 Task: Research Airbnb options in Doetinchem, Netherlands from 22th  December, 2023 to 25th December, 2023 for 3 adults. Place can be entire room with 2 bedrooms having 3 beds and 1 bathroom. Property type can be flat. Amenities needed are: washing machine.
Action: Mouse moved to (565, 114)
Screenshot: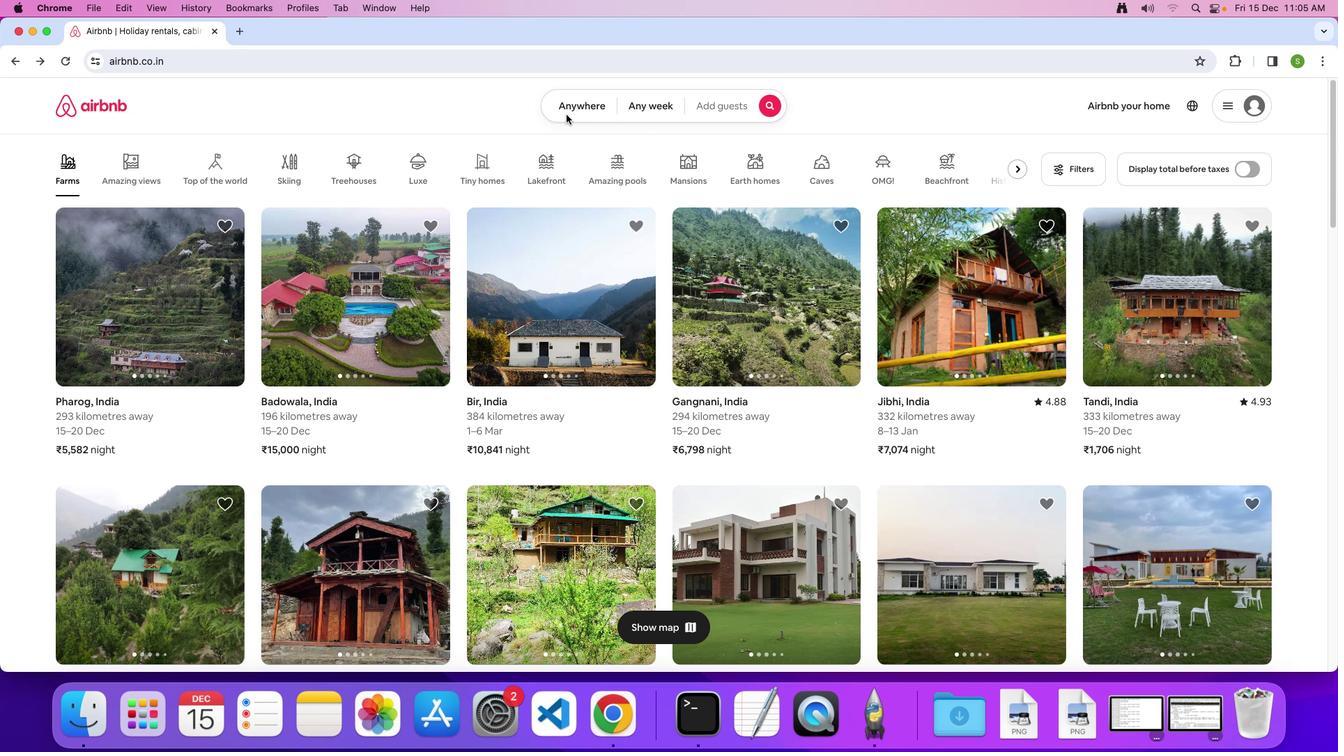 
Action: Mouse pressed left at (565, 114)
Screenshot: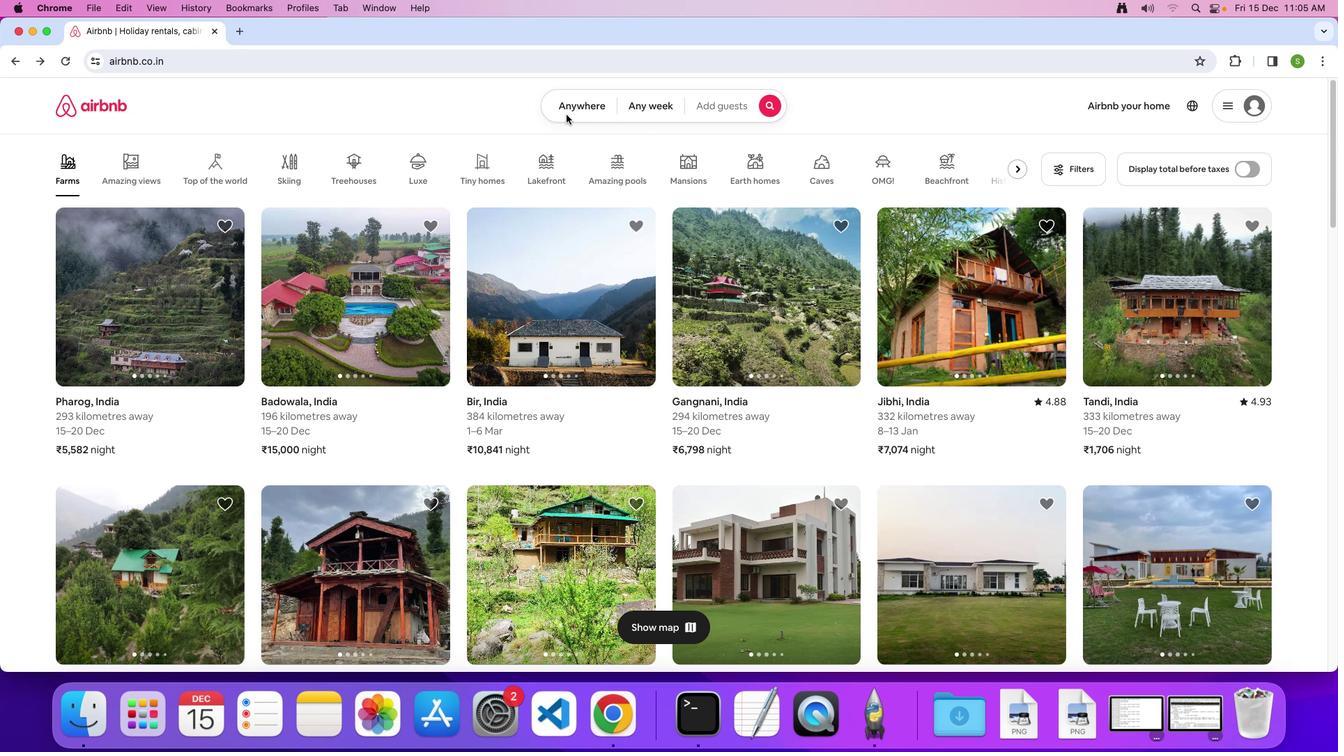 
Action: Mouse moved to (568, 109)
Screenshot: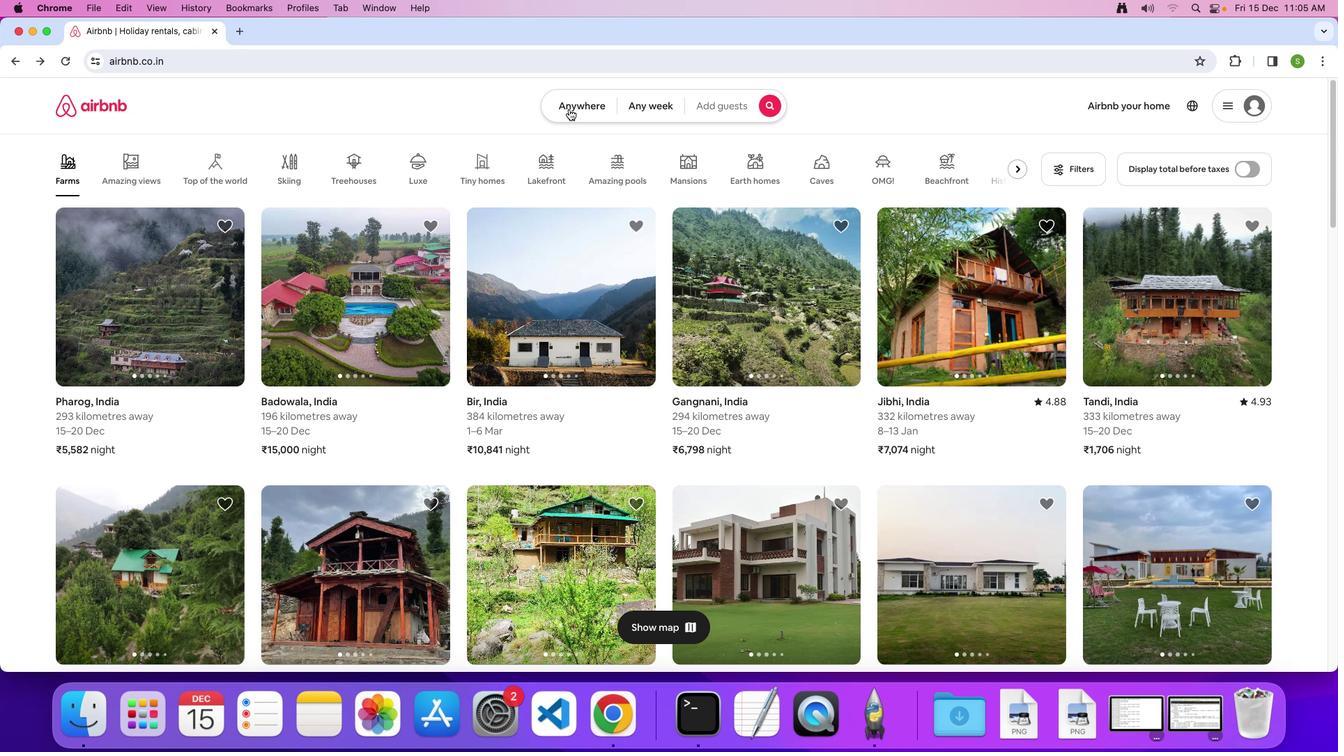 
Action: Mouse pressed left at (568, 109)
Screenshot: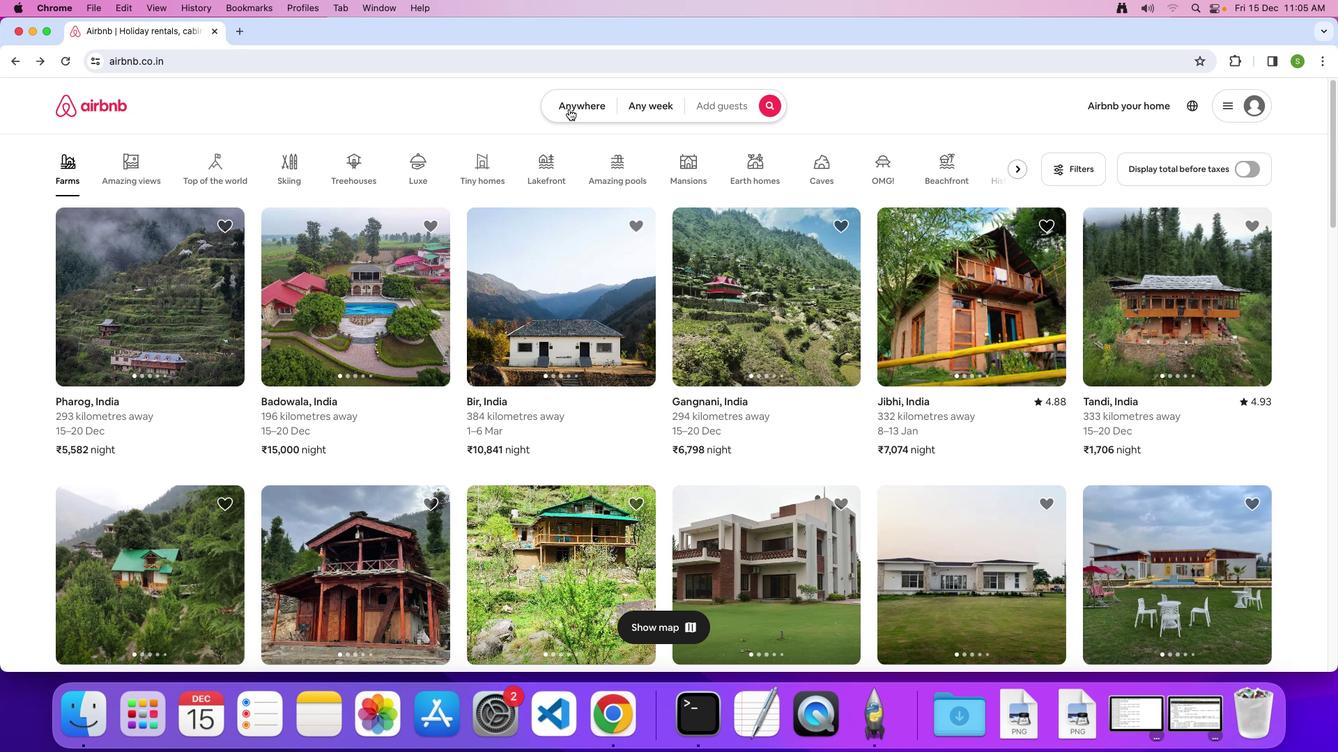 
Action: Mouse moved to (476, 156)
Screenshot: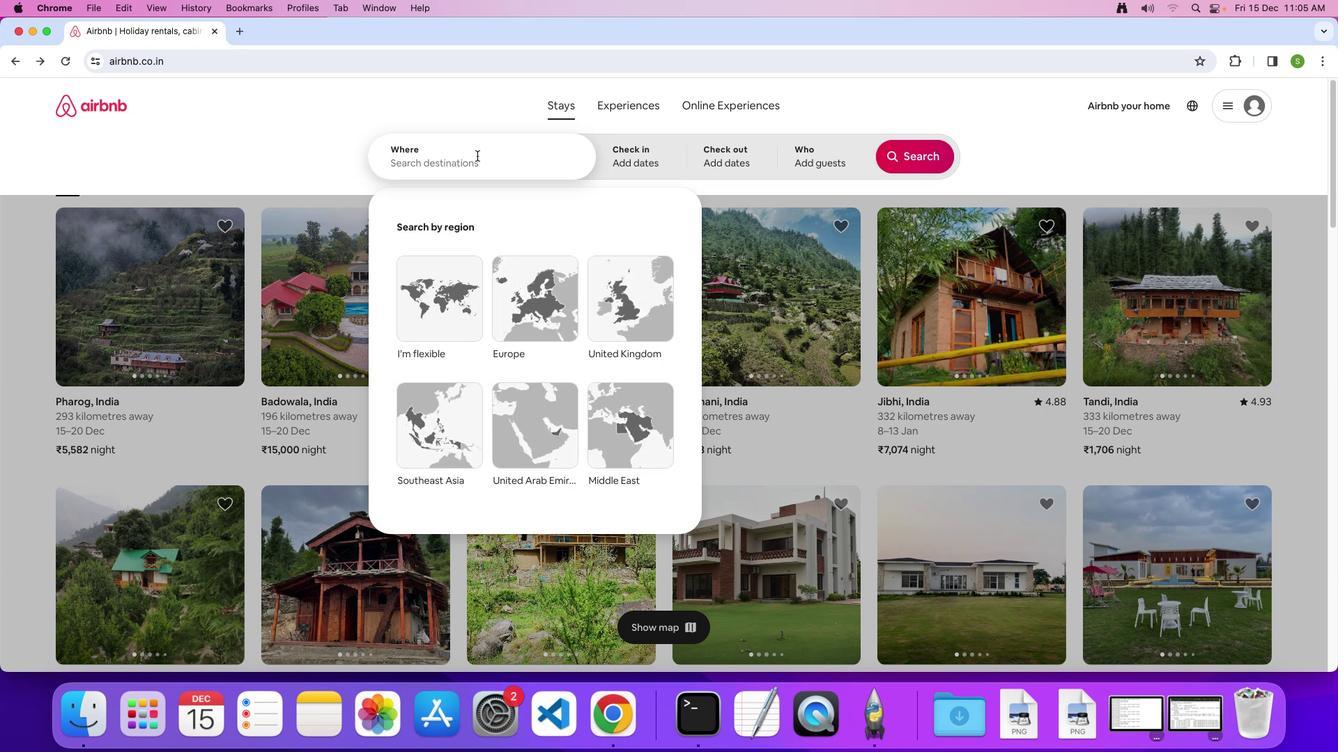 
Action: Mouse pressed left at (476, 156)
Screenshot: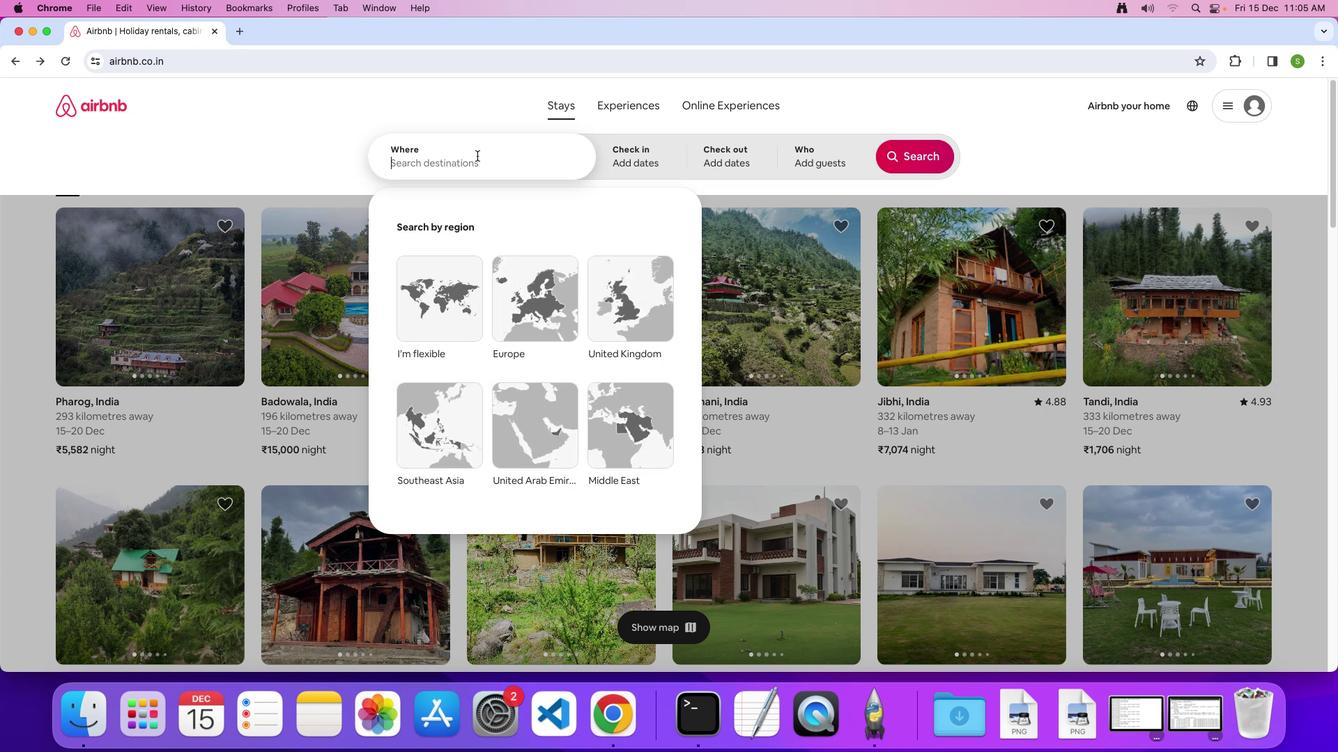 
Action: Key pressed 'D'Key.caps_lock'o''e''t''i''n''c''h''e''m'','Key.spaceKey.shiftKey.shift'N''e''t''h''e''r''l''a''n''d''s'Key.enter
Screenshot: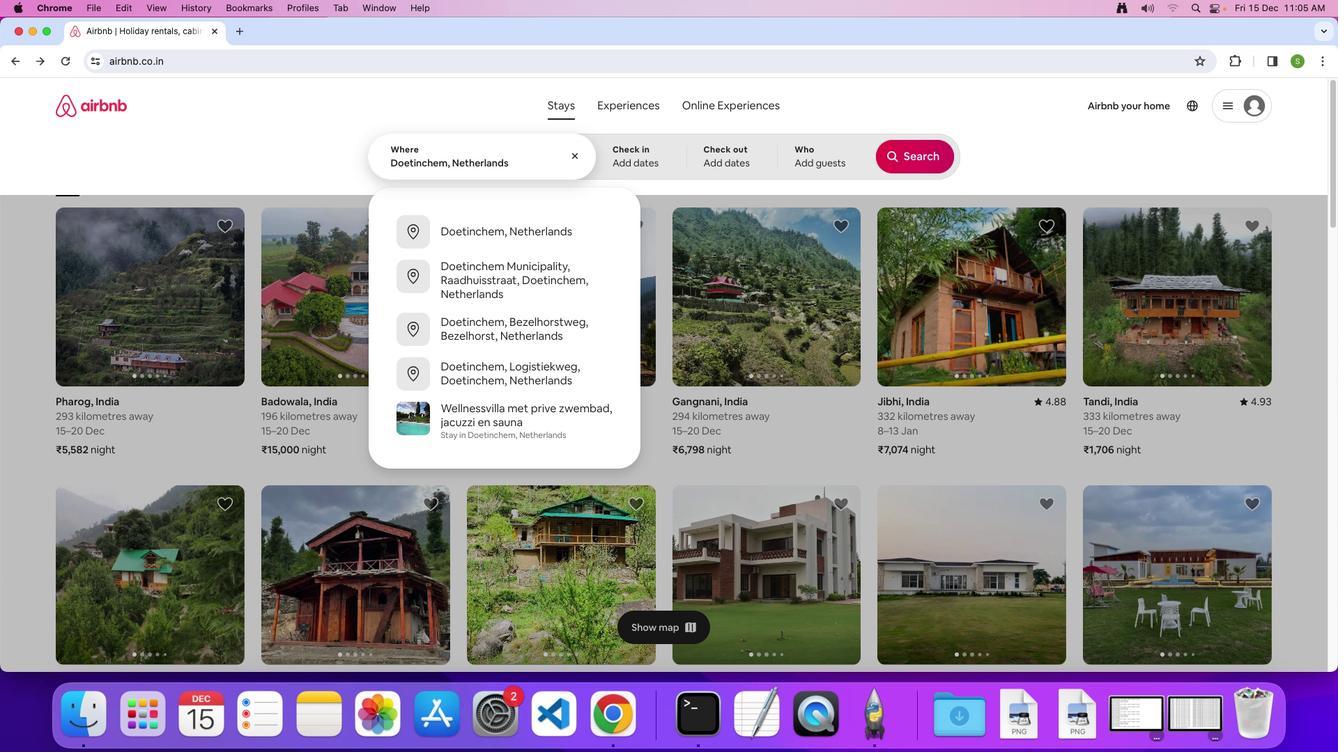
Action: Mouse moved to (595, 432)
Screenshot: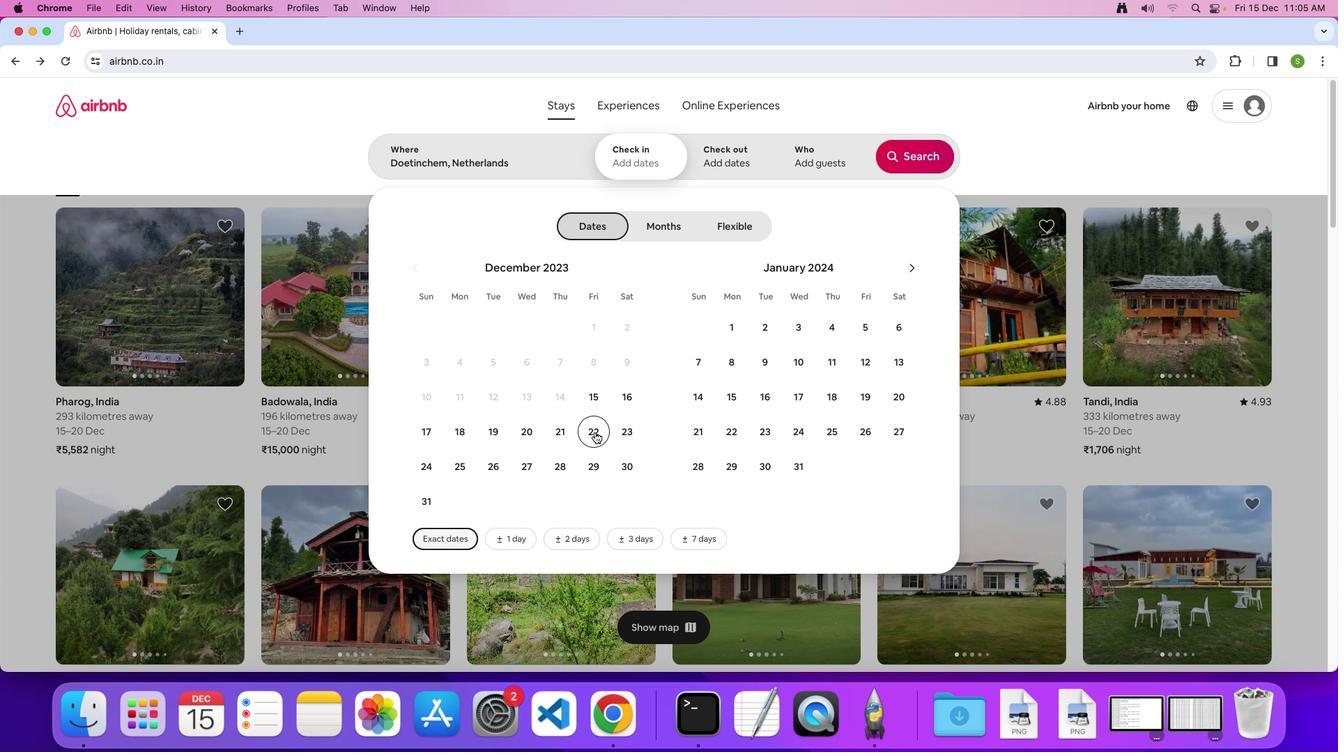 
Action: Mouse pressed left at (595, 432)
Screenshot: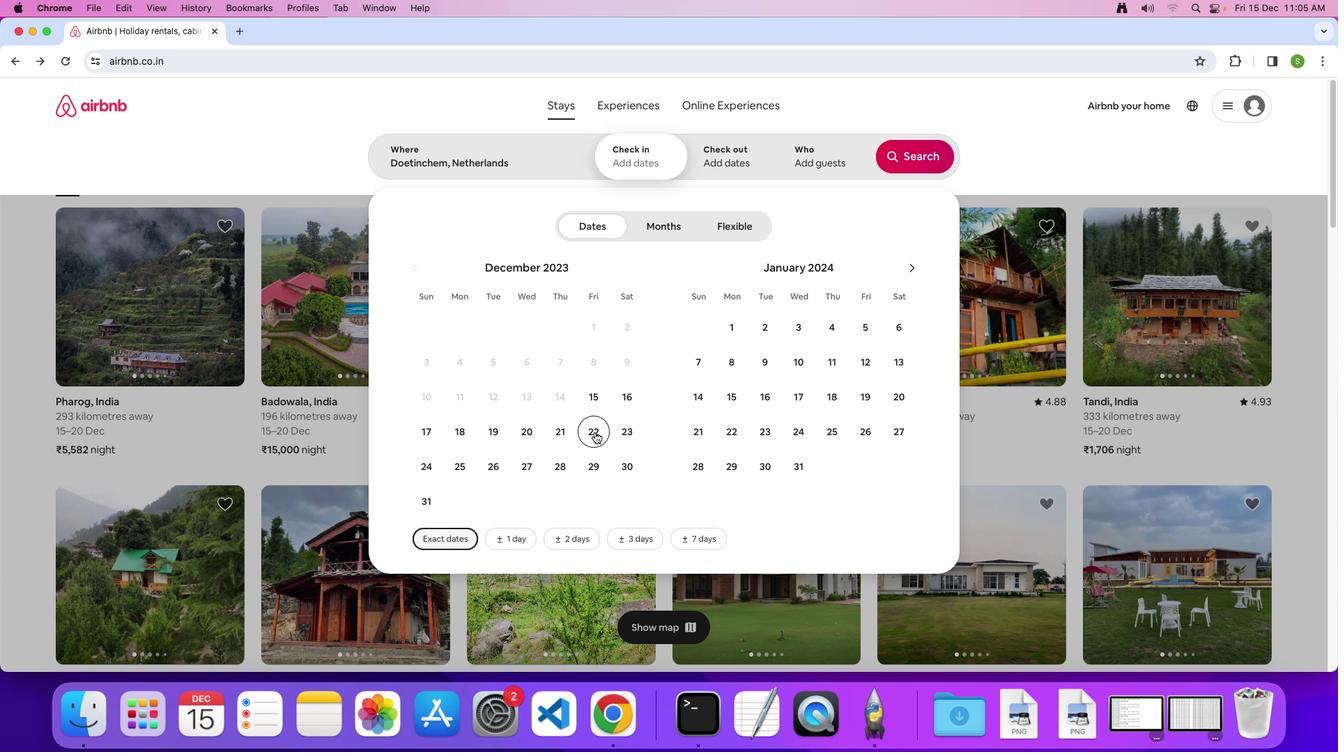 
Action: Mouse moved to (464, 468)
Screenshot: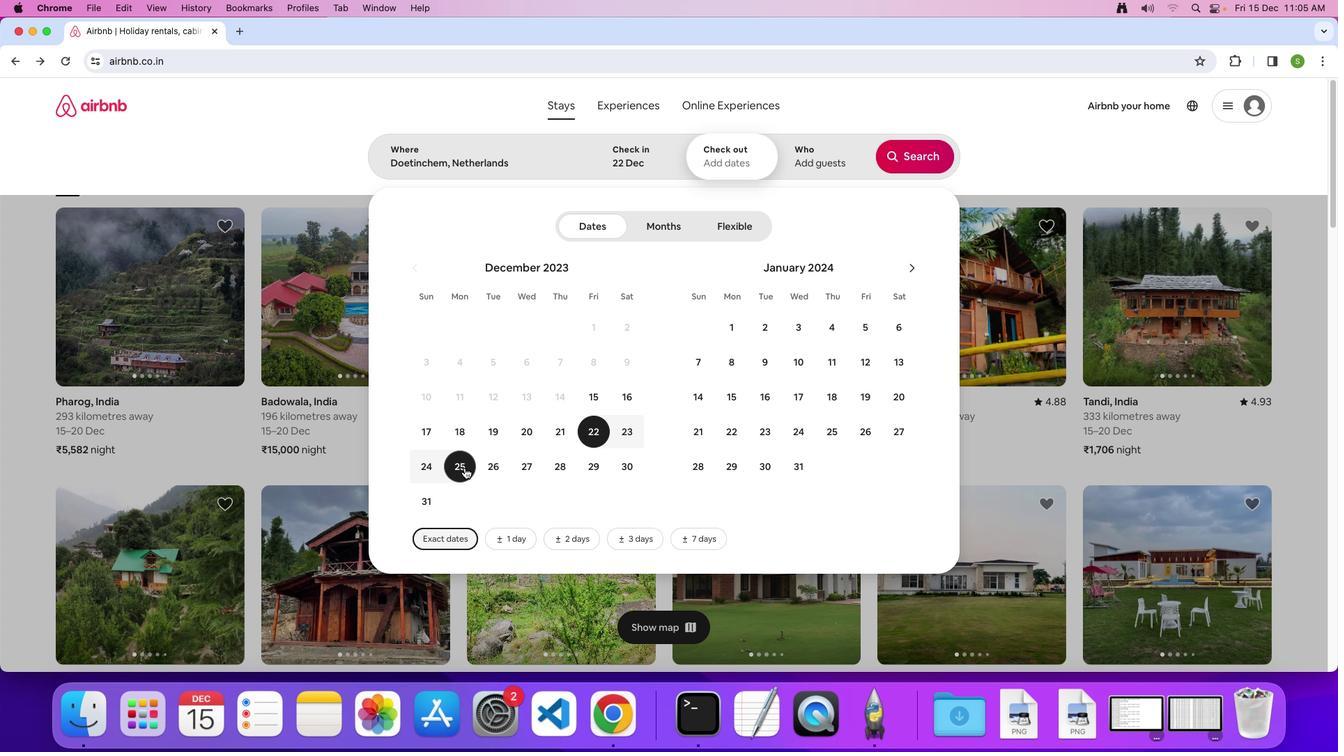 
Action: Mouse pressed left at (464, 468)
Screenshot: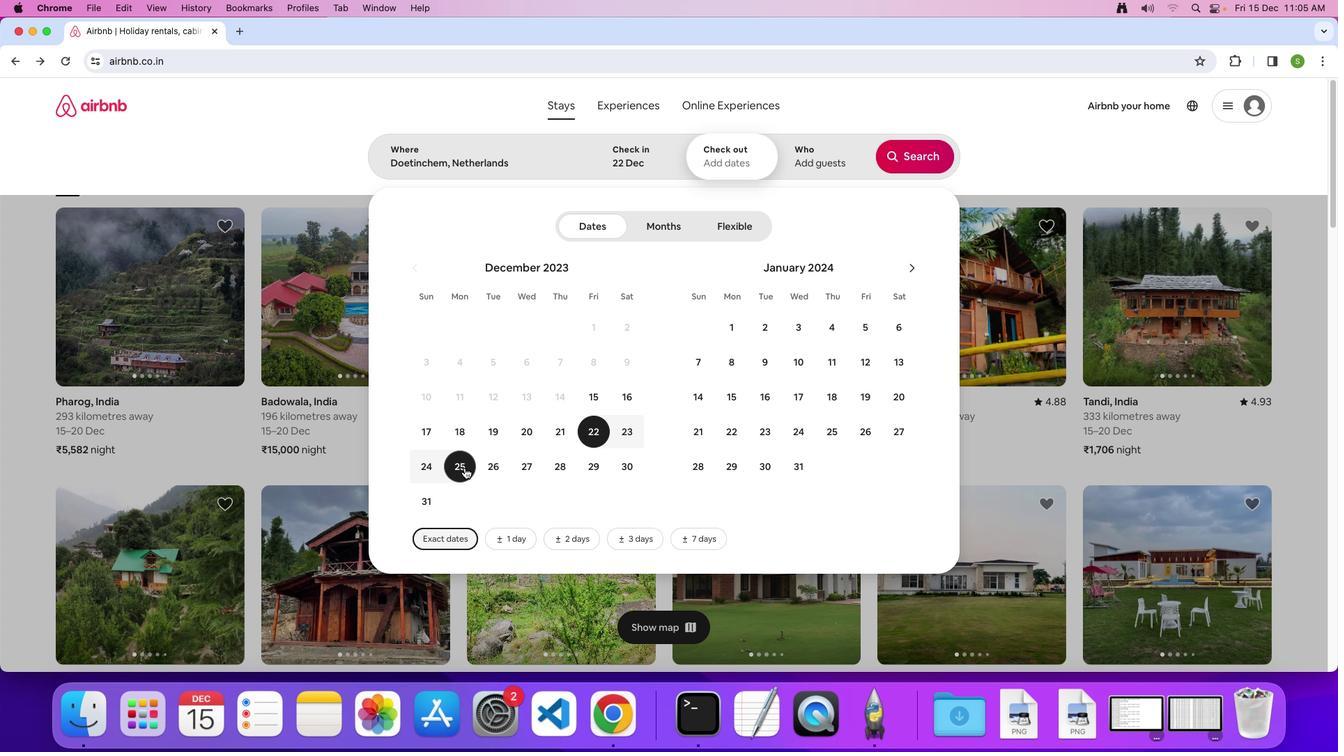
Action: Mouse moved to (803, 170)
Screenshot: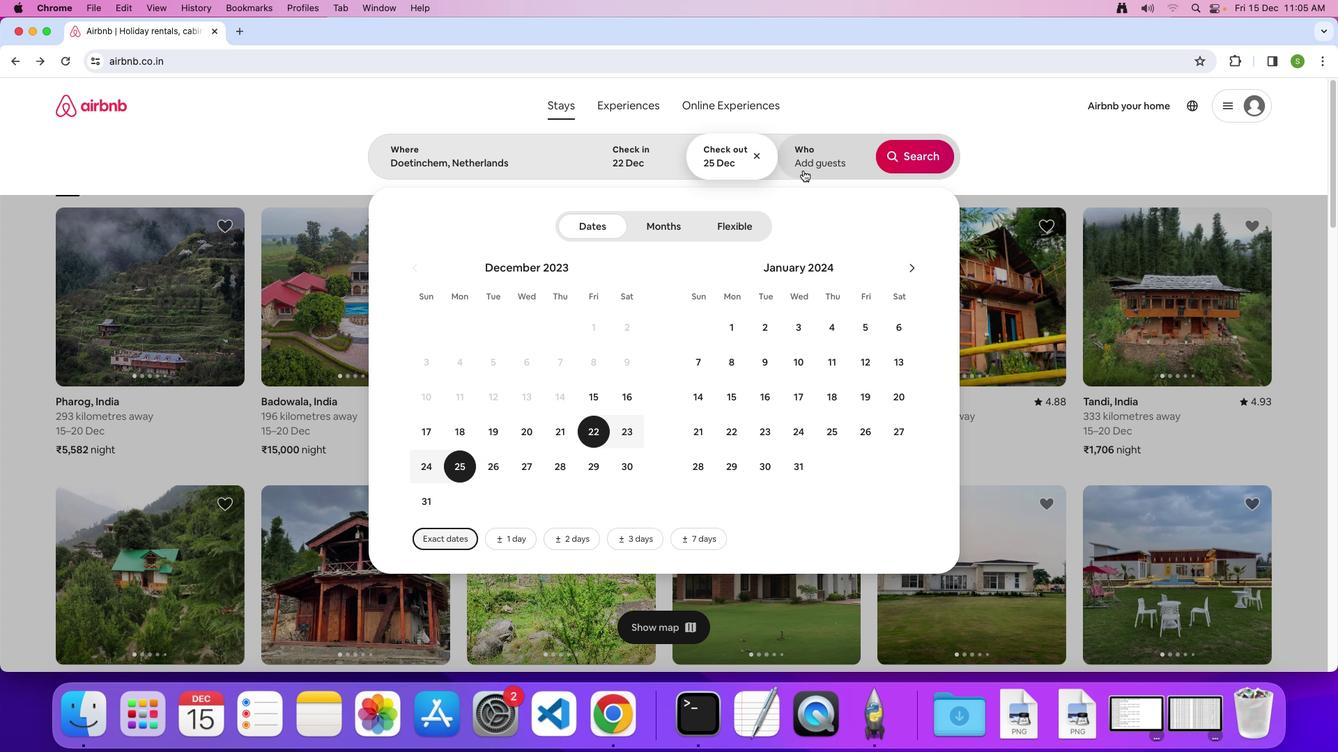 
Action: Mouse pressed left at (803, 170)
Screenshot: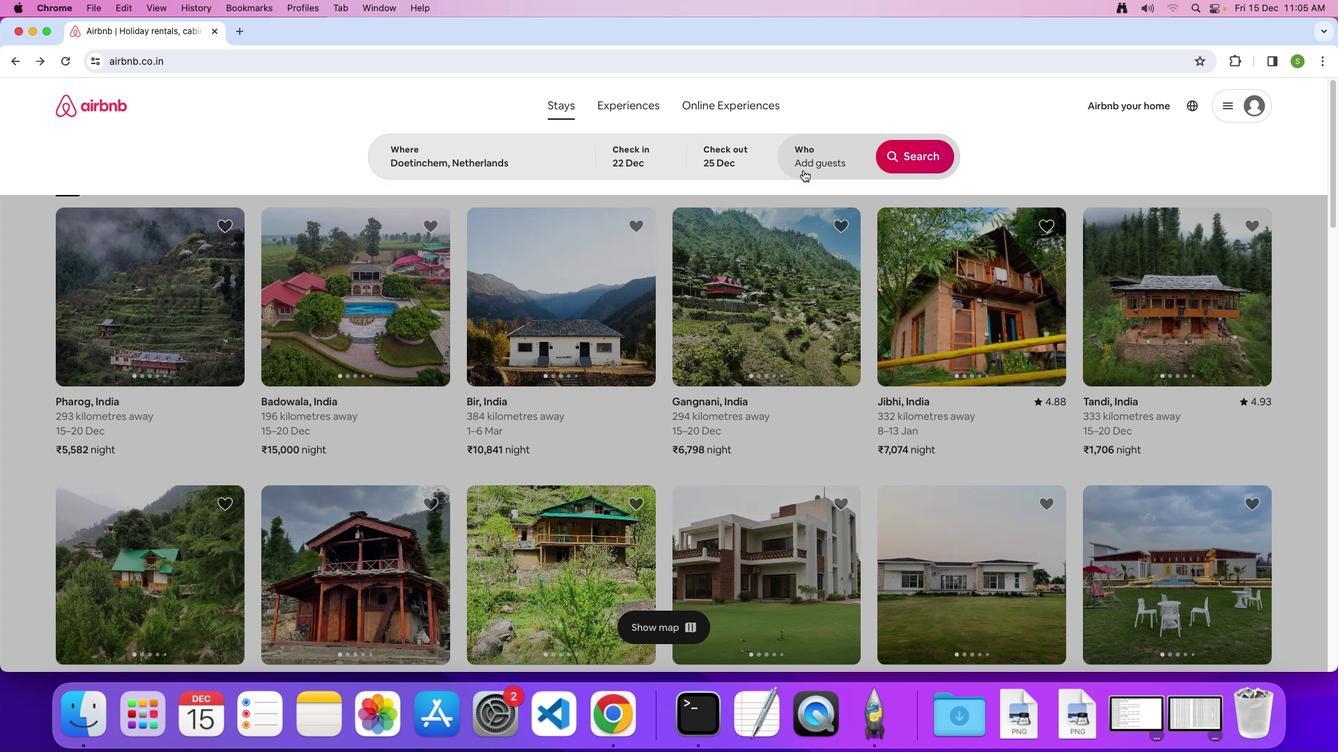 
Action: Mouse moved to (915, 227)
Screenshot: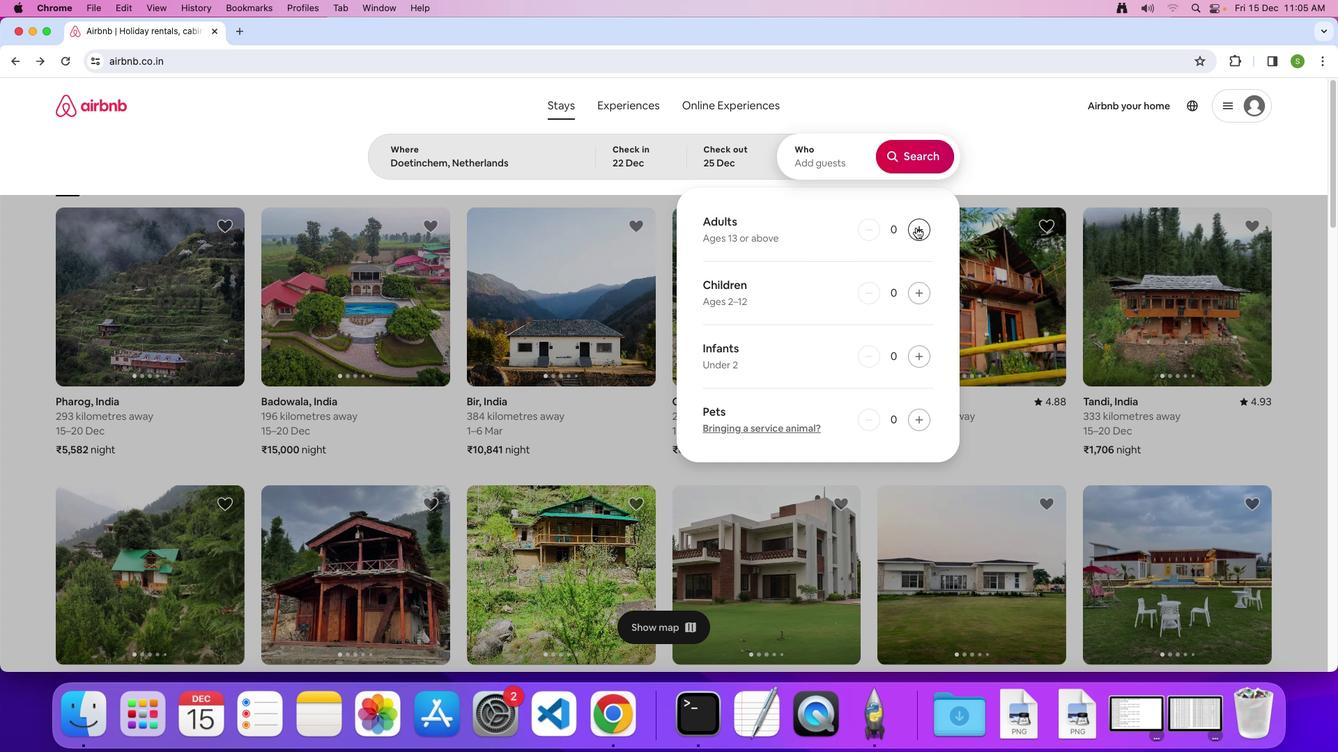 
Action: Mouse pressed left at (915, 227)
Screenshot: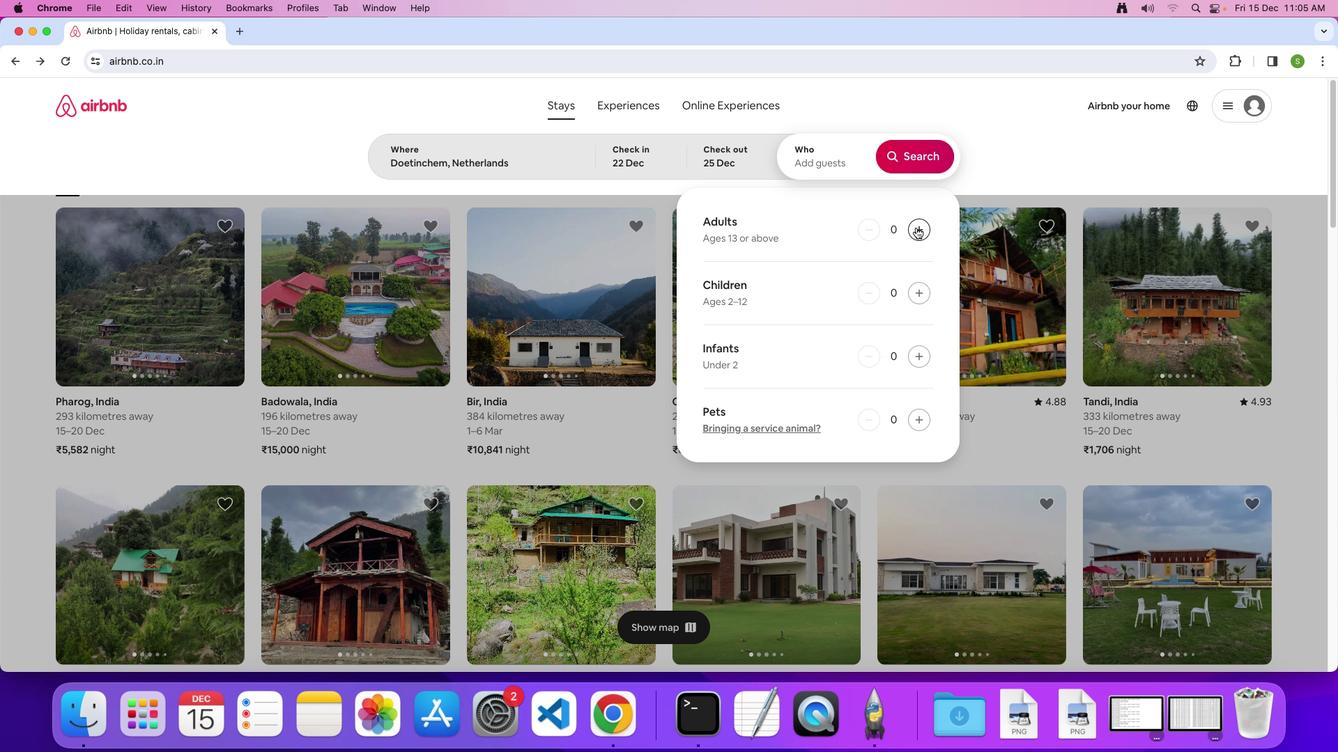 
Action: Mouse pressed left at (915, 227)
Screenshot: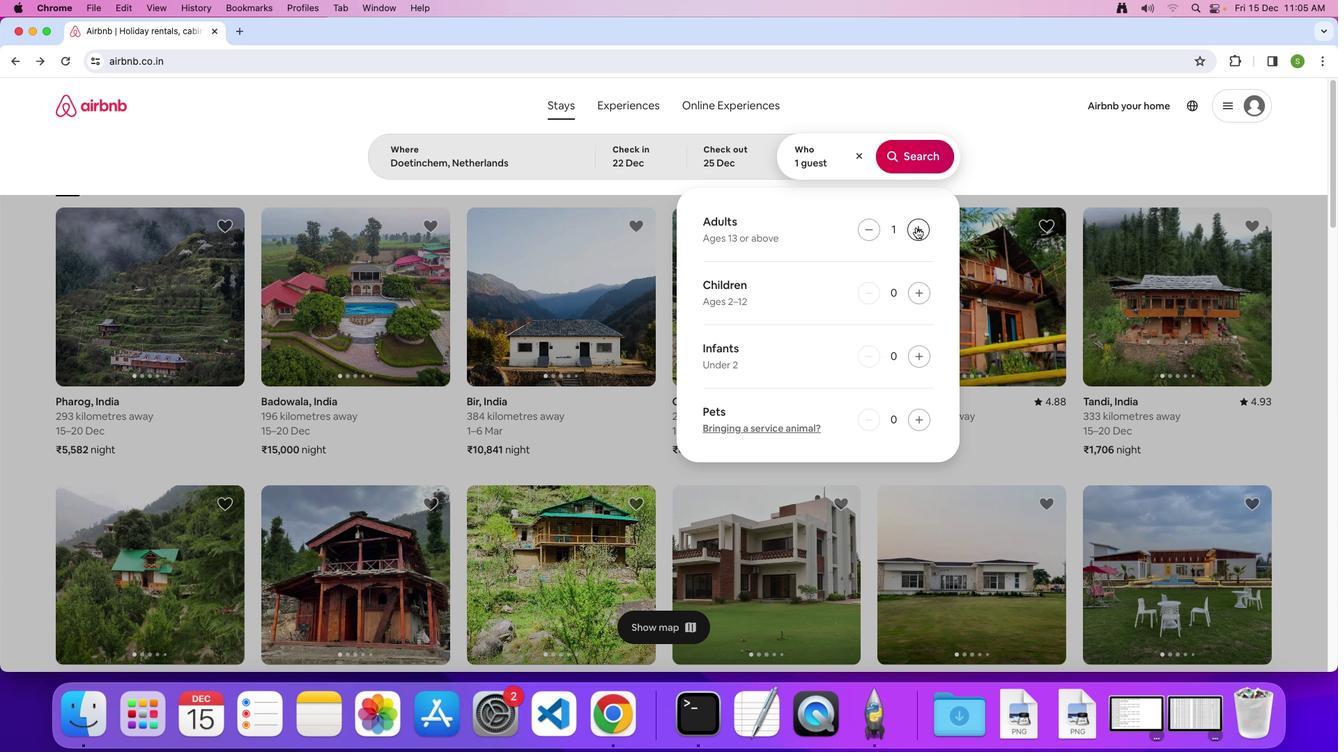 
Action: Mouse pressed left at (915, 227)
Screenshot: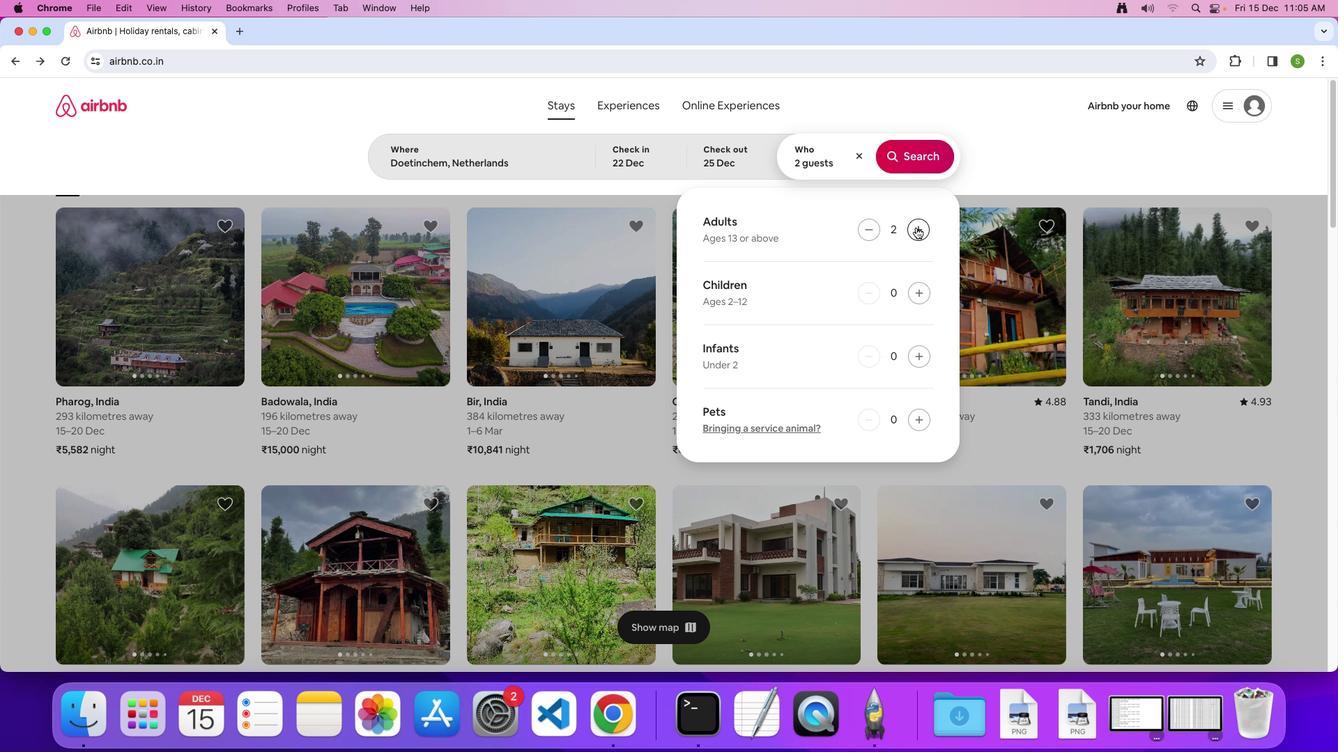 
Action: Mouse moved to (920, 165)
Screenshot: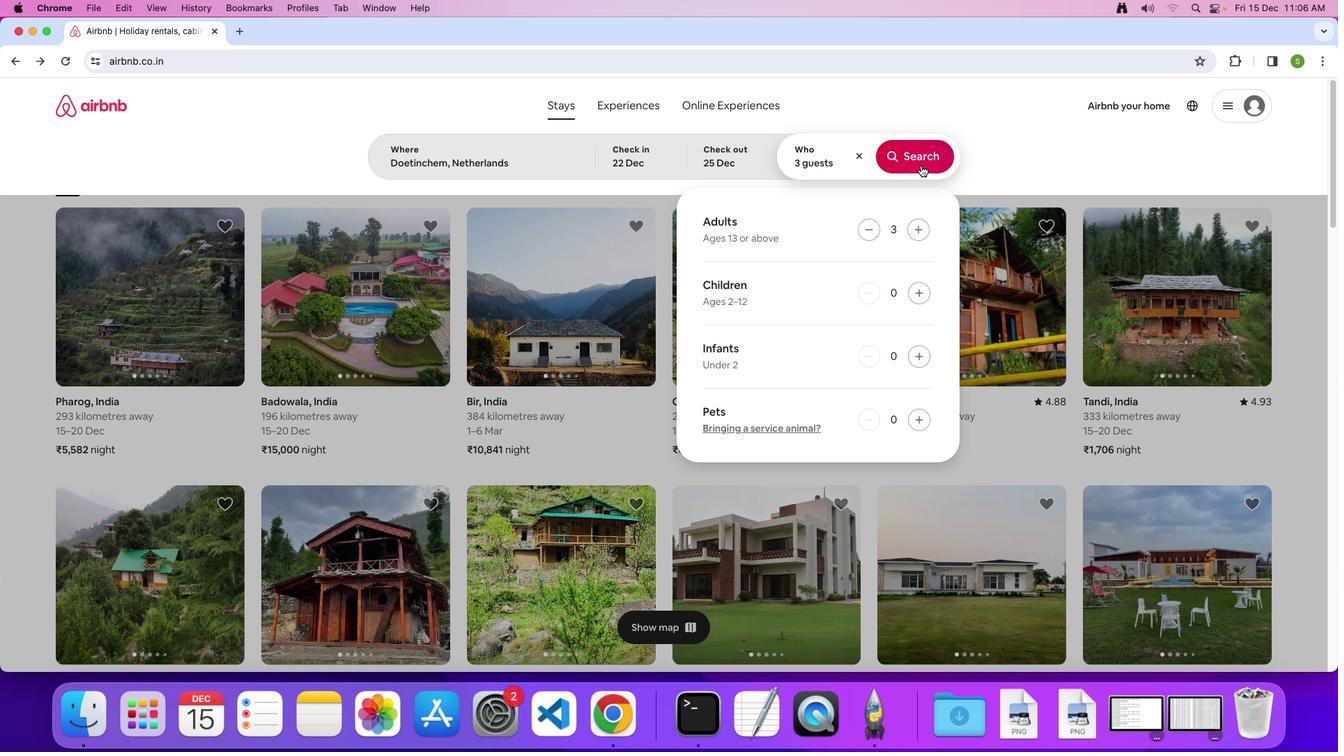 
Action: Mouse pressed left at (920, 165)
Screenshot: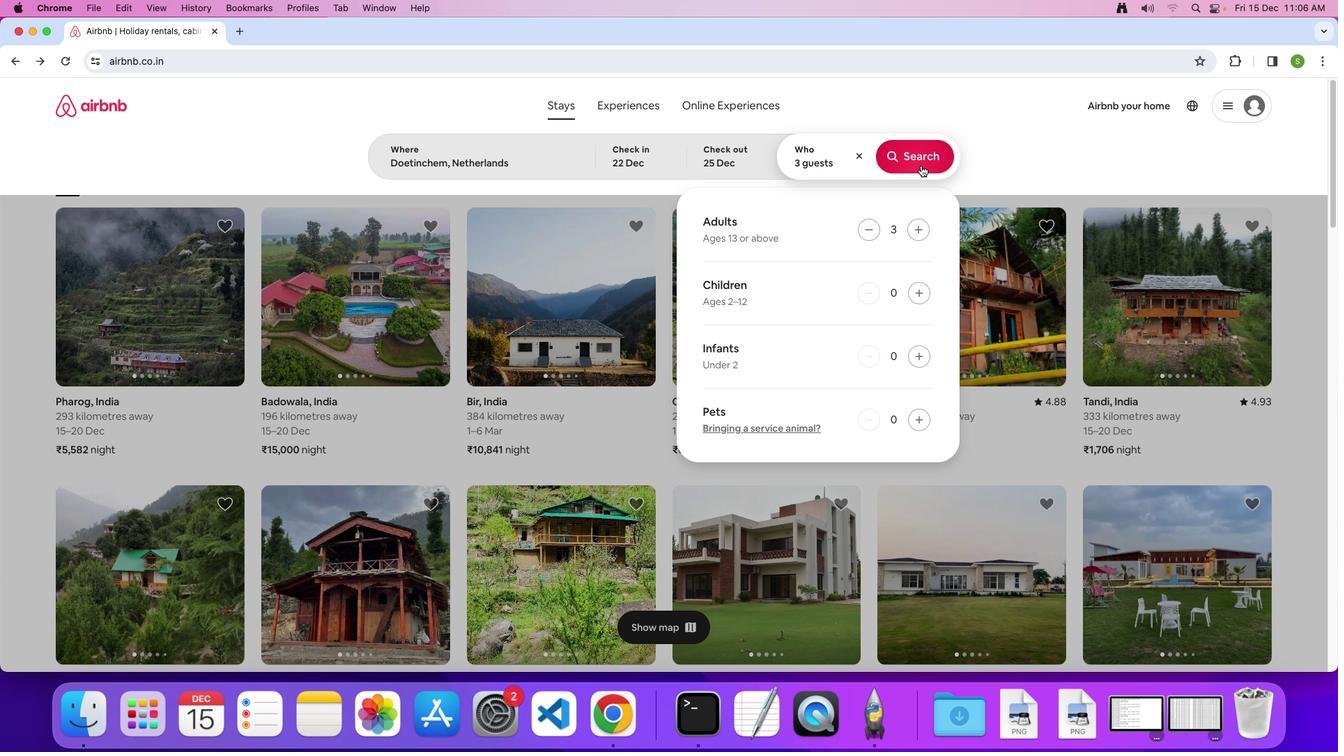 
Action: Mouse moved to (1104, 160)
Screenshot: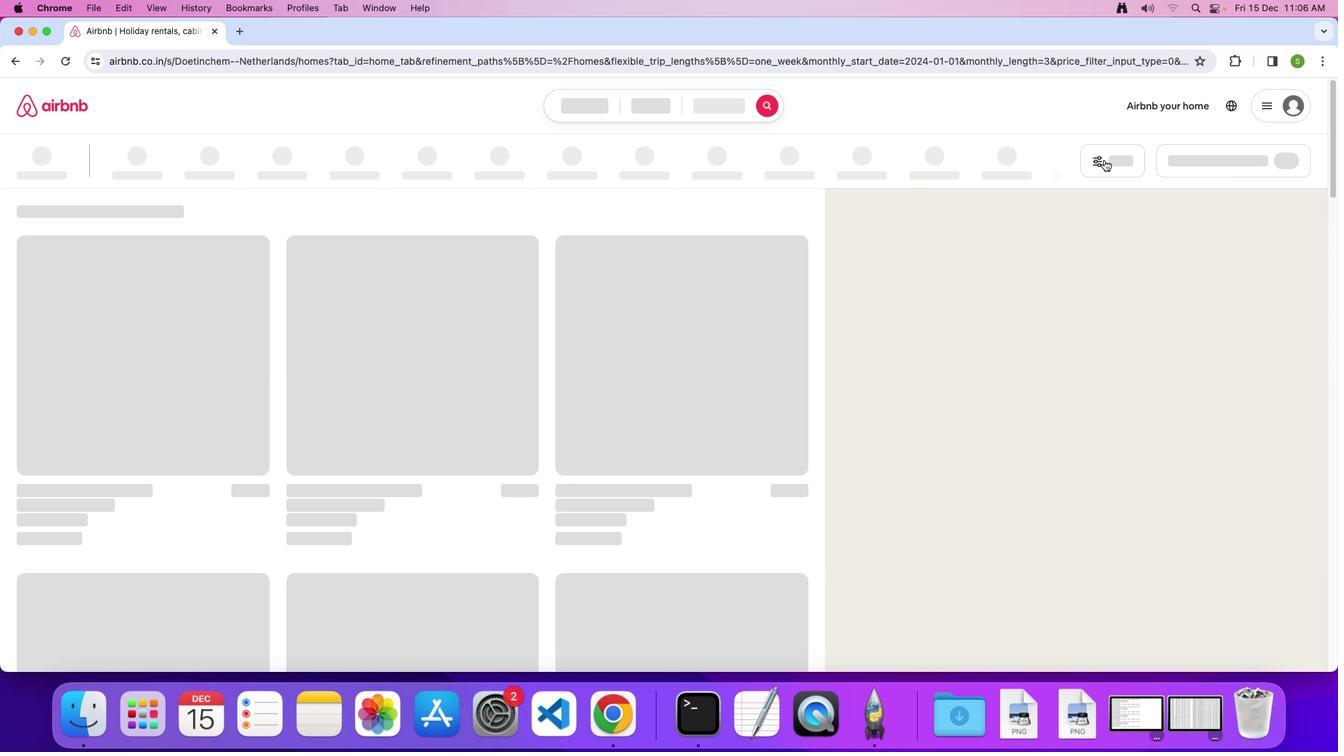 
Action: Mouse pressed left at (1104, 160)
Screenshot: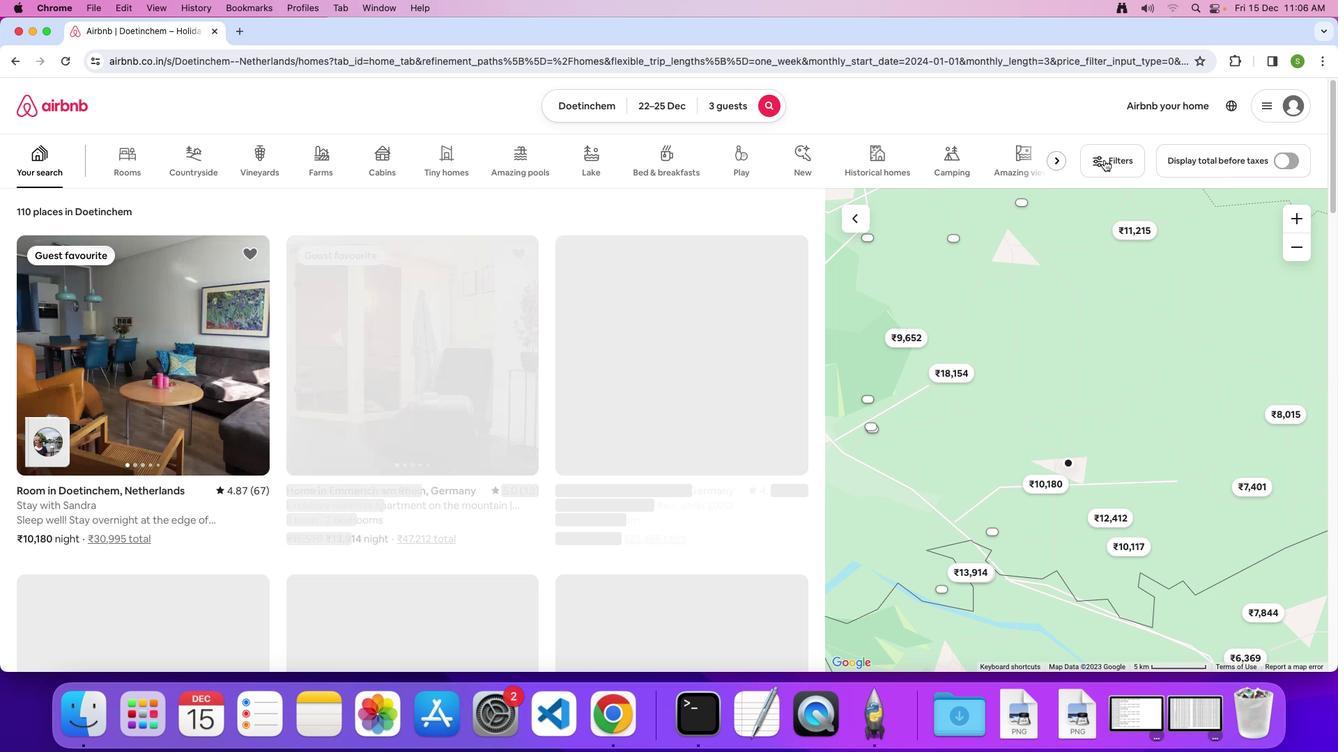 
Action: Mouse moved to (630, 421)
Screenshot: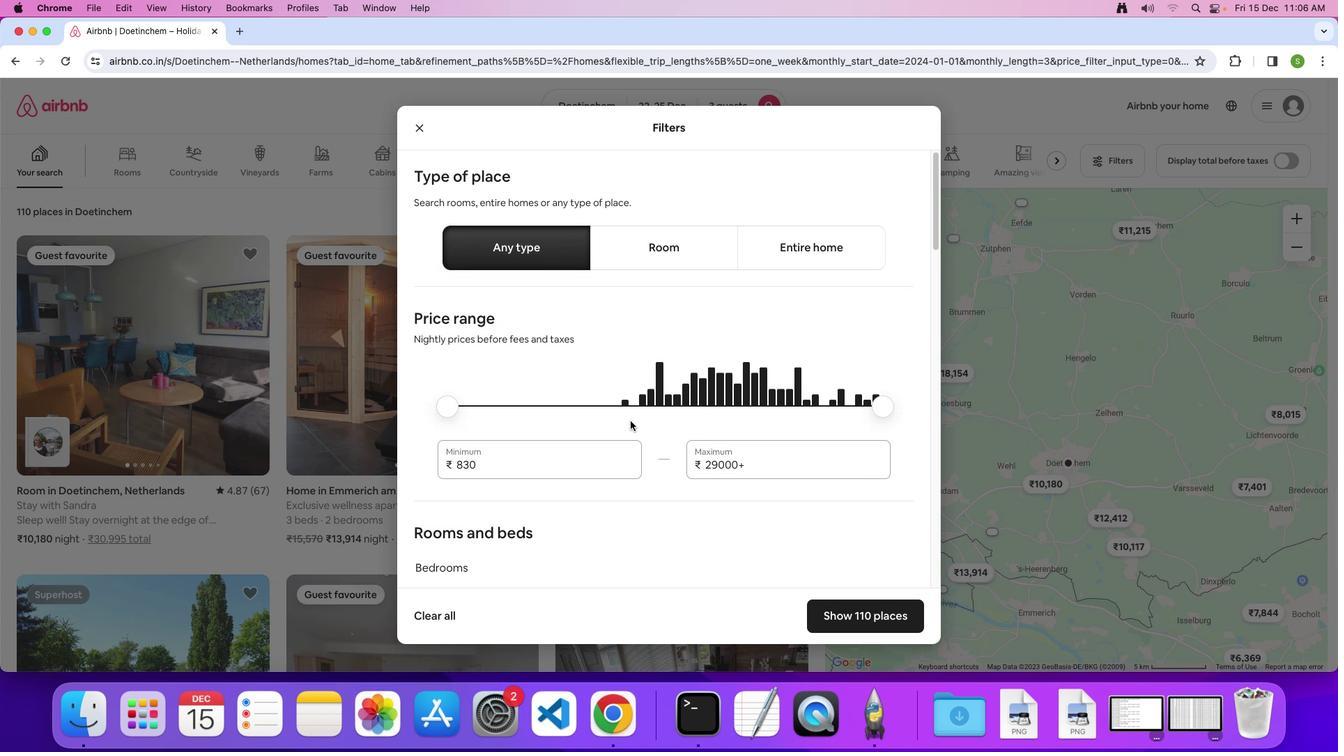 
Action: Mouse scrolled (630, 421) with delta (0, 0)
Screenshot: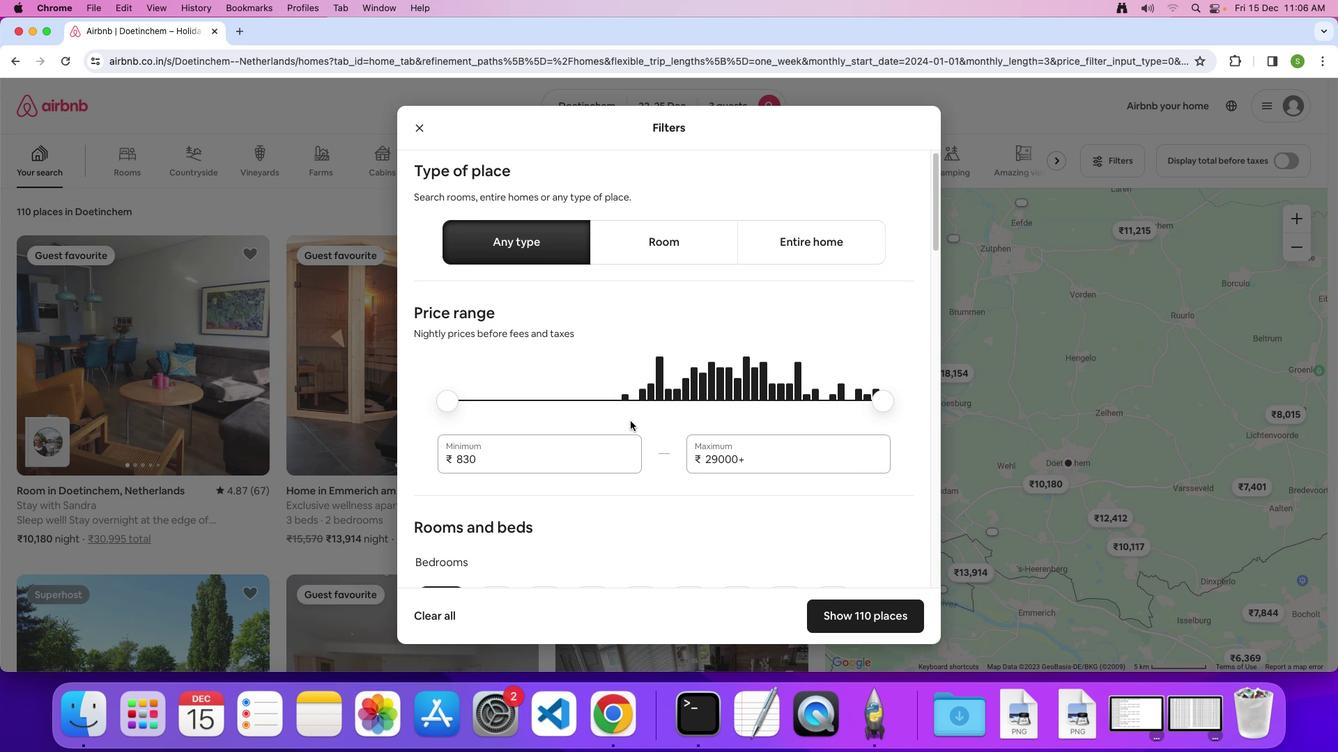 
Action: Mouse scrolled (630, 421) with delta (0, 0)
Screenshot: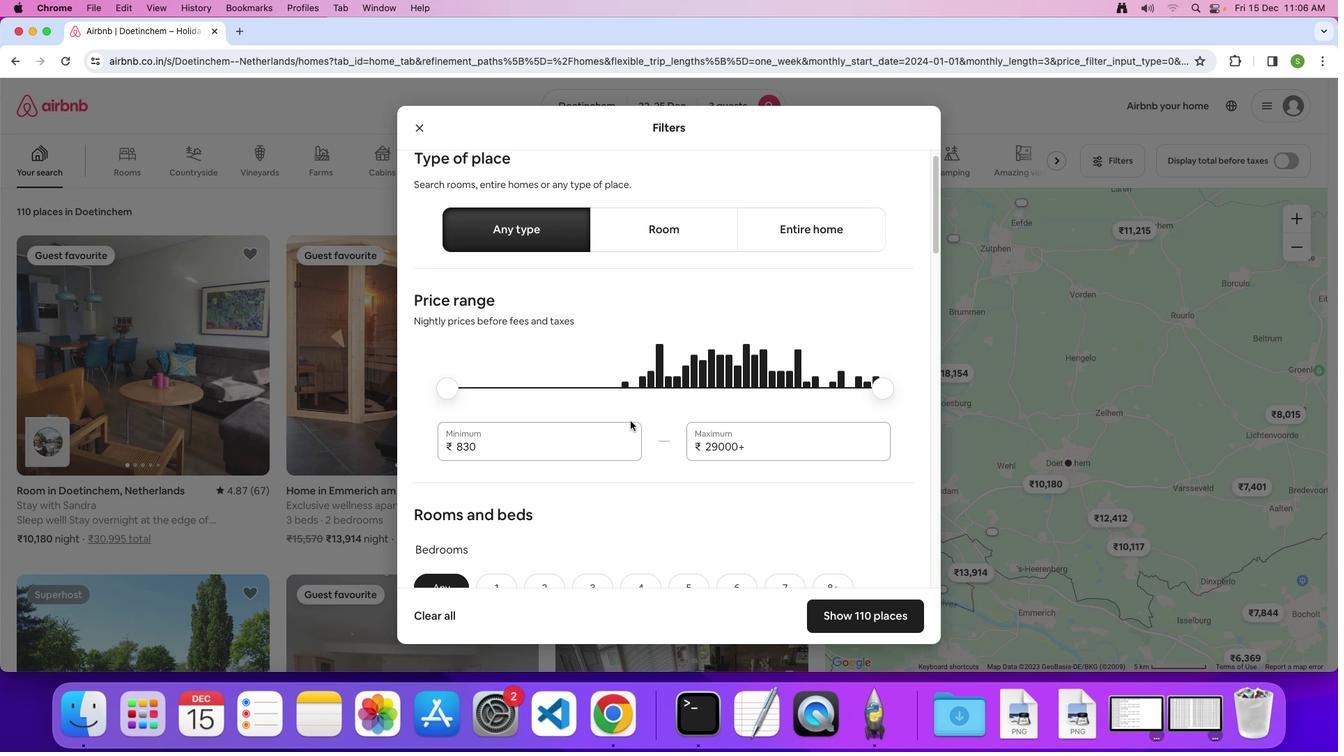 
Action: Mouse scrolled (630, 421) with delta (0, -1)
Screenshot: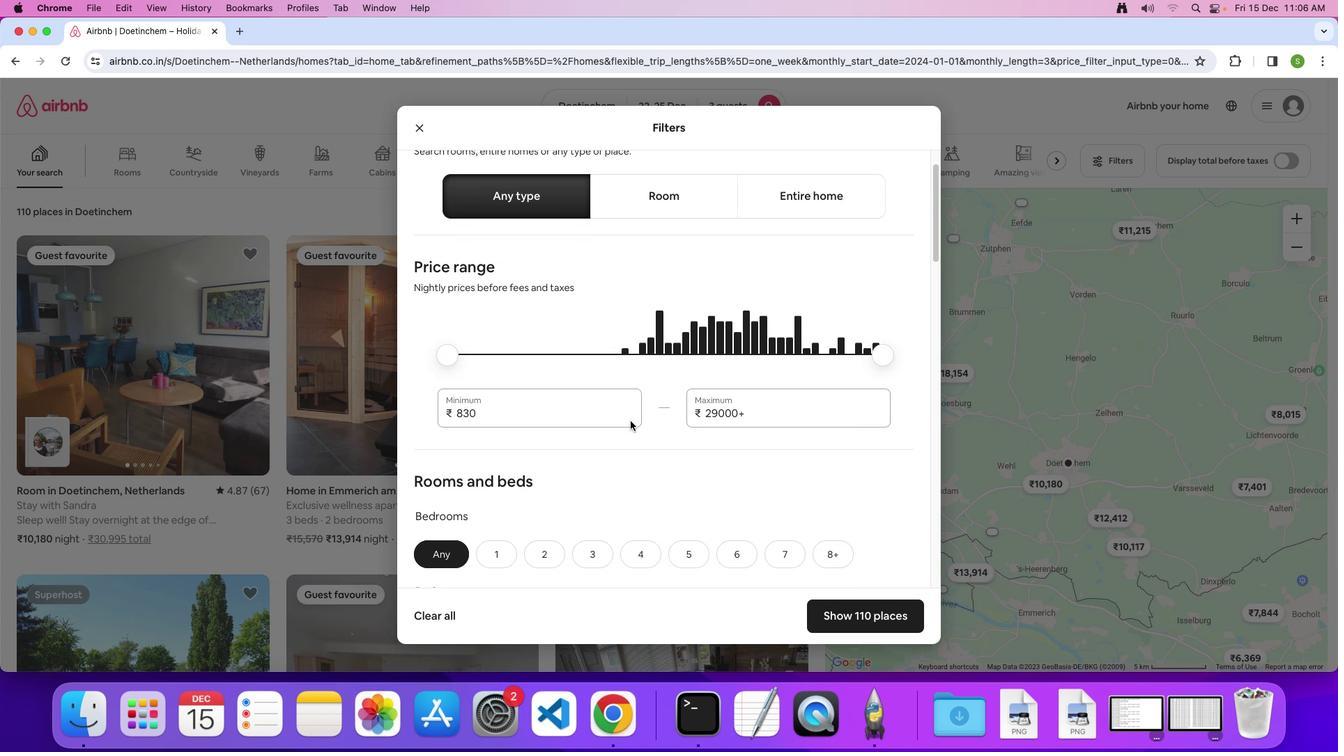 
Action: Mouse scrolled (630, 421) with delta (0, 0)
Screenshot: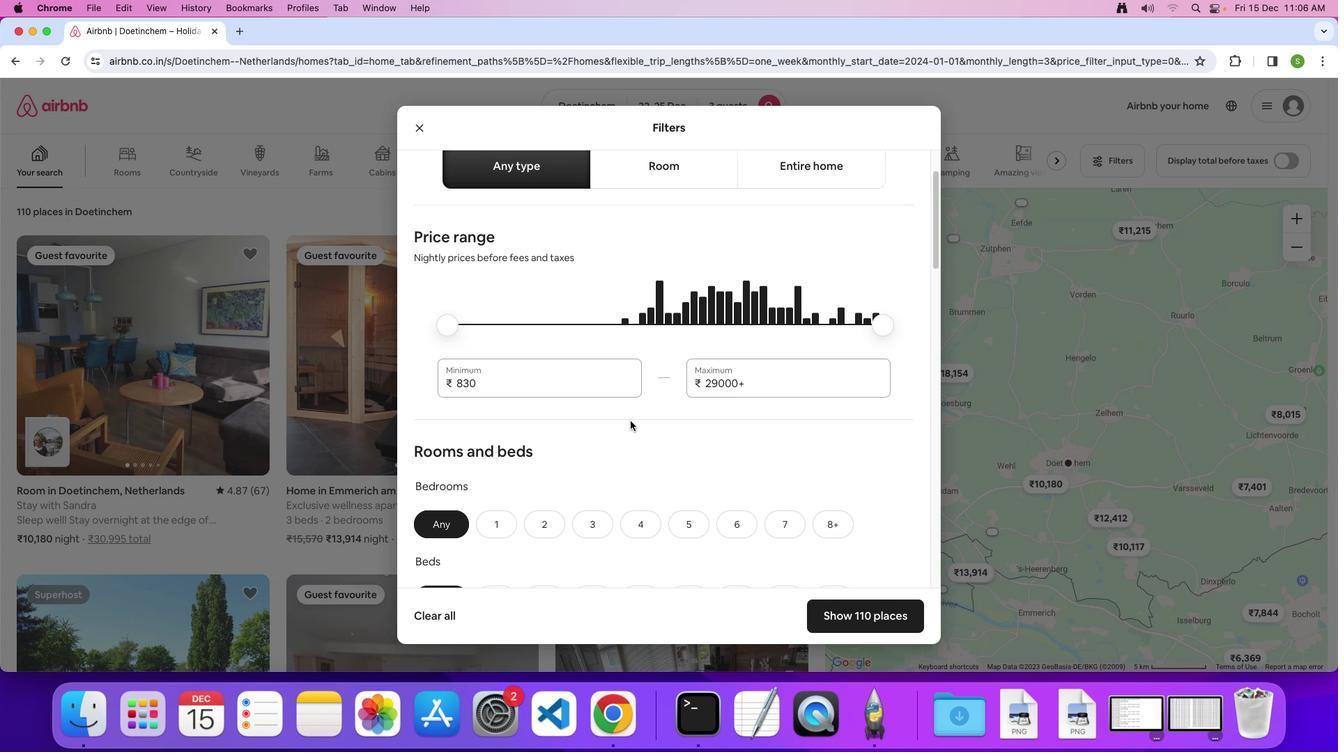 
Action: Mouse scrolled (630, 421) with delta (0, 0)
Screenshot: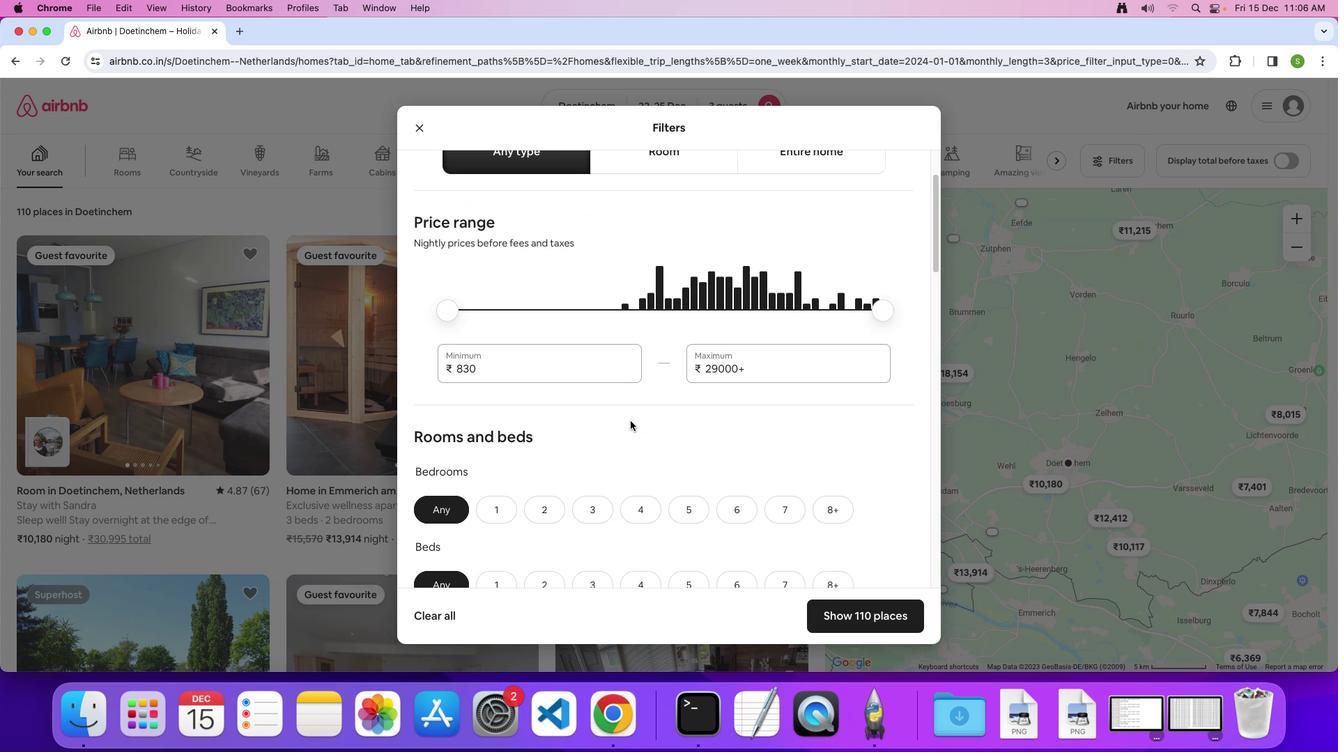 
Action: Mouse scrolled (630, 421) with delta (0, -1)
Screenshot: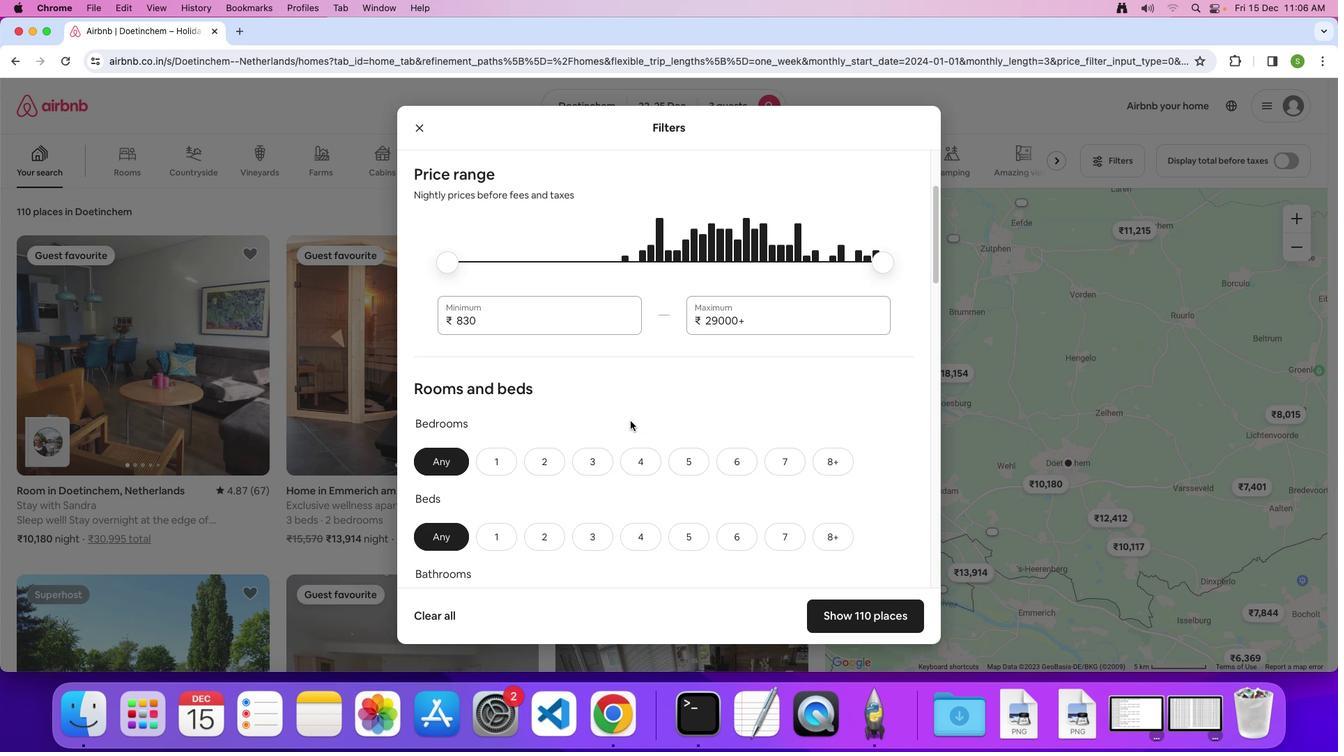 
Action: Mouse scrolled (630, 421) with delta (0, 0)
Screenshot: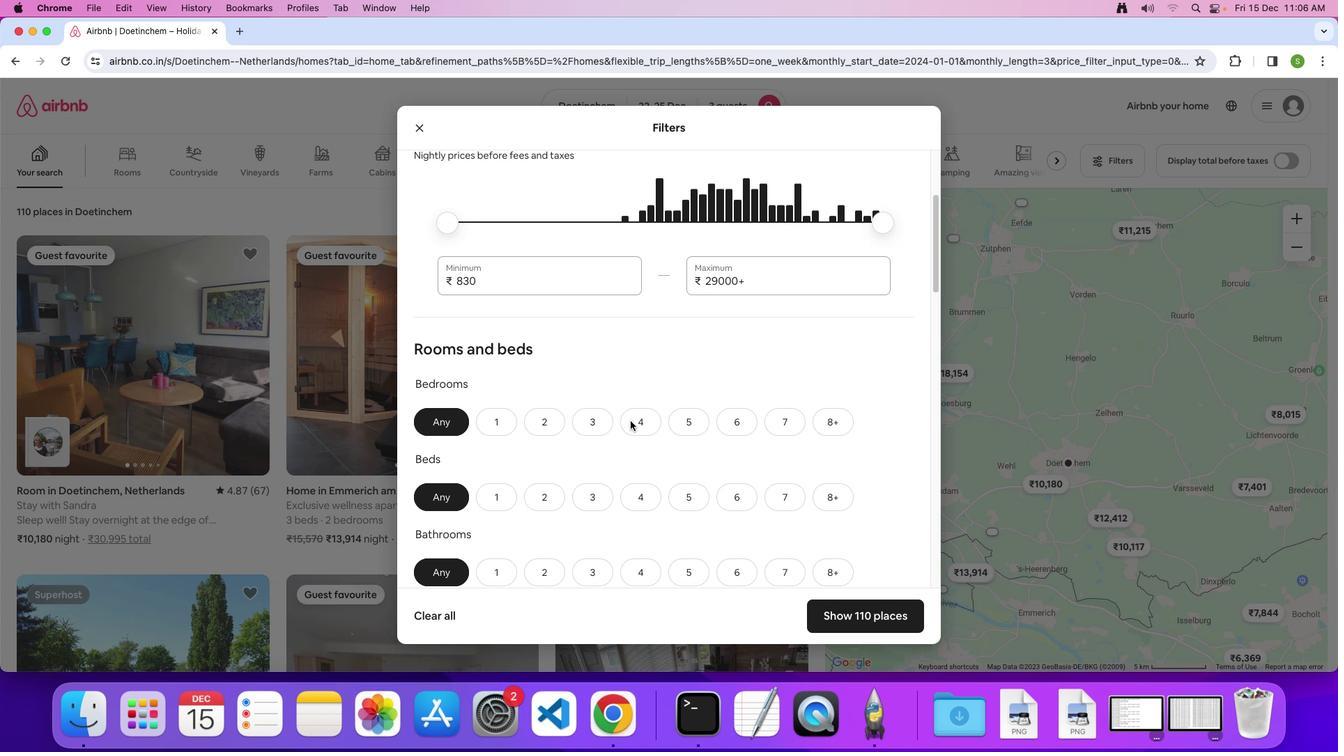 
Action: Mouse scrolled (630, 421) with delta (0, 0)
Screenshot: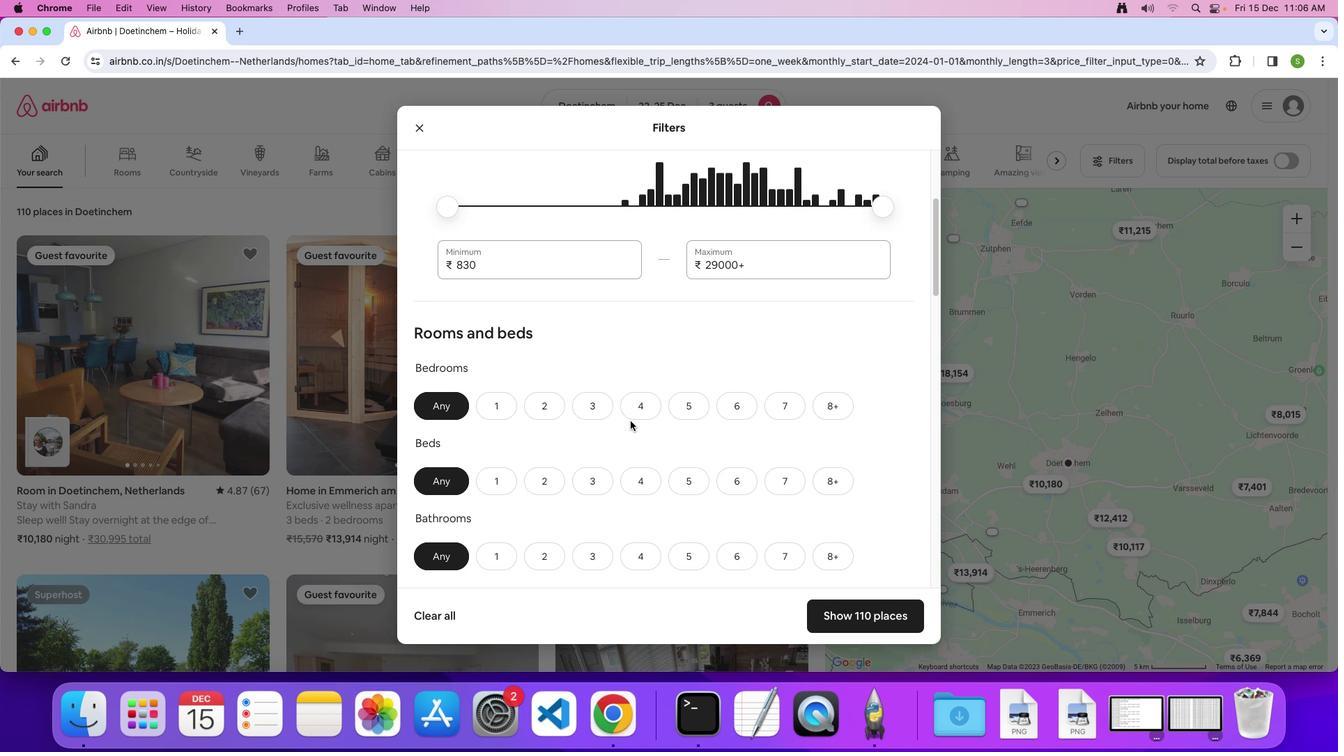 
Action: Mouse scrolled (630, 421) with delta (0, -1)
Screenshot: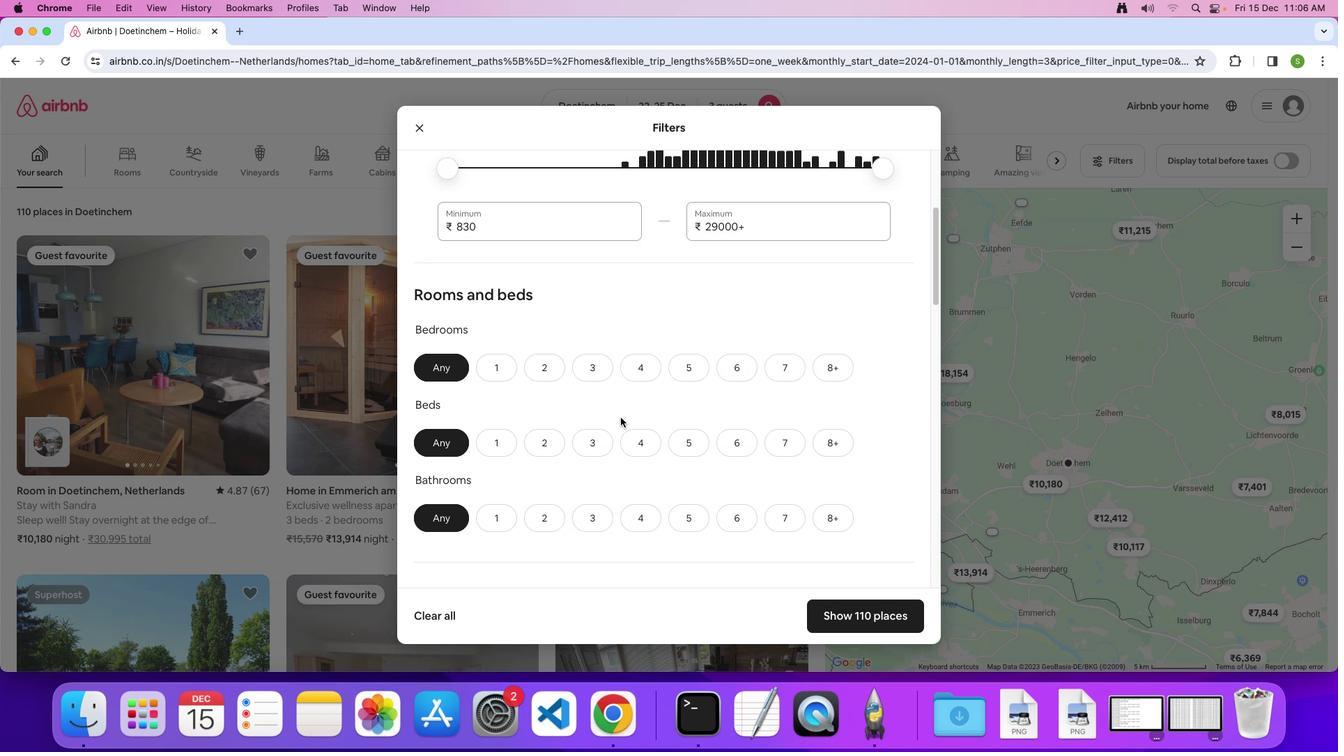 
Action: Mouse moved to (542, 342)
Screenshot: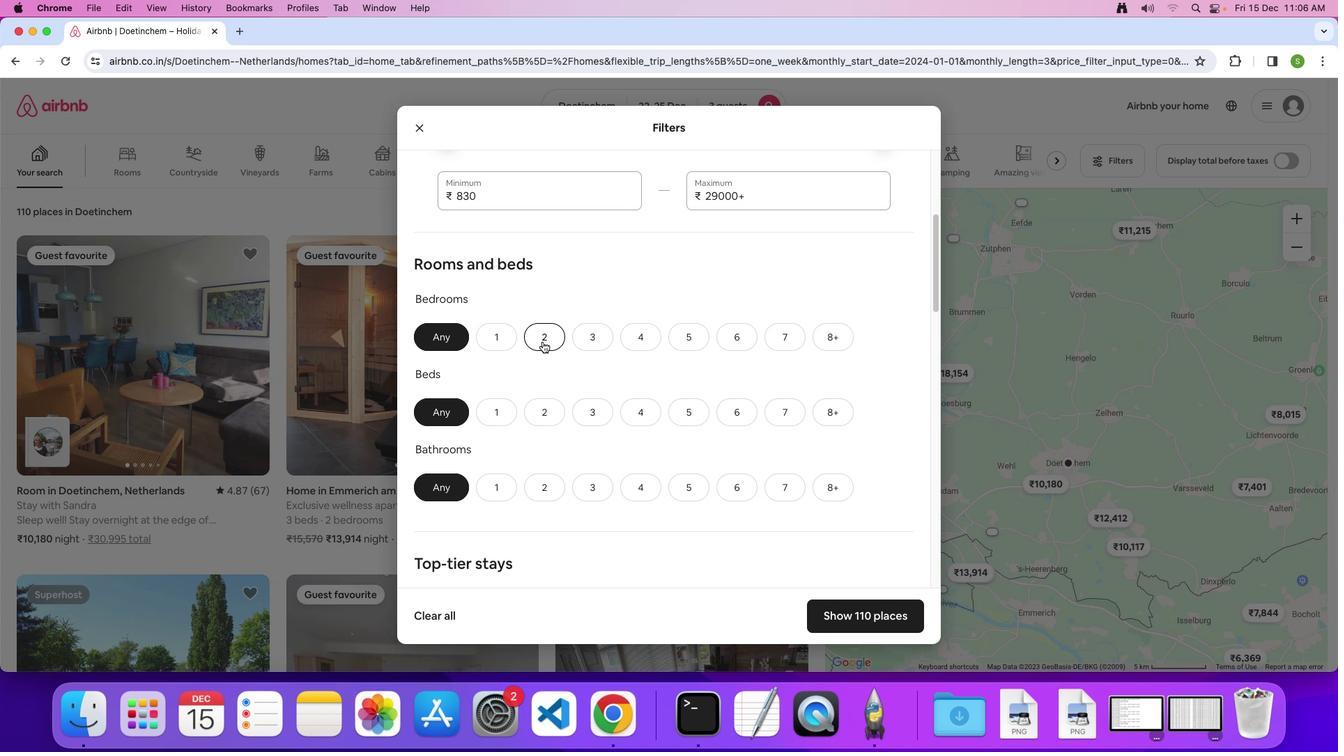 
Action: Mouse pressed left at (542, 342)
Screenshot: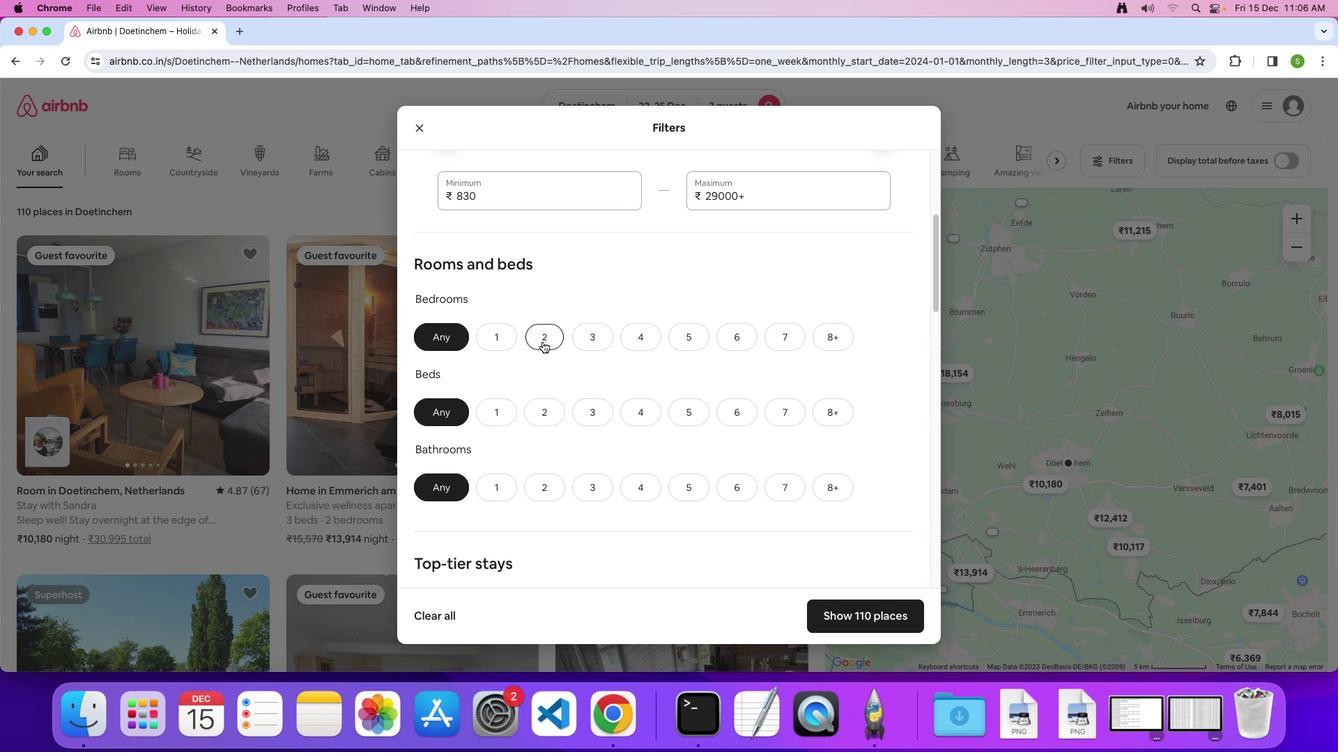 
Action: Mouse moved to (602, 406)
Screenshot: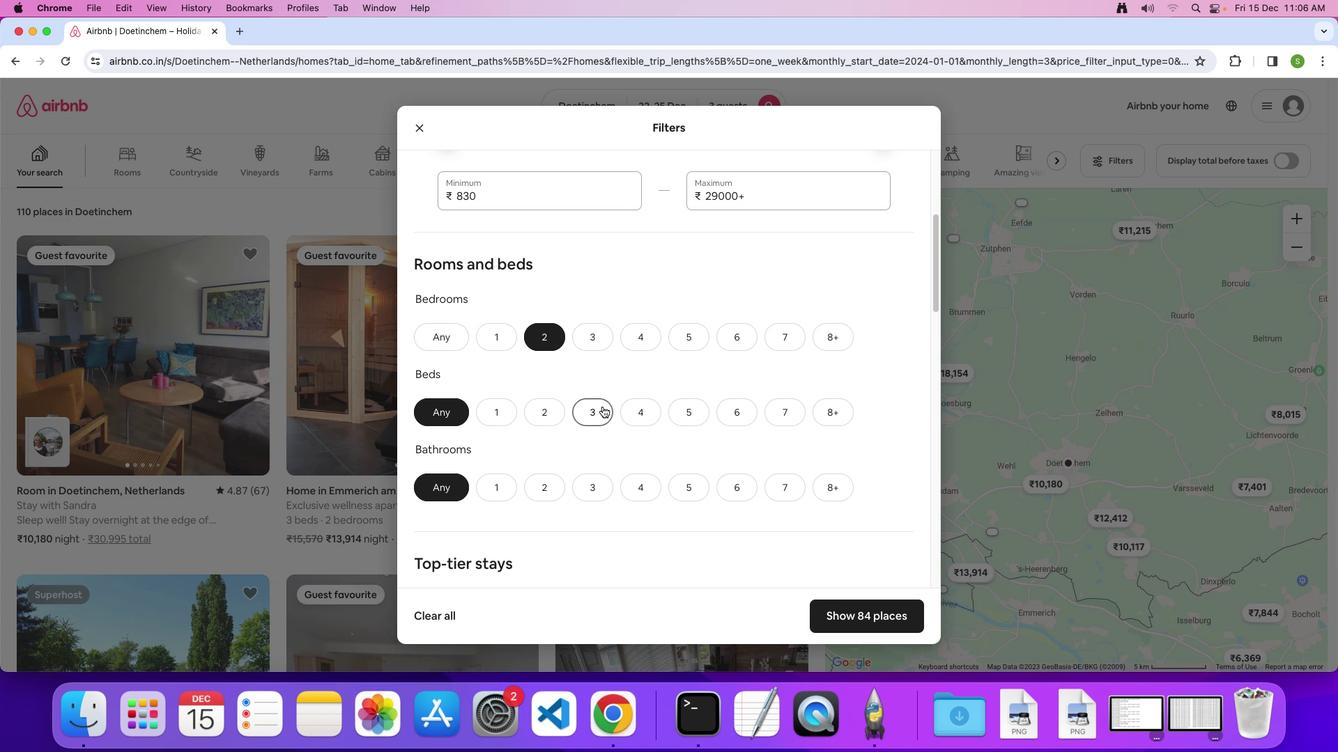 
Action: Mouse pressed left at (602, 406)
Screenshot: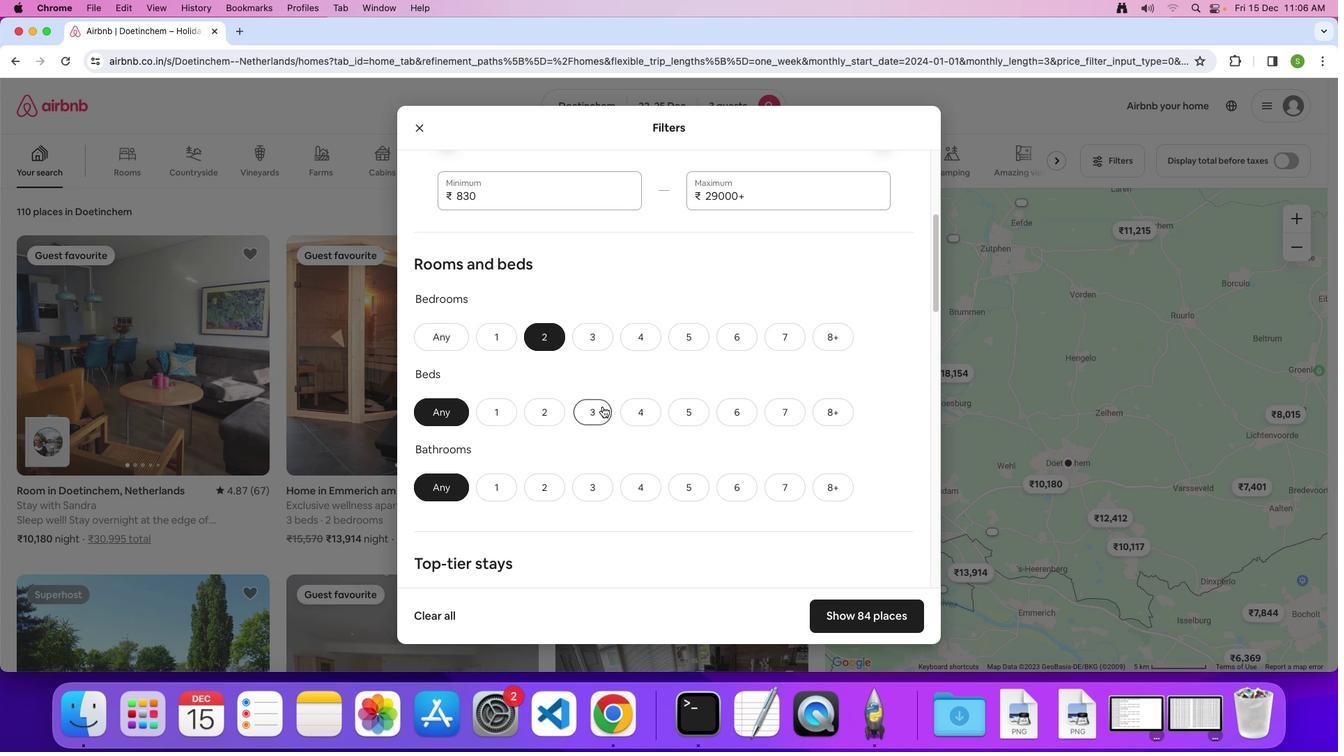 
Action: Mouse moved to (495, 488)
Screenshot: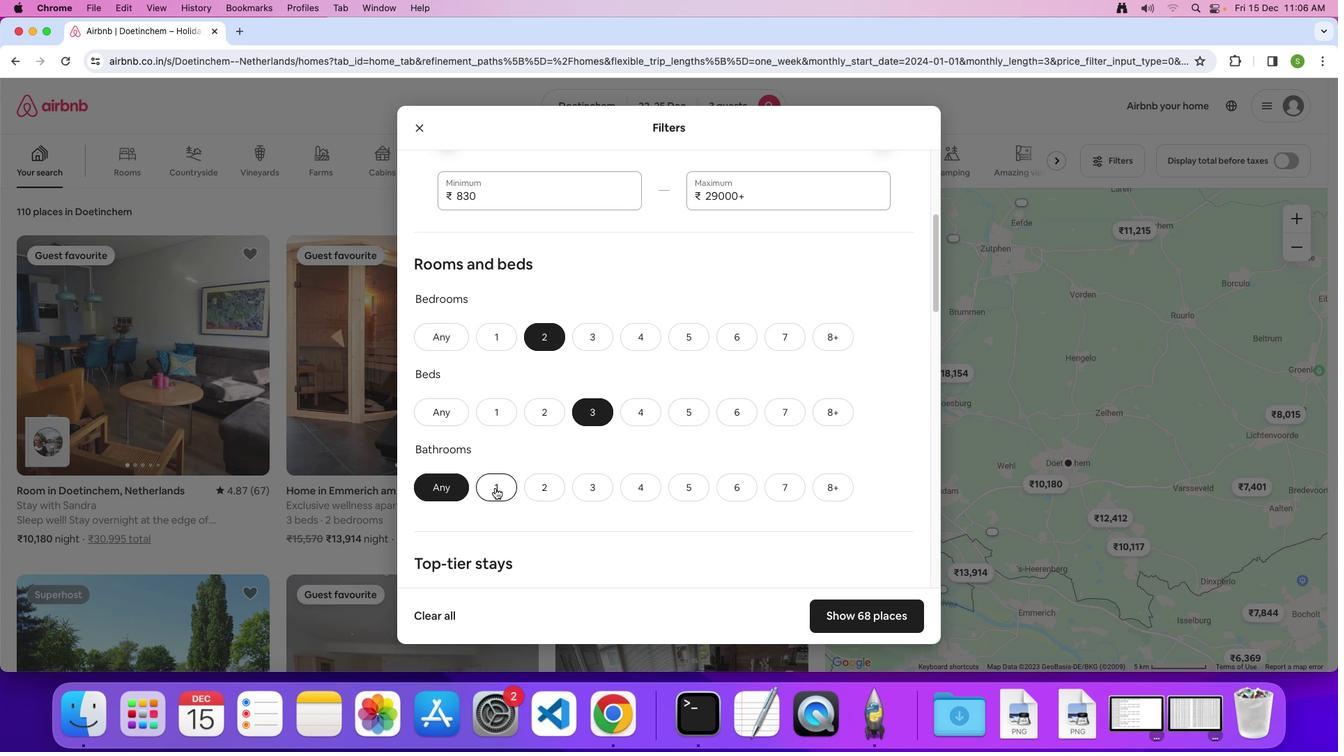 
Action: Mouse pressed left at (495, 488)
Screenshot: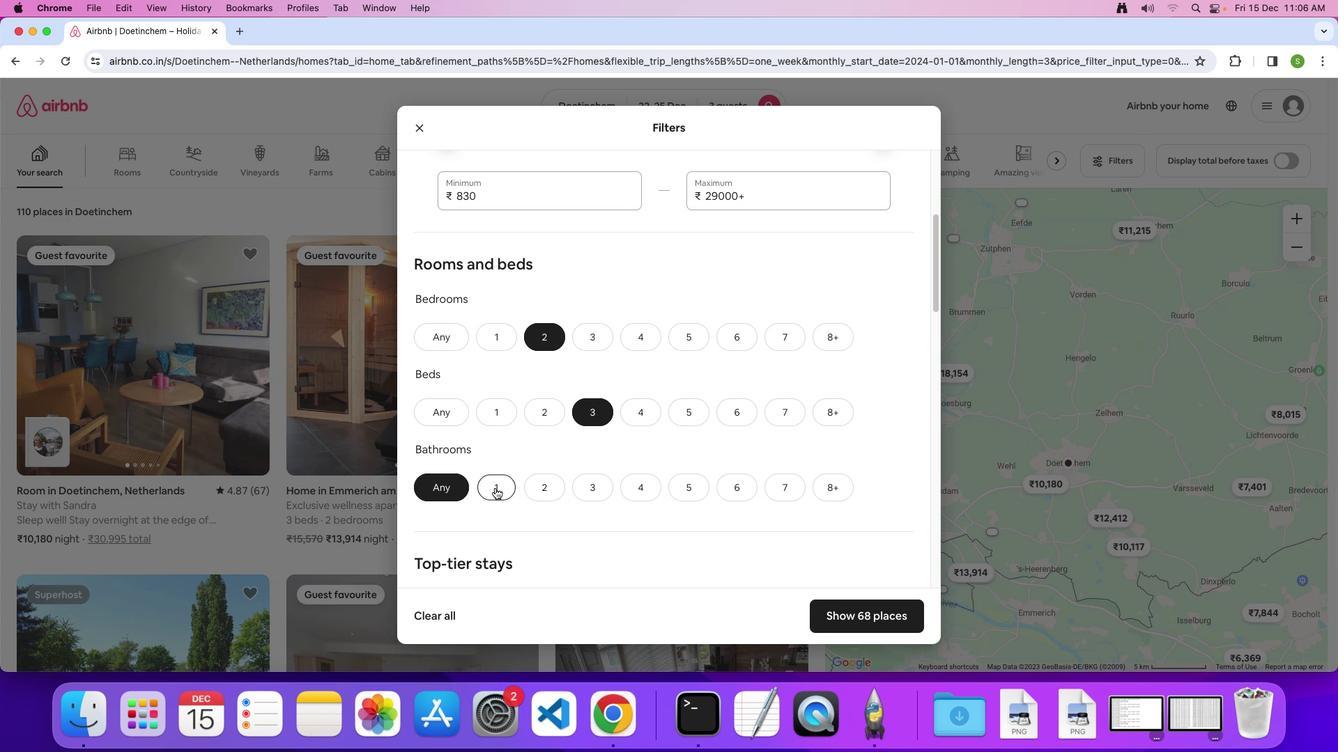 
Action: Mouse moved to (645, 430)
Screenshot: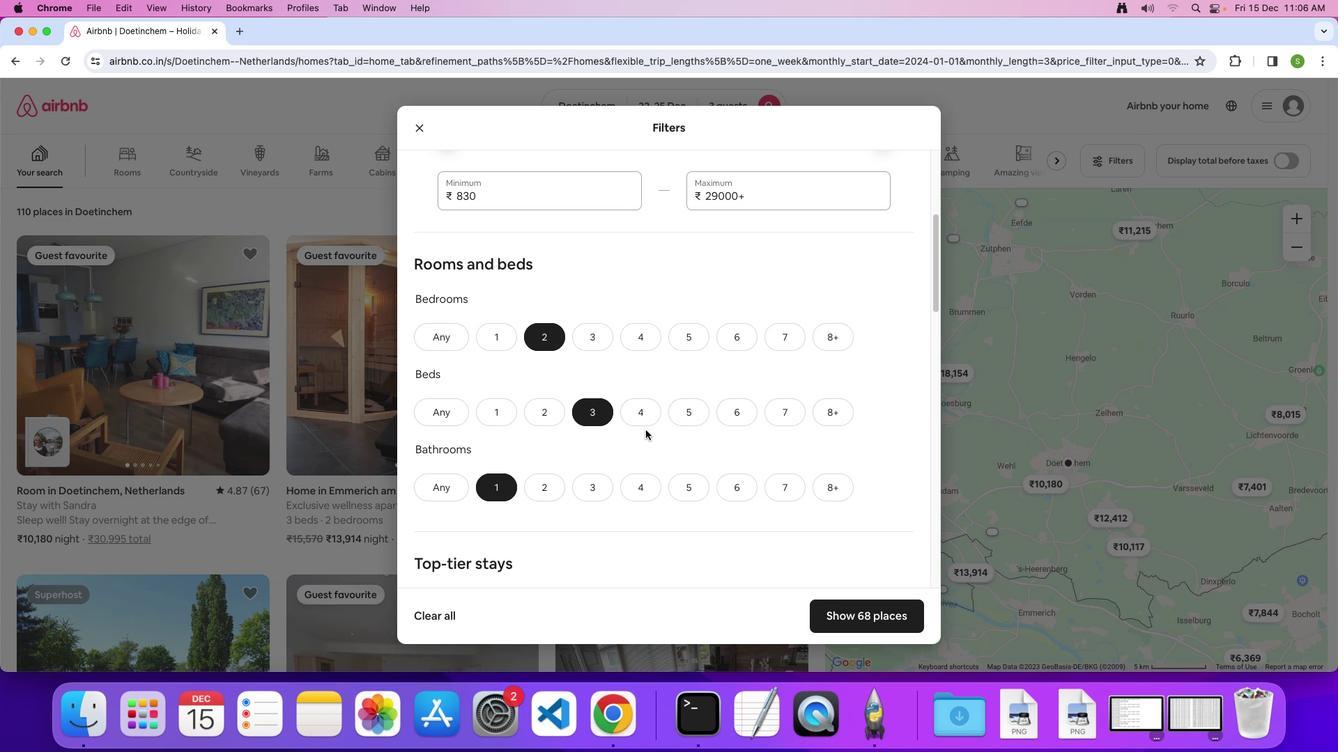 
Action: Mouse scrolled (645, 430) with delta (0, 0)
Screenshot: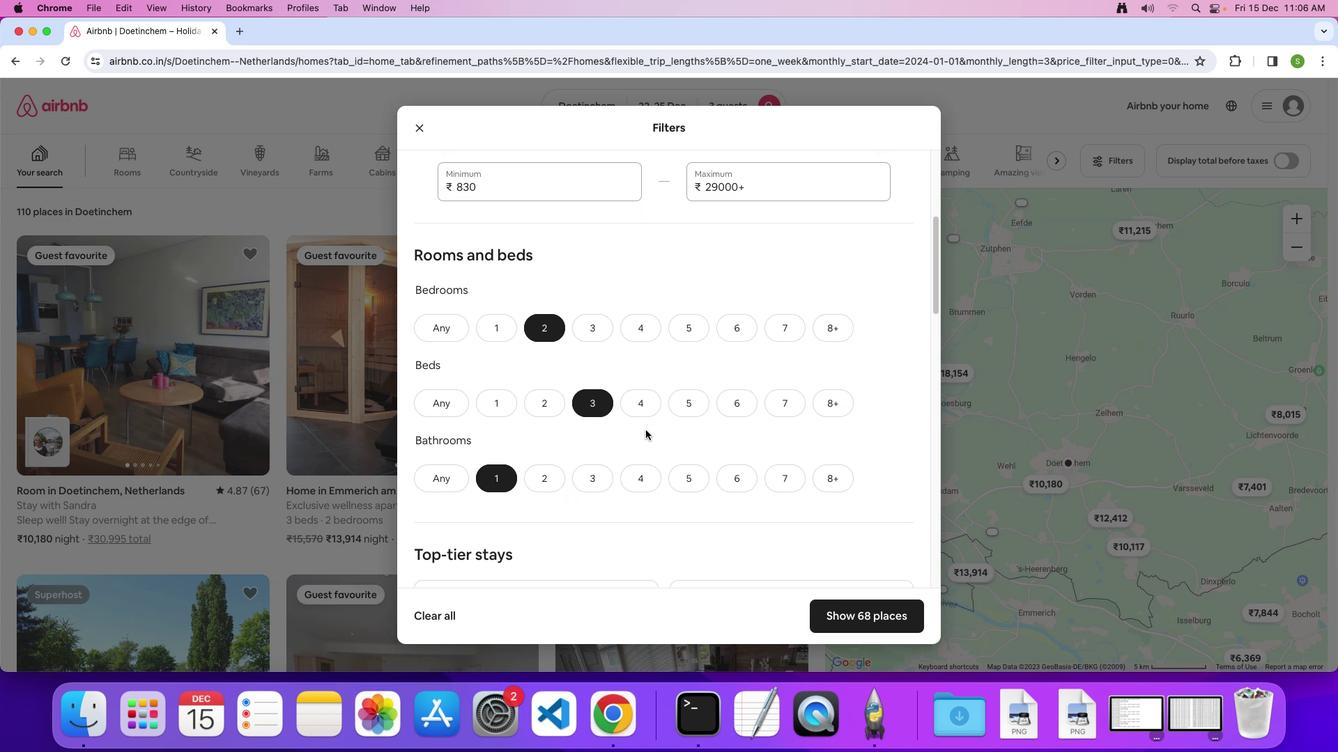 
Action: Mouse scrolled (645, 430) with delta (0, 0)
Screenshot: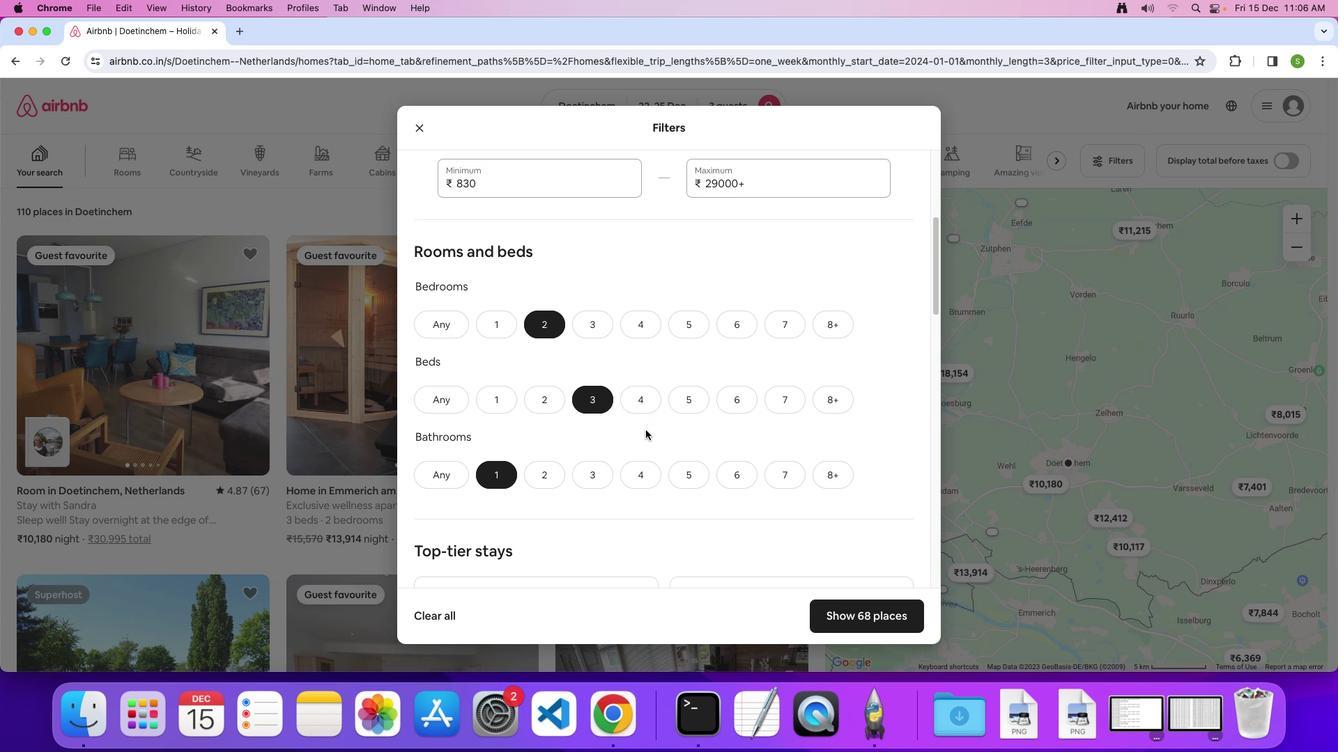 
Action: Mouse scrolled (645, 430) with delta (0, -1)
Screenshot: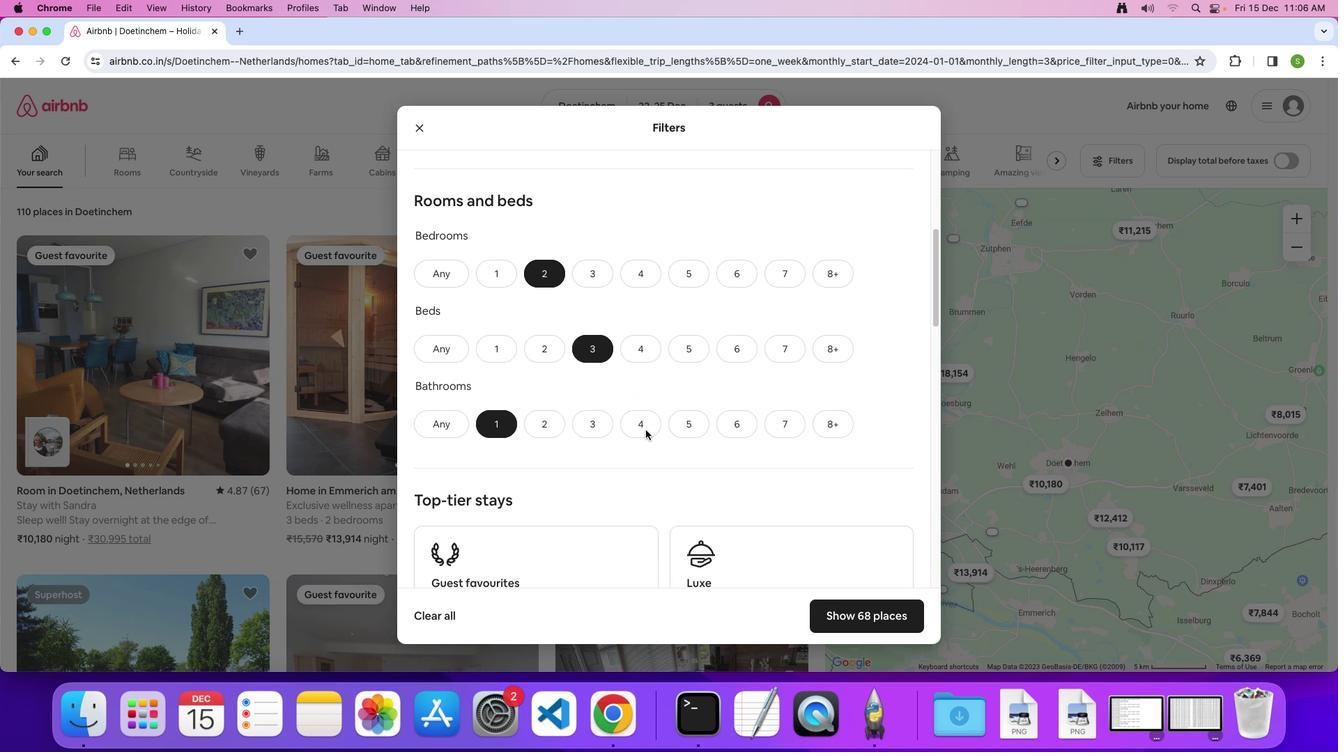 
Action: Mouse scrolled (645, 430) with delta (0, 0)
Screenshot: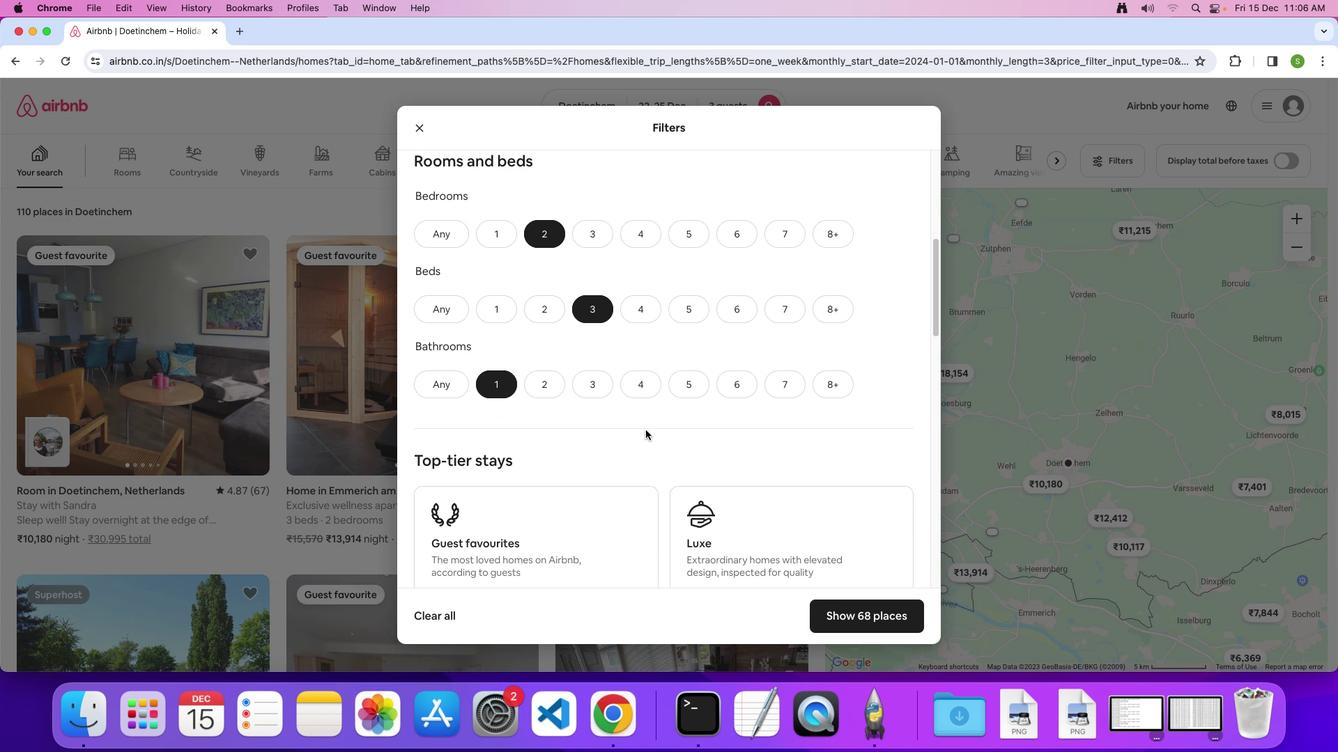 
Action: Mouse scrolled (645, 430) with delta (0, 0)
Screenshot: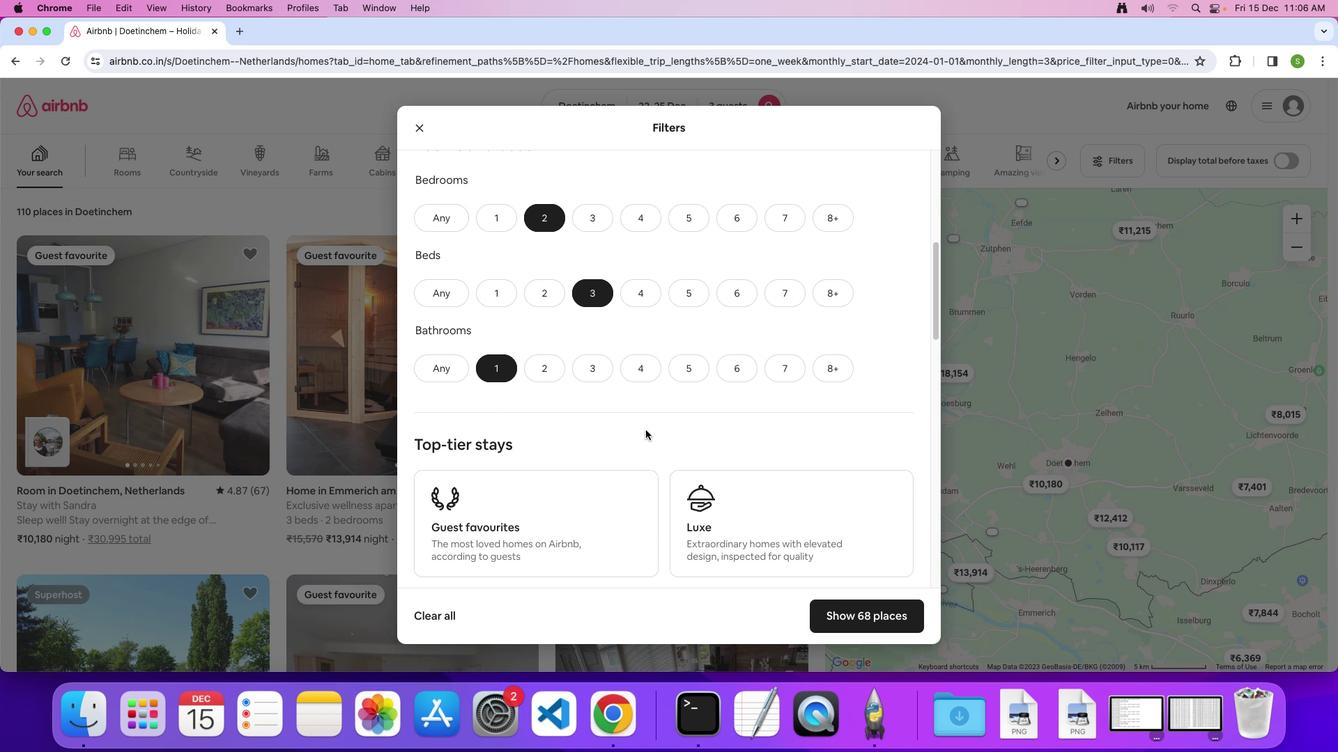 
Action: Mouse scrolled (645, 430) with delta (0, -2)
Screenshot: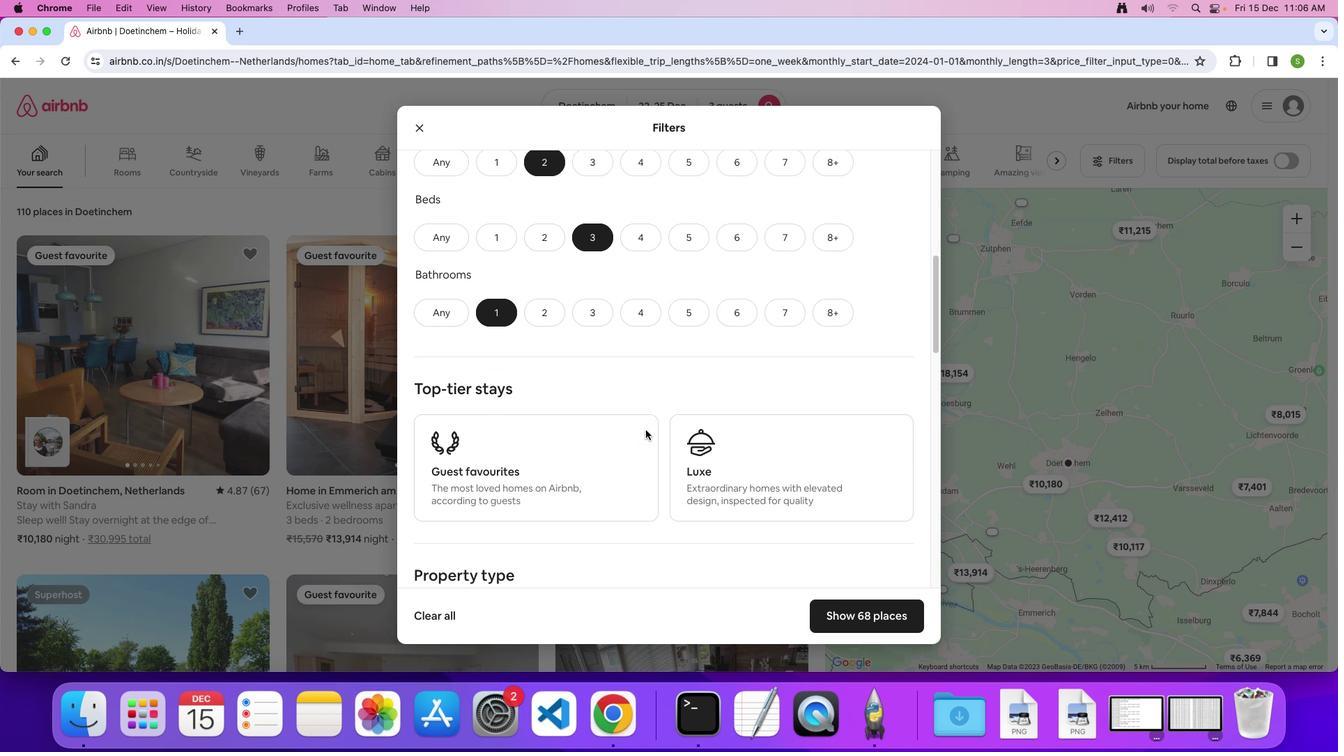 
Action: Mouse scrolled (645, 430) with delta (0, 0)
Screenshot: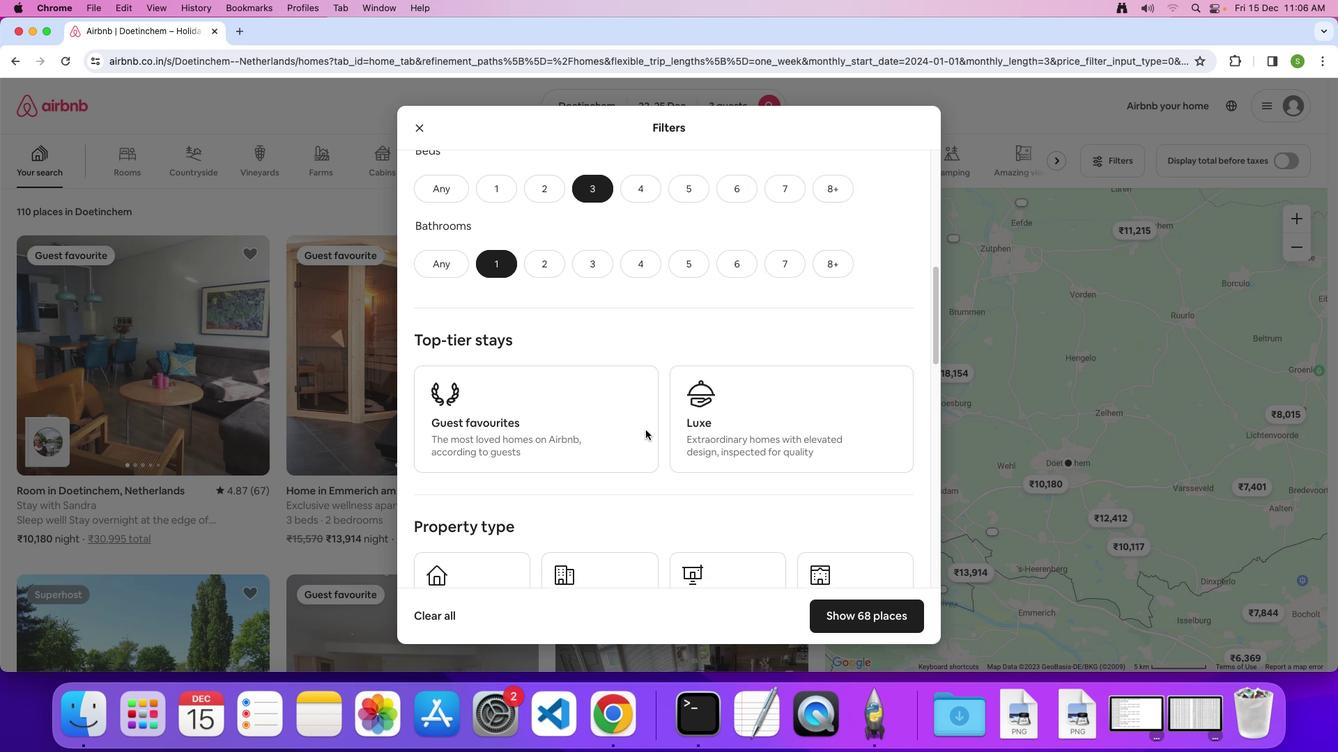 
Action: Mouse scrolled (645, 430) with delta (0, 0)
Screenshot: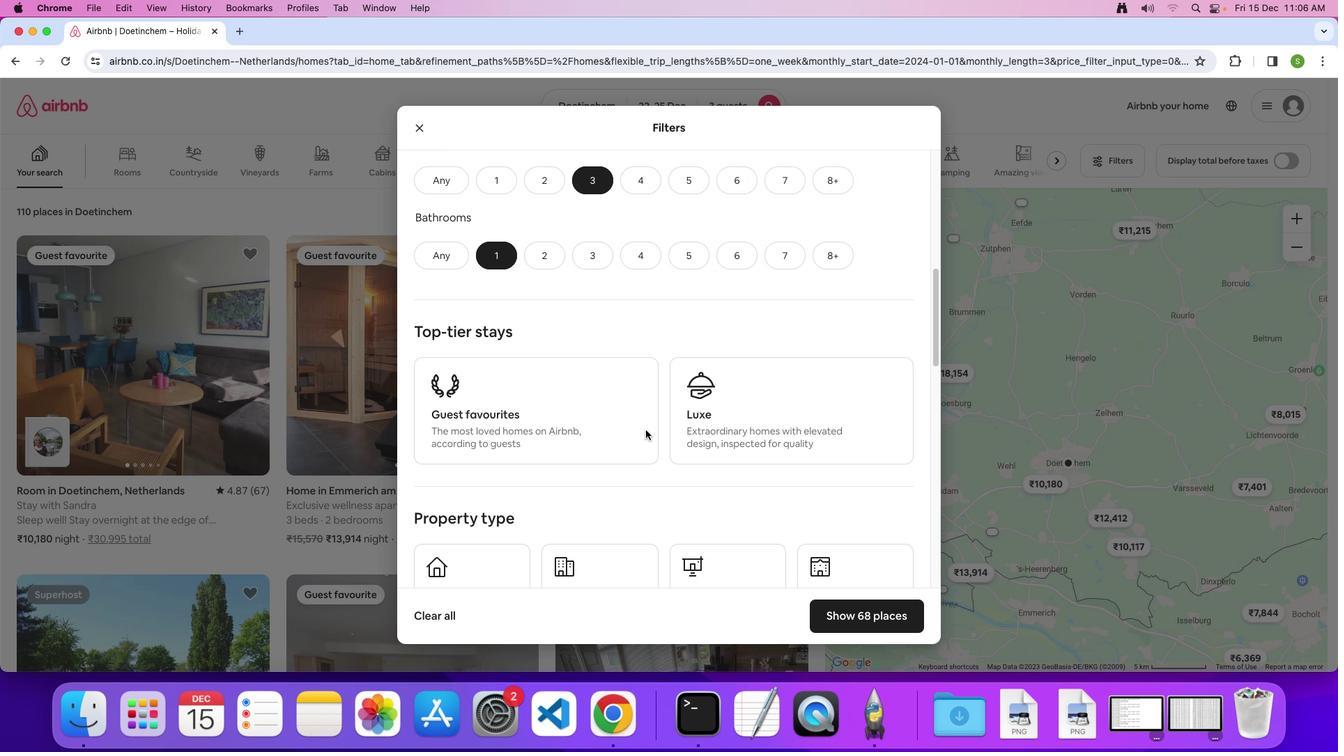 
Action: Mouse scrolled (645, 430) with delta (0, -2)
Screenshot: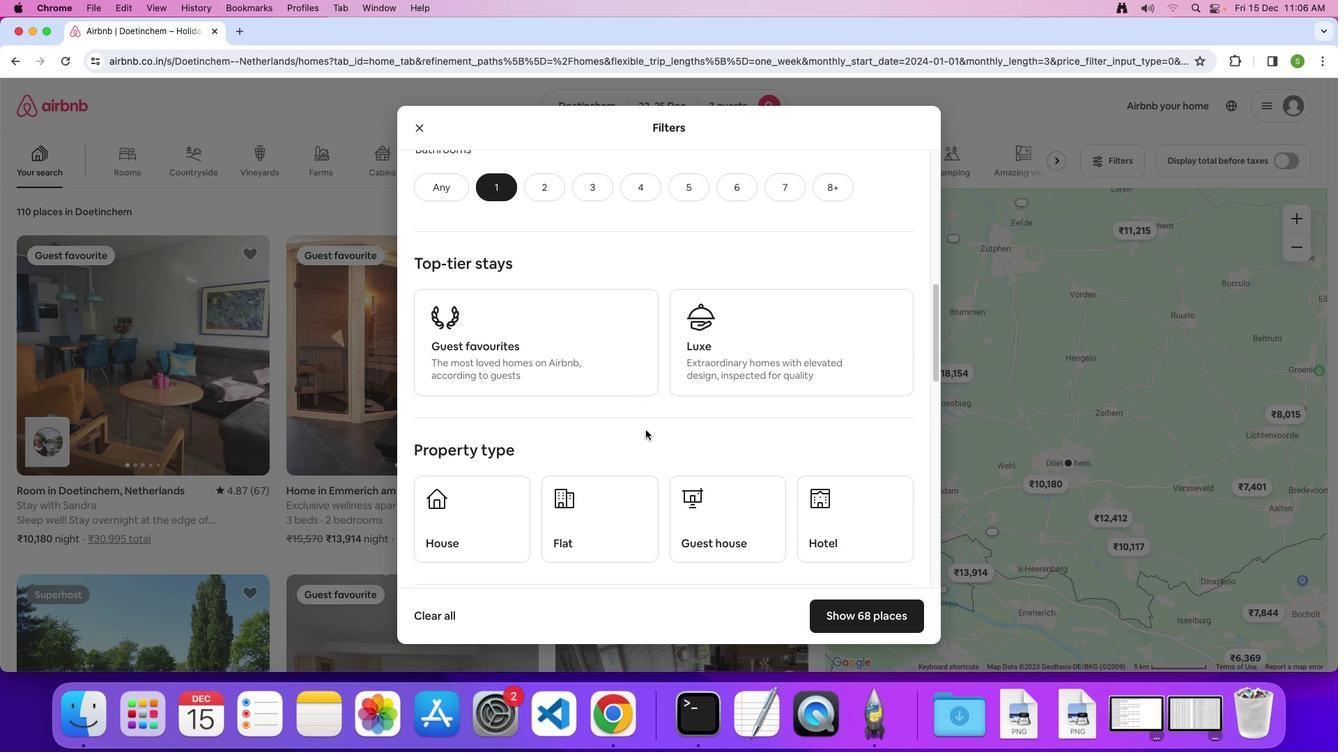
Action: Mouse scrolled (645, 430) with delta (0, 0)
Screenshot: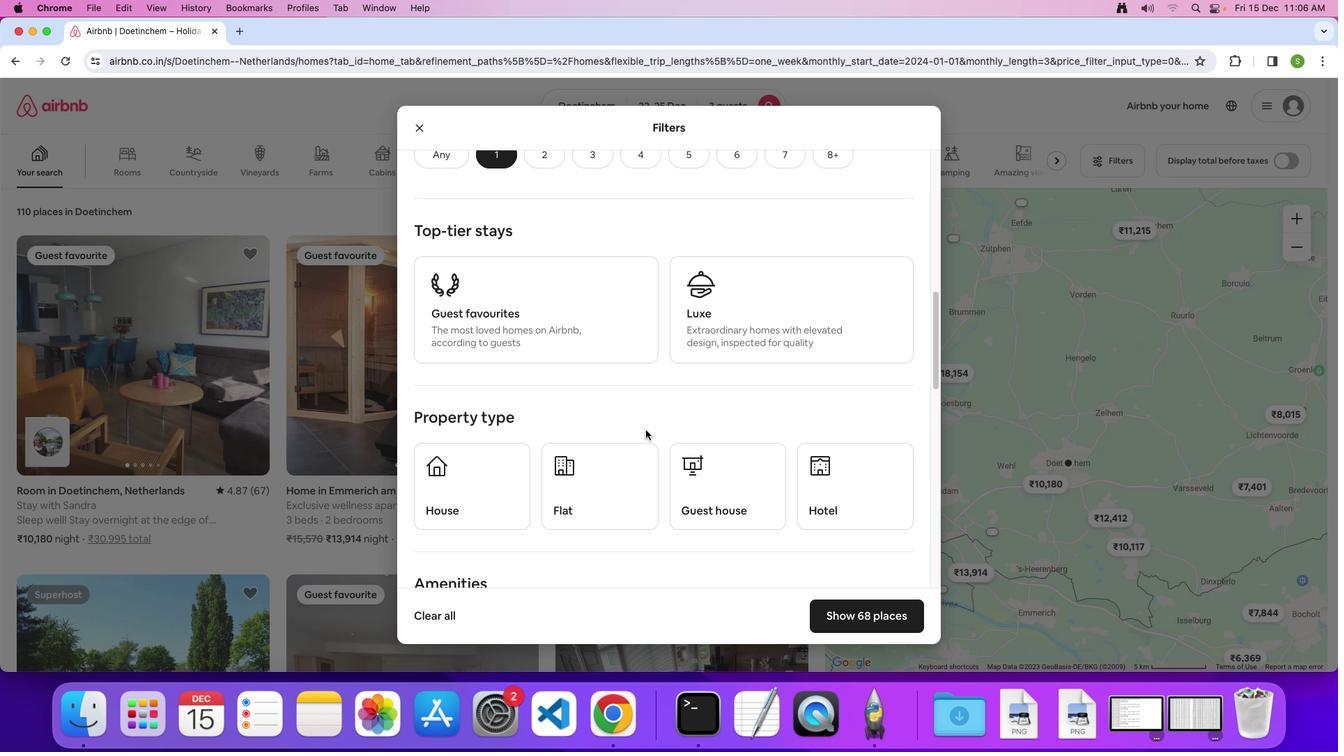 
Action: Mouse scrolled (645, 430) with delta (0, 0)
Screenshot: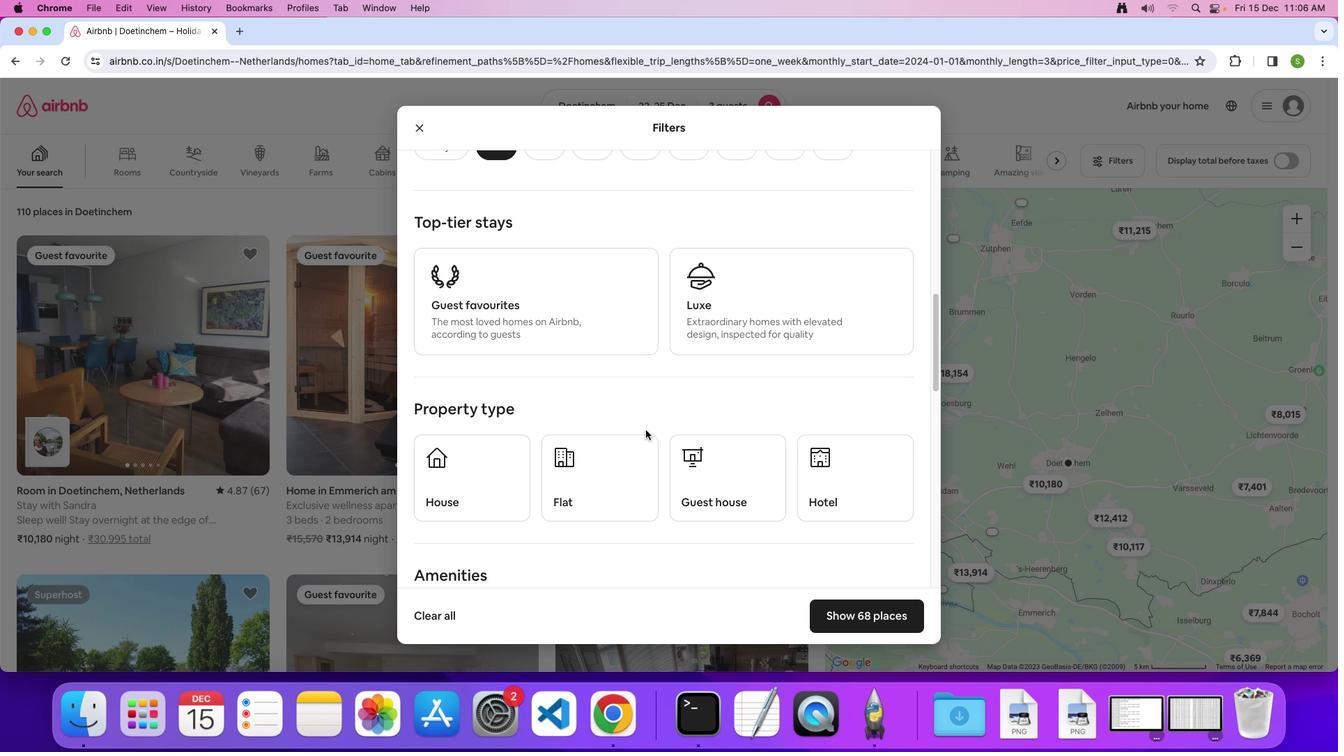 
Action: Mouse moved to (612, 442)
Screenshot: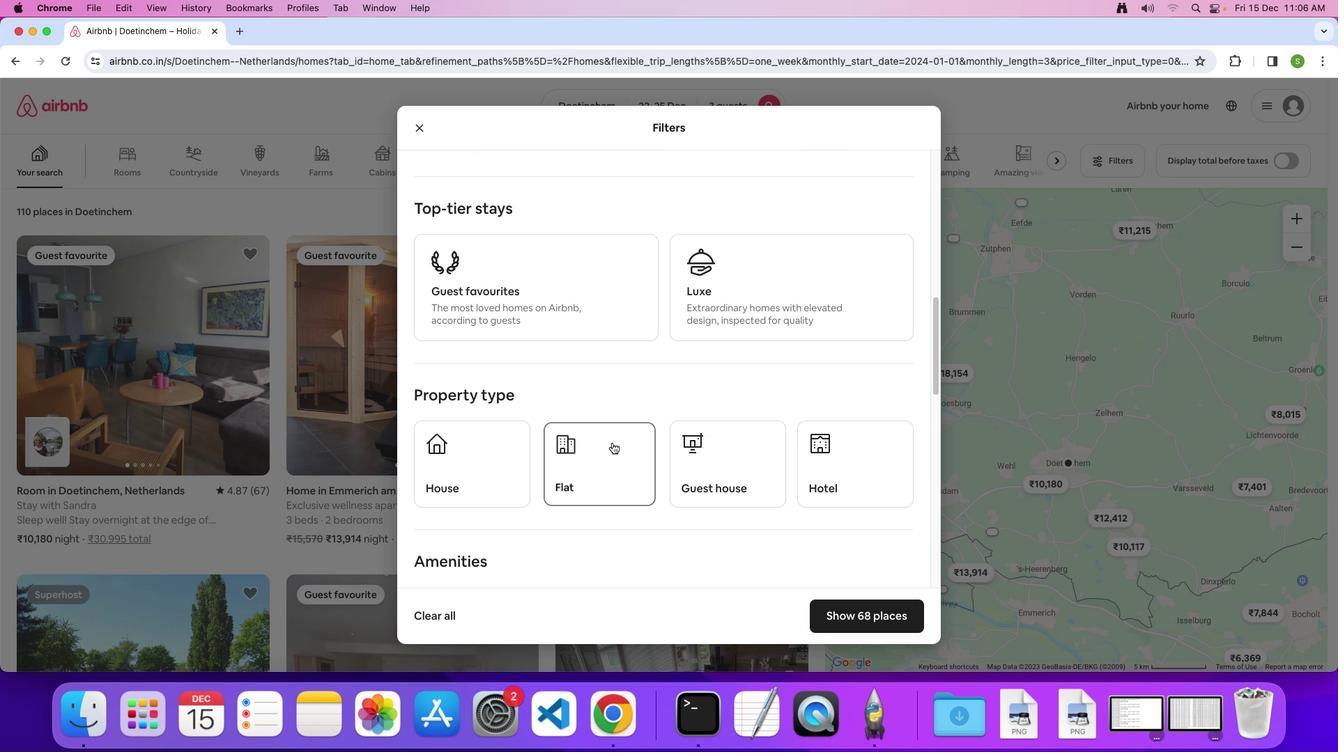 
Action: Mouse pressed left at (612, 442)
Screenshot: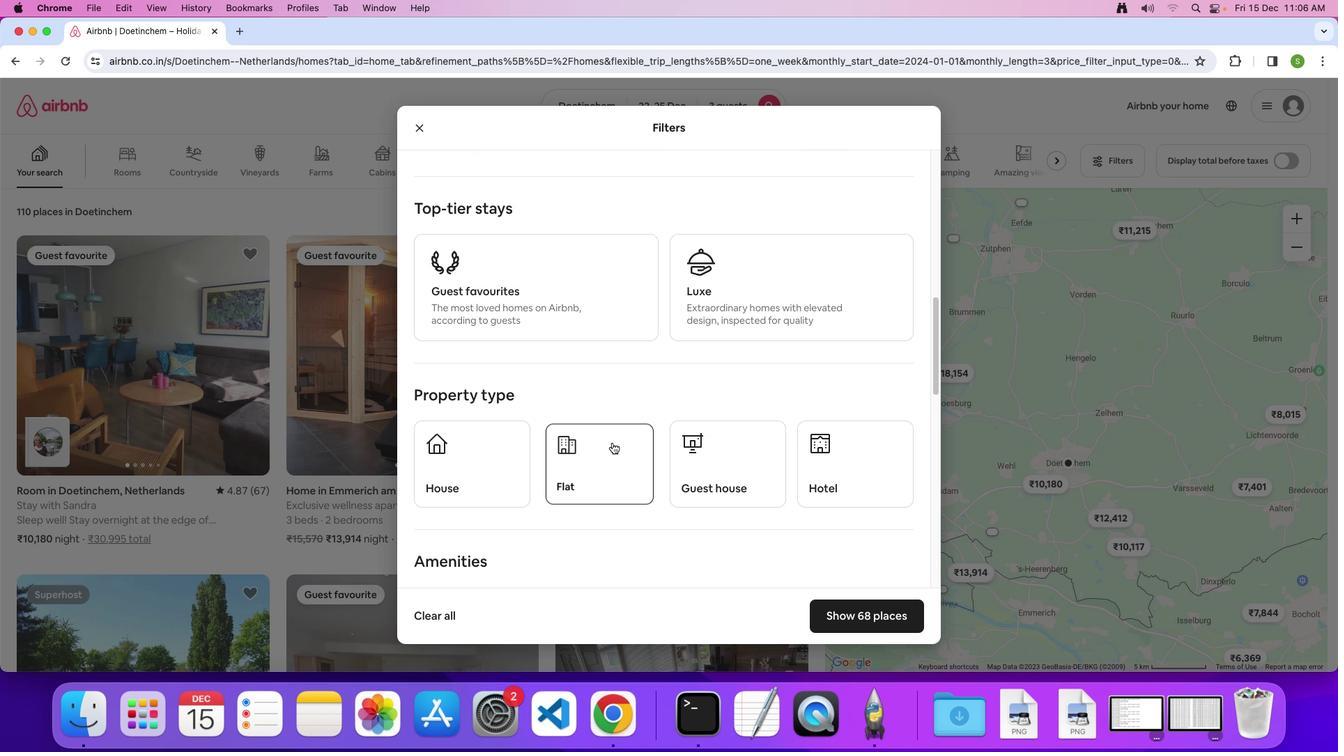 
Action: Mouse moved to (669, 393)
Screenshot: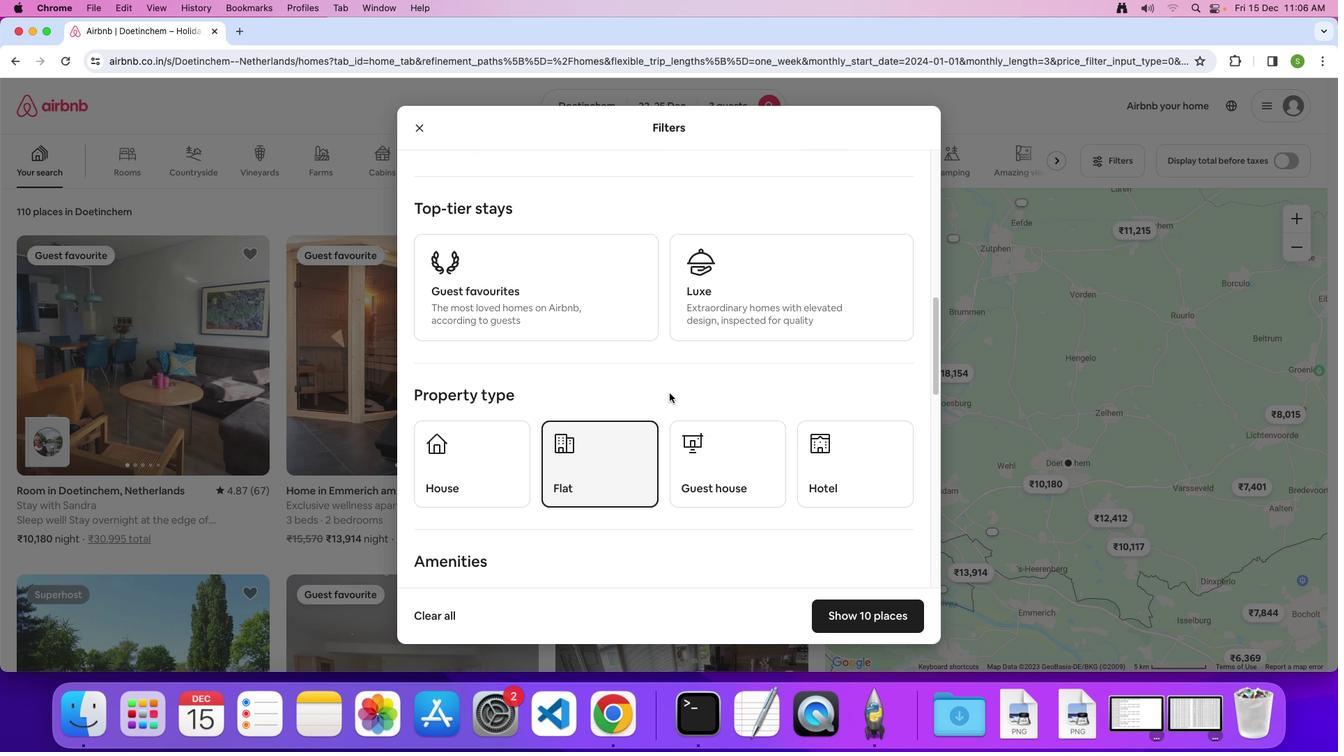 
Action: Mouse scrolled (669, 393) with delta (0, 0)
Screenshot: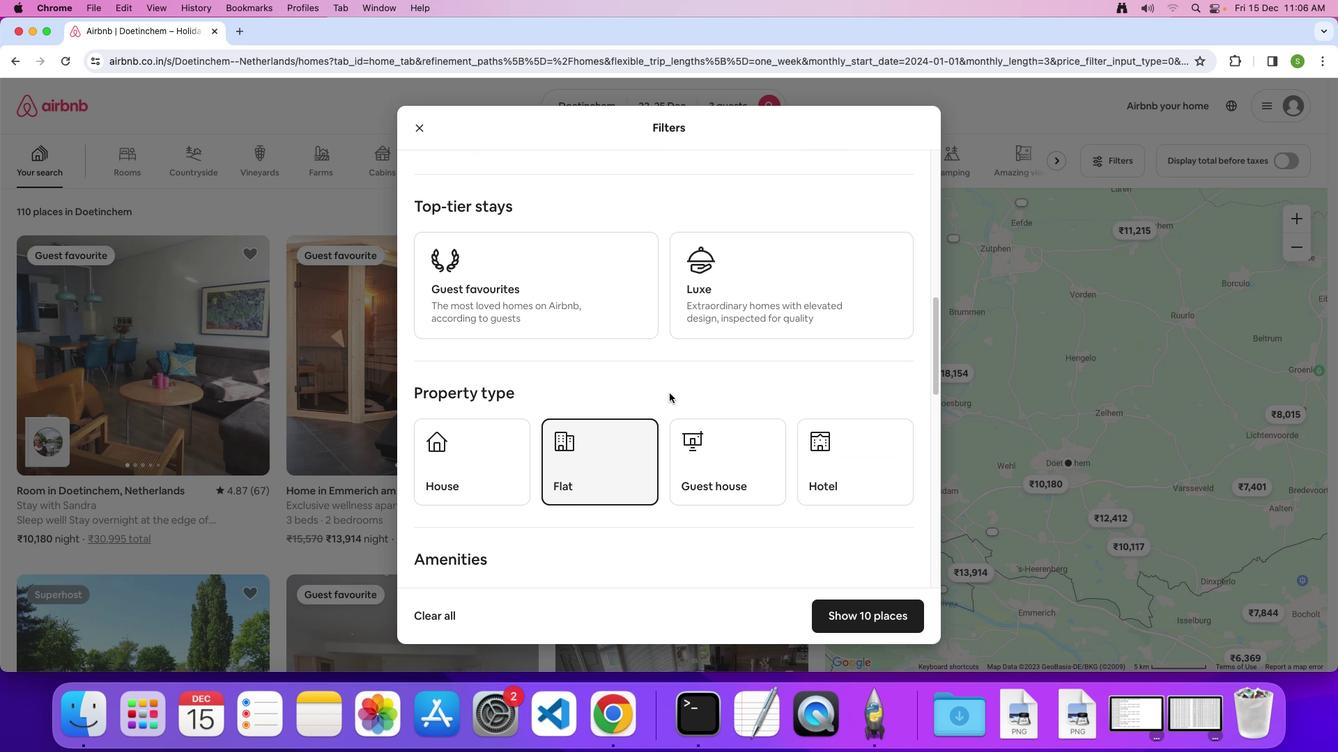 
Action: Mouse scrolled (669, 393) with delta (0, 0)
Screenshot: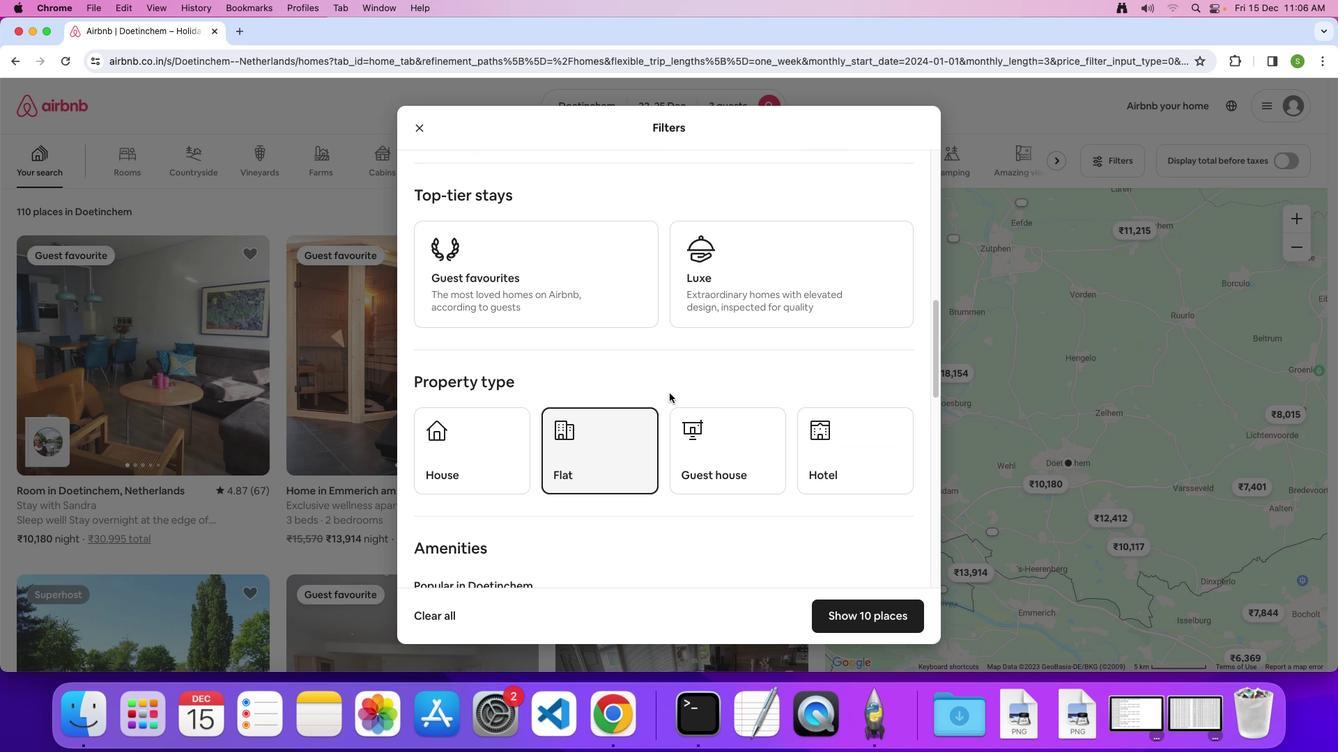 
Action: Mouse scrolled (669, 393) with delta (0, 0)
Screenshot: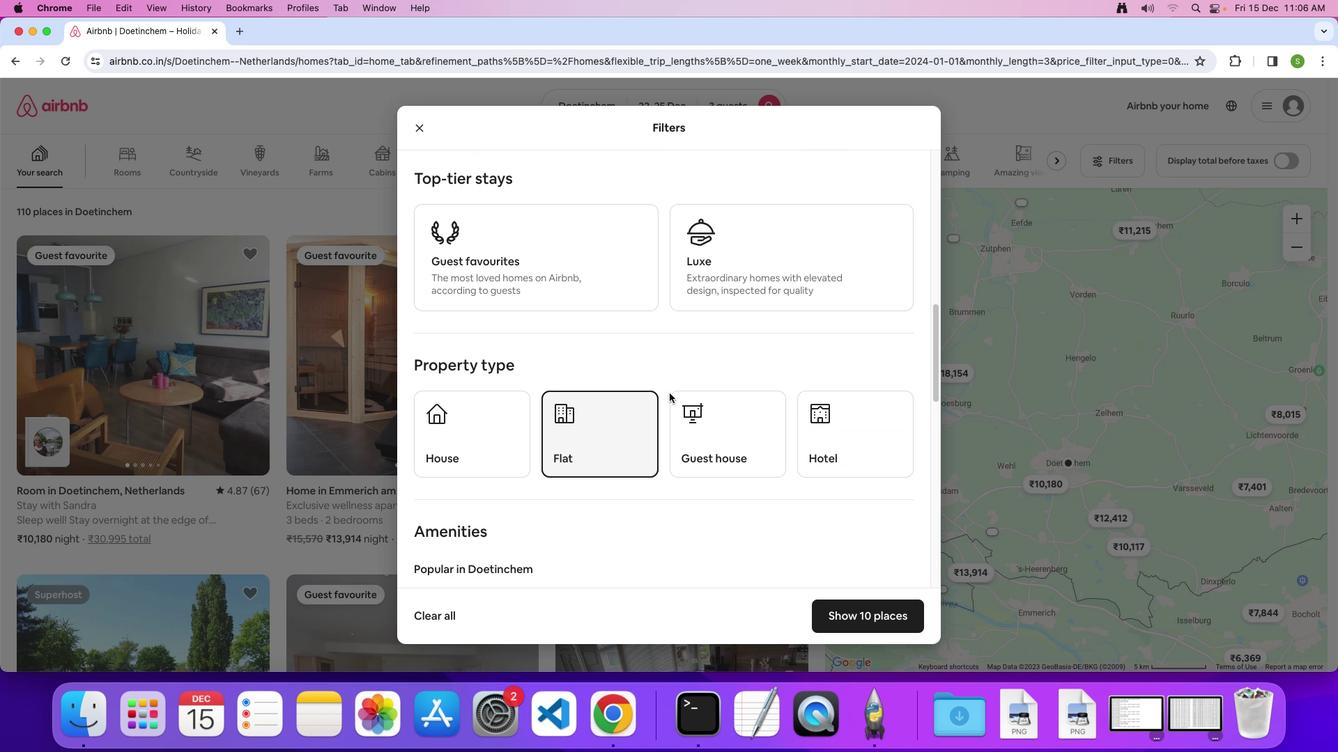 
Action: Mouse scrolled (669, 393) with delta (0, 0)
Screenshot: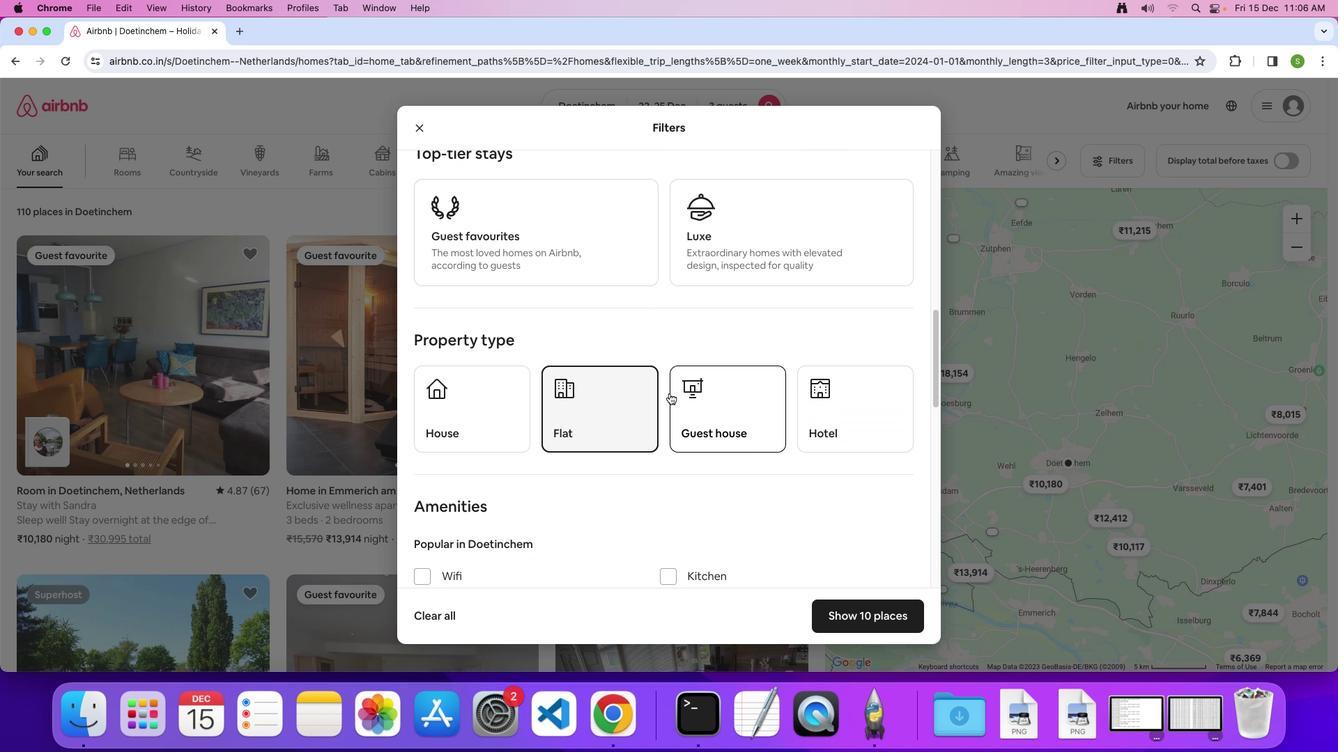 
Action: Mouse scrolled (669, 393) with delta (0, 0)
Screenshot: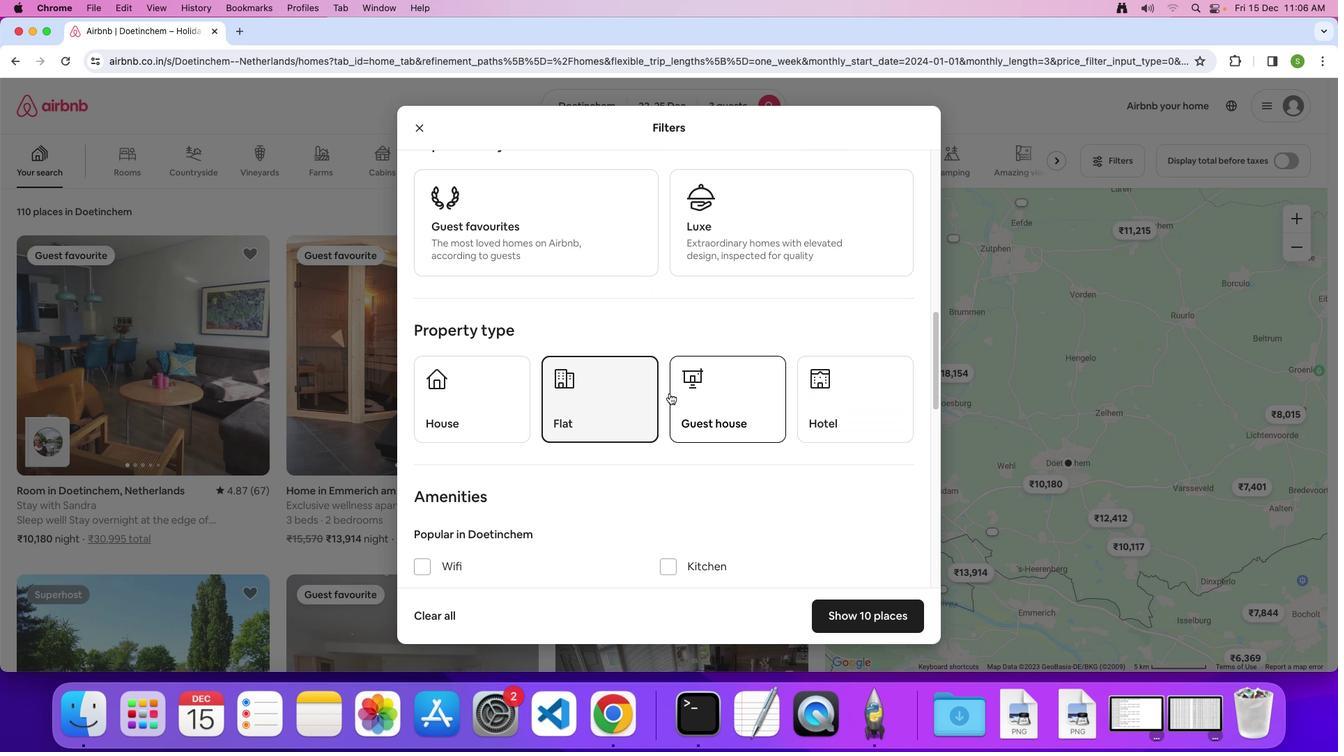 
Action: Mouse scrolled (669, 393) with delta (0, 0)
Screenshot: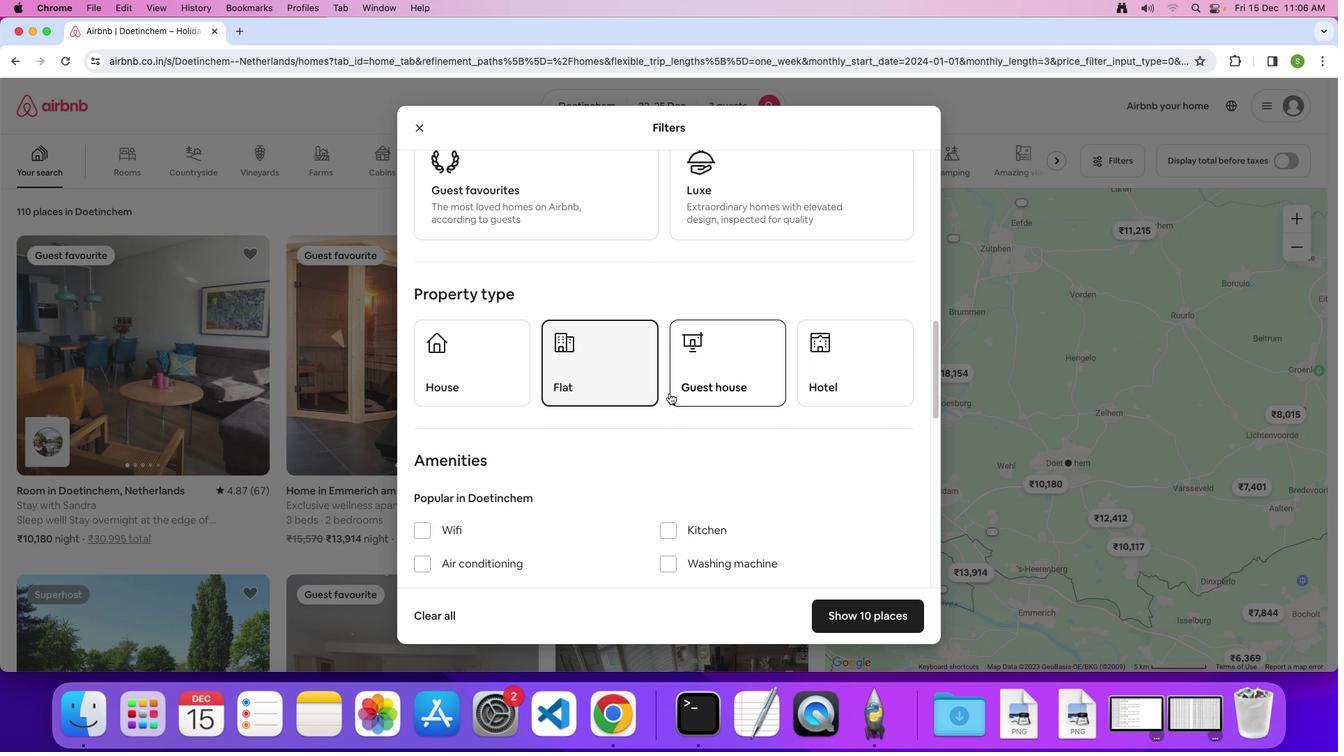 
Action: Mouse scrolled (669, 393) with delta (0, 0)
Screenshot: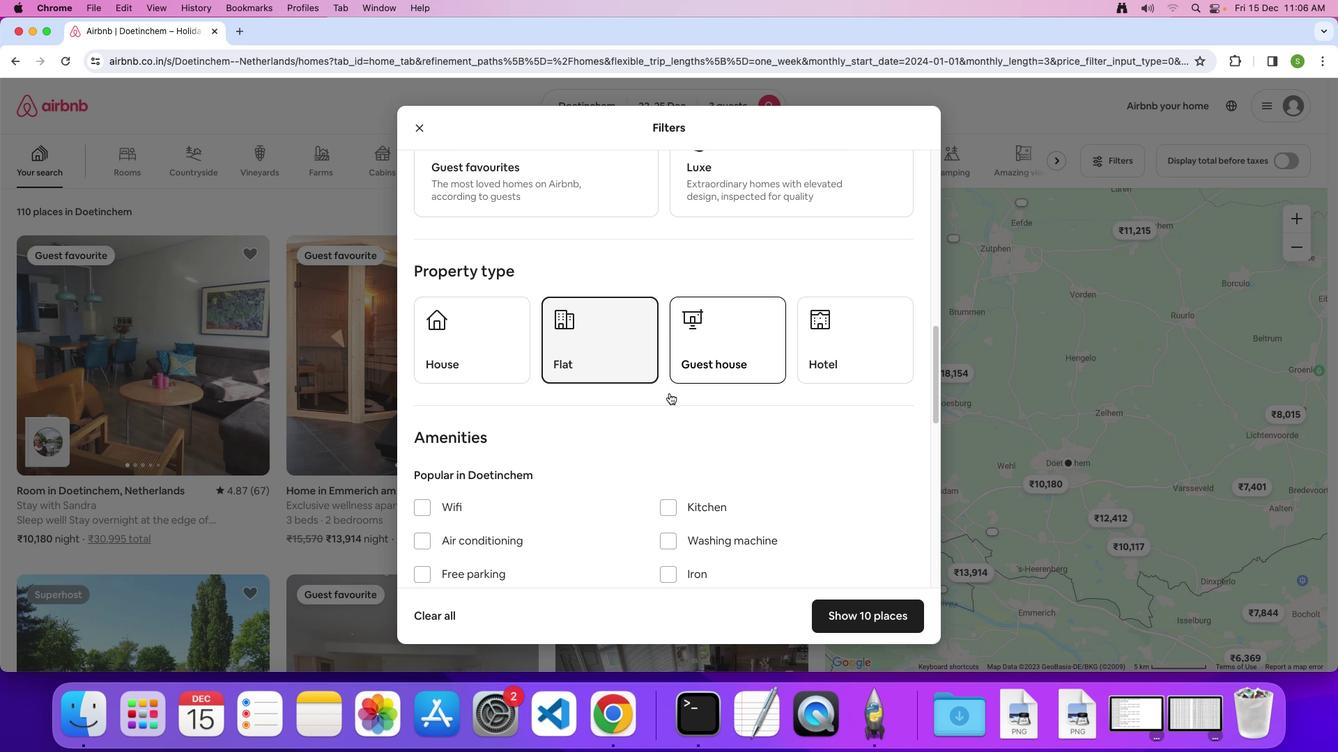 
Action: Mouse scrolled (669, 393) with delta (0, 0)
Screenshot: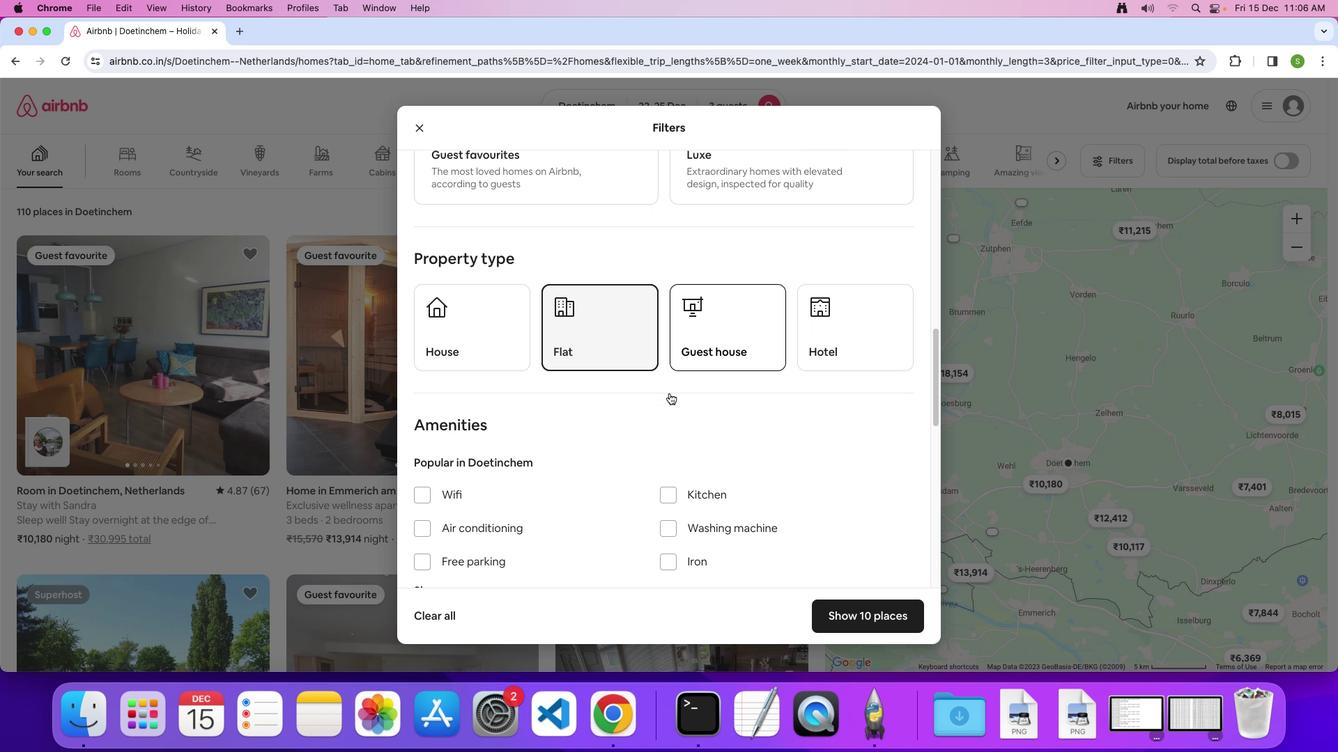 
Action: Mouse scrolled (669, 393) with delta (0, 0)
Screenshot: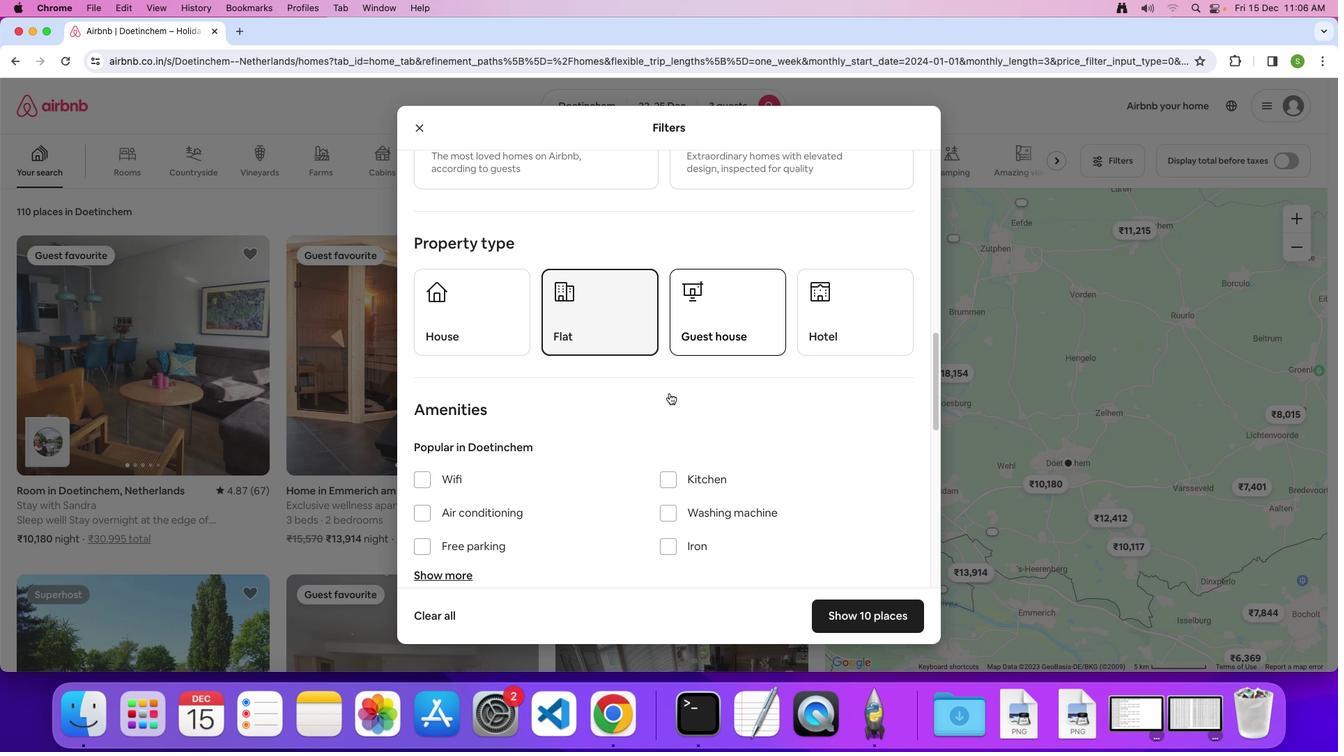 
Action: Mouse scrolled (669, 393) with delta (0, 0)
Screenshot: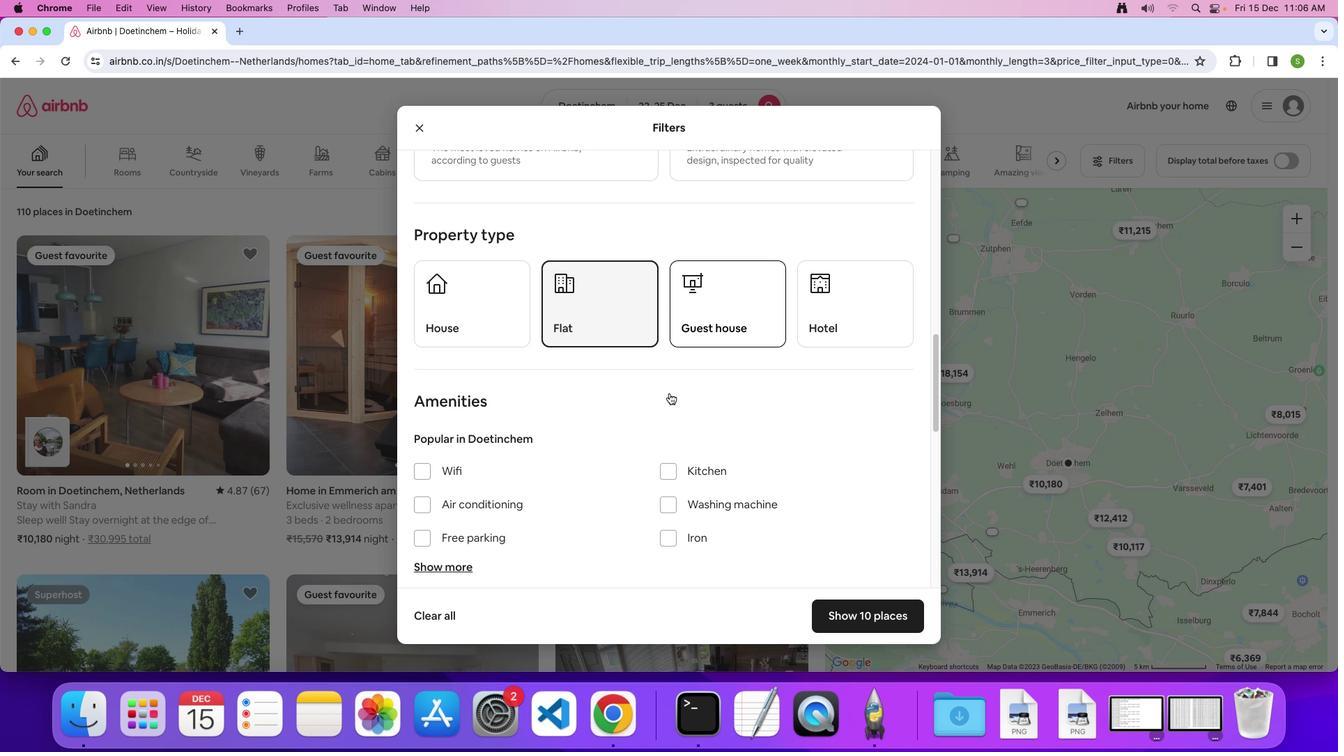 
Action: Mouse scrolled (669, 393) with delta (0, 0)
Screenshot: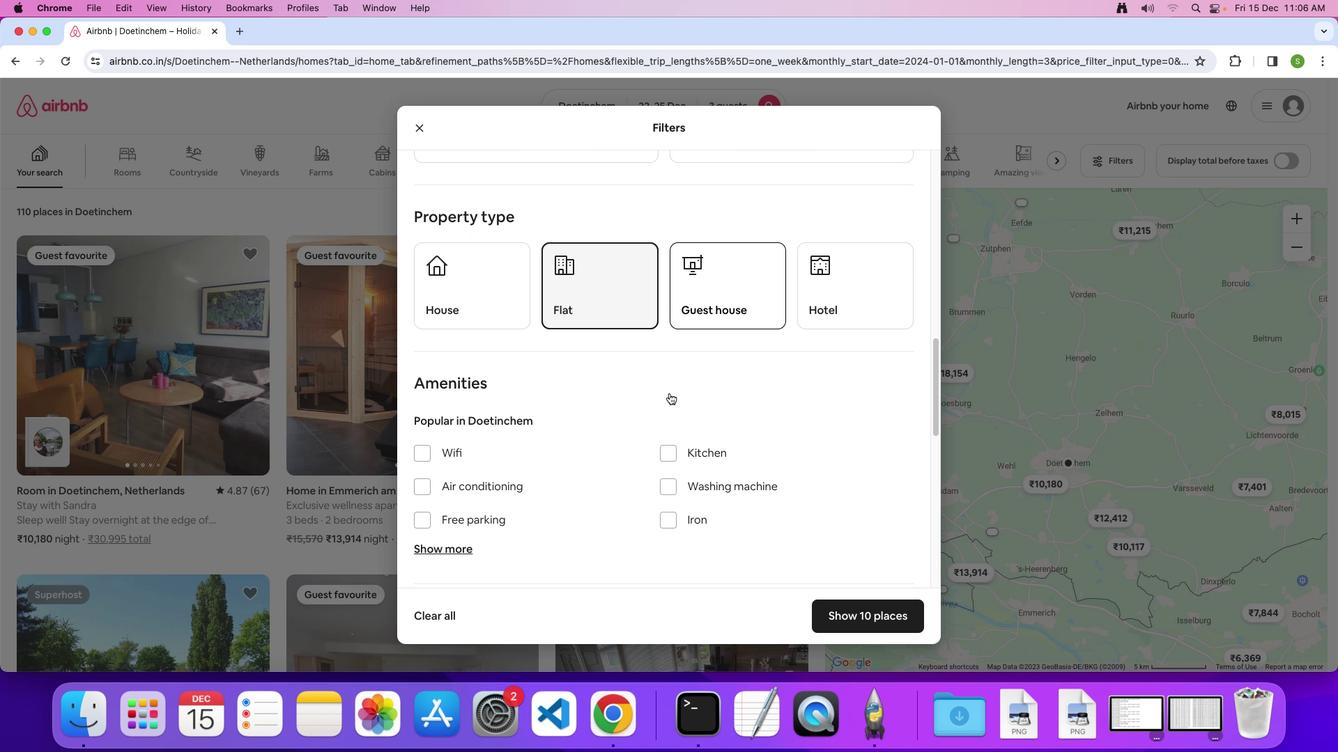 
Action: Mouse scrolled (669, 393) with delta (0, 0)
Screenshot: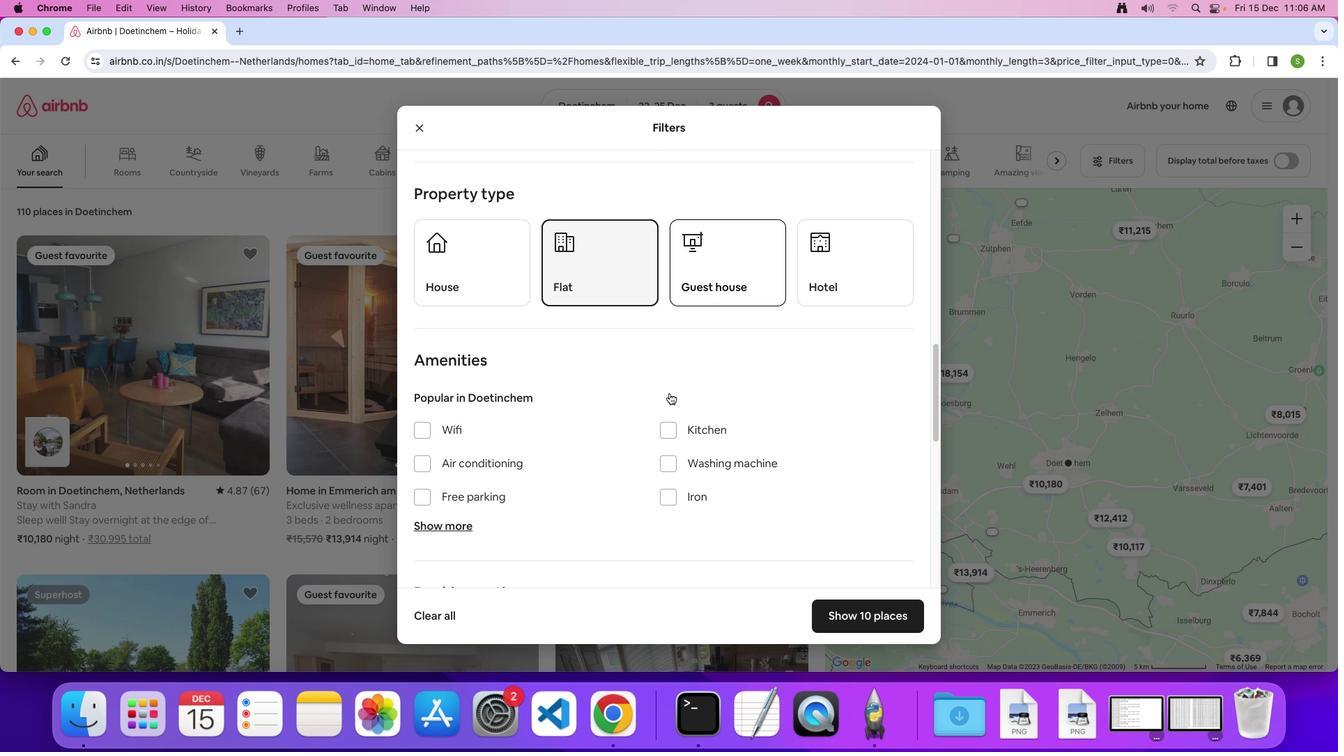 
Action: Mouse scrolled (669, 393) with delta (0, -1)
Screenshot: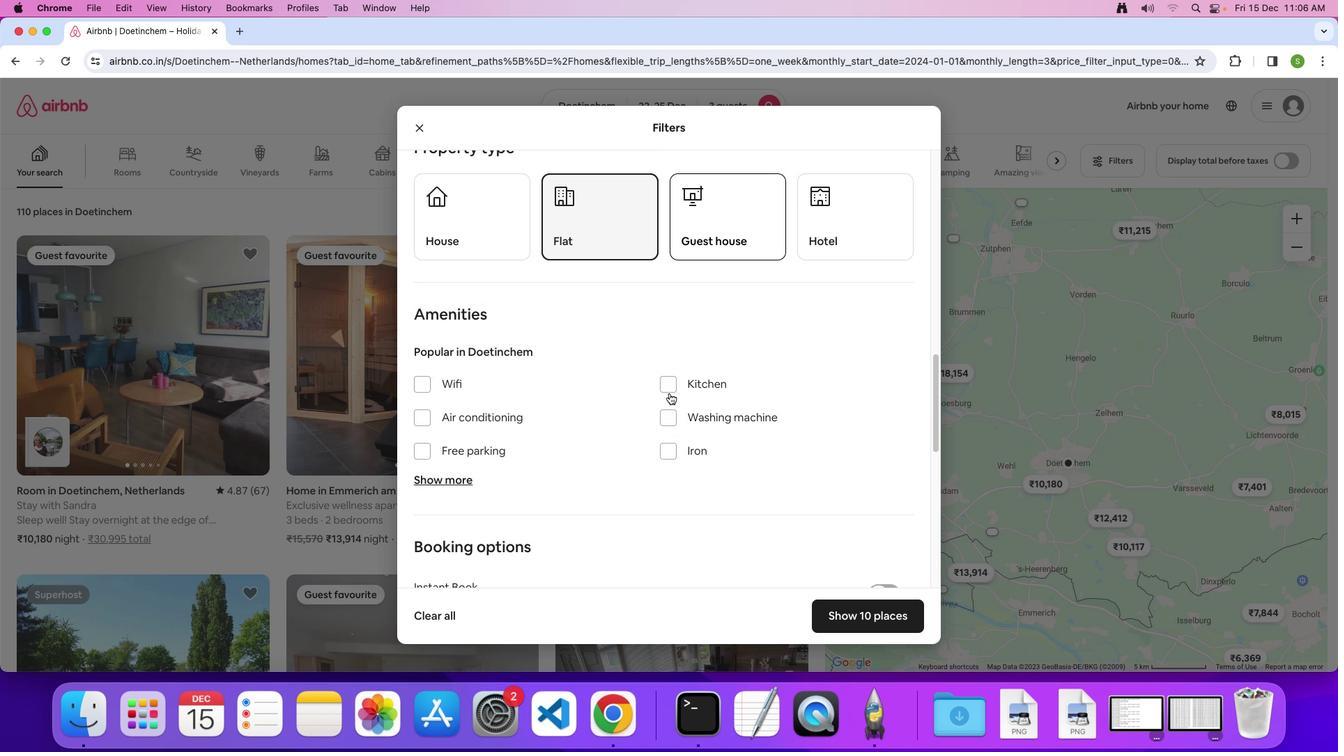 
Action: Mouse moved to (668, 395)
Screenshot: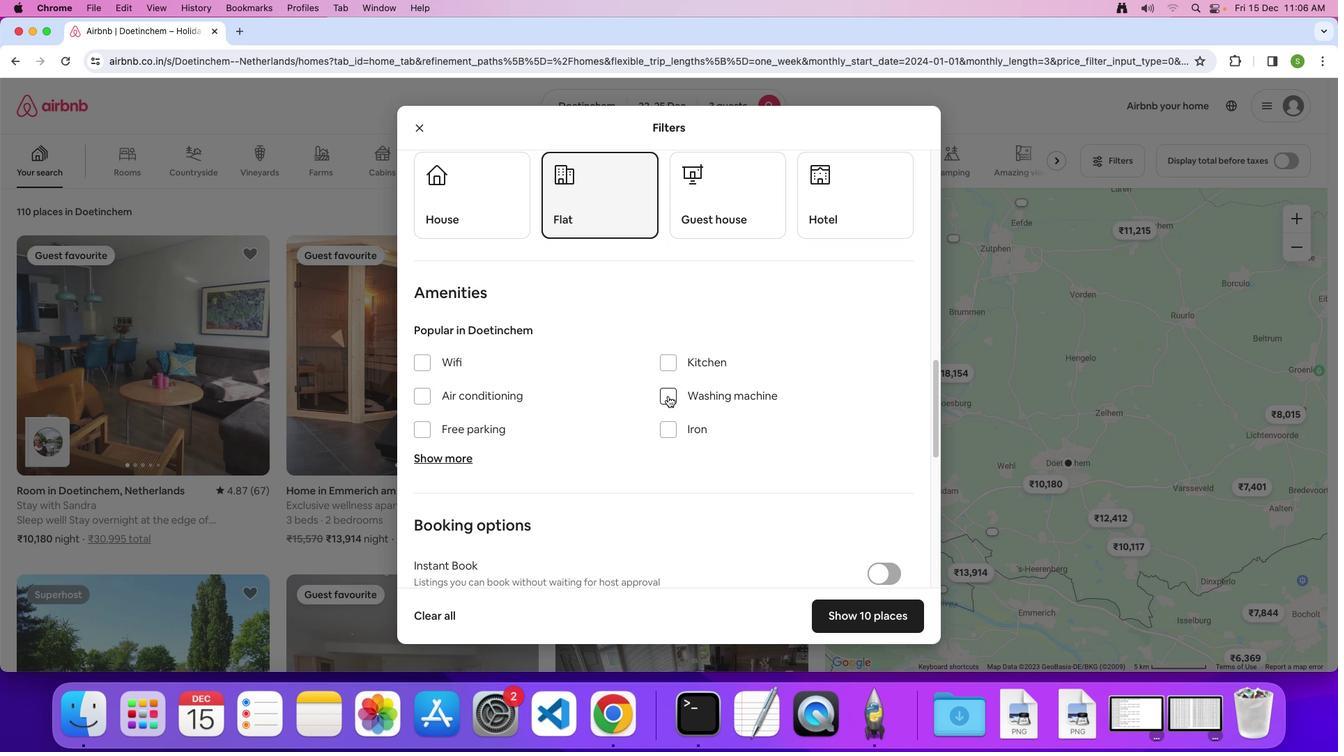 
Action: Mouse pressed left at (668, 395)
Screenshot: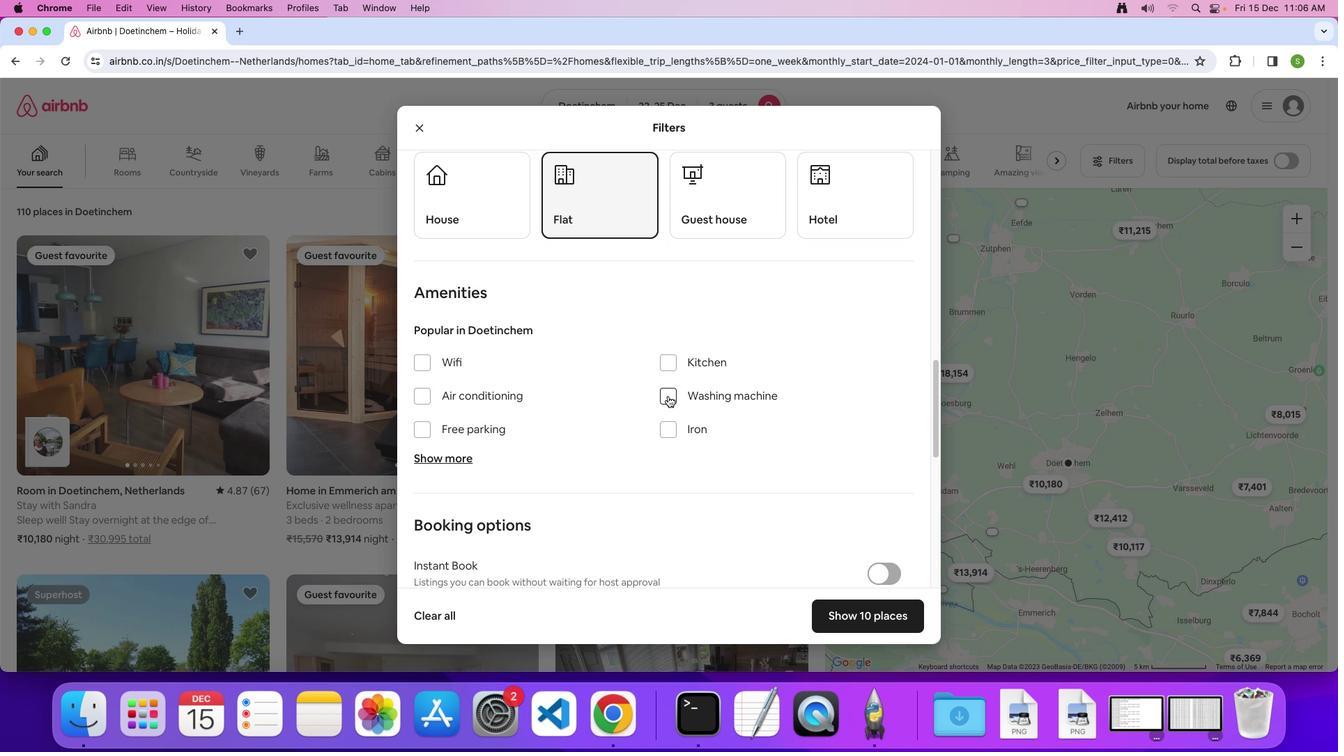 
Action: Mouse moved to (586, 397)
Screenshot: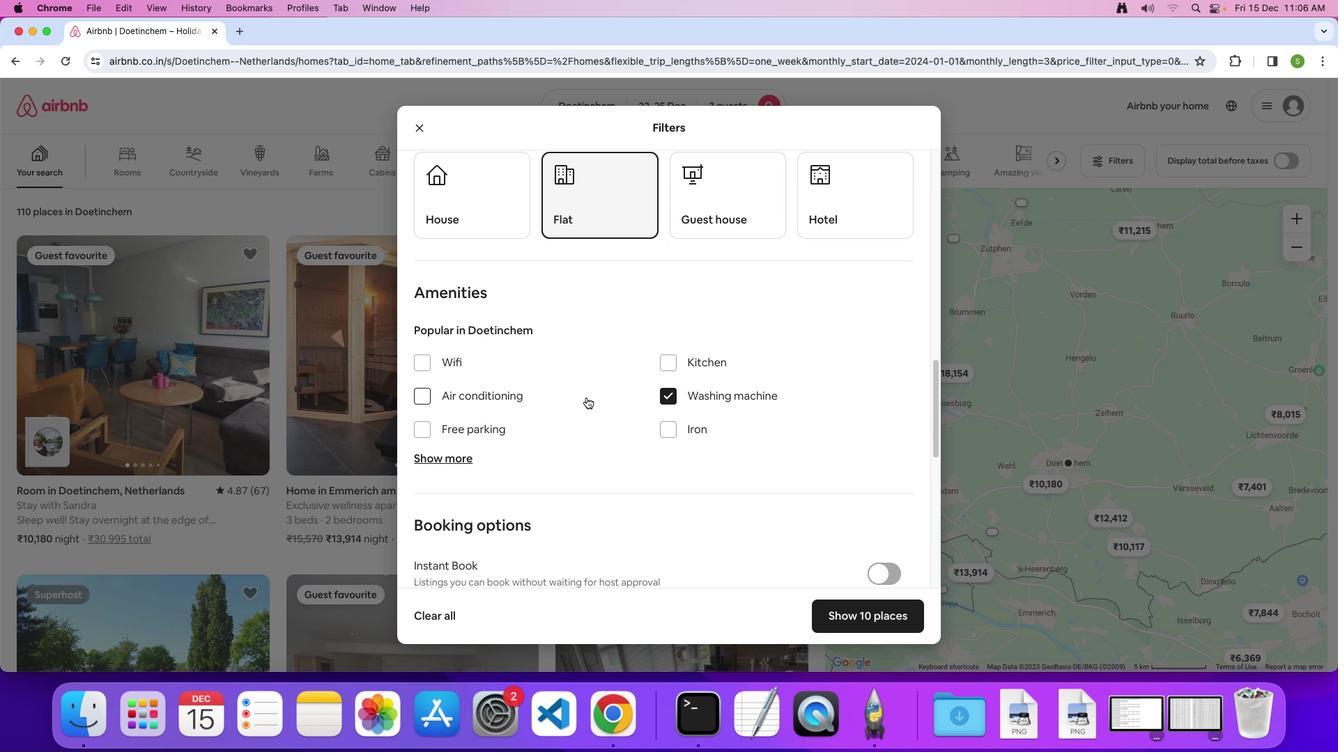 
Action: Mouse scrolled (586, 397) with delta (0, 0)
Screenshot: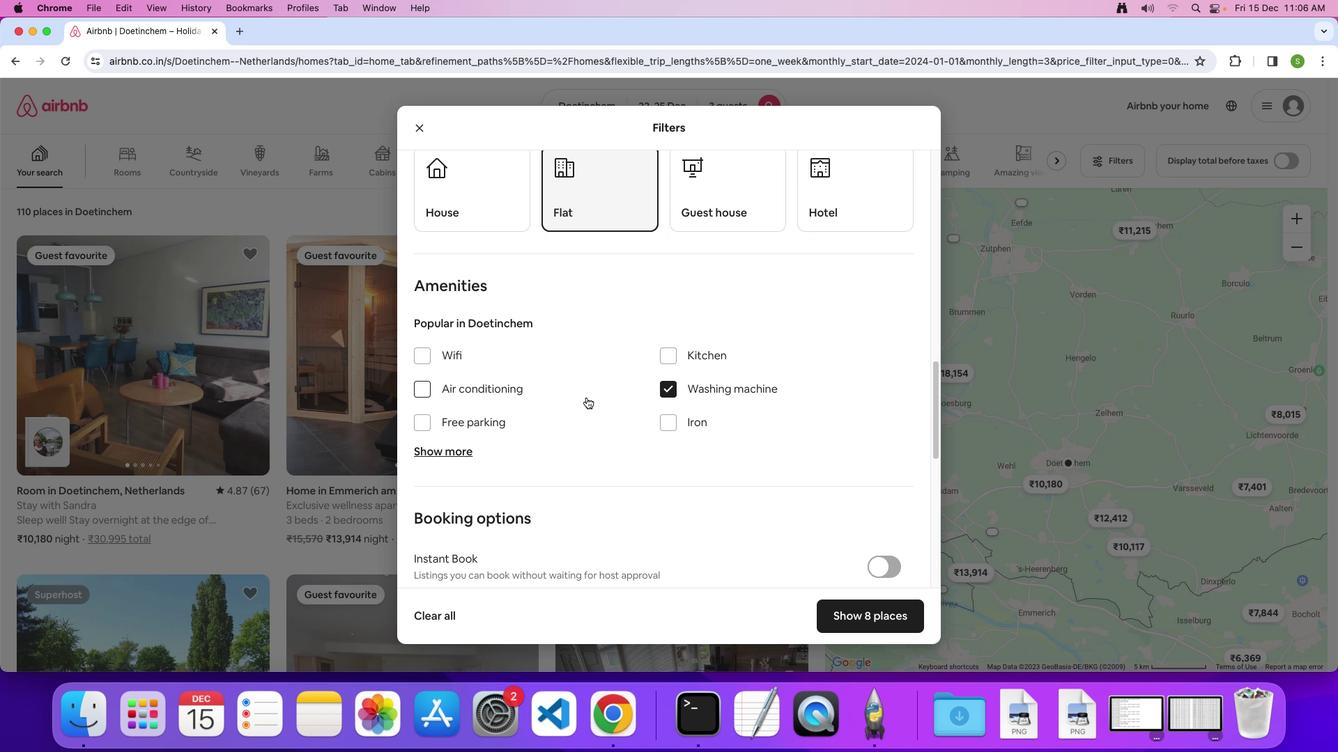 
Action: Mouse scrolled (586, 397) with delta (0, 0)
Screenshot: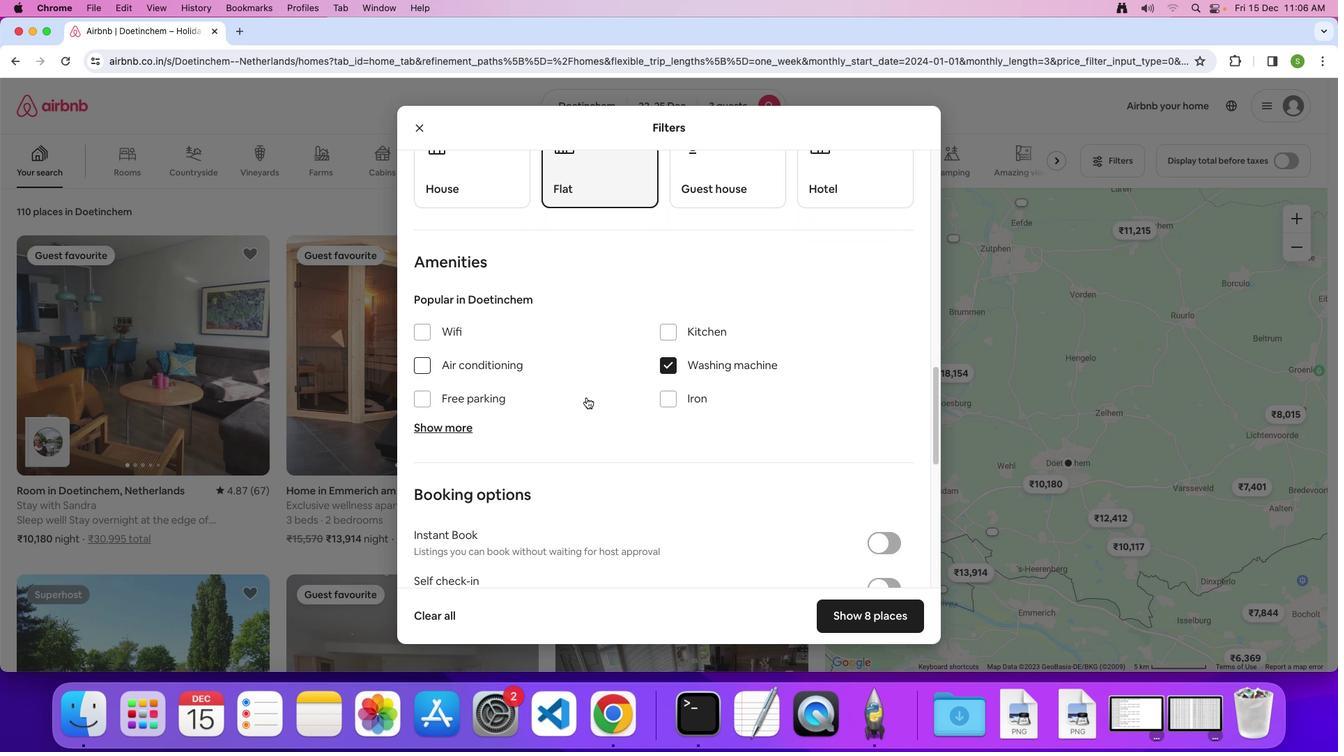 
Action: Mouse scrolled (586, 397) with delta (0, -1)
Screenshot: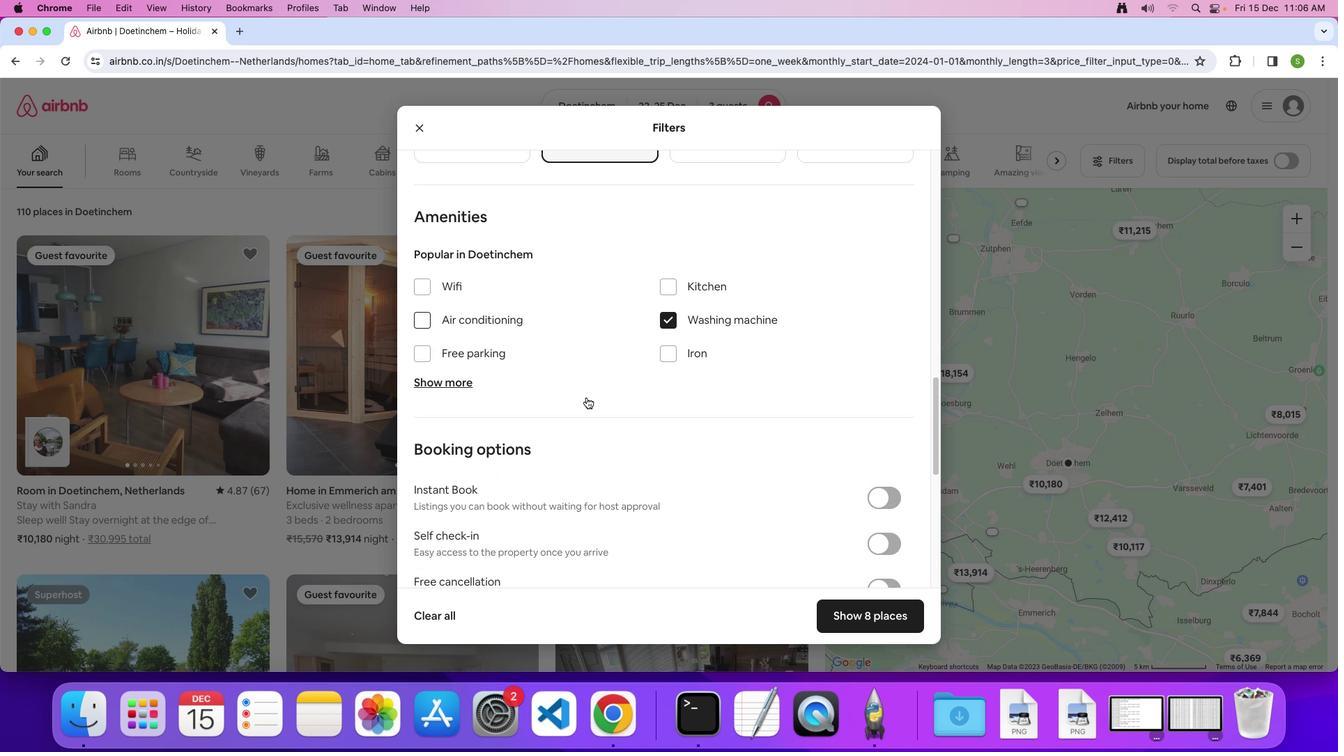 
Action: Mouse scrolled (586, 397) with delta (0, 0)
Screenshot: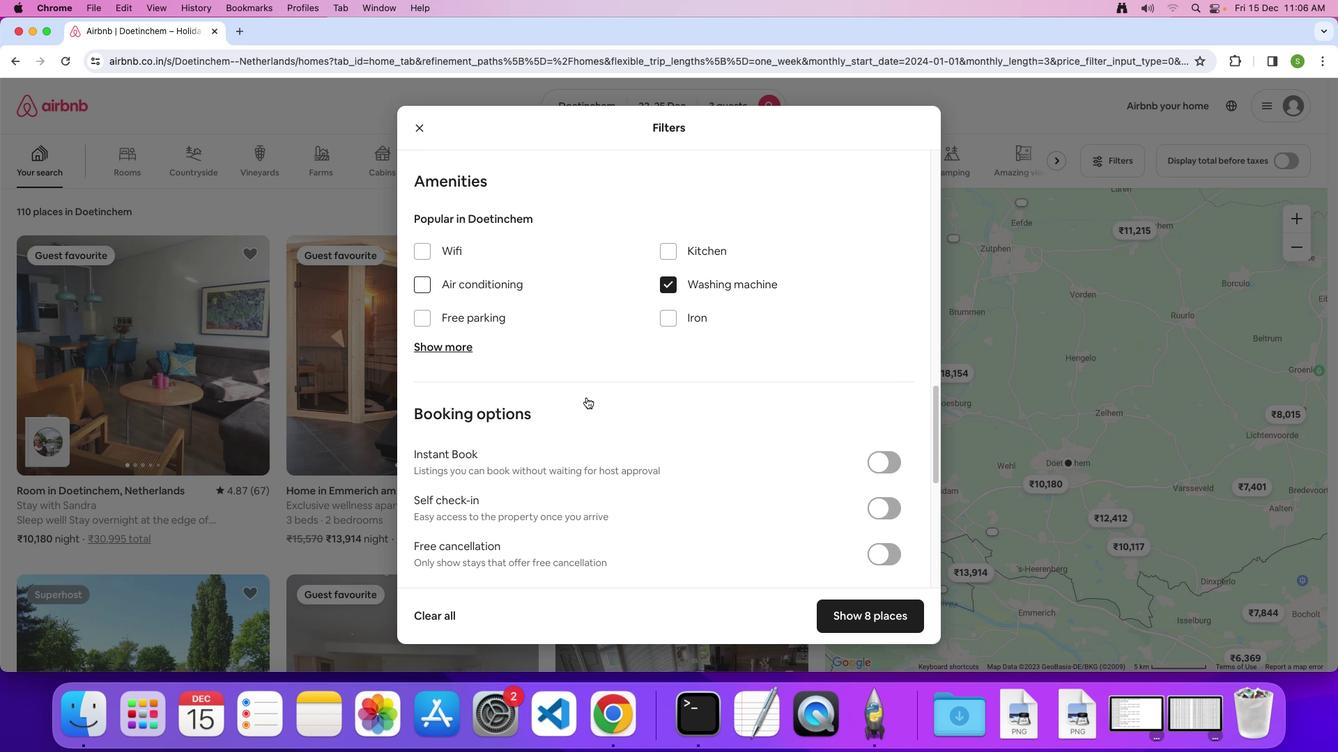 
Action: Mouse scrolled (586, 397) with delta (0, 0)
Screenshot: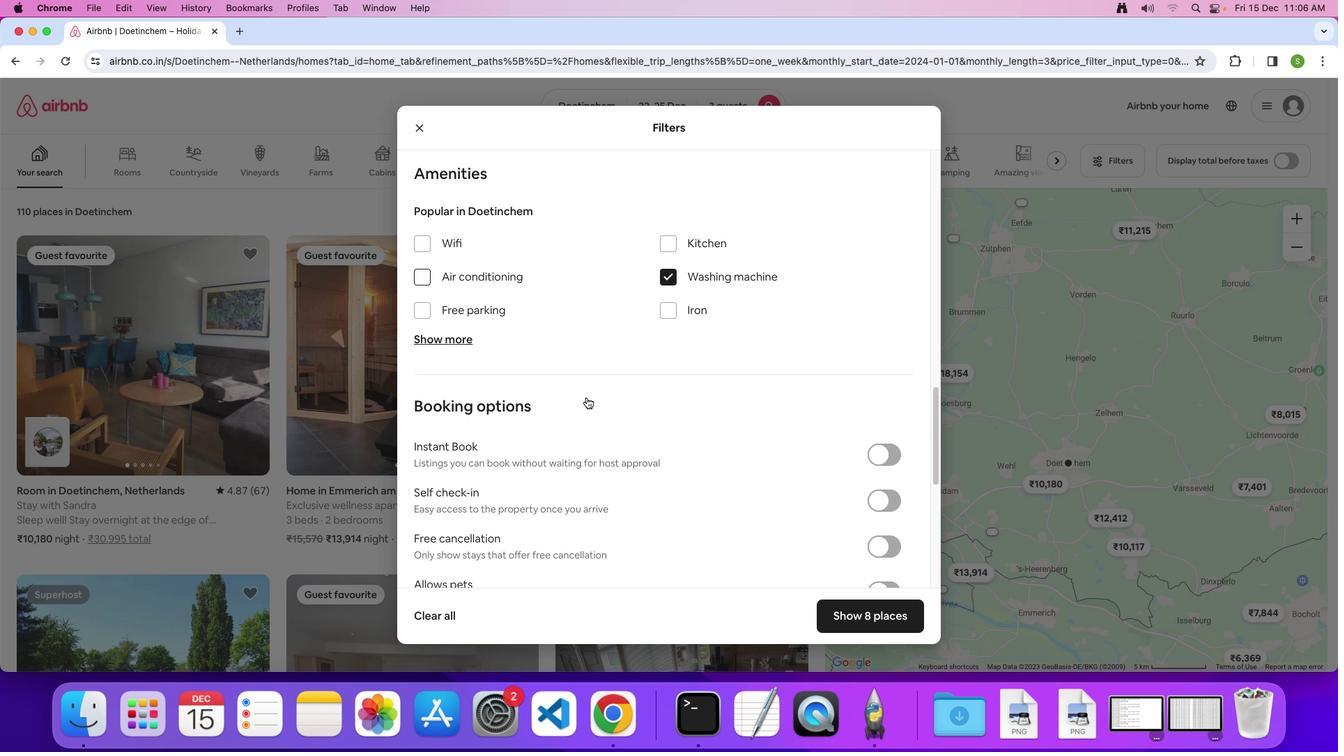 
Action: Mouse scrolled (586, 397) with delta (0, 0)
Screenshot: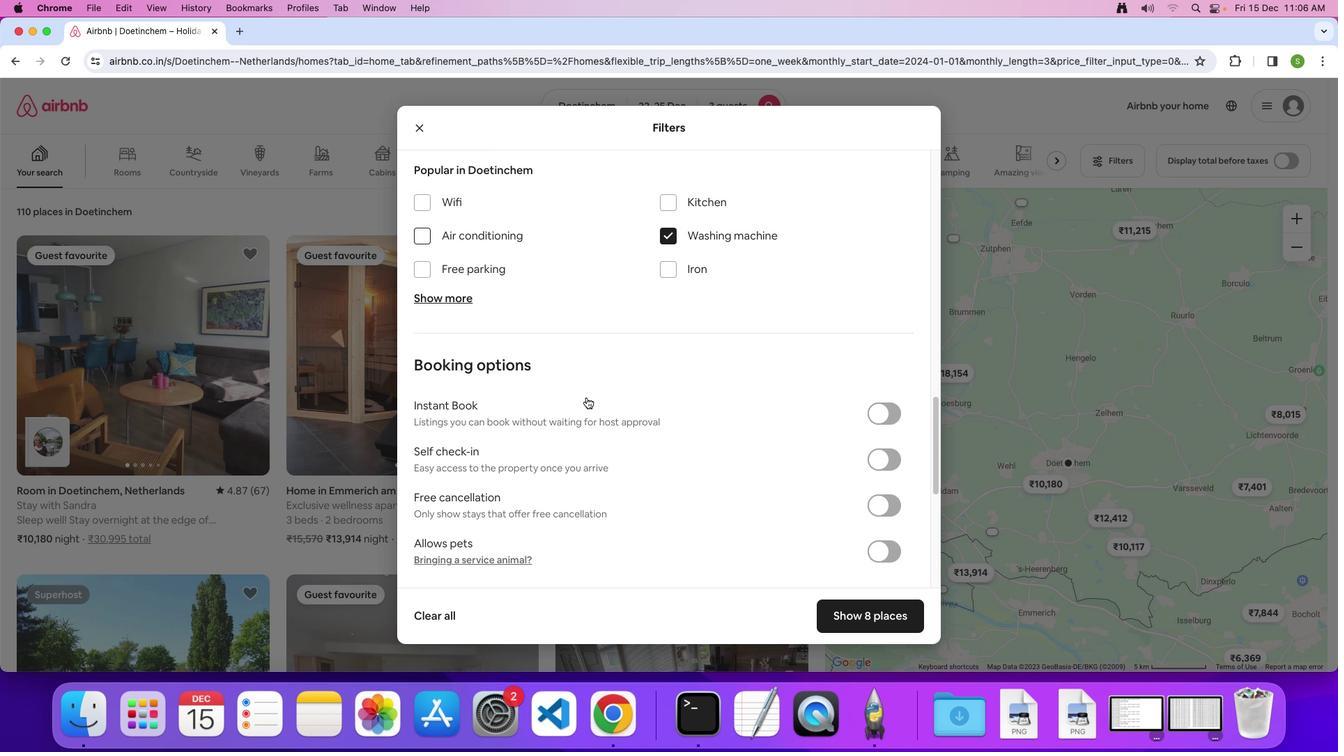 
Action: Mouse scrolled (586, 397) with delta (0, 0)
Screenshot: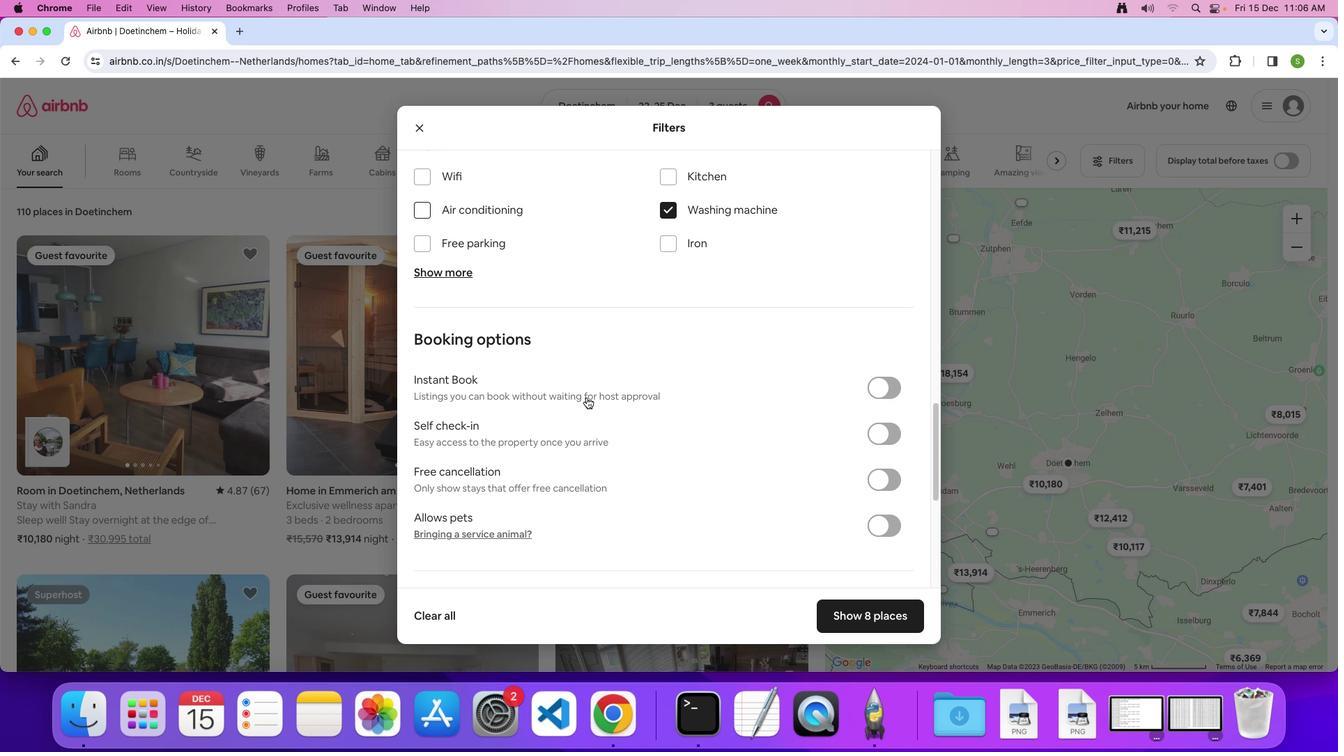 
Action: Mouse scrolled (586, 397) with delta (0, 0)
Screenshot: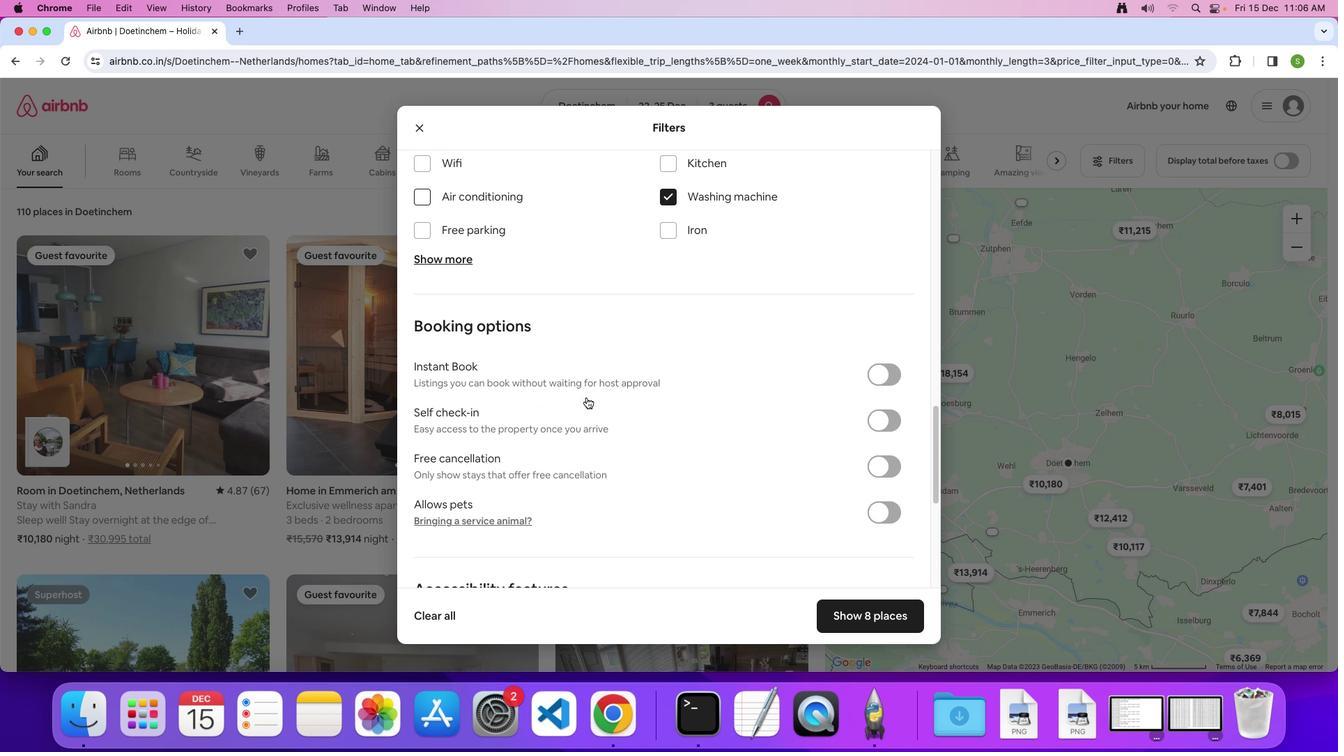 
Action: Mouse scrolled (586, 397) with delta (0, 0)
Screenshot: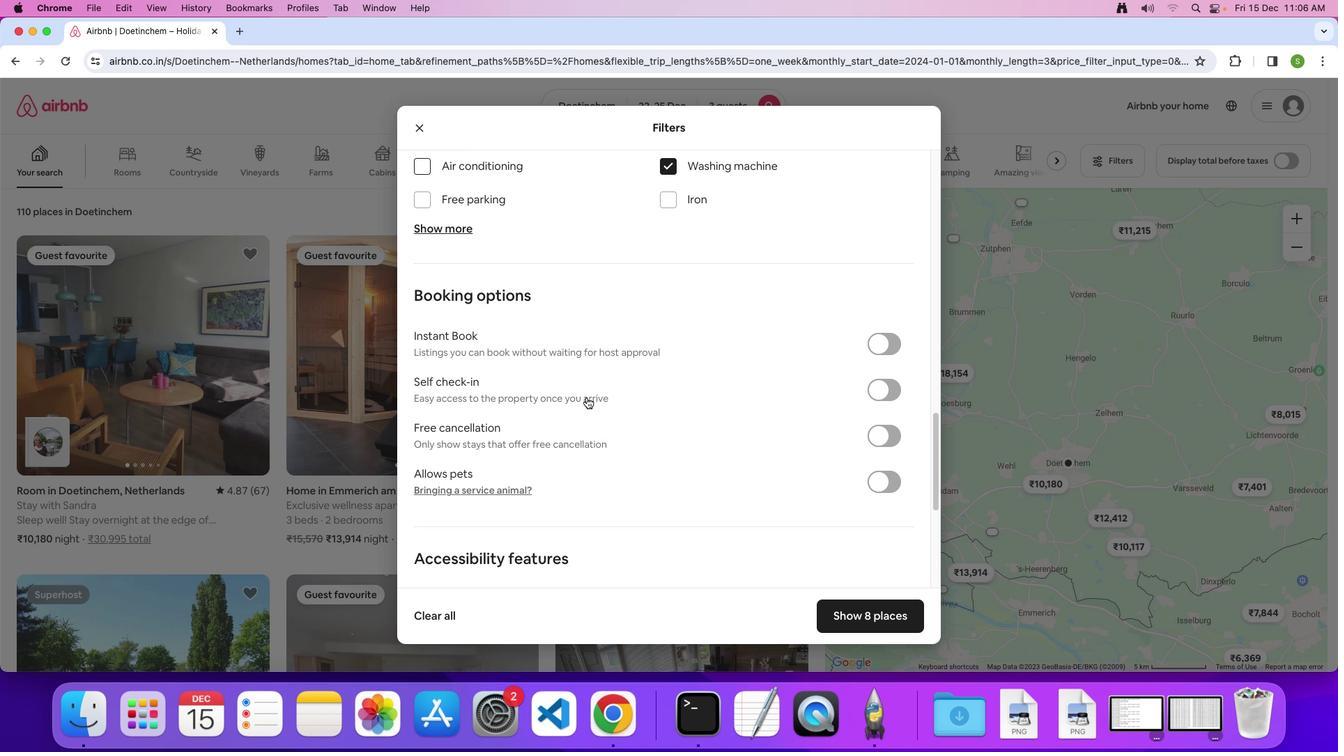 
Action: Mouse scrolled (586, 397) with delta (0, 0)
Screenshot: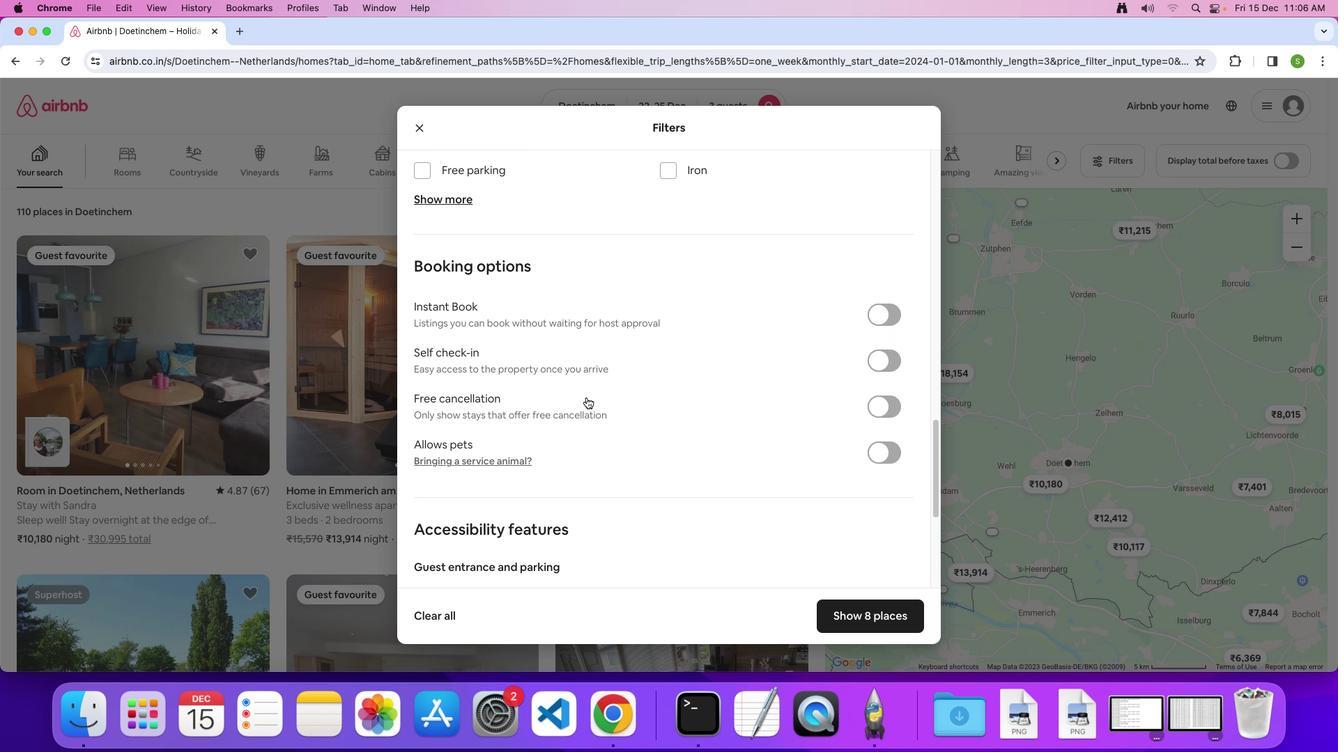 
Action: Mouse scrolled (586, 397) with delta (0, 0)
Screenshot: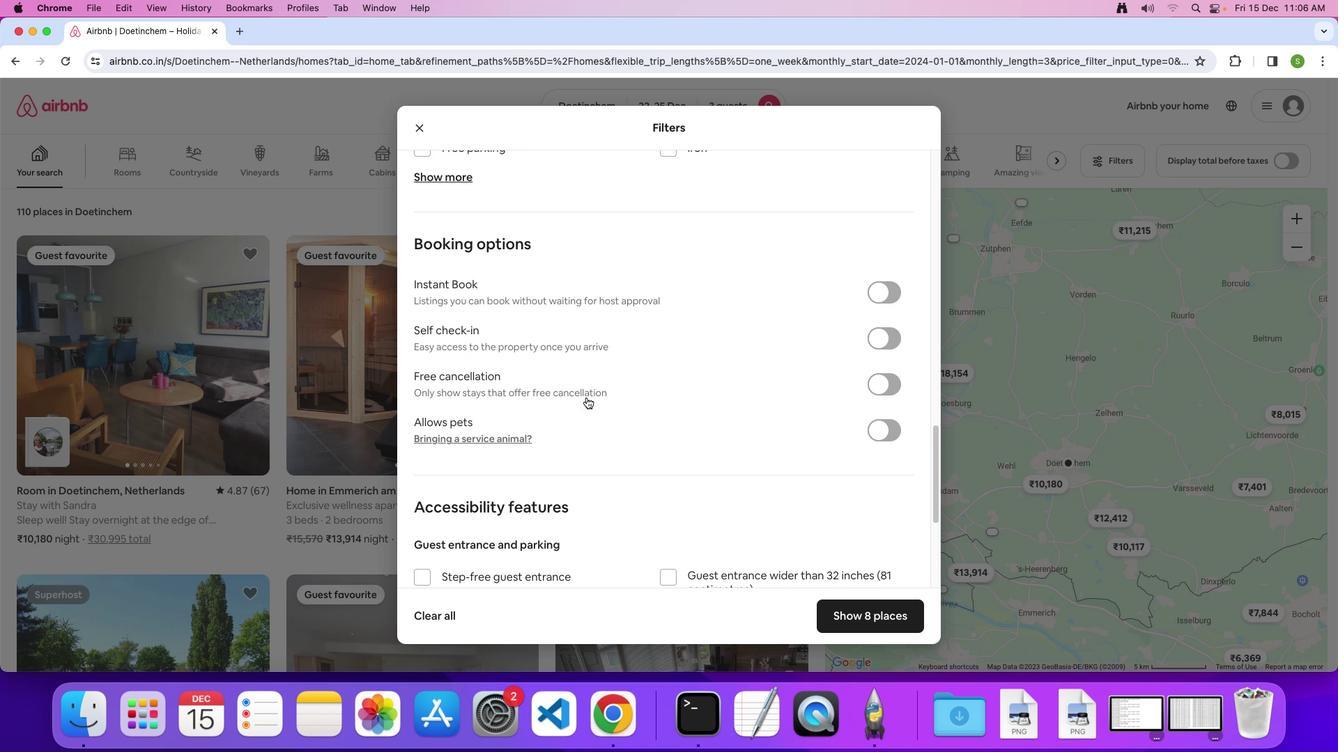 
Action: Mouse scrolled (586, 397) with delta (0, -1)
Screenshot: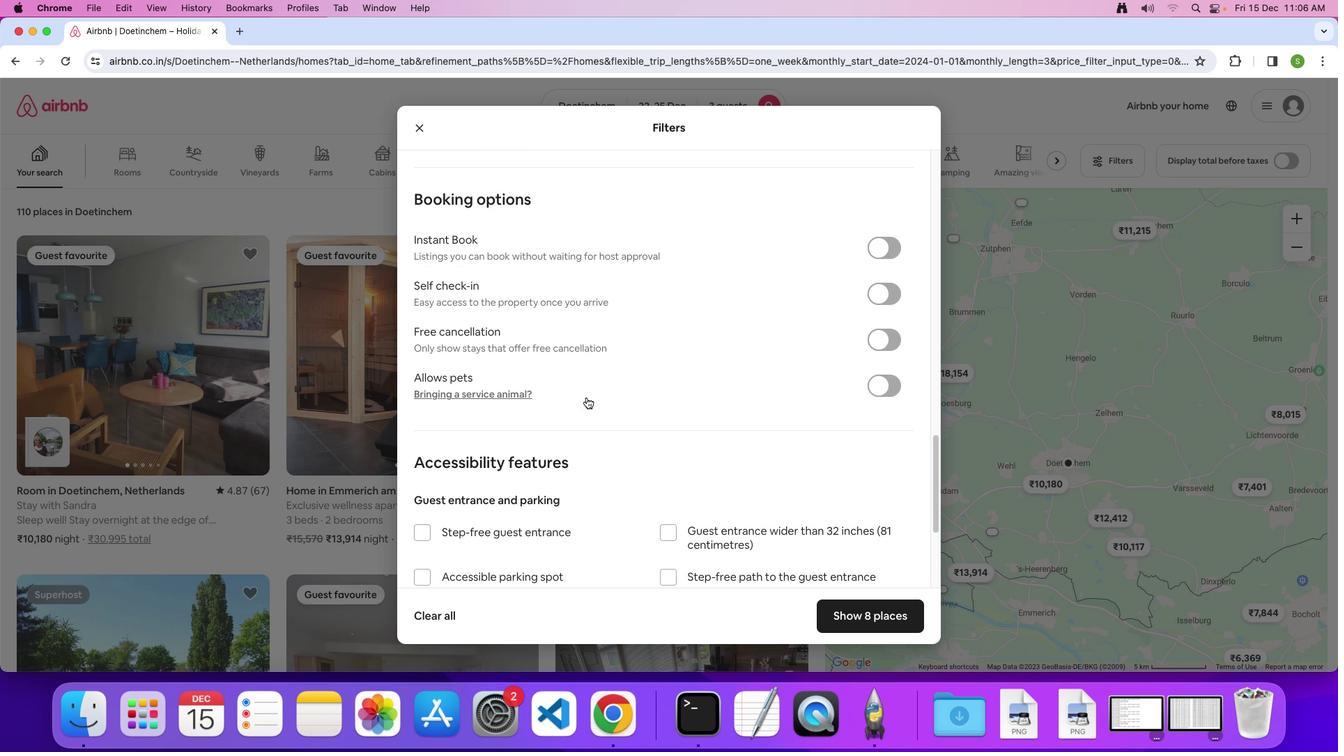 
Action: Mouse scrolled (586, 397) with delta (0, 0)
Screenshot: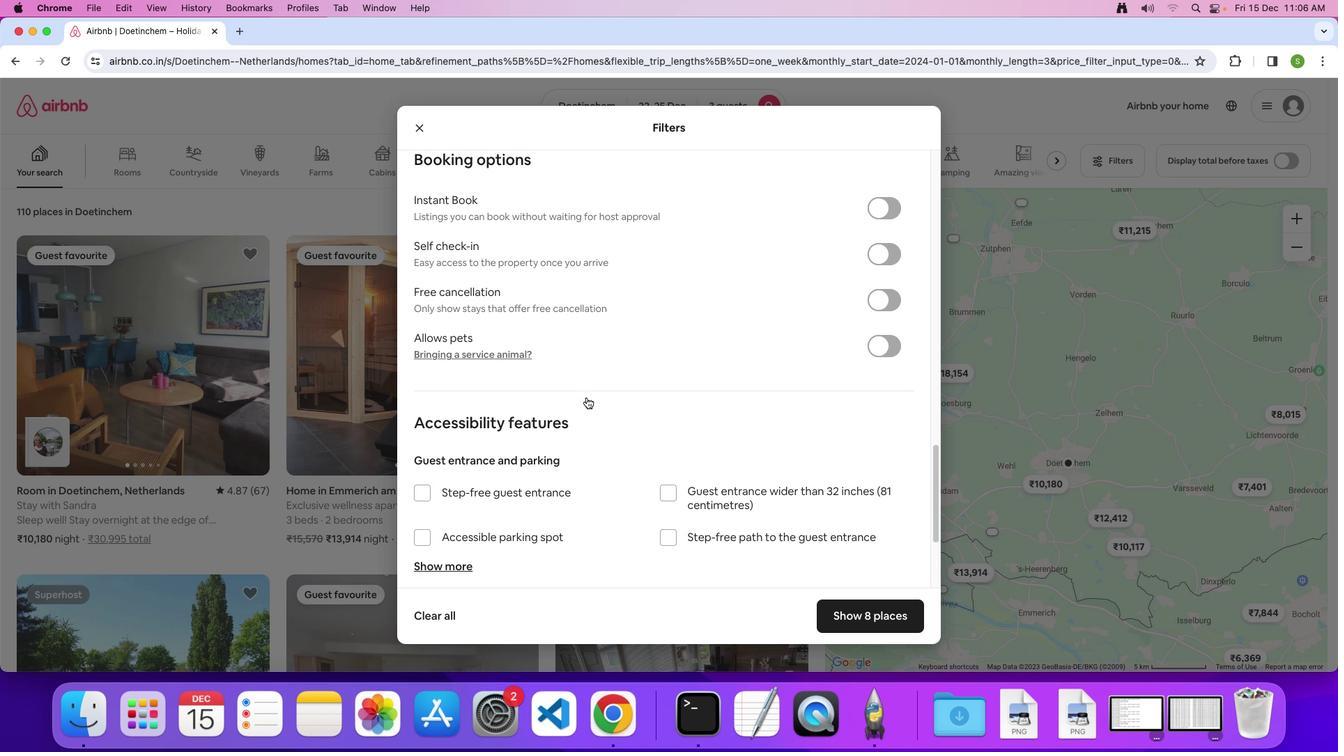
Action: Mouse scrolled (586, 397) with delta (0, 0)
Screenshot: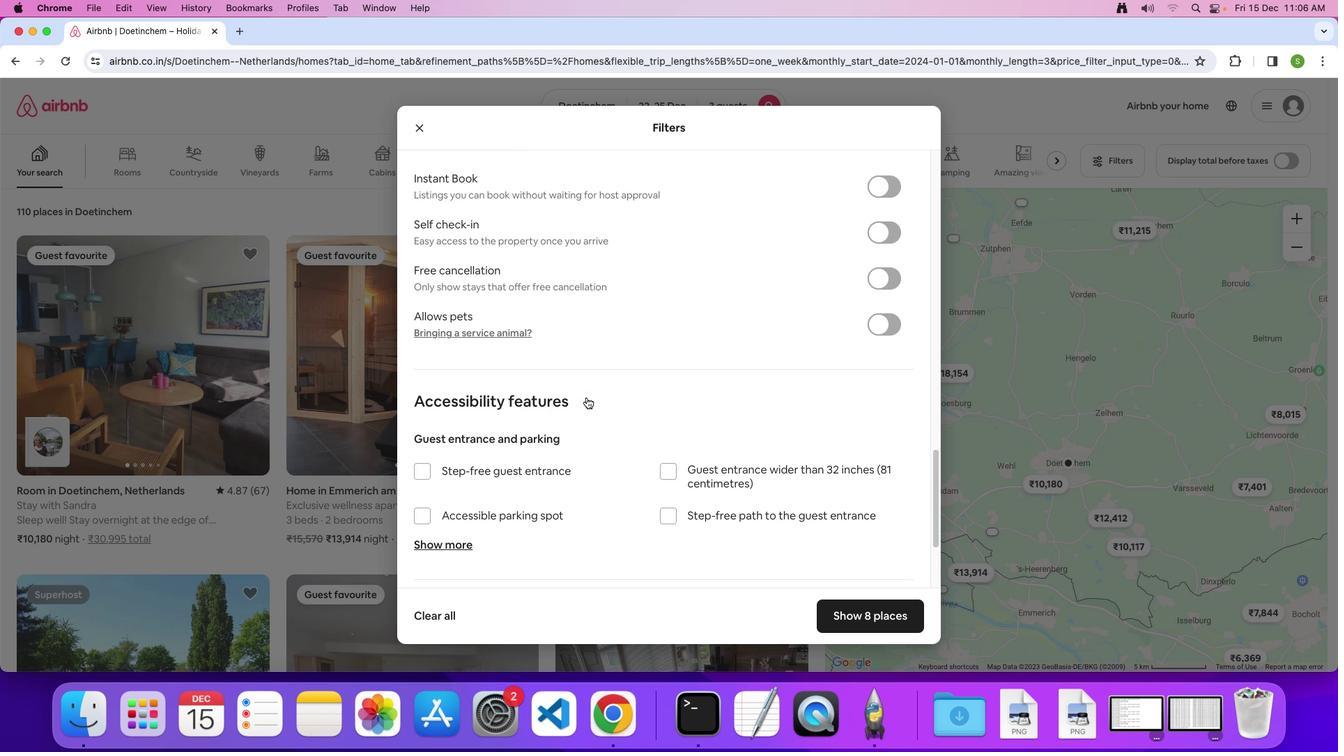 
Action: Mouse scrolled (586, 397) with delta (0, -2)
Screenshot: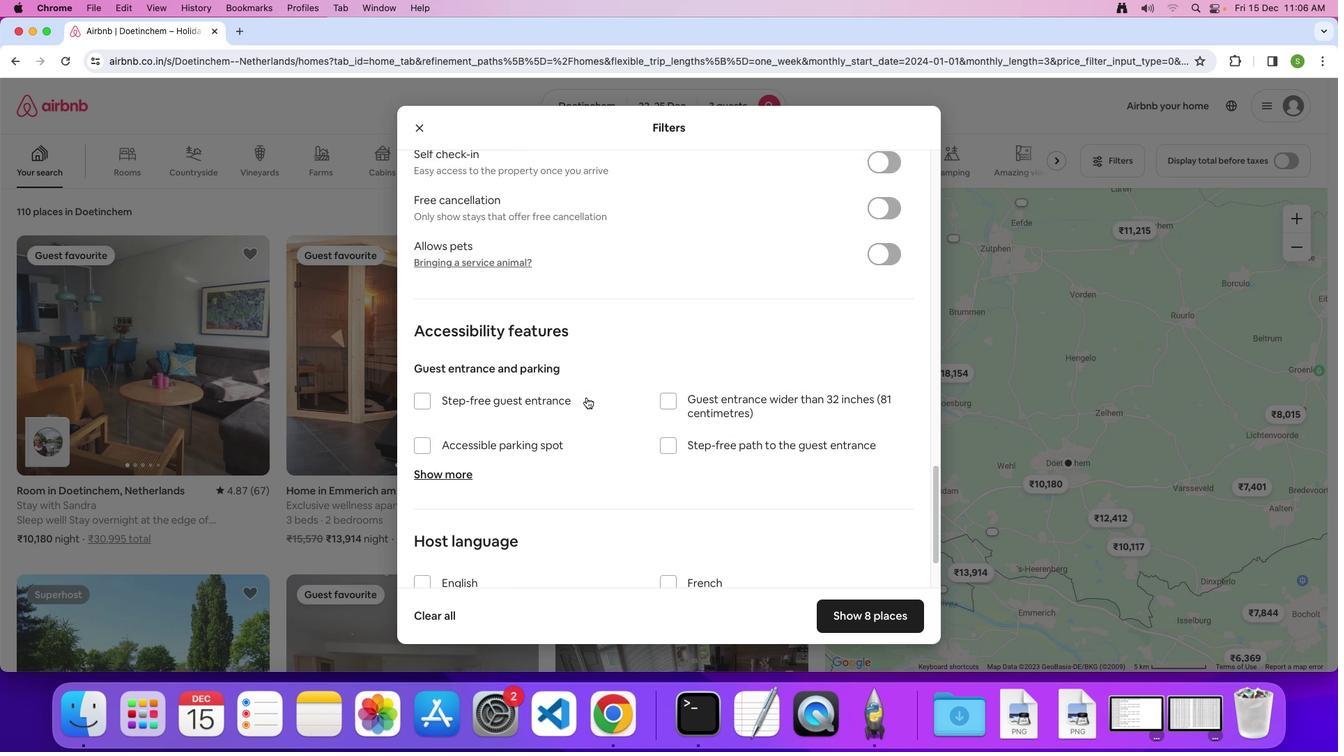 
Action: Mouse scrolled (586, 397) with delta (0, 0)
Screenshot: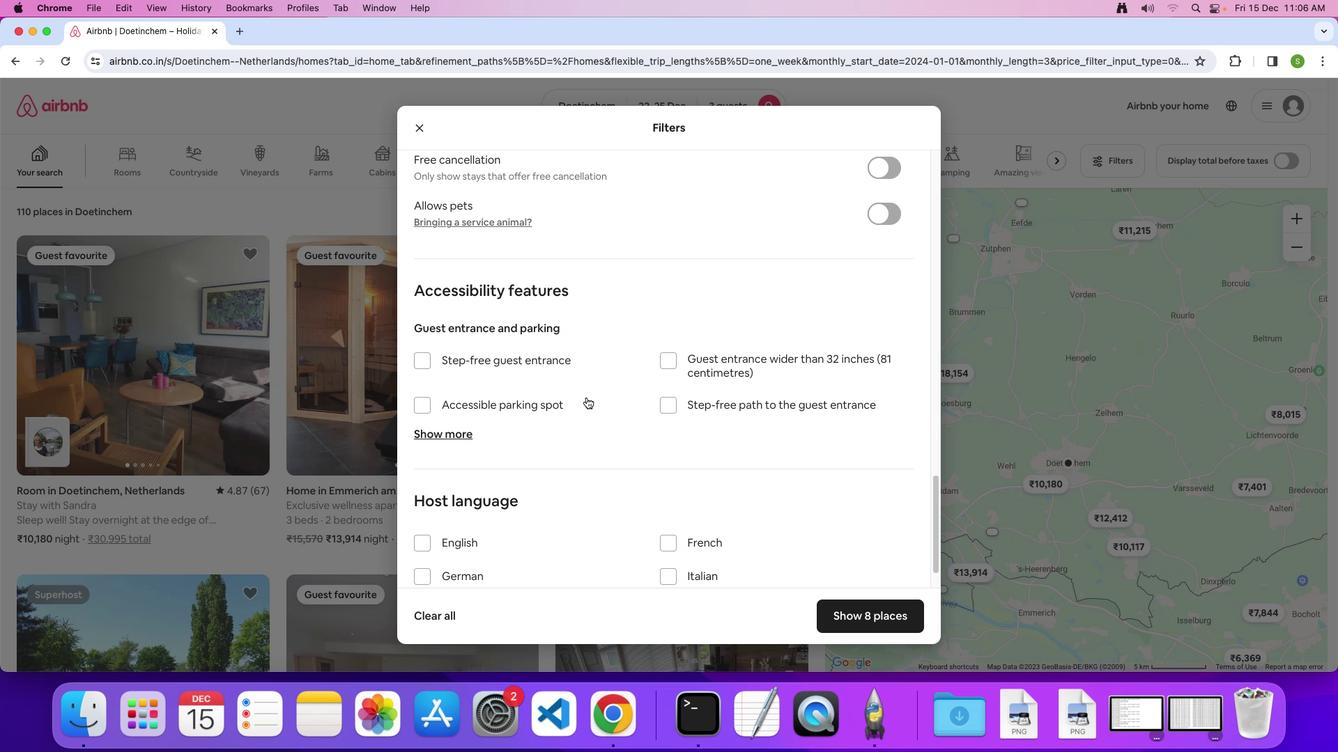 
Action: Mouse scrolled (586, 397) with delta (0, 0)
Screenshot: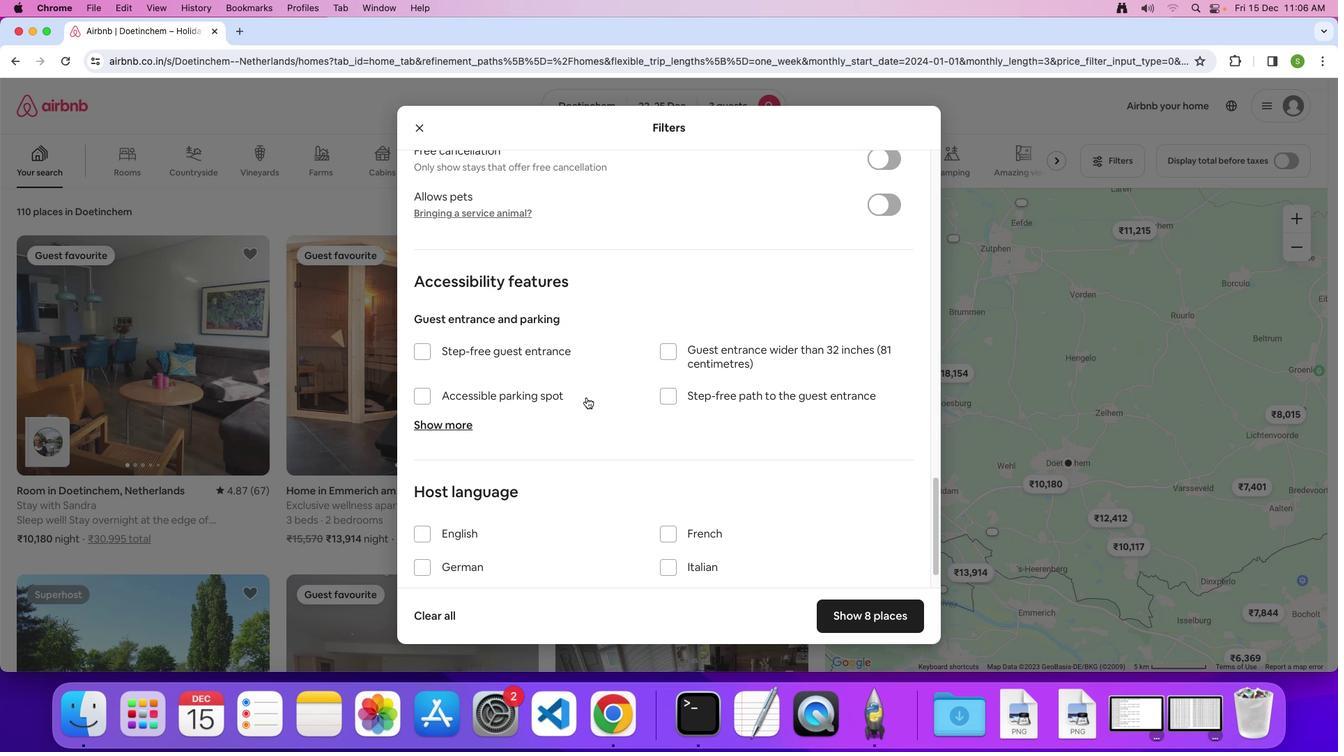 
Action: Mouse scrolled (586, 397) with delta (0, 0)
Screenshot: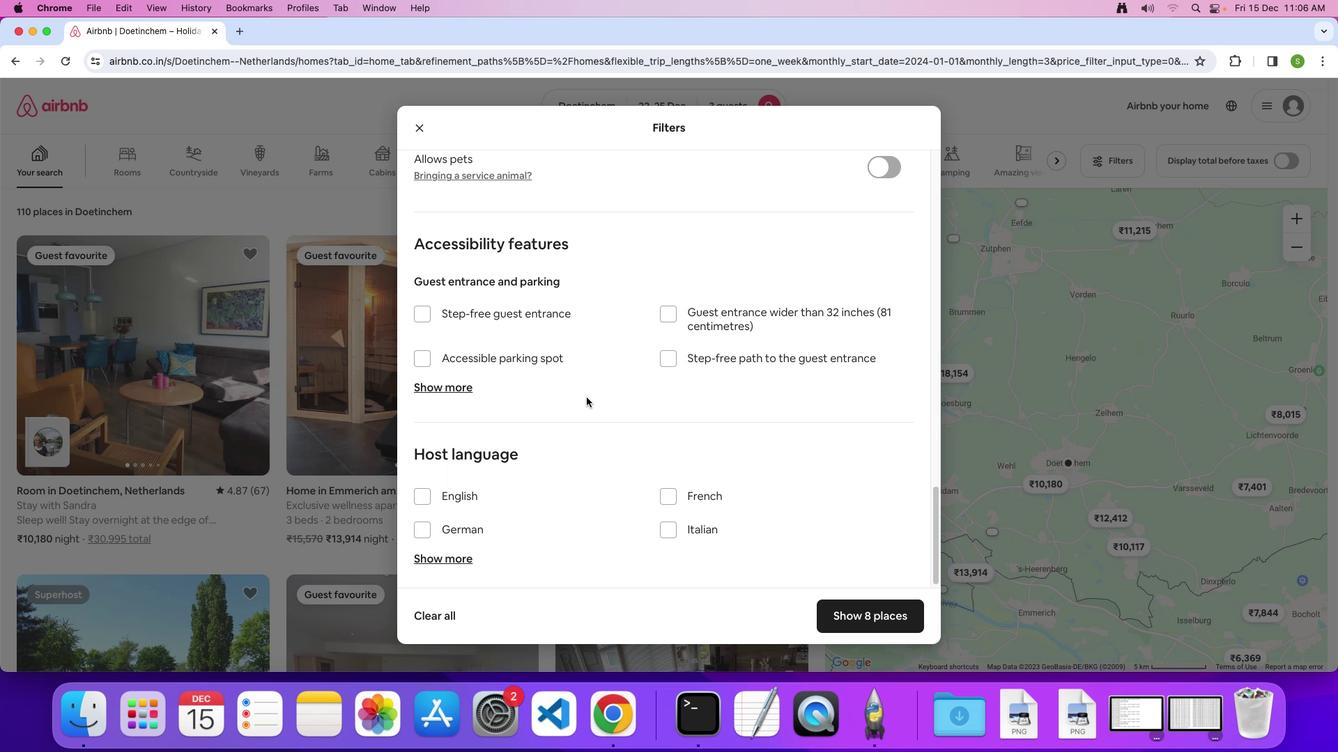 
Action: Mouse scrolled (586, 397) with delta (0, 0)
Screenshot: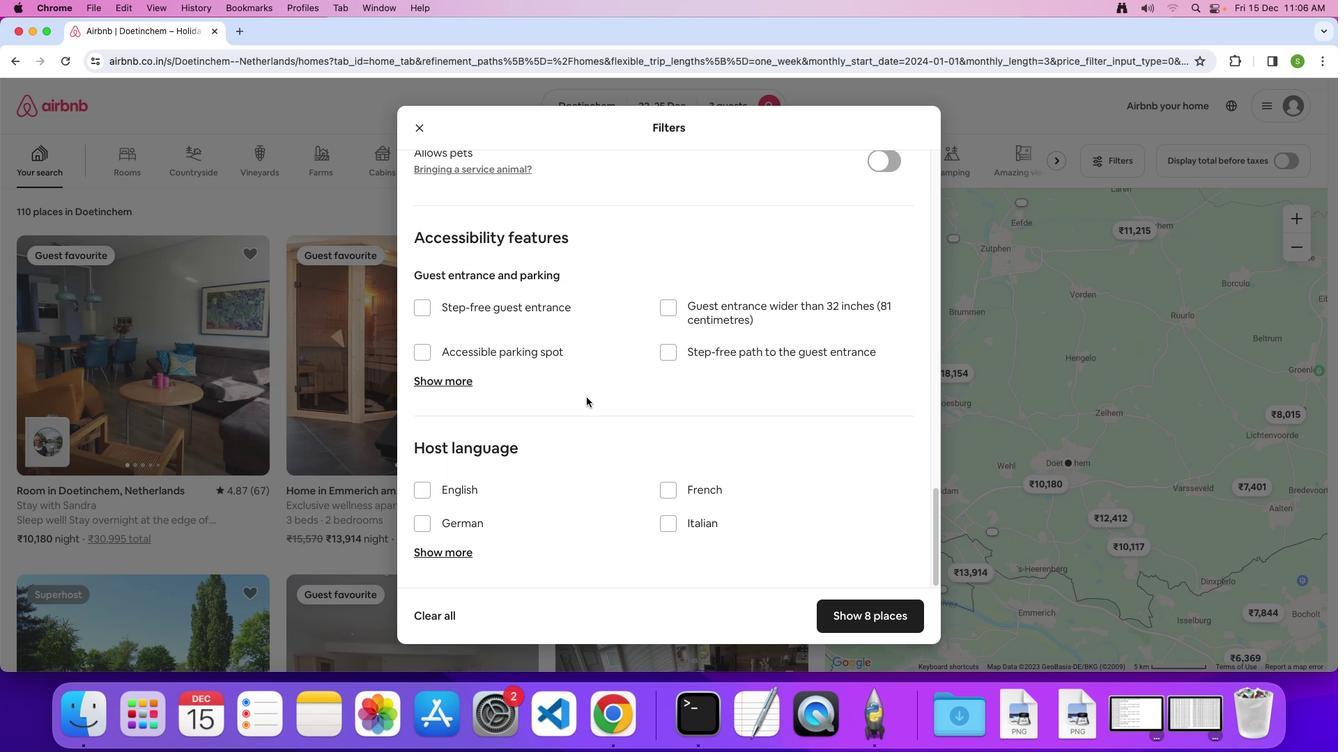 
Action: Mouse scrolled (586, 397) with delta (0, 0)
Screenshot: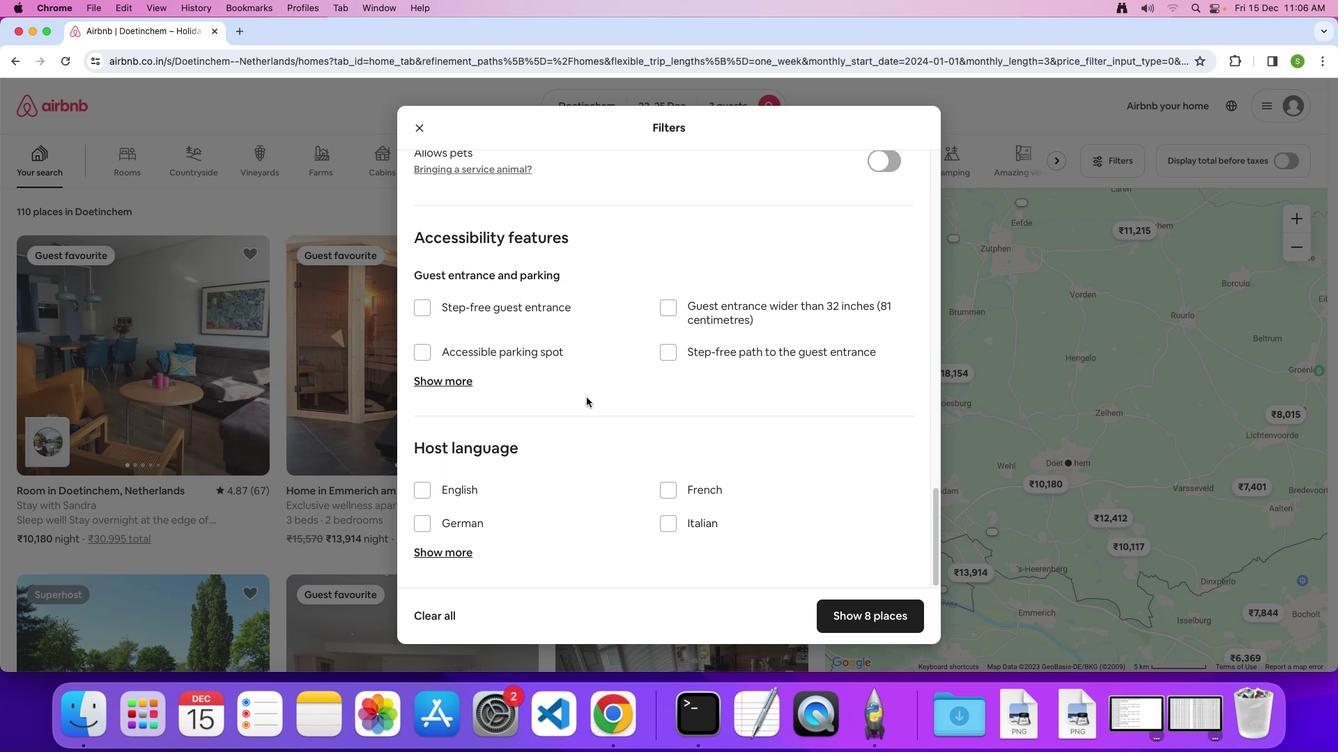 
Action: Mouse scrolled (586, 397) with delta (0, 0)
Screenshot: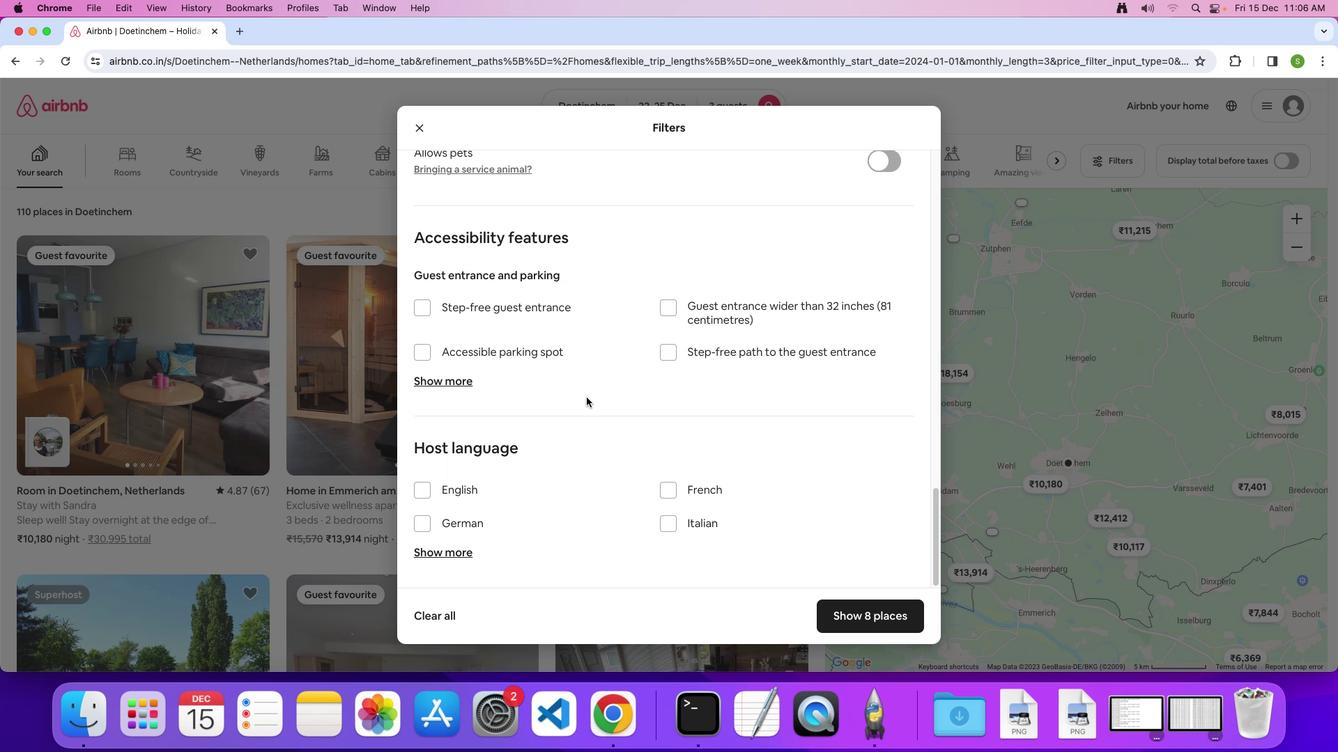 
Action: Mouse scrolled (586, 397) with delta (0, 0)
Screenshot: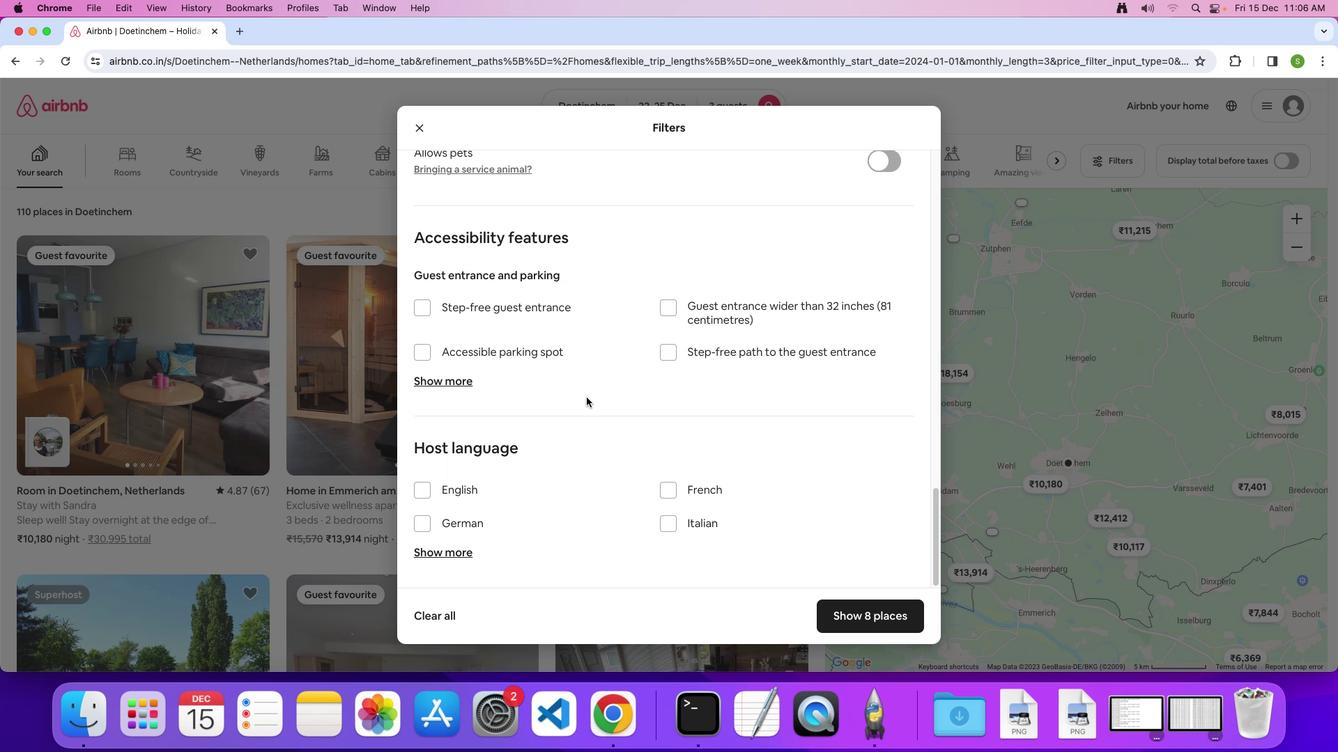 
Action: Mouse scrolled (586, 397) with delta (0, 0)
Screenshot: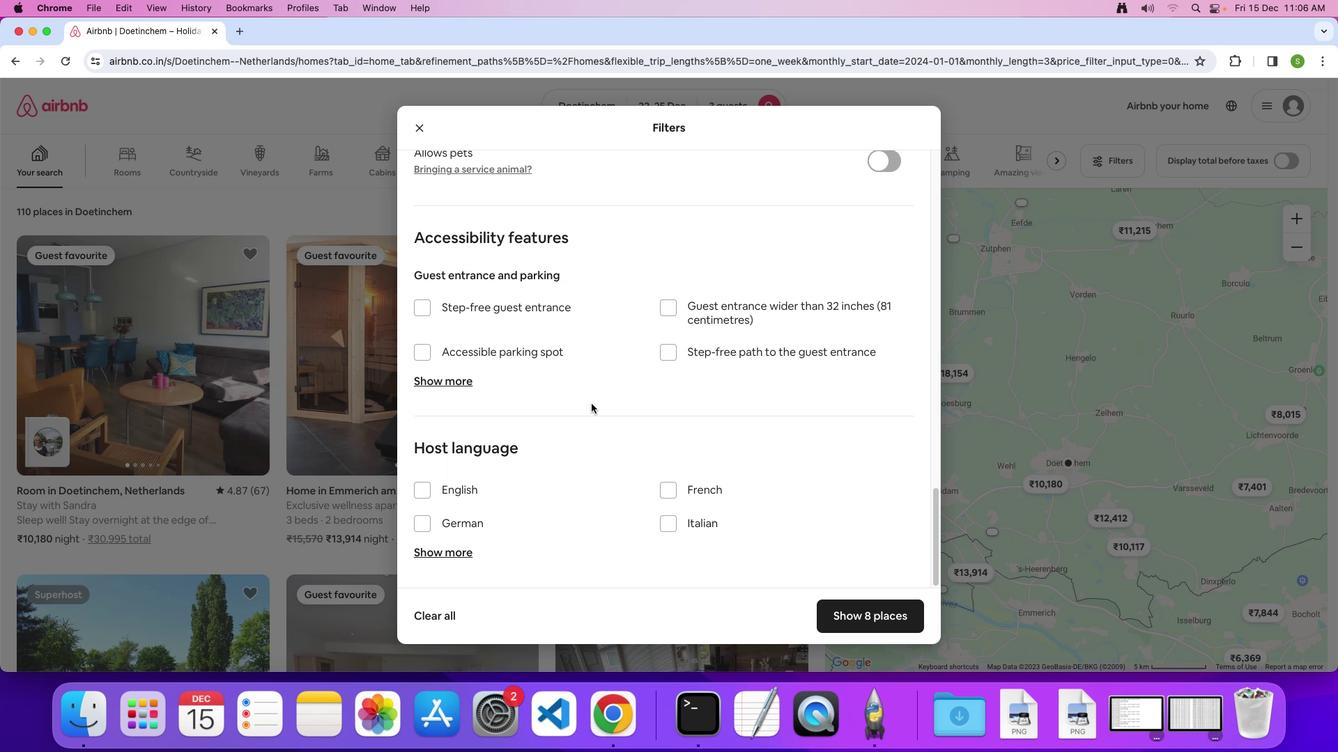 
Action: Mouse moved to (848, 613)
Screenshot: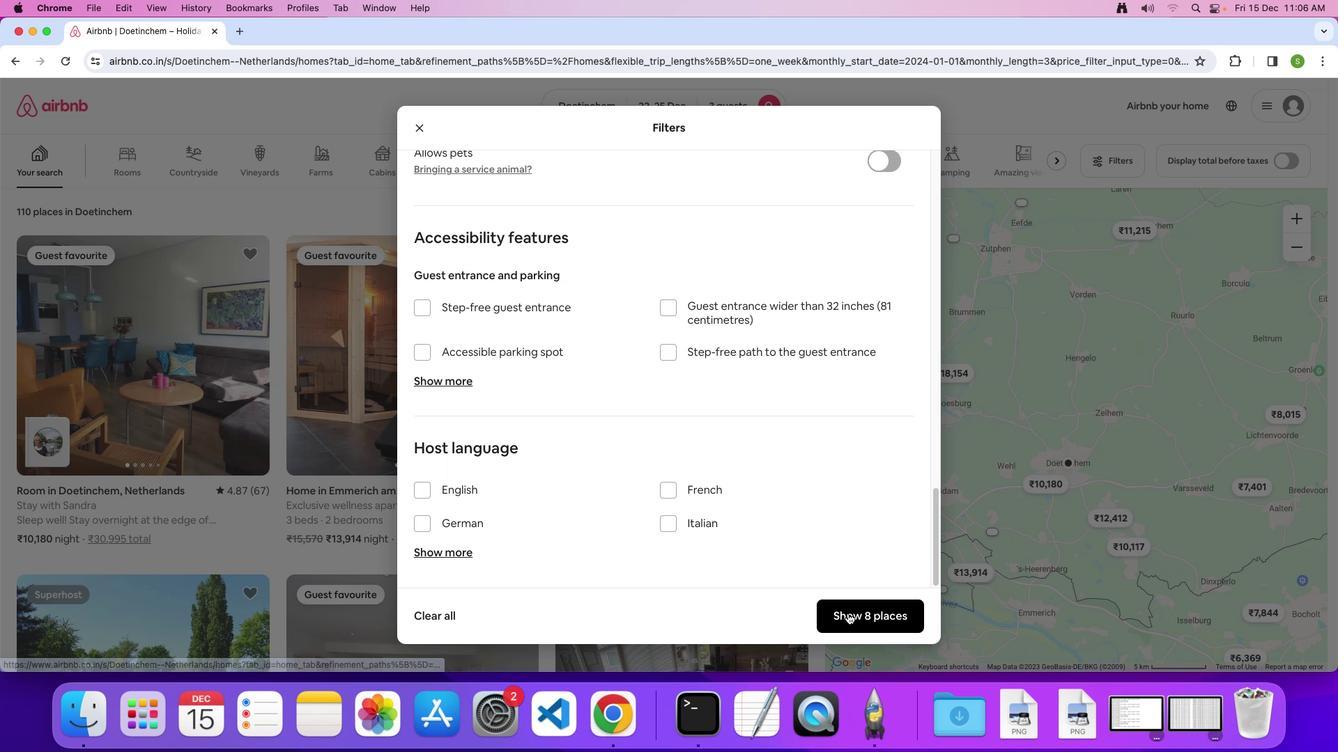 
Action: Mouse pressed left at (848, 613)
Screenshot: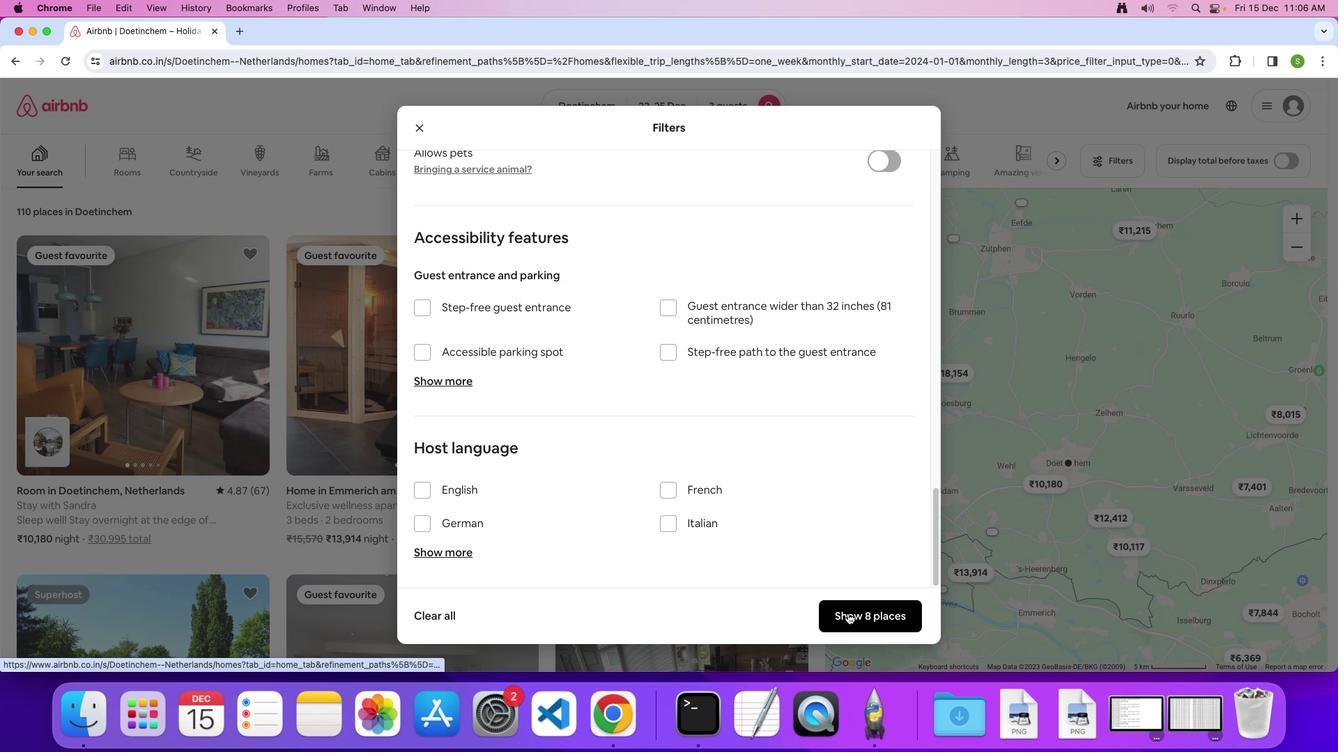 
Action: Mouse moved to (95, 342)
Screenshot: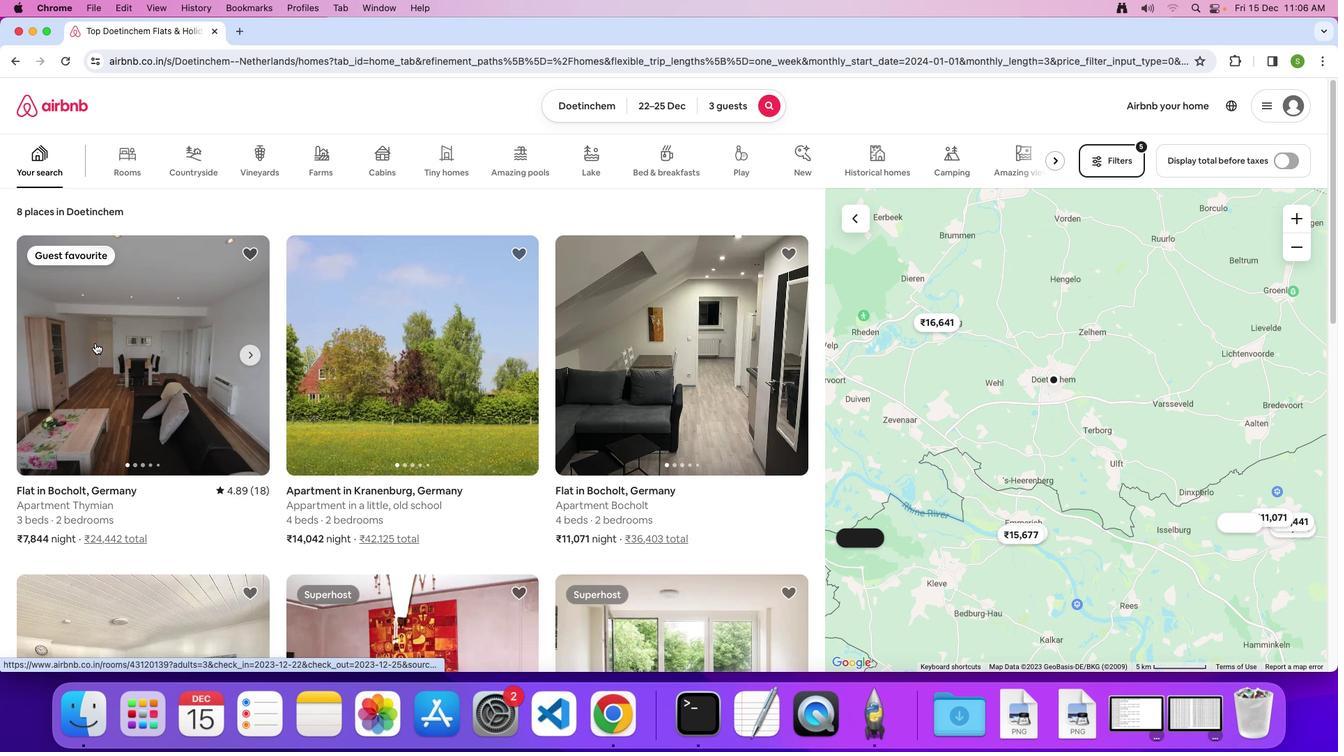 
Action: Mouse pressed left at (95, 342)
Screenshot: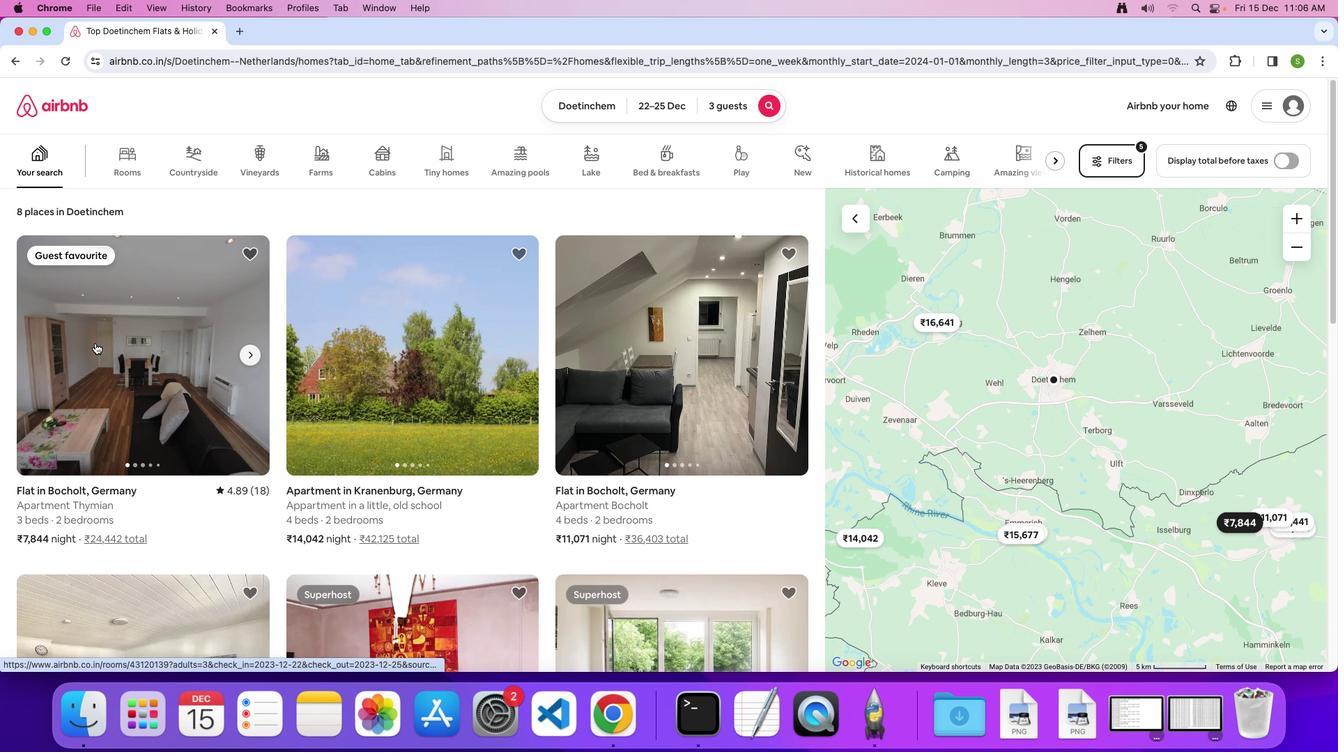 
Action: Mouse moved to (529, 324)
Screenshot: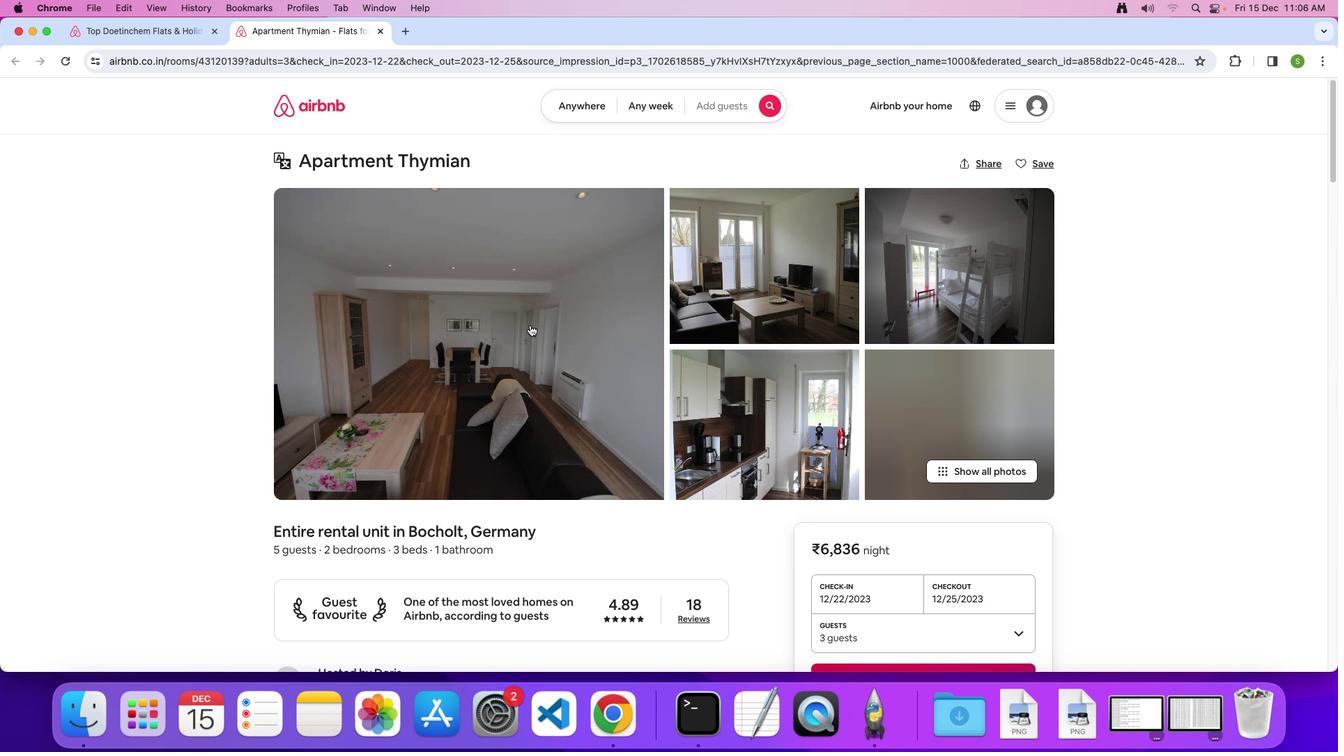
Action: Mouse pressed left at (529, 324)
Screenshot: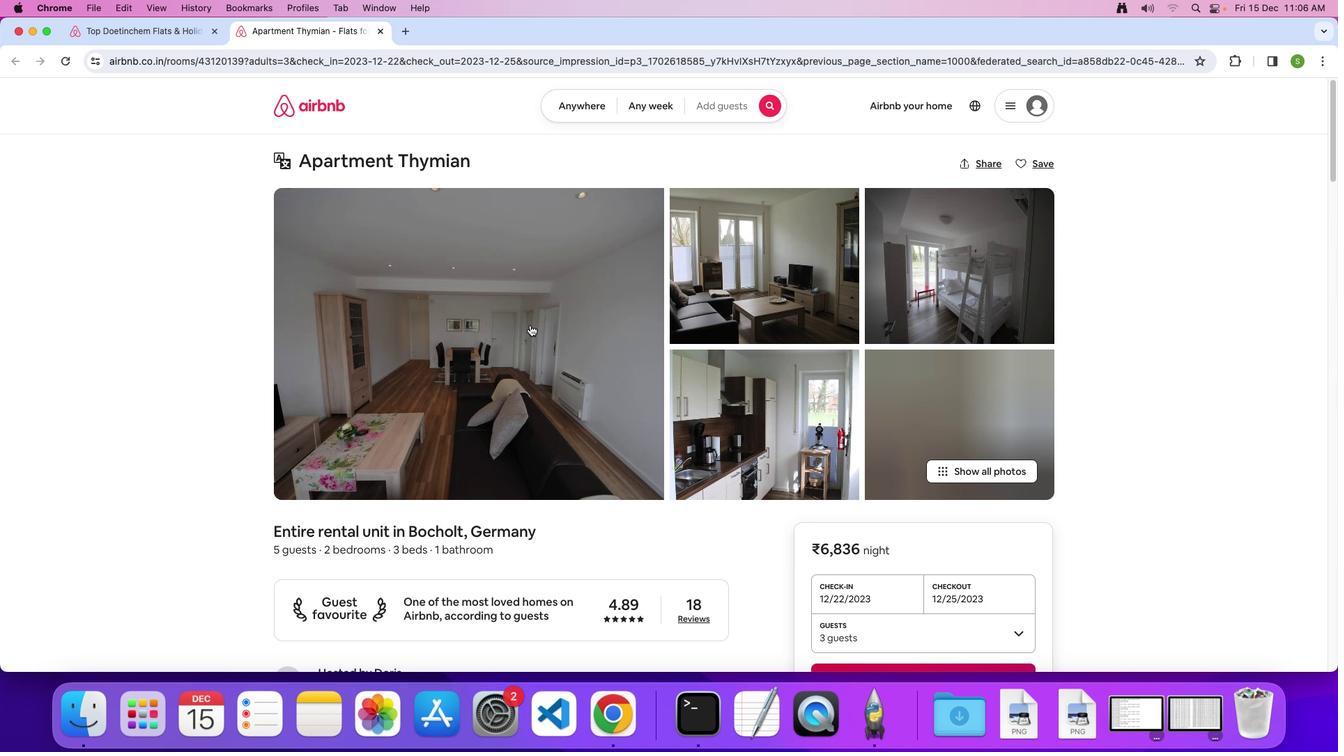 
Action: Mouse moved to (717, 361)
Screenshot: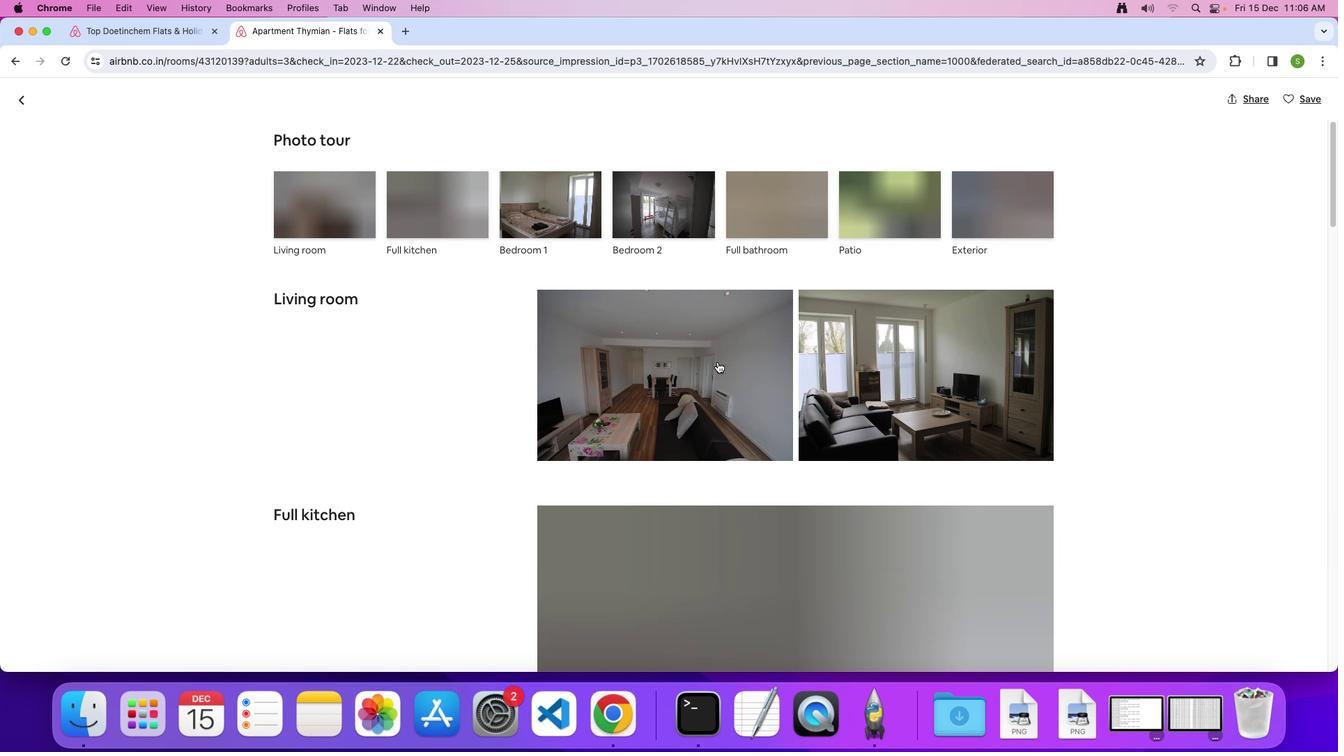 
Action: Mouse scrolled (717, 361) with delta (0, 0)
Screenshot: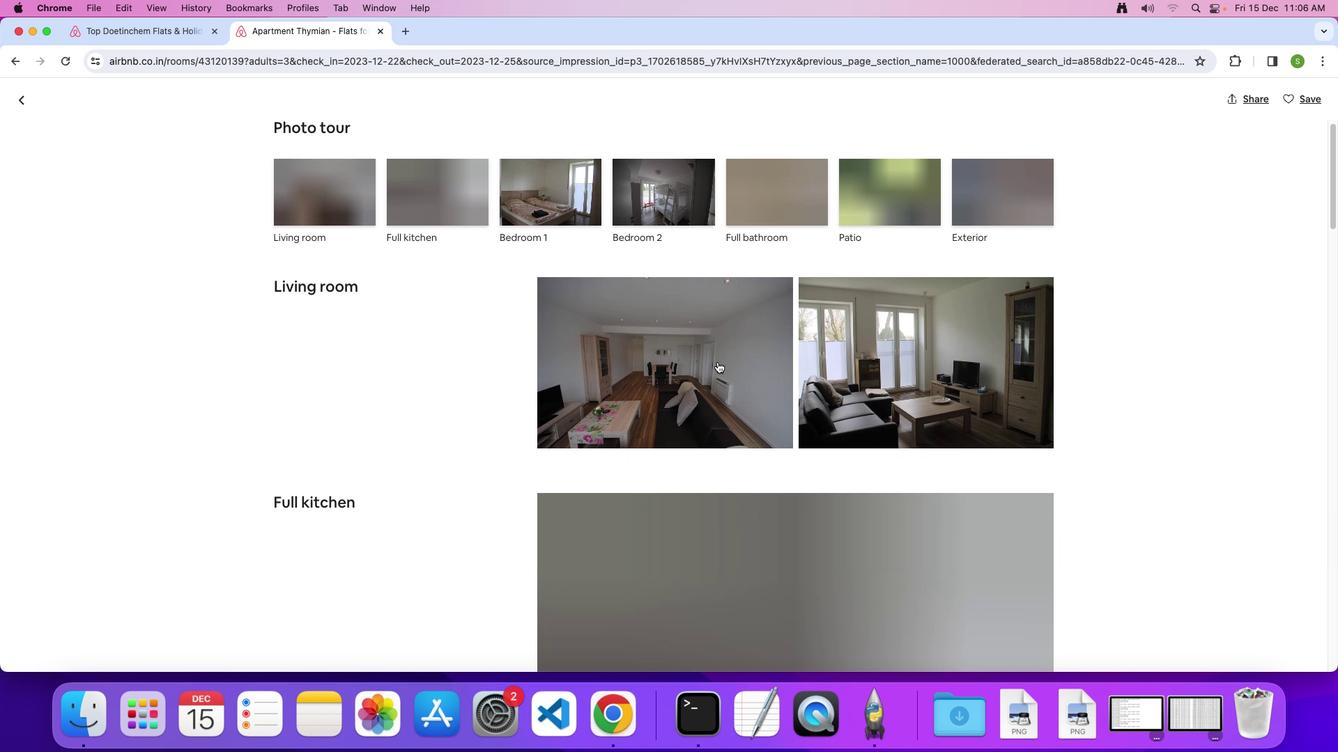 
Action: Mouse scrolled (717, 361) with delta (0, 0)
Screenshot: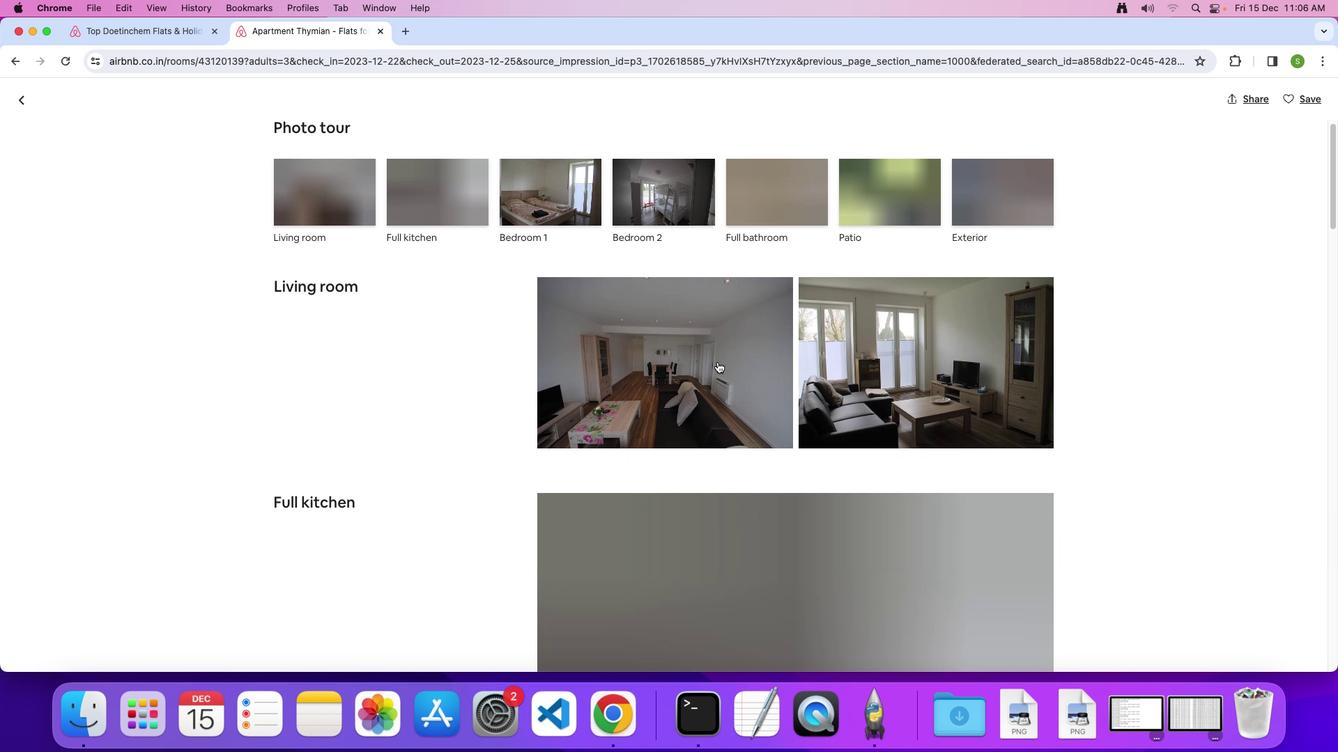
Action: Mouse scrolled (717, 361) with delta (0, -1)
Screenshot: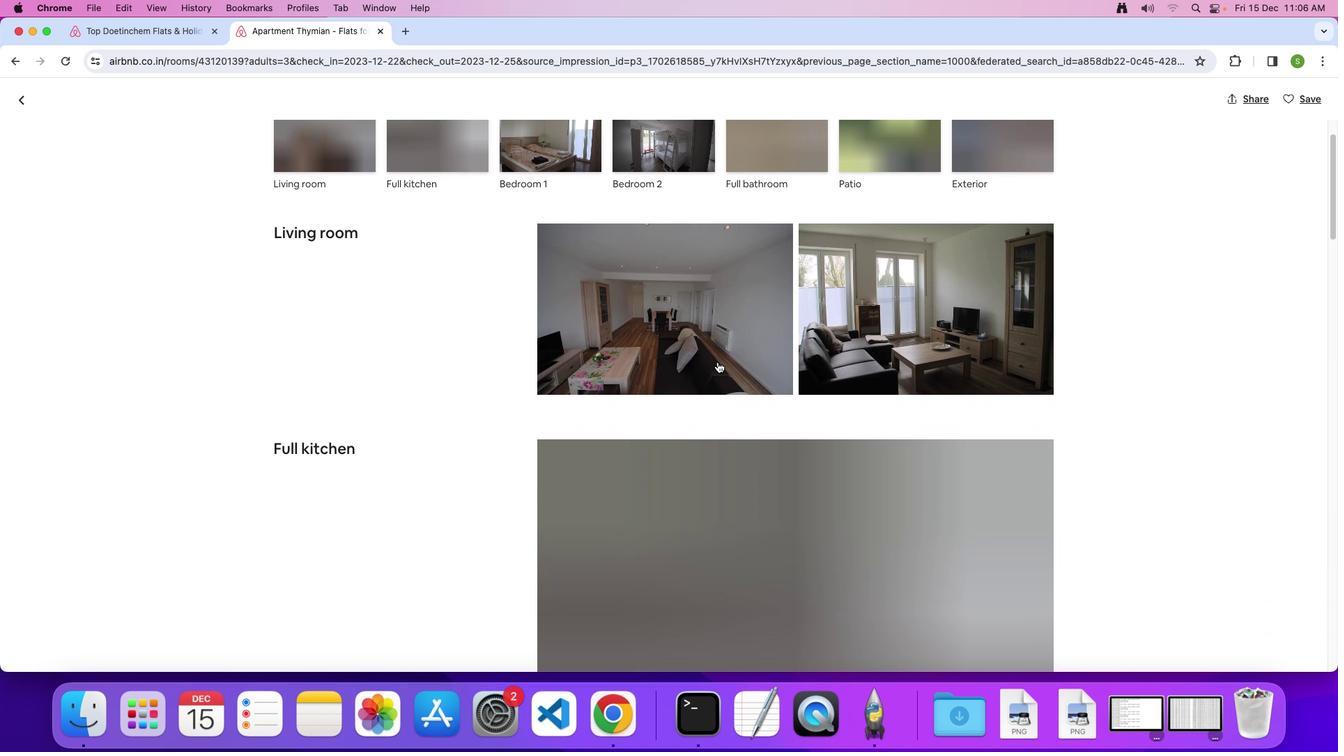 
Action: Mouse scrolled (717, 361) with delta (0, 0)
Screenshot: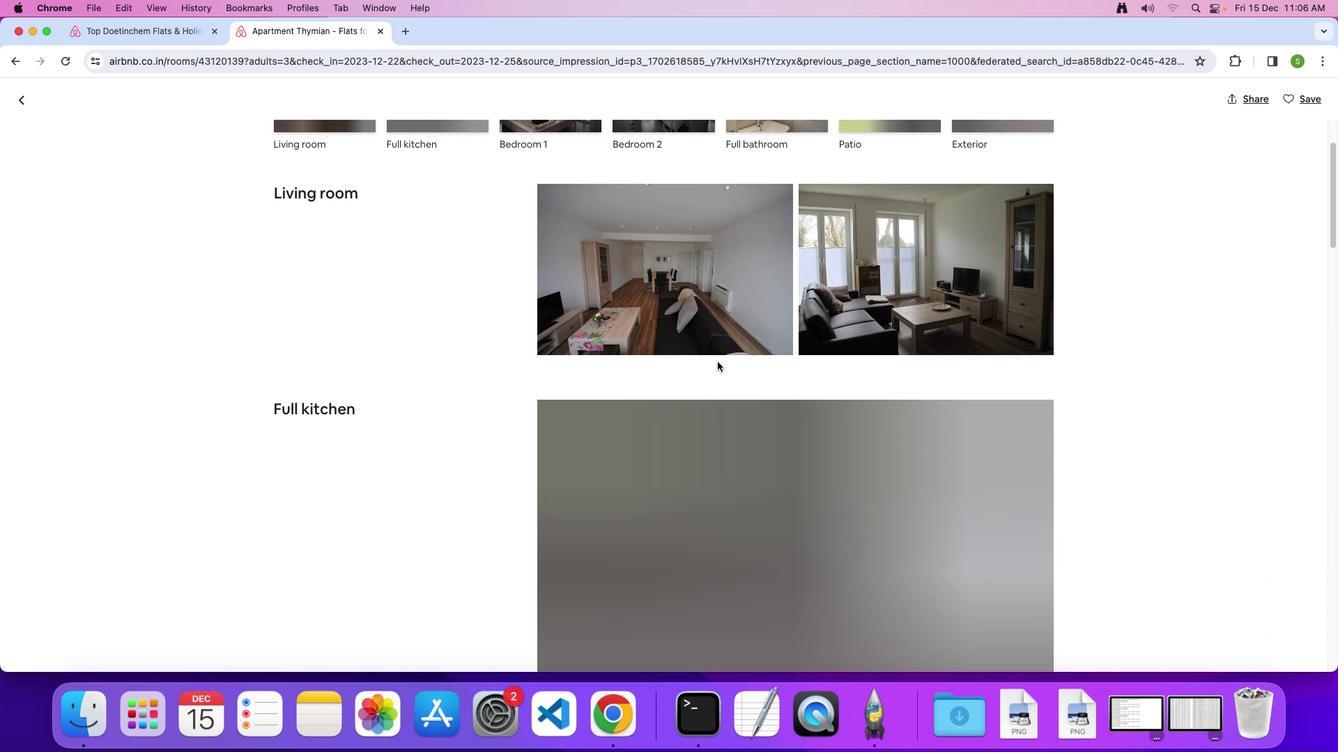 
Action: Mouse scrolled (717, 361) with delta (0, 0)
Screenshot: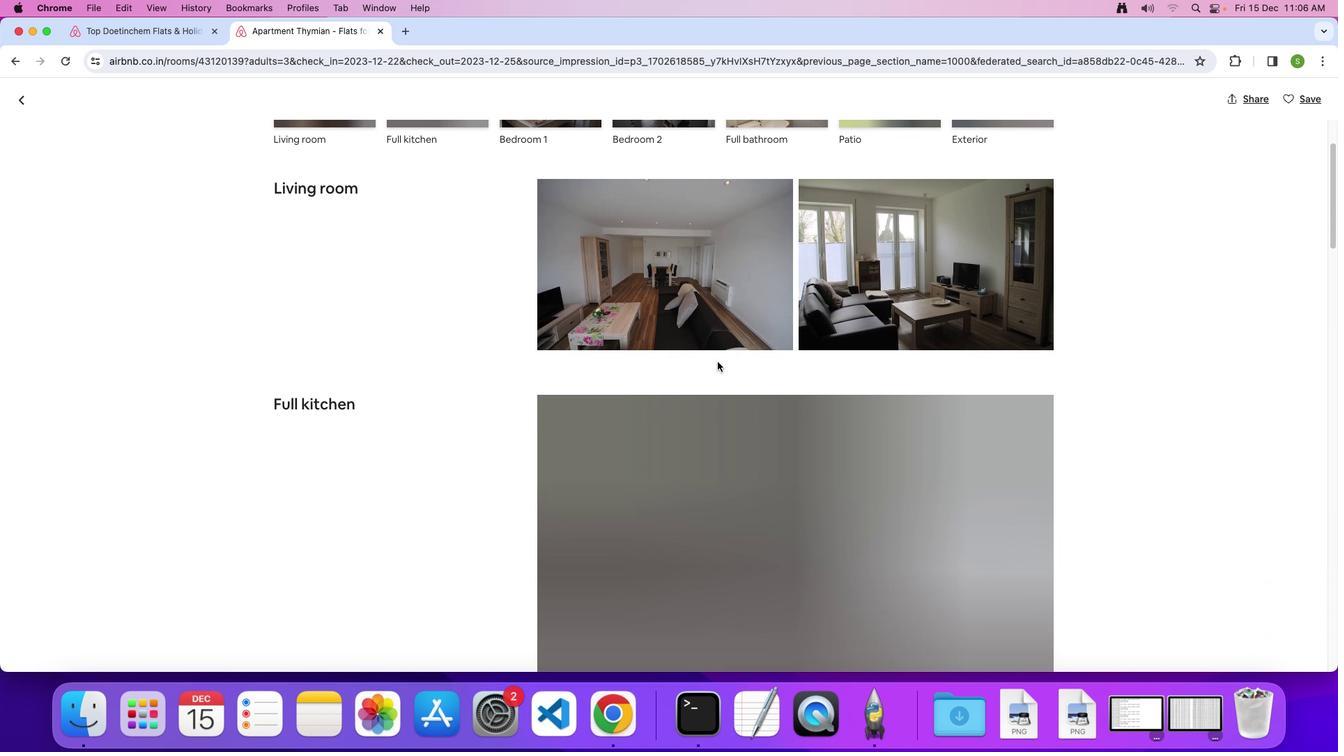 
Action: Mouse scrolled (717, 361) with delta (0, 0)
Screenshot: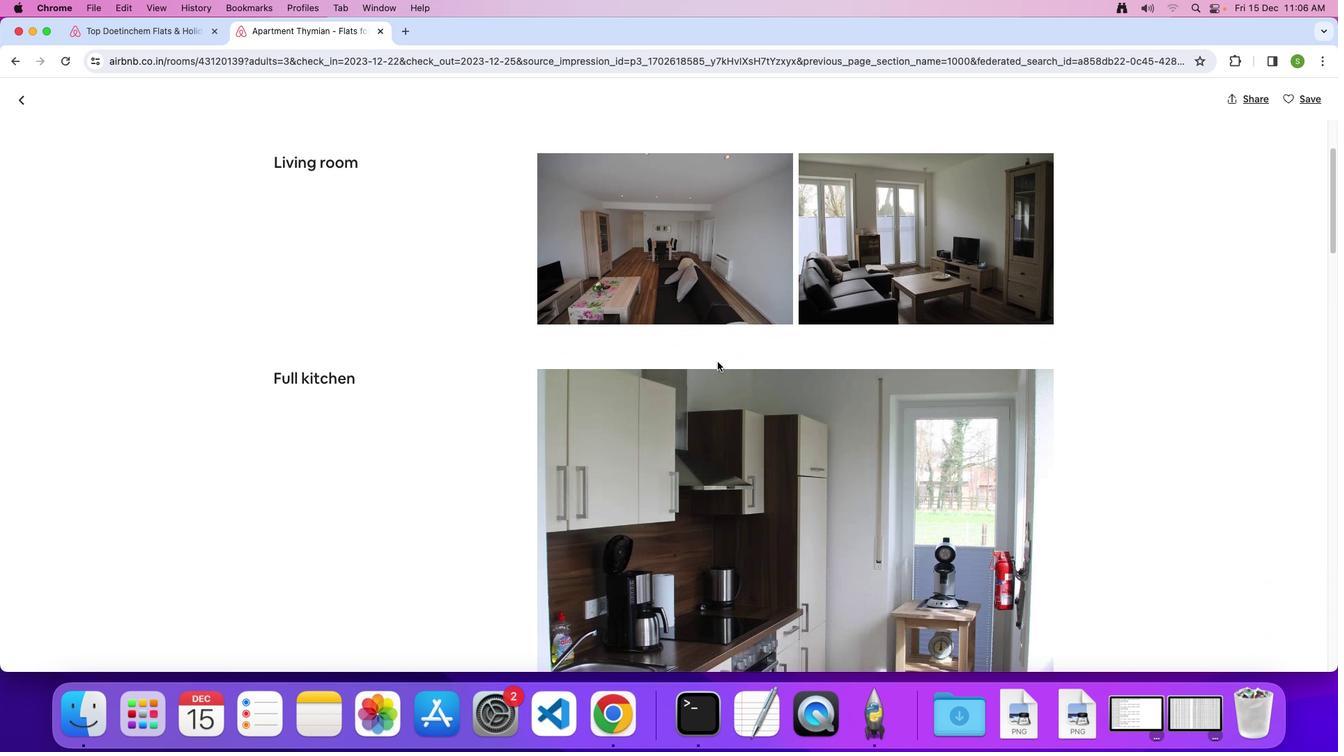 
Action: Mouse scrolled (717, 361) with delta (0, 0)
Screenshot: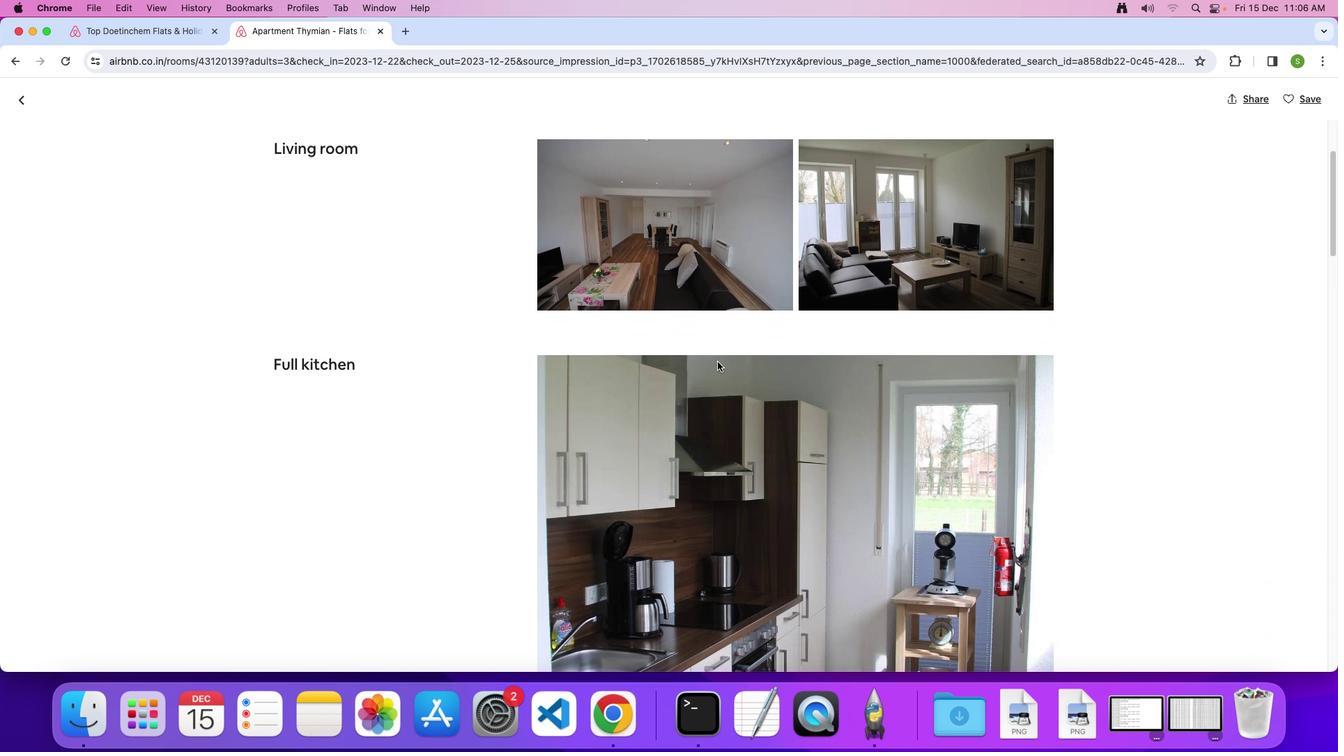 
Action: Mouse scrolled (717, 361) with delta (0, -1)
Screenshot: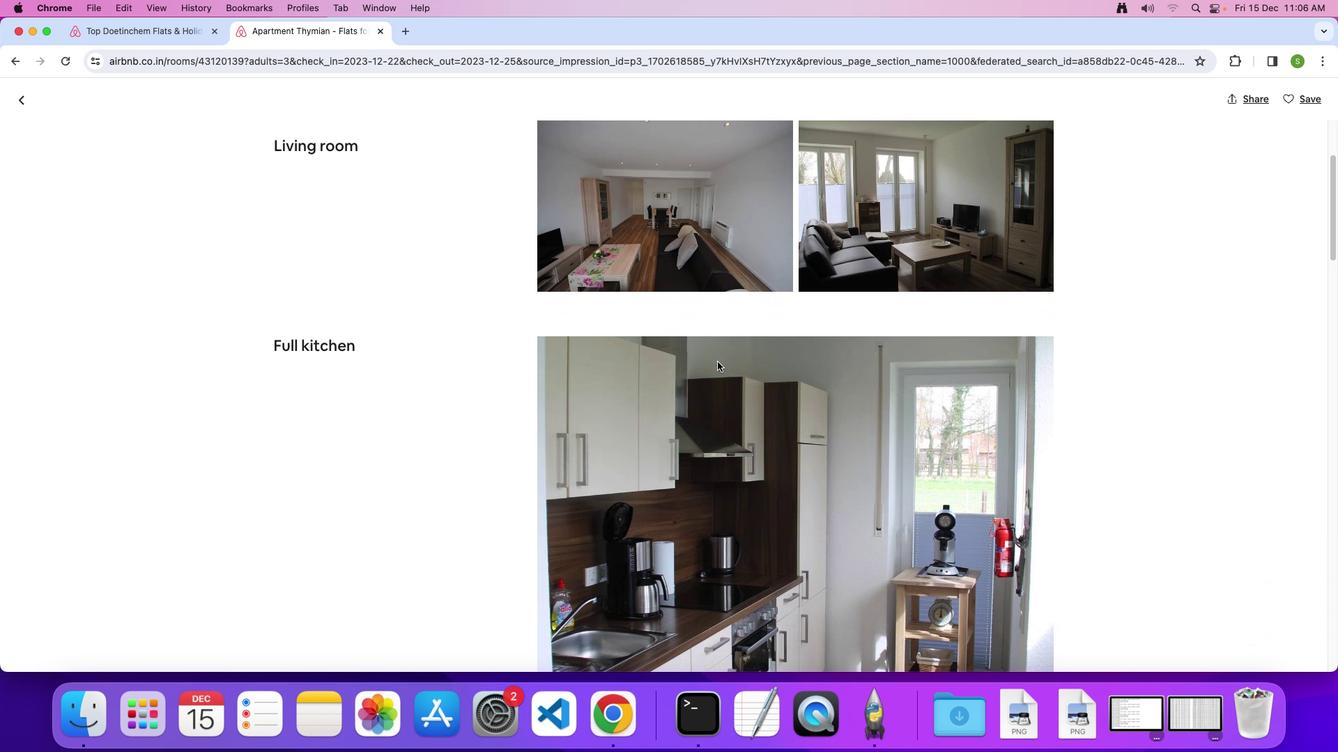 
Action: Mouse scrolled (717, 361) with delta (0, 0)
Screenshot: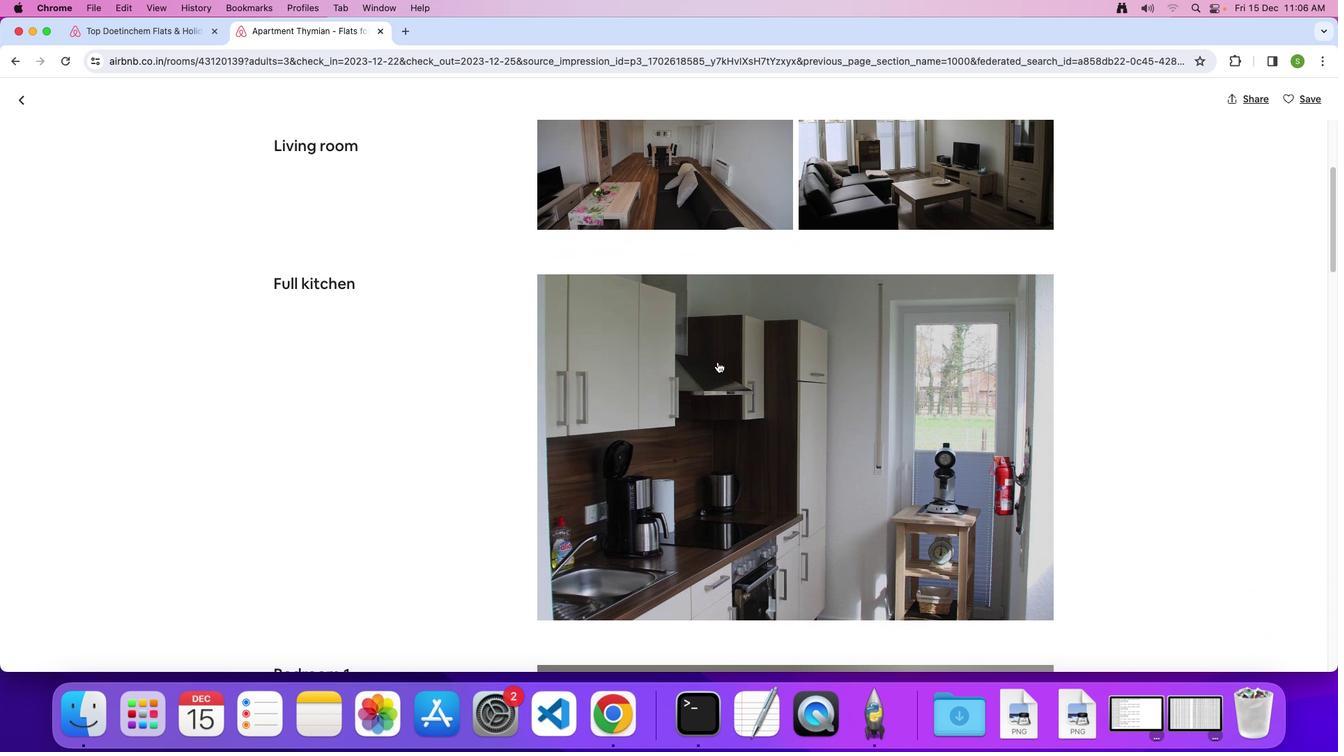 
Action: Mouse scrolled (717, 361) with delta (0, 0)
Screenshot: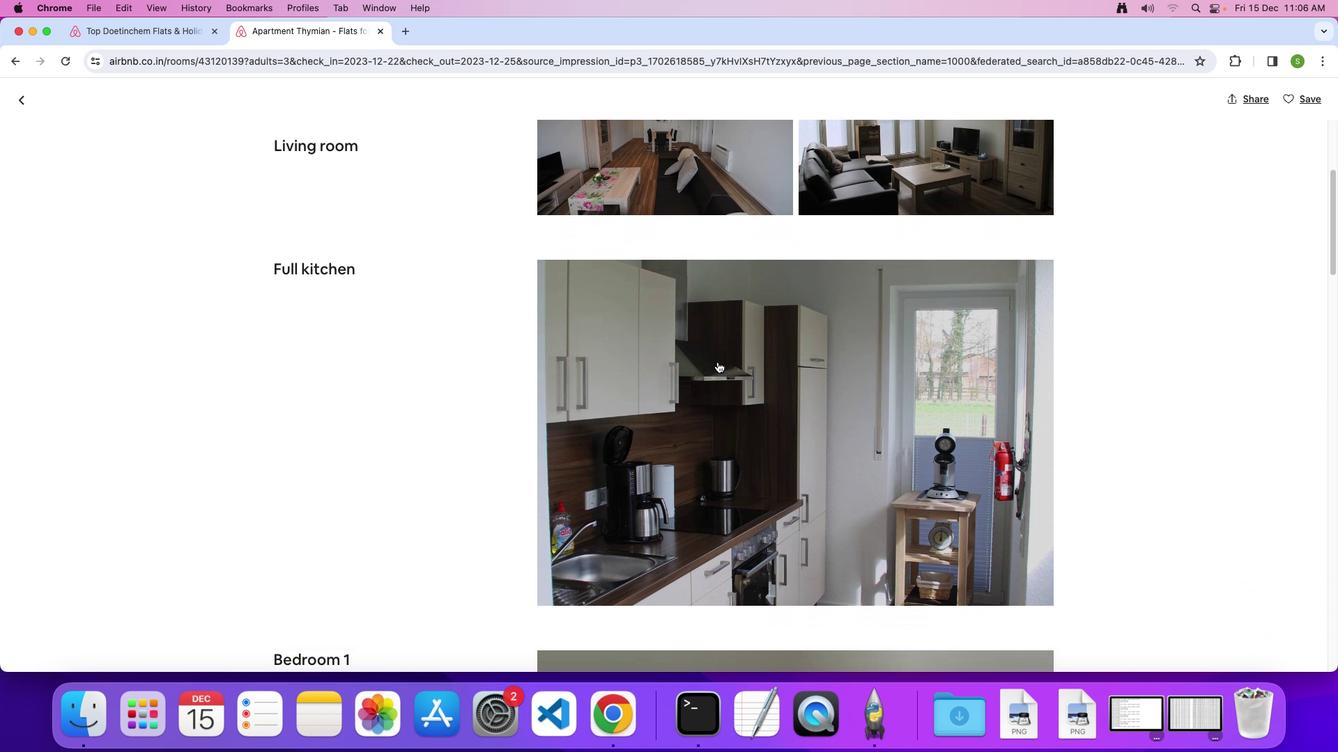 
Action: Mouse scrolled (717, 361) with delta (0, 0)
Screenshot: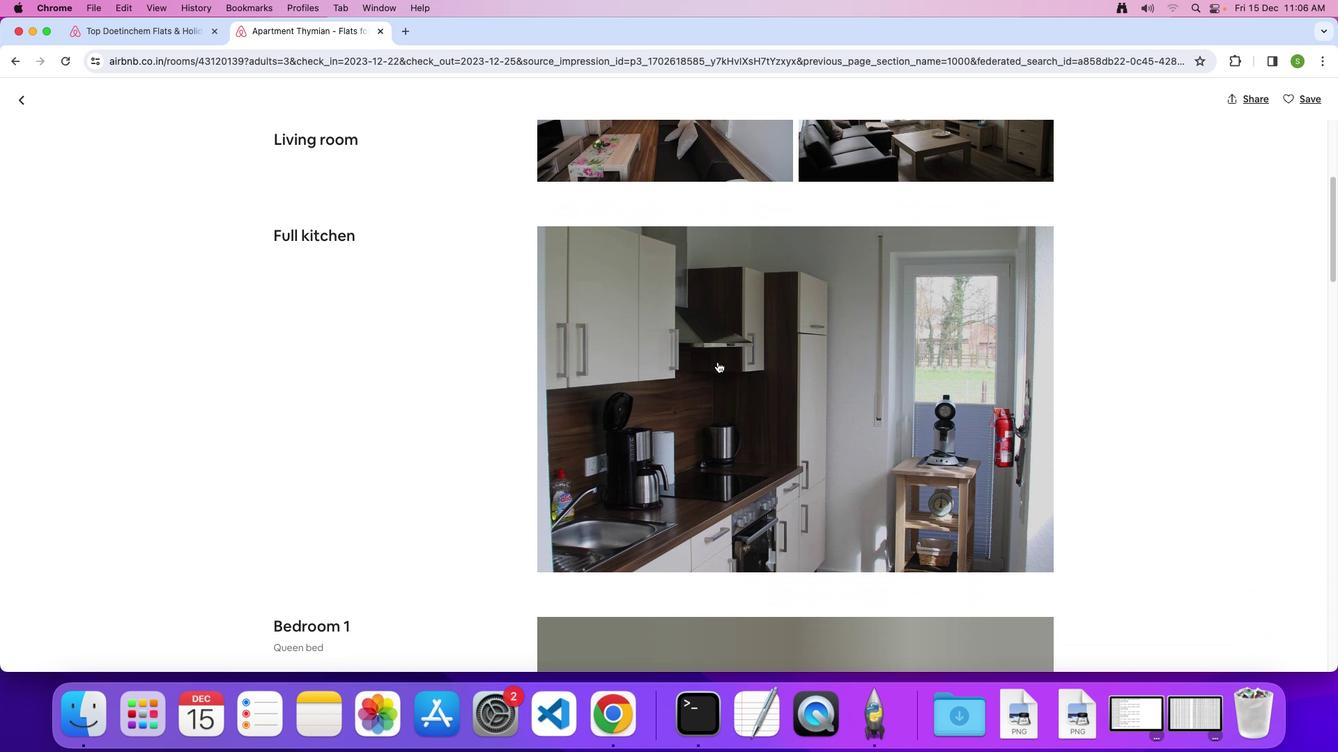 
Action: Mouse scrolled (717, 361) with delta (0, 0)
Screenshot: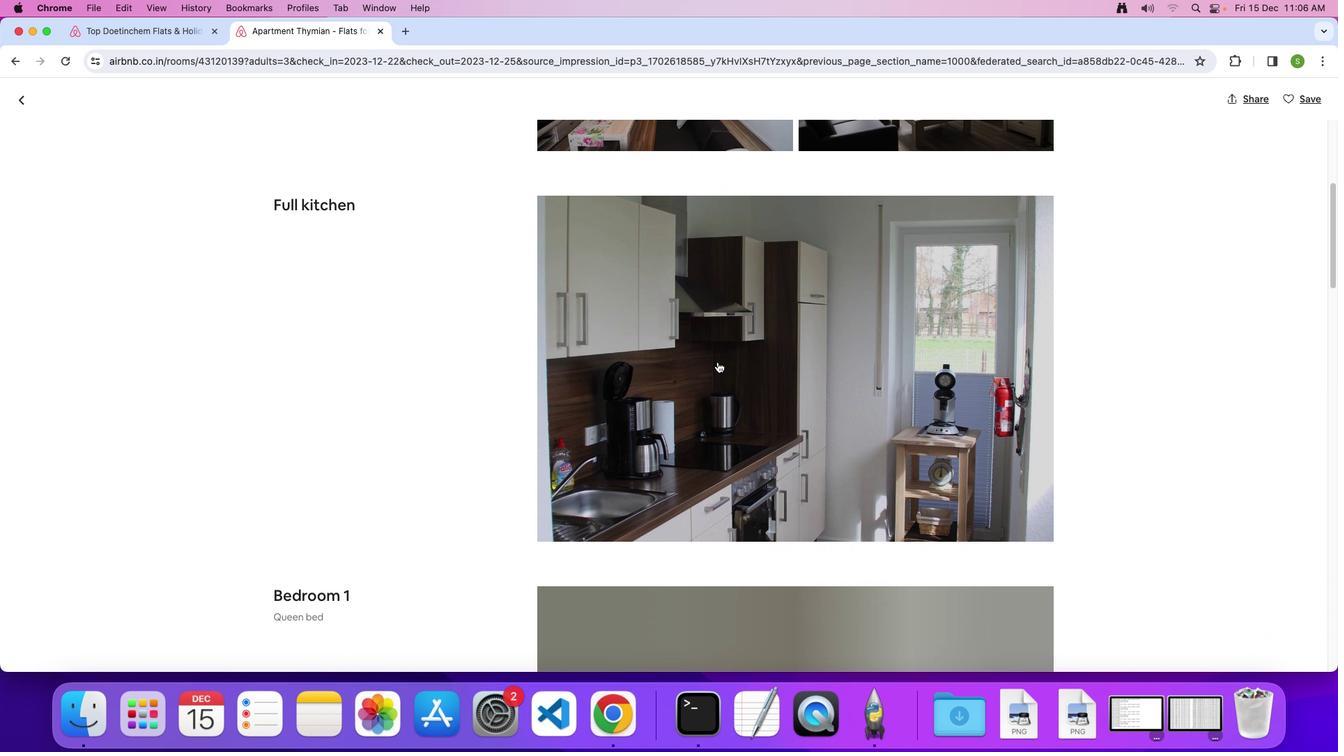
Action: Mouse scrolled (717, 361) with delta (0, 0)
Screenshot: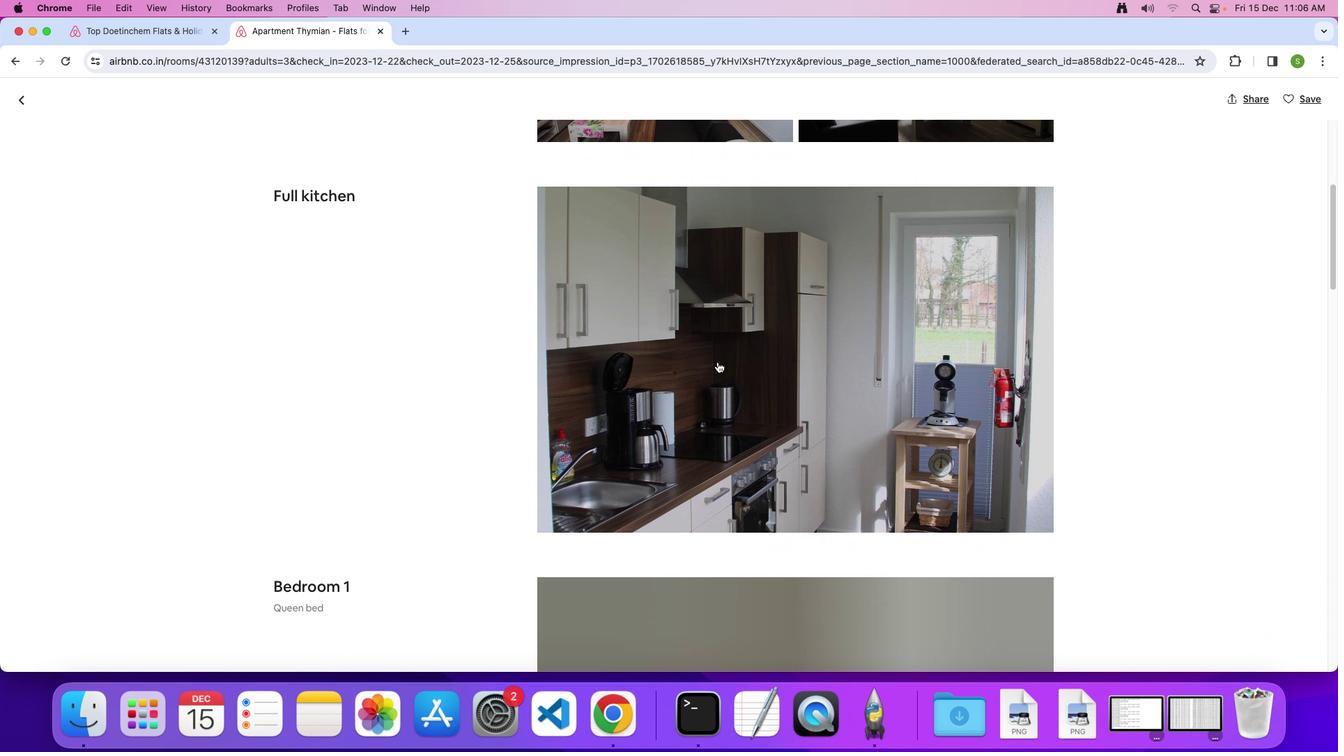 
Action: Mouse scrolled (717, 361) with delta (0, 0)
Screenshot: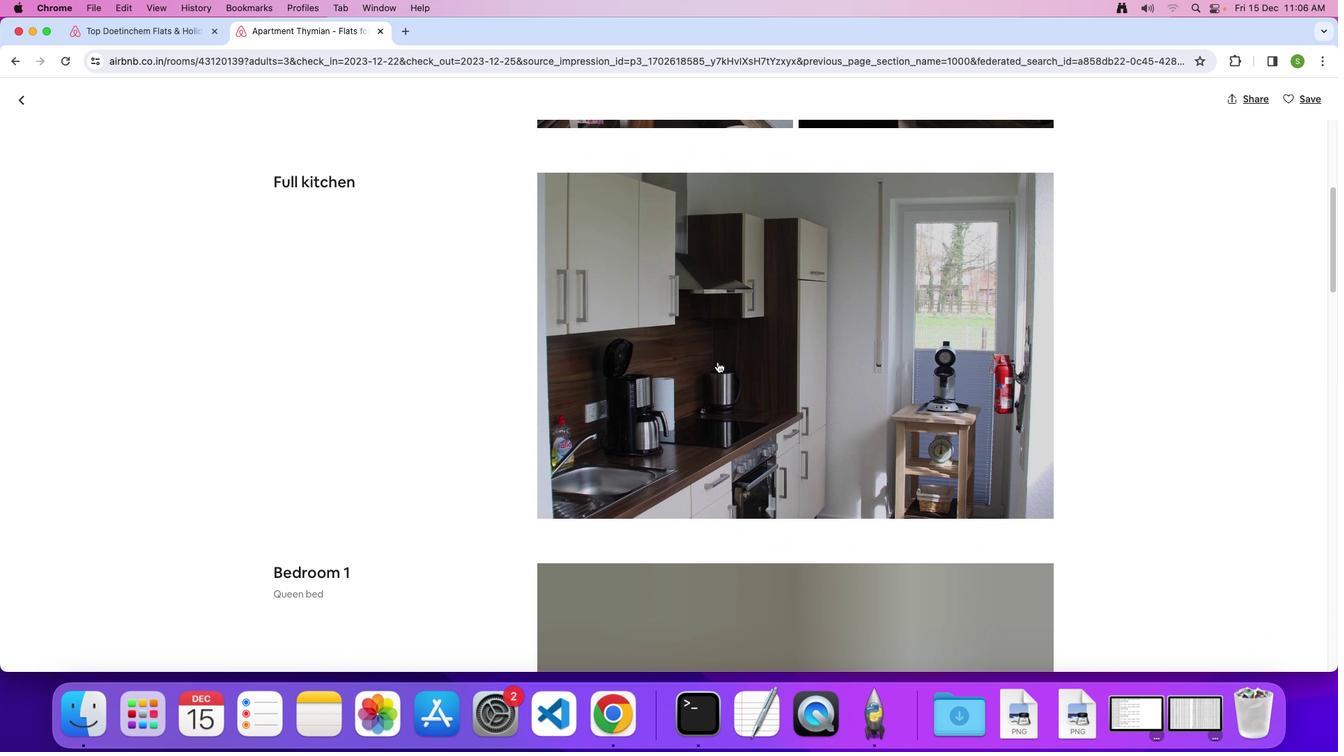 
Action: Mouse scrolled (717, 361) with delta (0, 0)
Screenshot: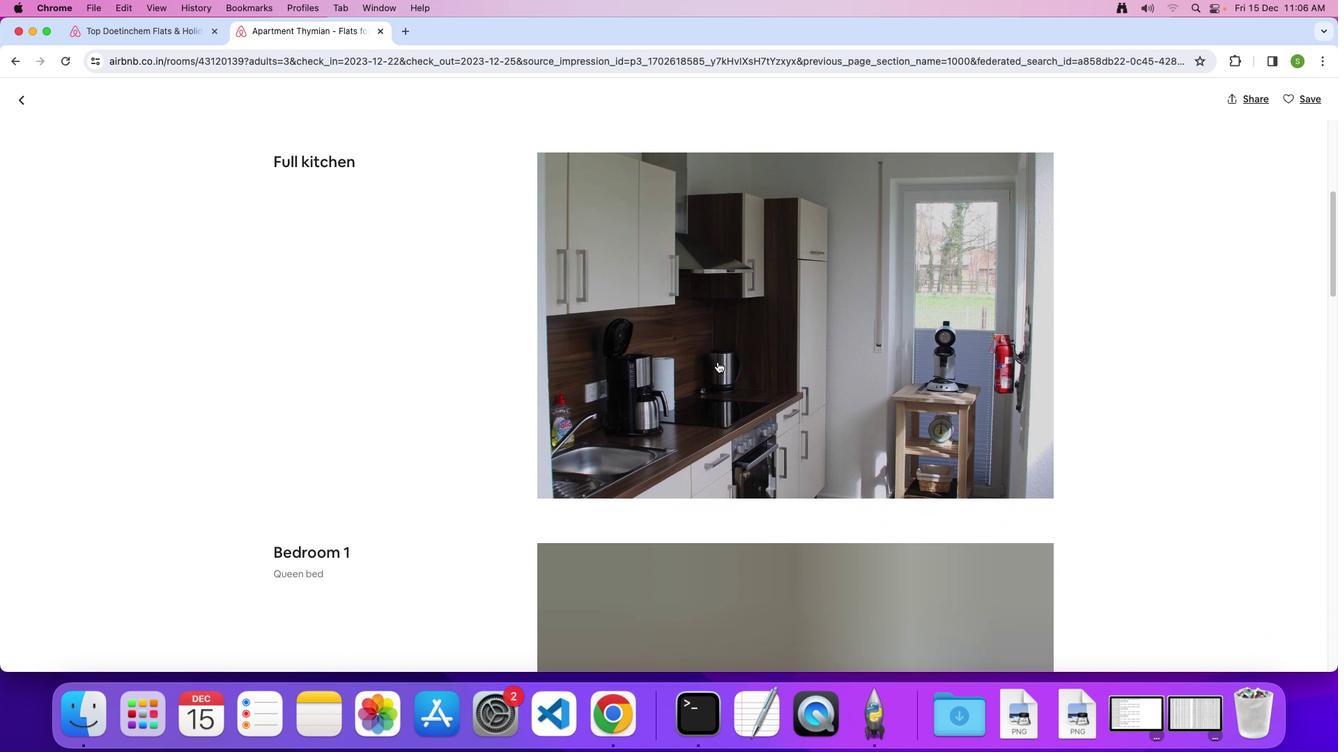 
Action: Mouse scrolled (717, 361) with delta (0, -1)
Screenshot: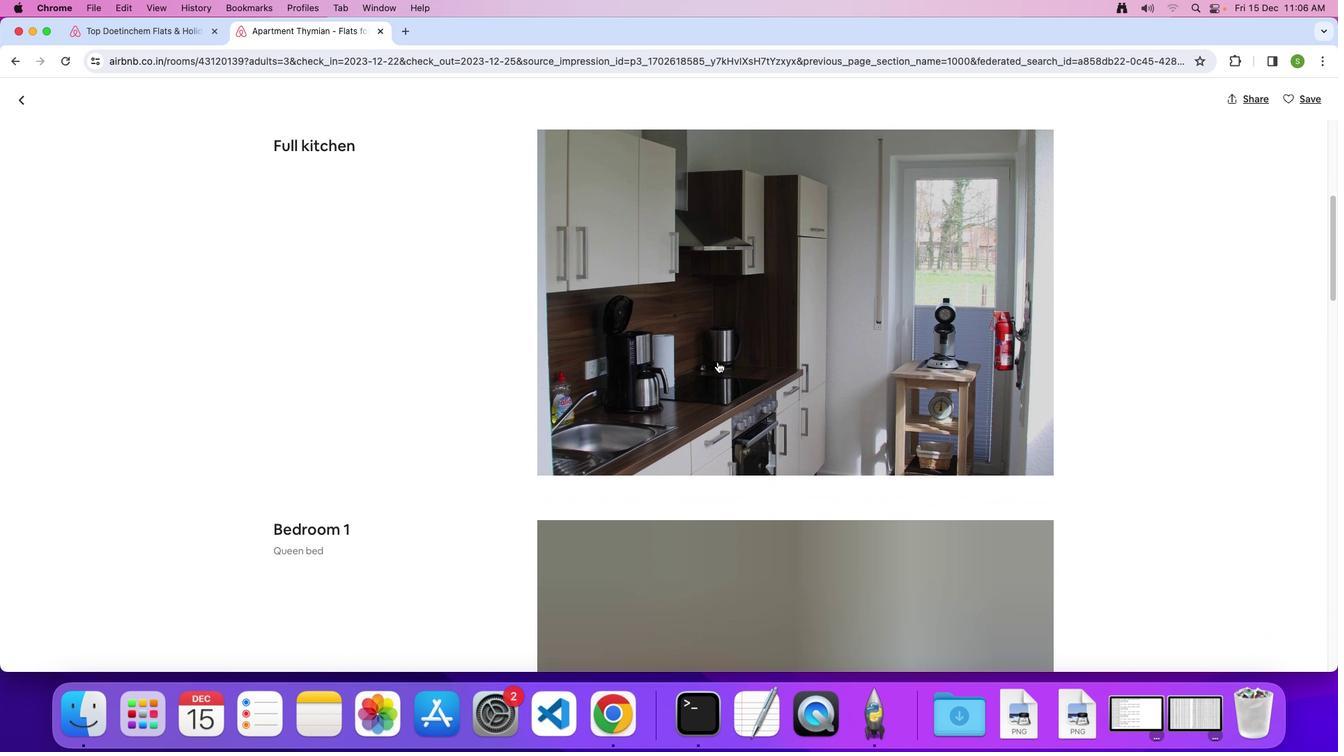 
Action: Mouse scrolled (717, 361) with delta (0, 0)
Screenshot: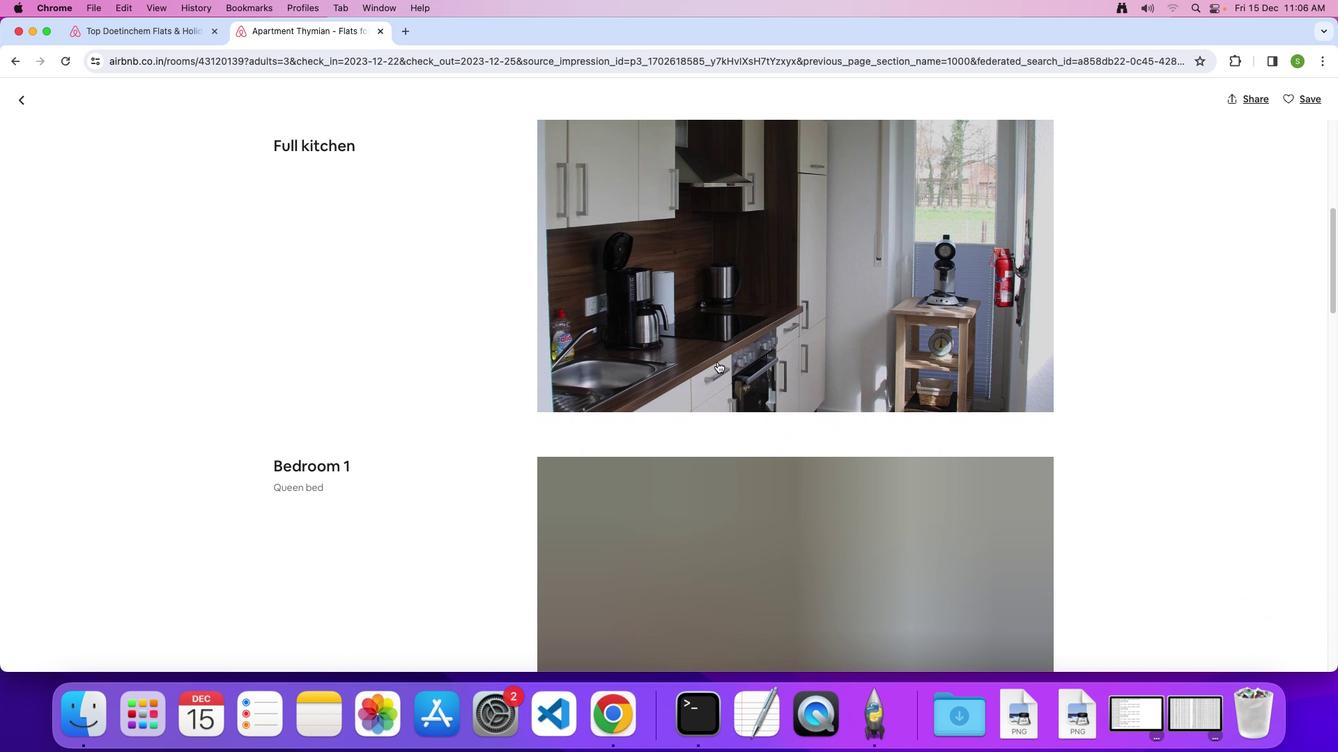 
Action: Mouse scrolled (717, 361) with delta (0, 0)
Screenshot: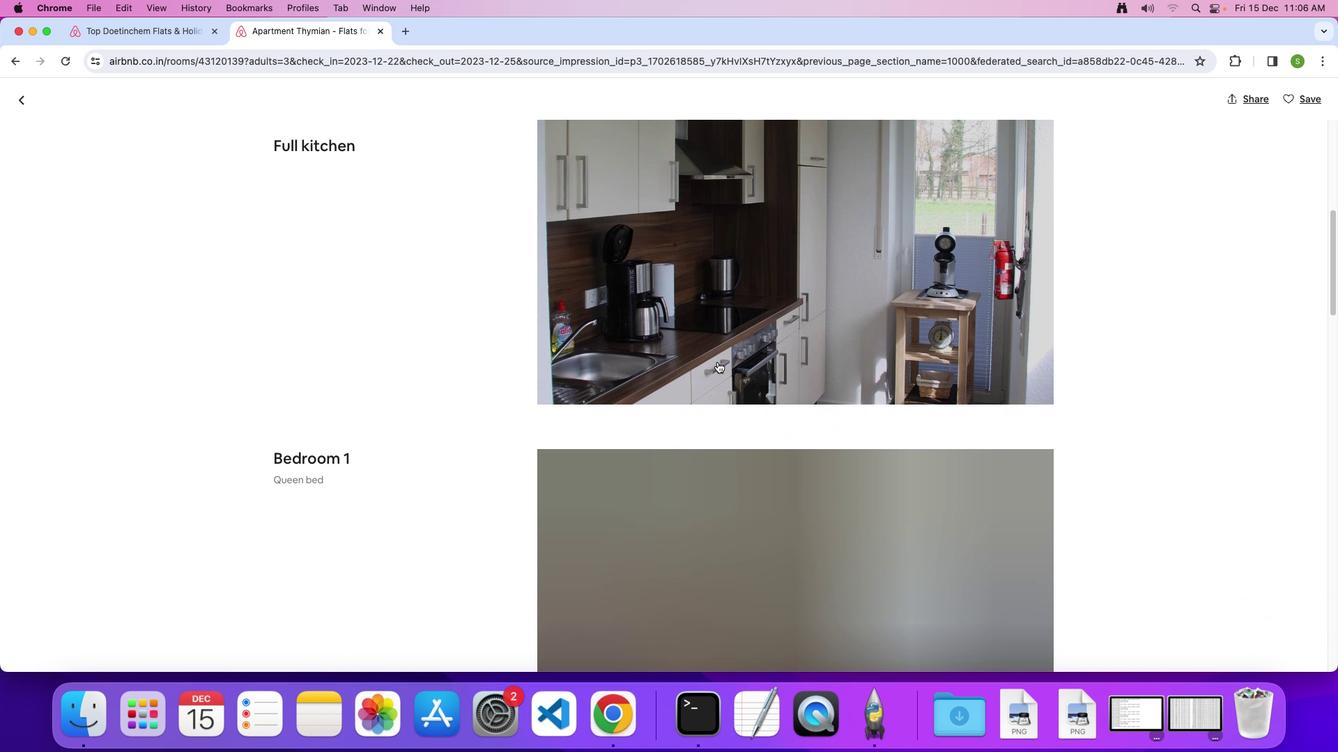 
Action: Mouse scrolled (717, 361) with delta (0, 0)
Screenshot: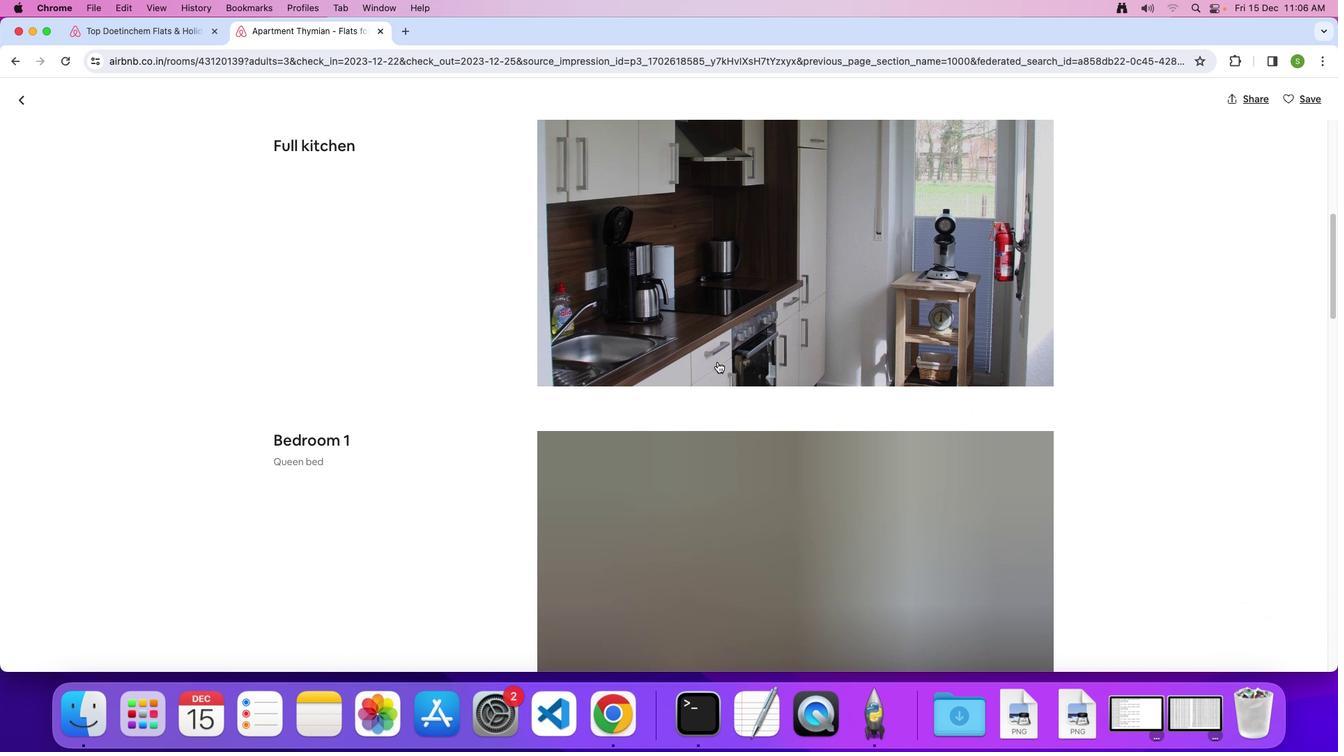 
Action: Mouse scrolled (717, 361) with delta (0, 0)
Screenshot: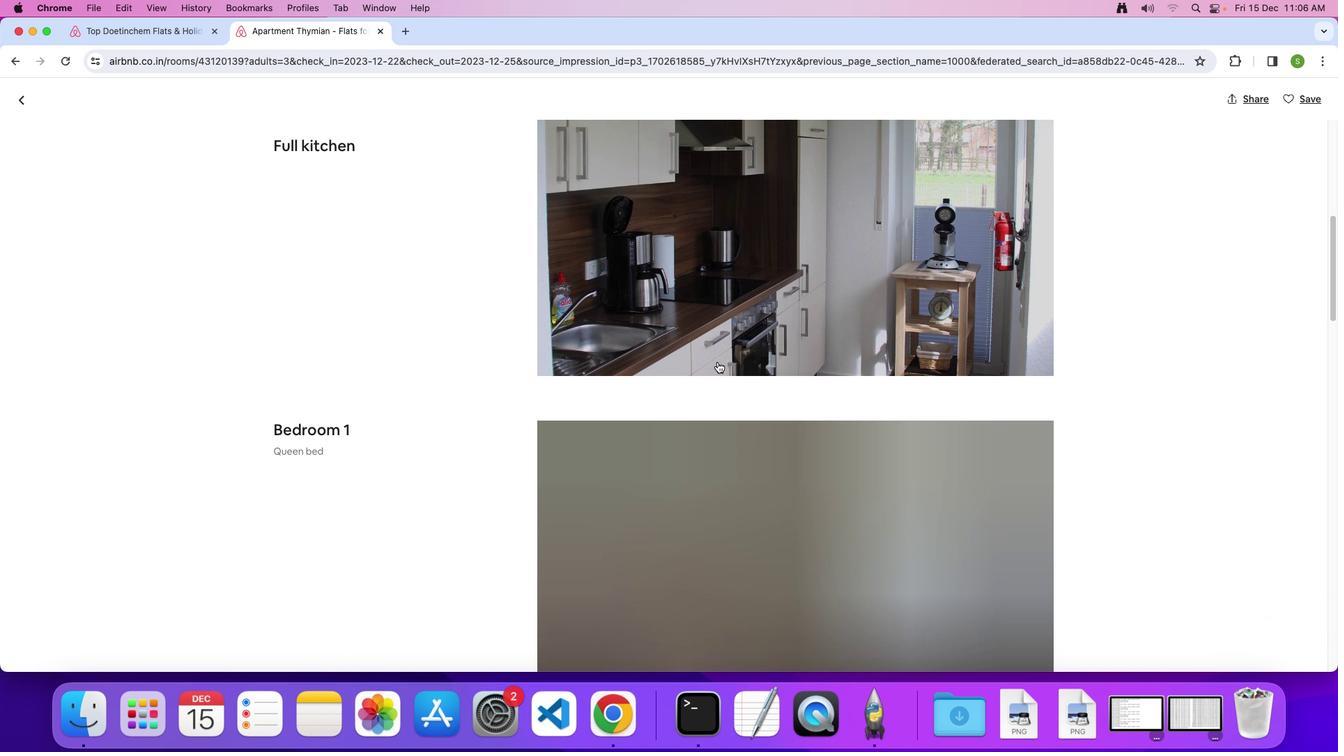 
Action: Mouse scrolled (717, 361) with delta (0, -1)
Screenshot: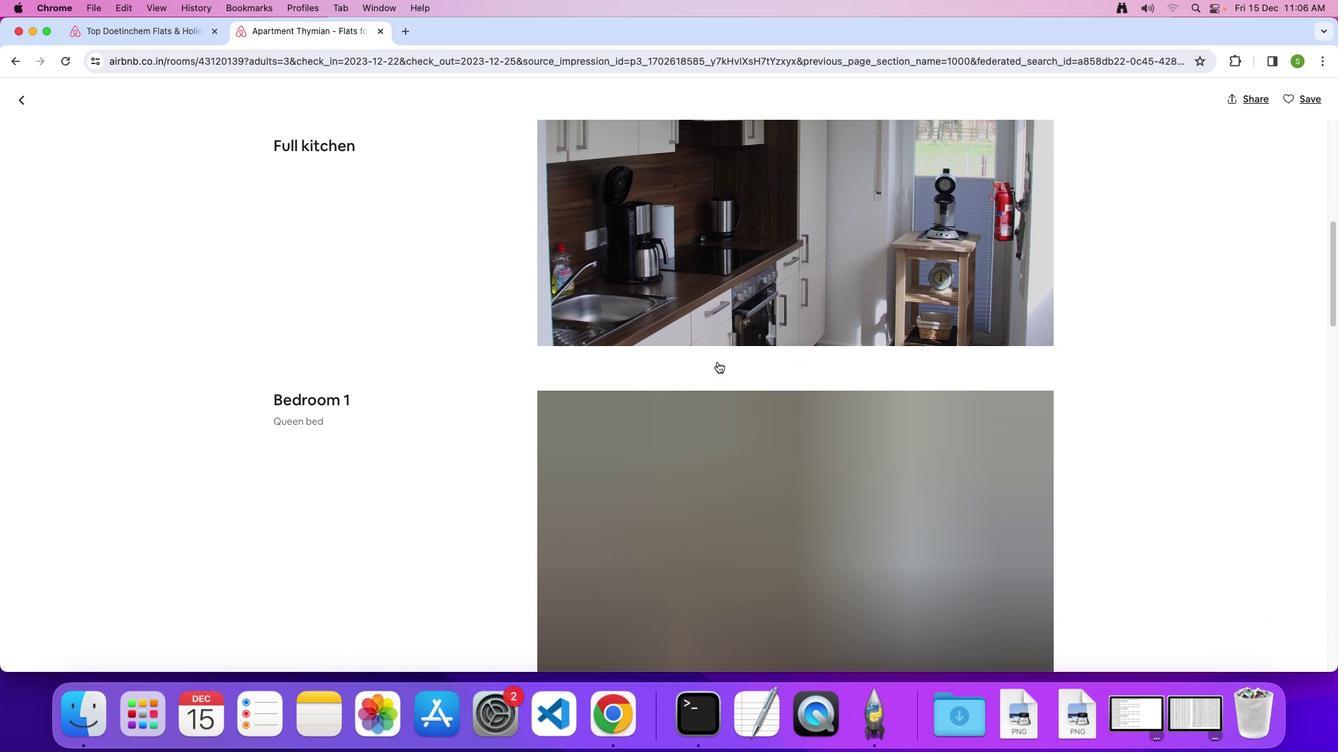 
Action: Mouse scrolled (717, 361) with delta (0, 0)
Screenshot: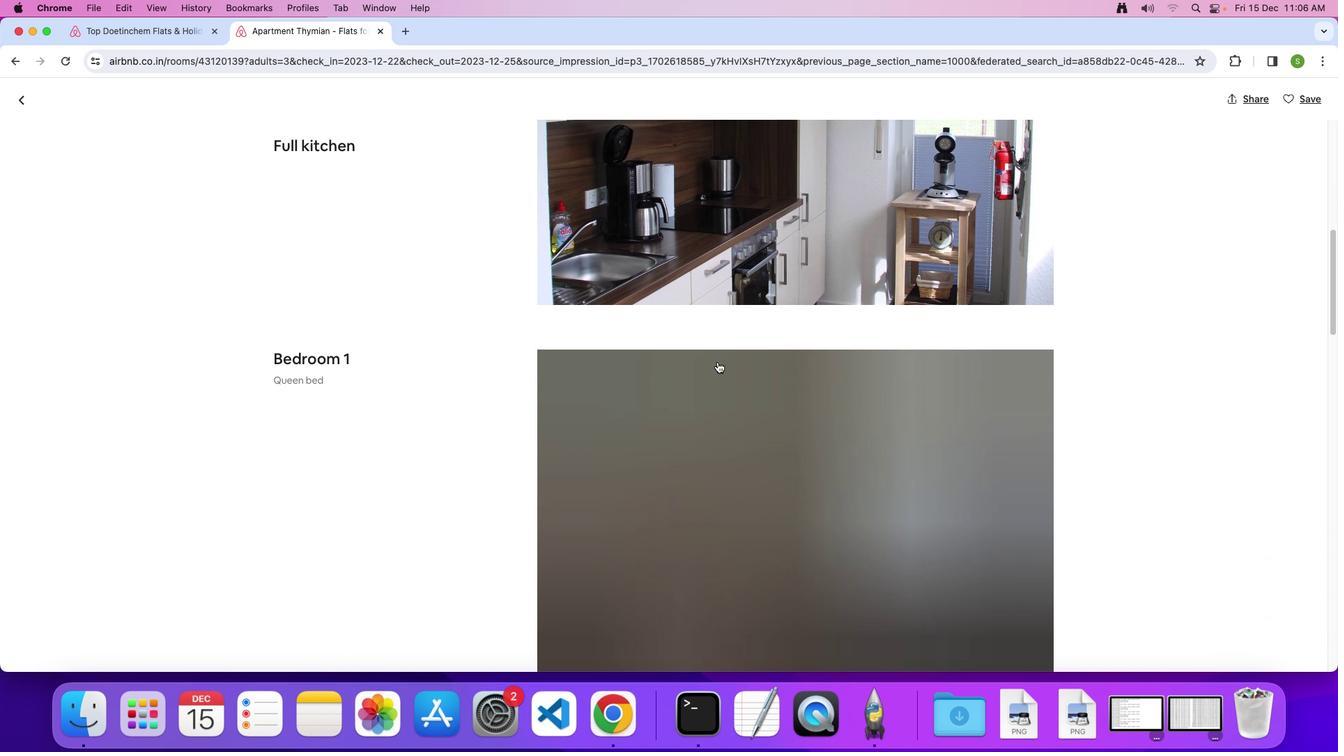 
Action: Mouse scrolled (717, 361) with delta (0, 0)
Screenshot: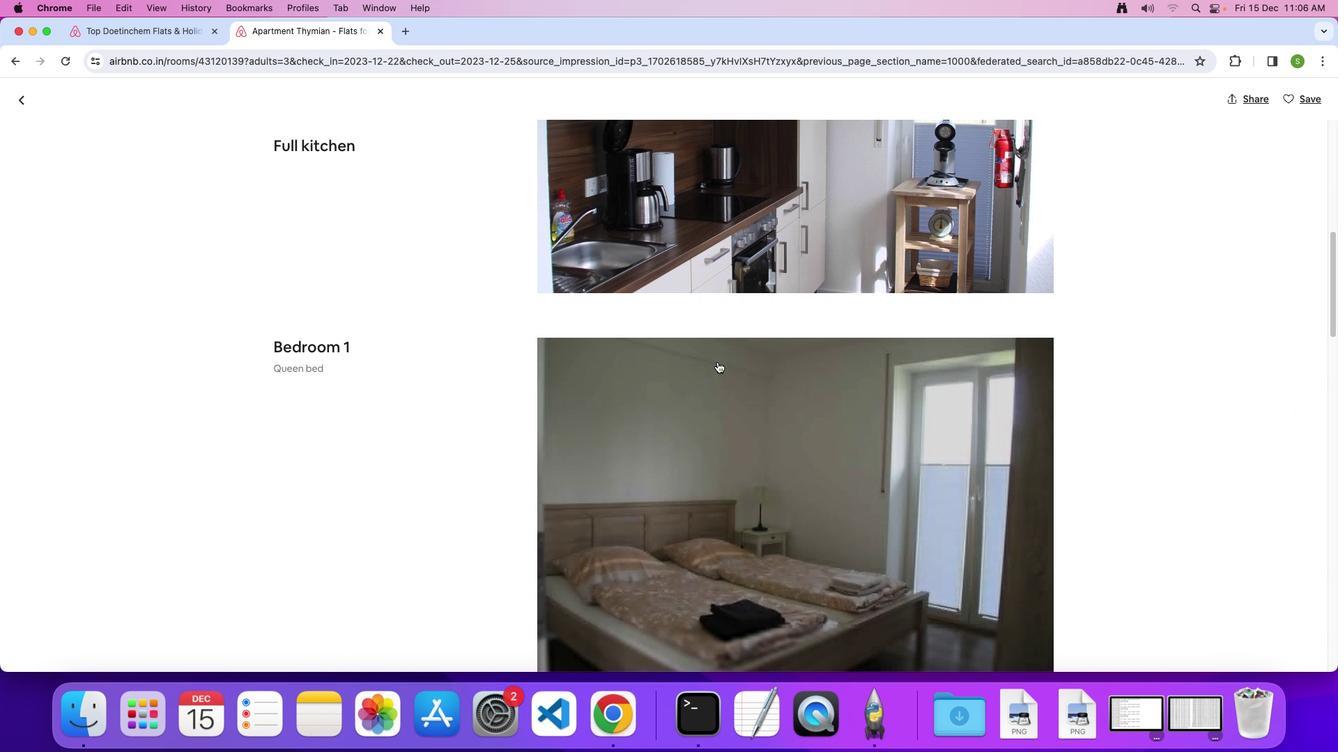 
Action: Mouse scrolled (717, 361) with delta (0, 0)
Screenshot: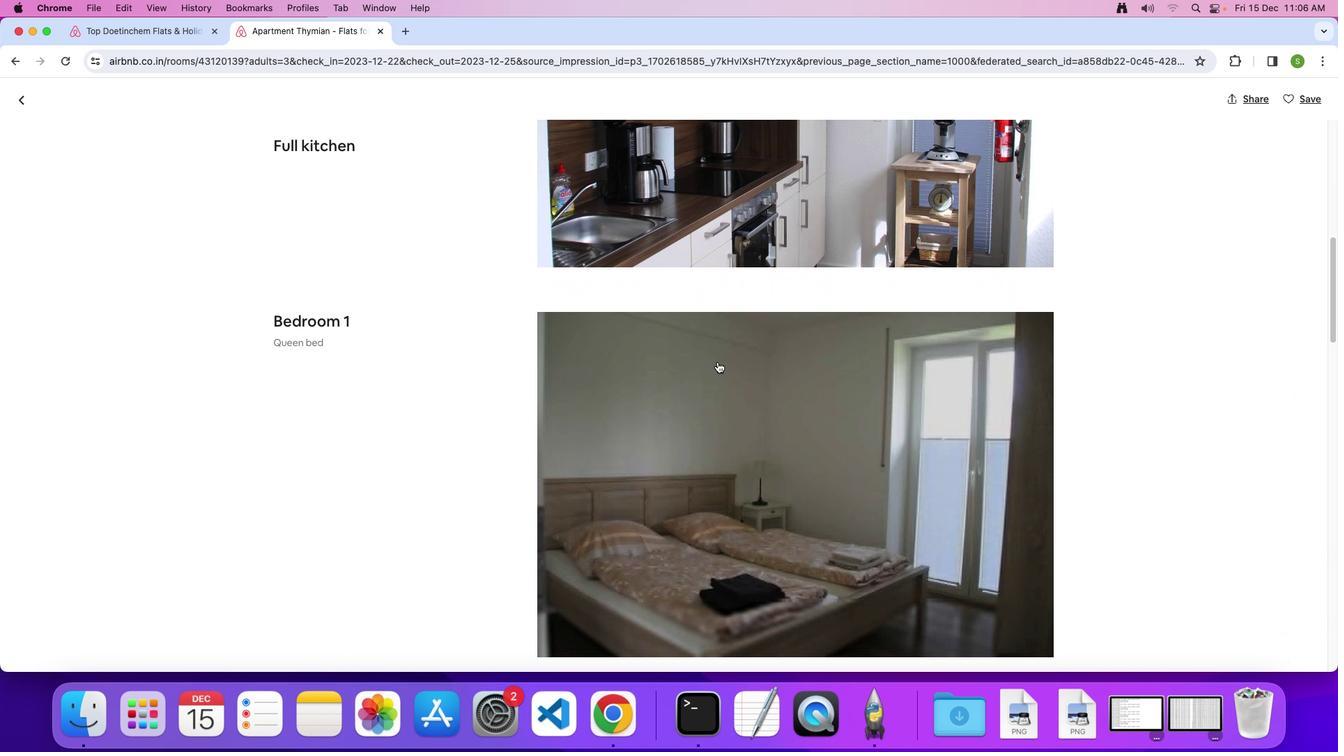 
Action: Mouse scrolled (717, 361) with delta (0, 0)
Screenshot: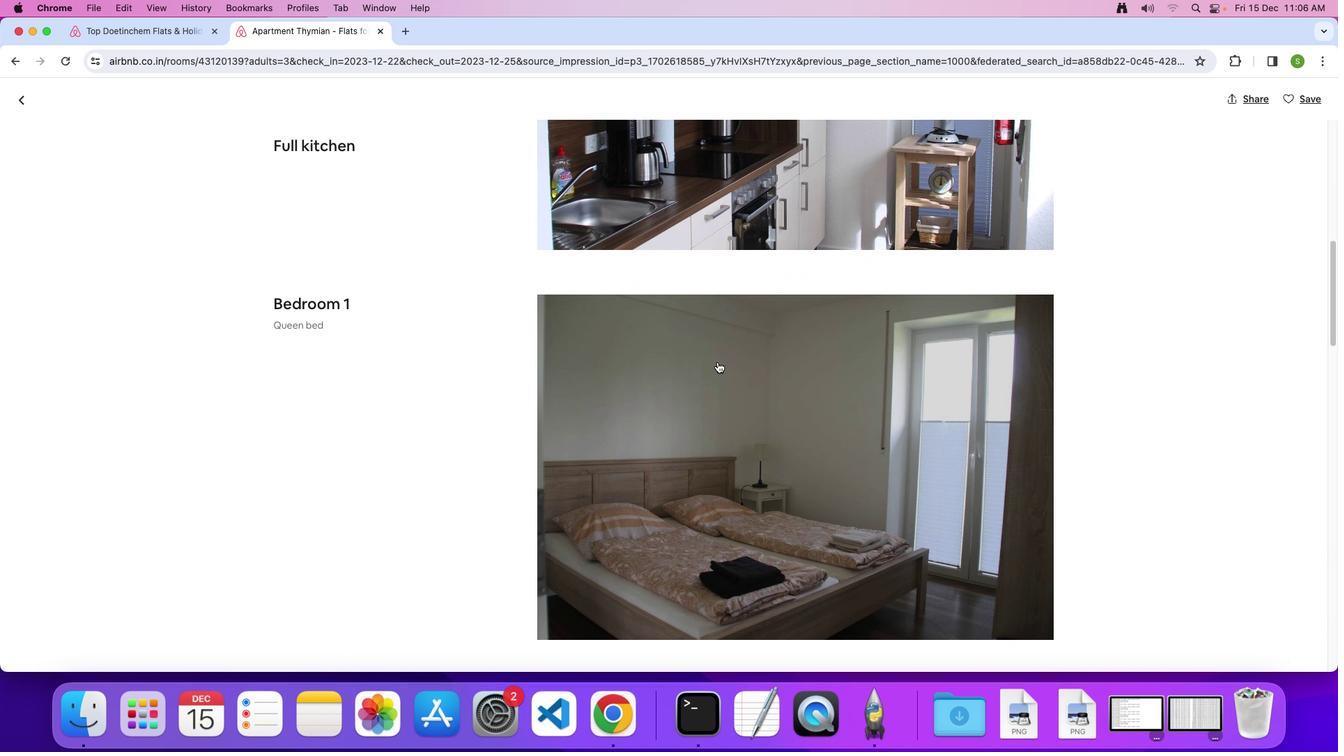 
Action: Mouse scrolled (717, 361) with delta (0, 0)
Screenshot: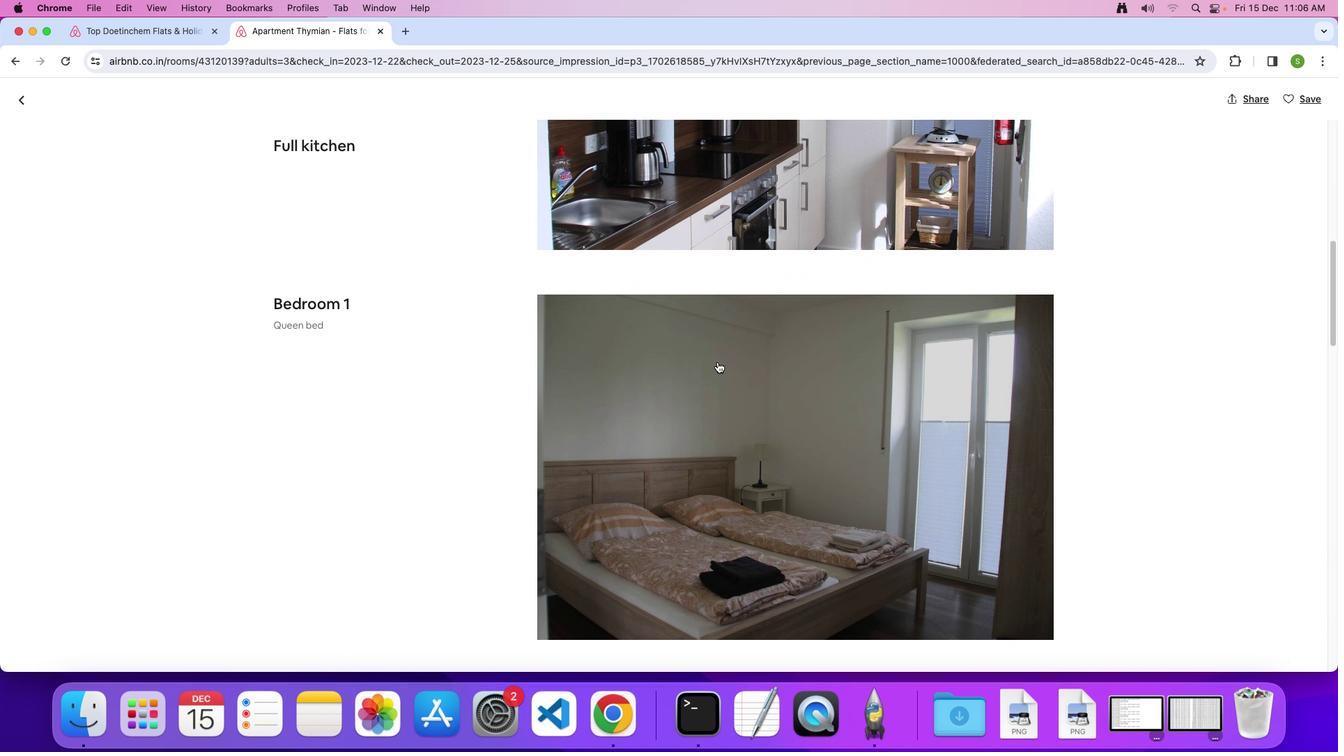 
Action: Mouse scrolled (717, 361) with delta (0, 0)
Screenshot: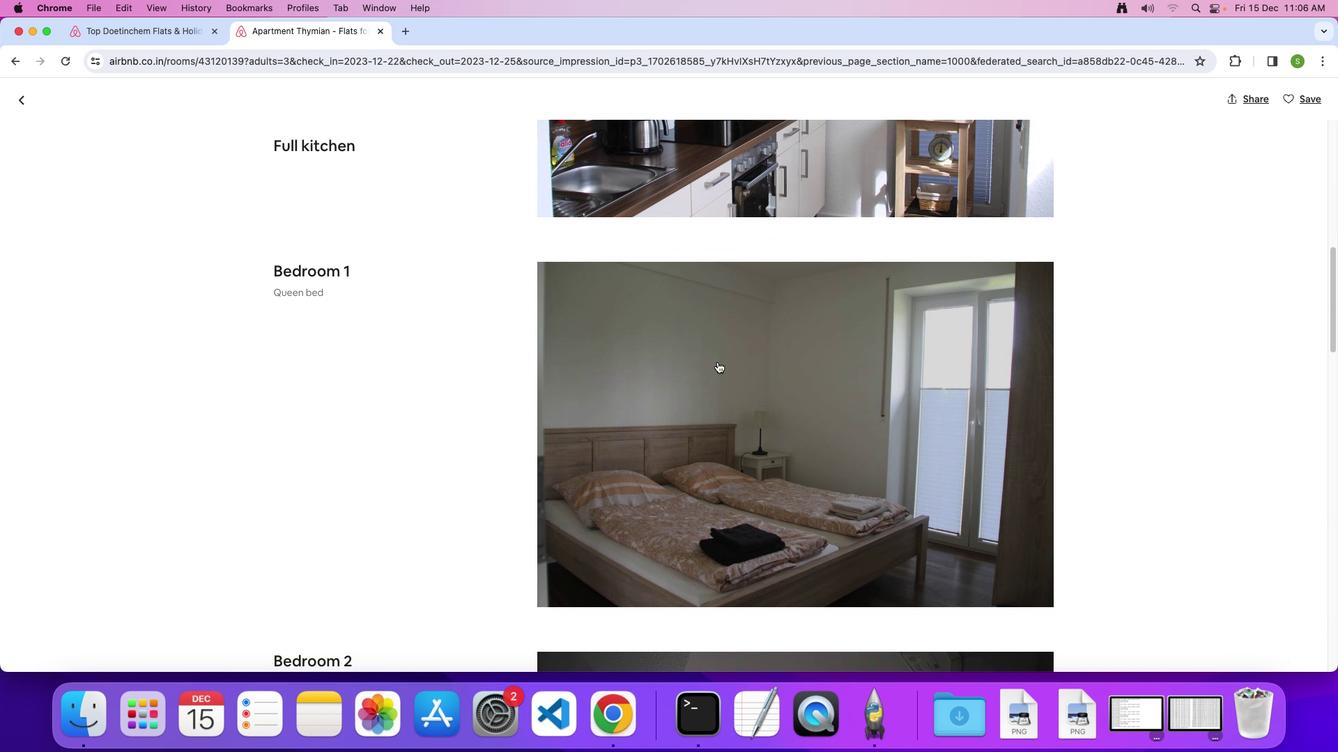 
Action: Mouse scrolled (717, 361) with delta (0, 0)
Screenshot: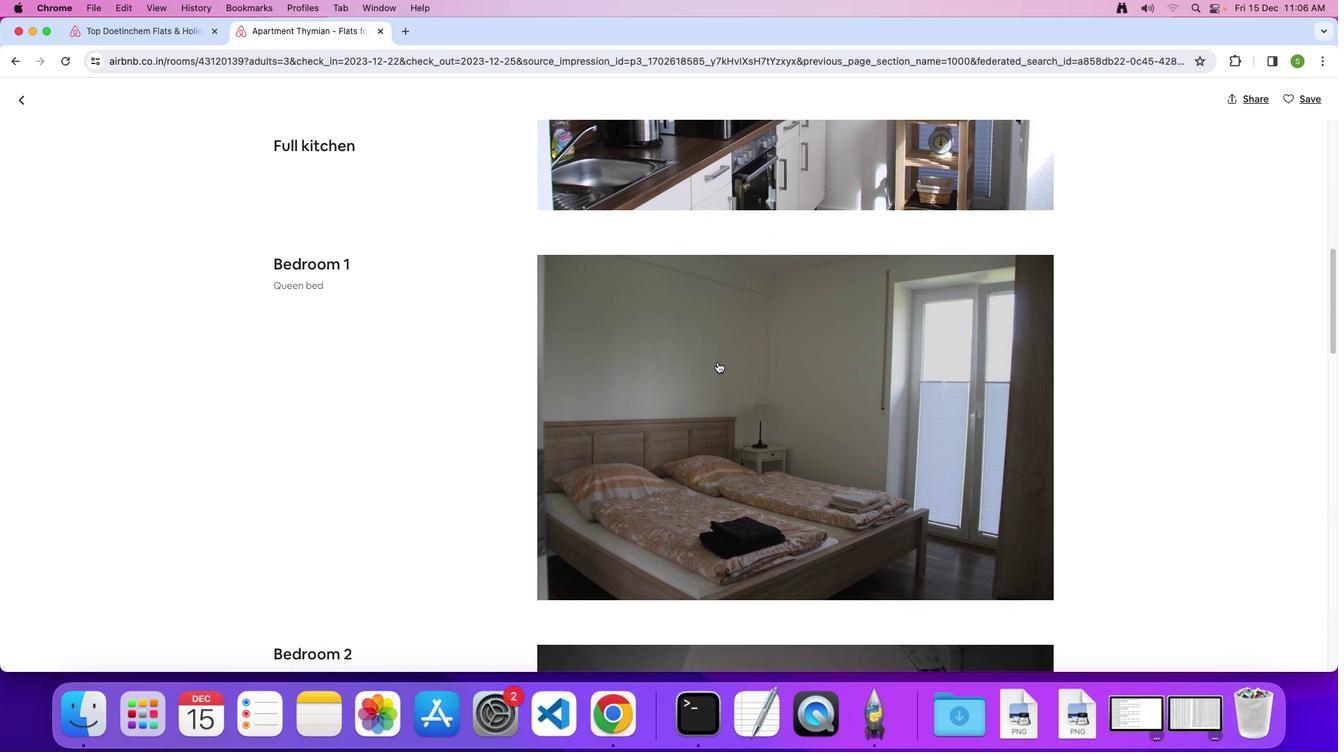 
Action: Mouse scrolled (717, 361) with delta (0, -2)
Screenshot: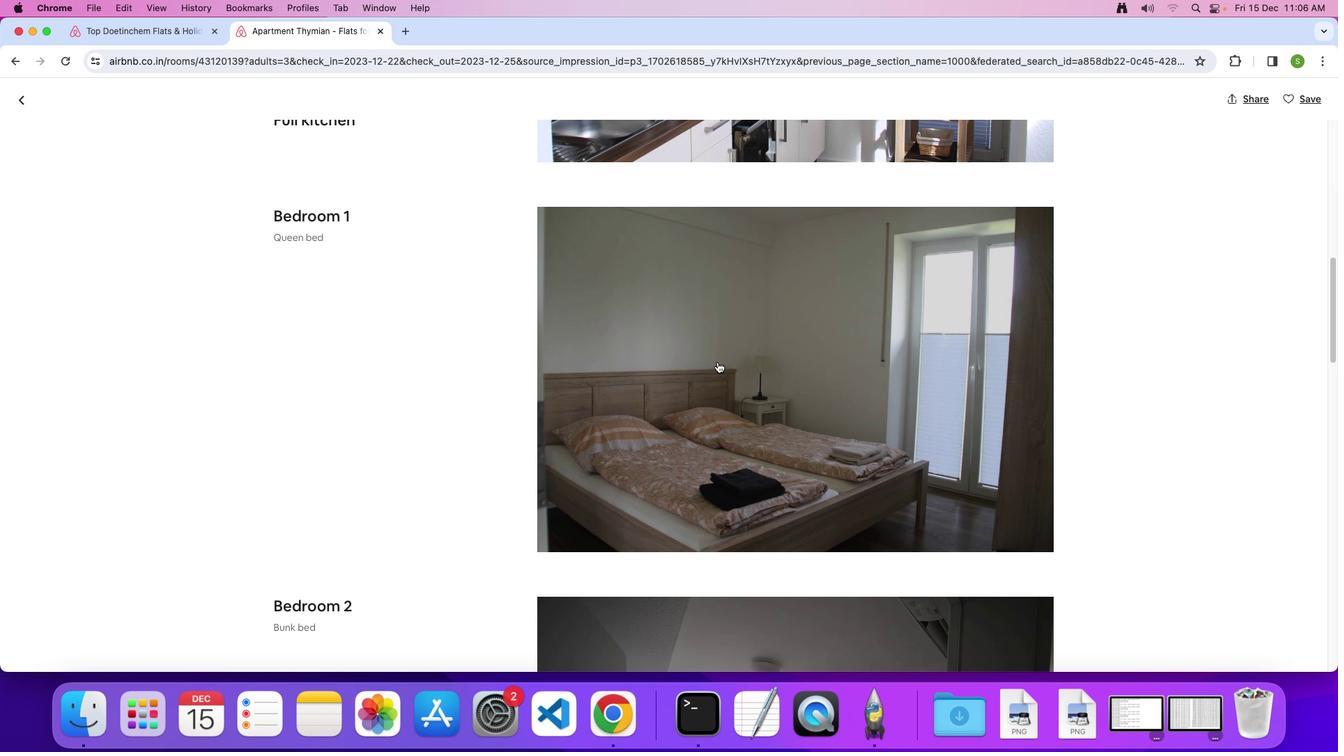 
Action: Mouse scrolled (717, 361) with delta (0, 0)
Screenshot: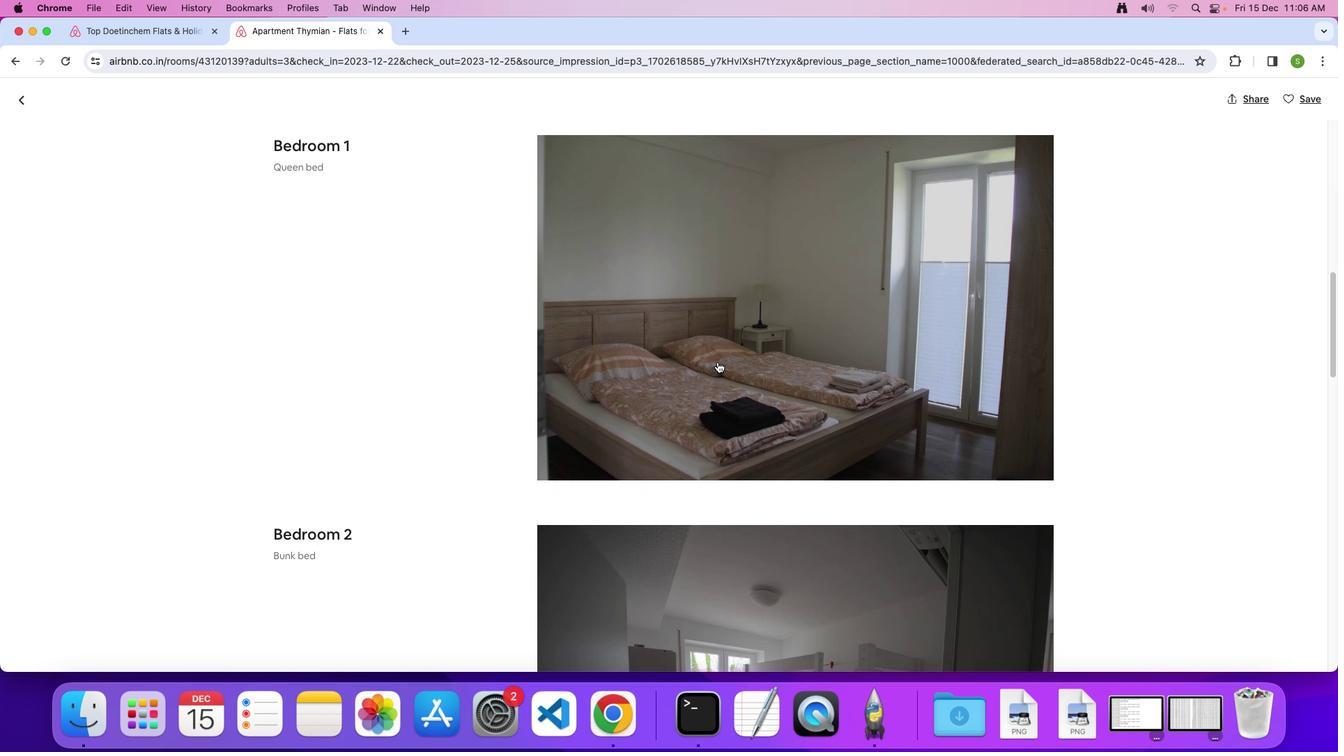 
Action: Mouse scrolled (717, 361) with delta (0, 0)
Screenshot: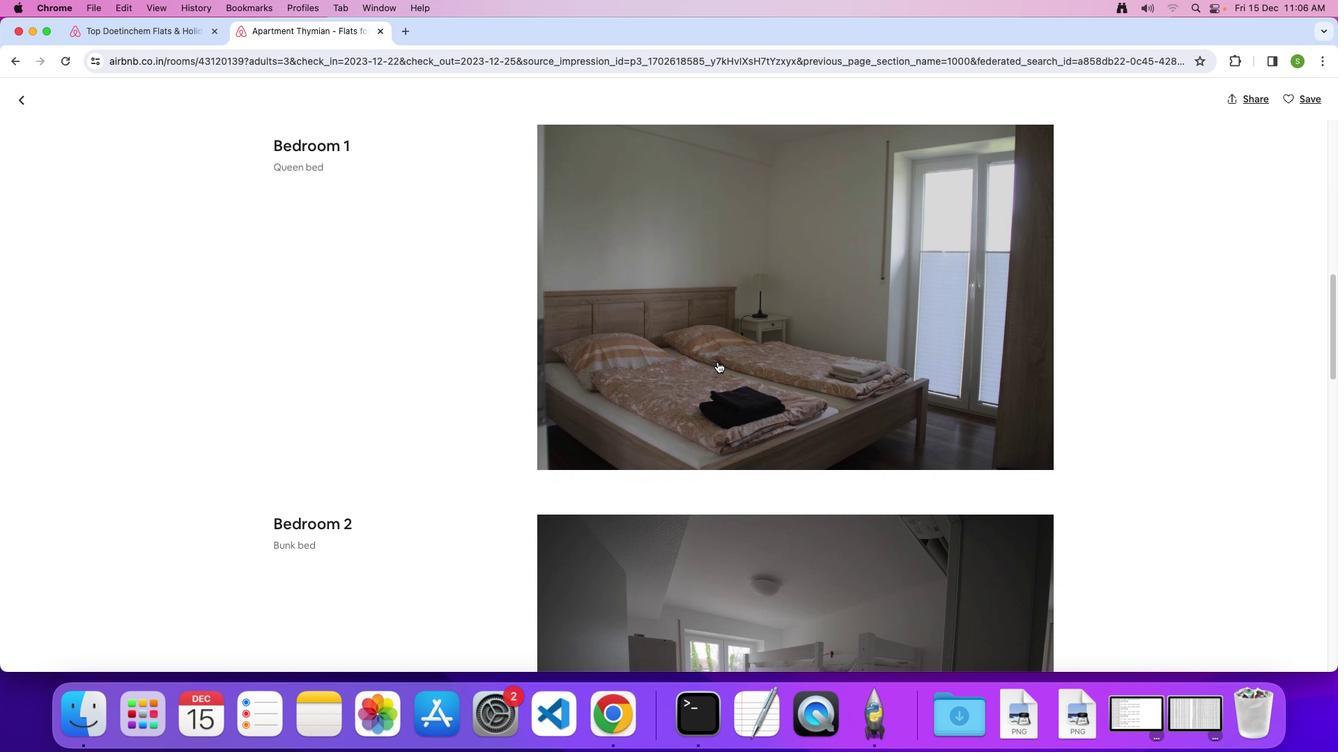 
Action: Mouse scrolled (717, 361) with delta (0, -2)
Screenshot: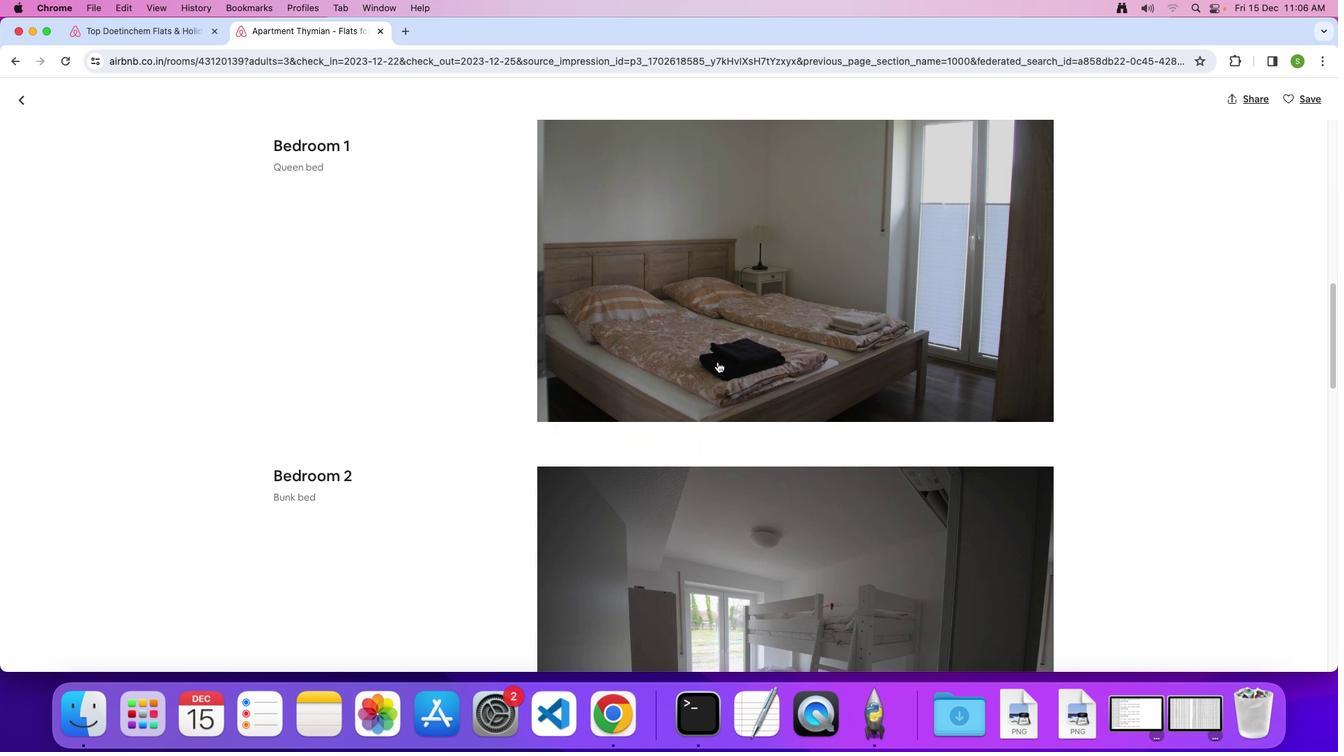 
Action: Mouse scrolled (717, 361) with delta (0, 0)
Screenshot: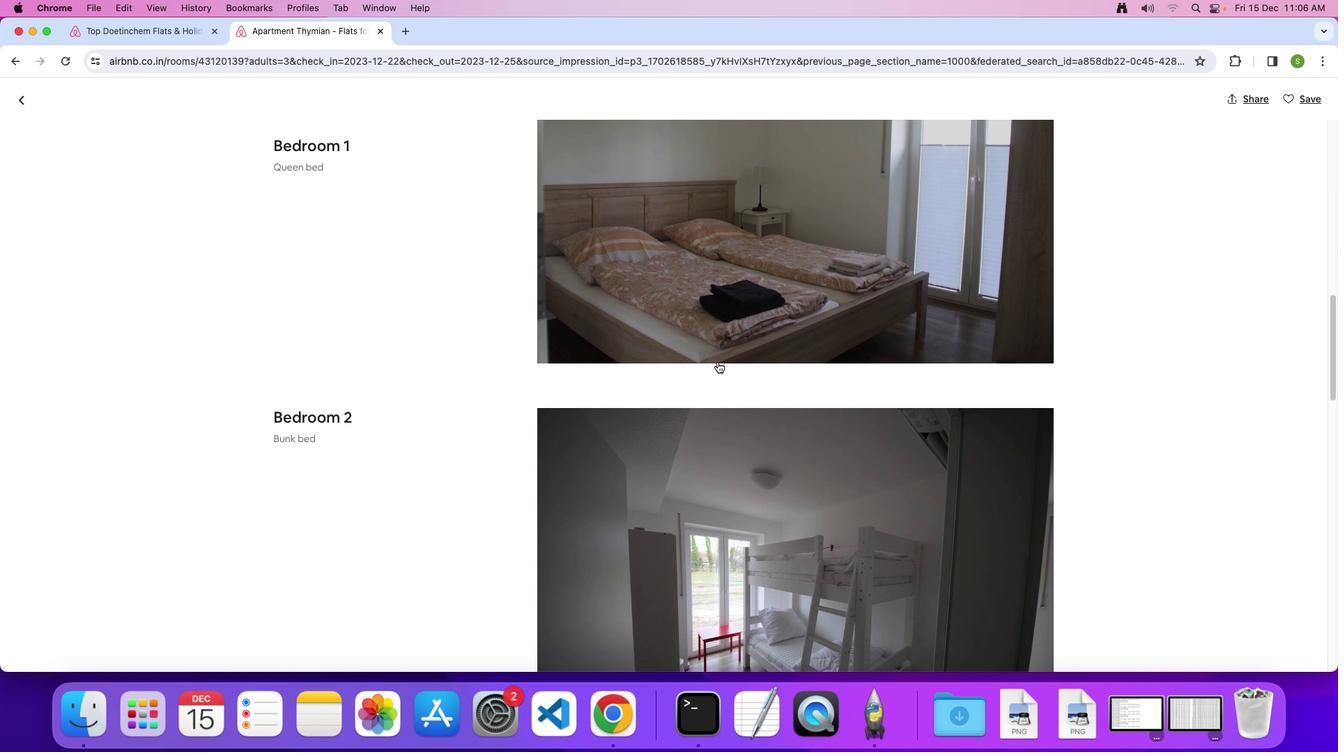 
Action: Mouse scrolled (717, 361) with delta (0, 0)
Screenshot: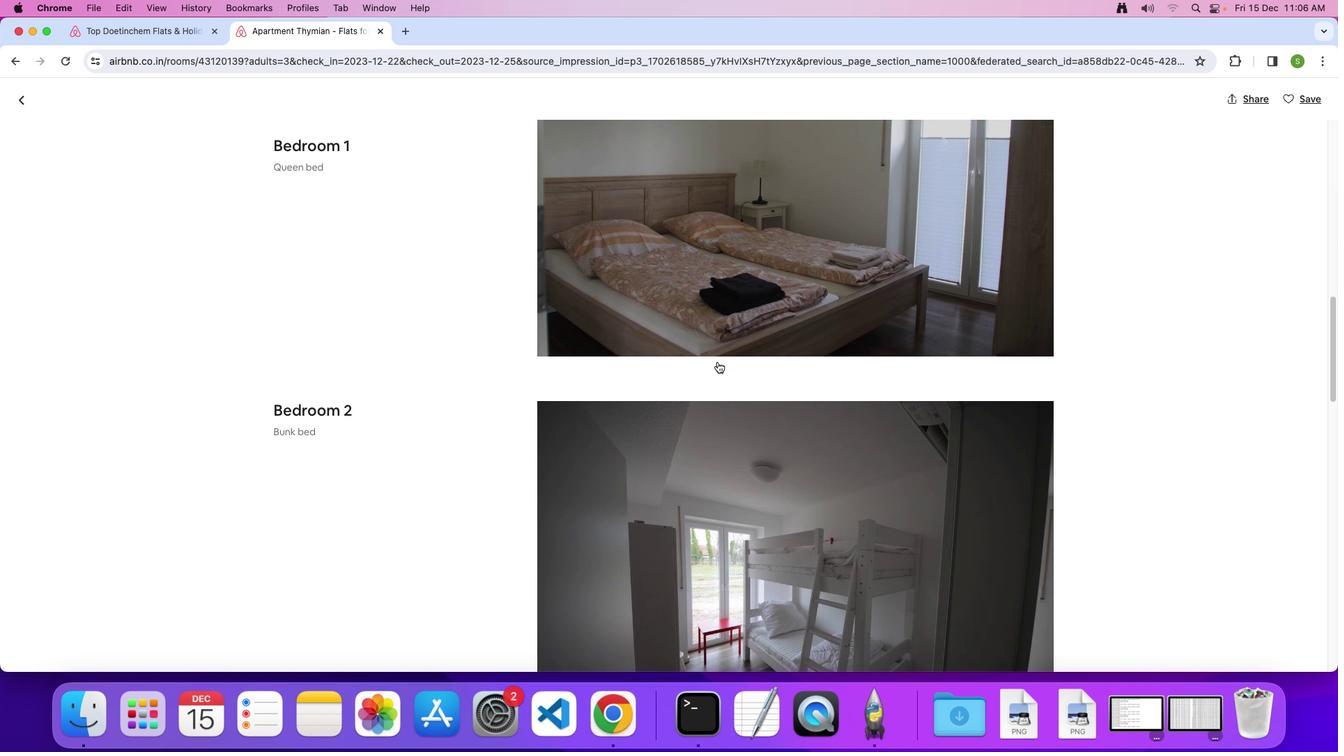 
Action: Mouse scrolled (717, 361) with delta (0, 0)
Screenshot: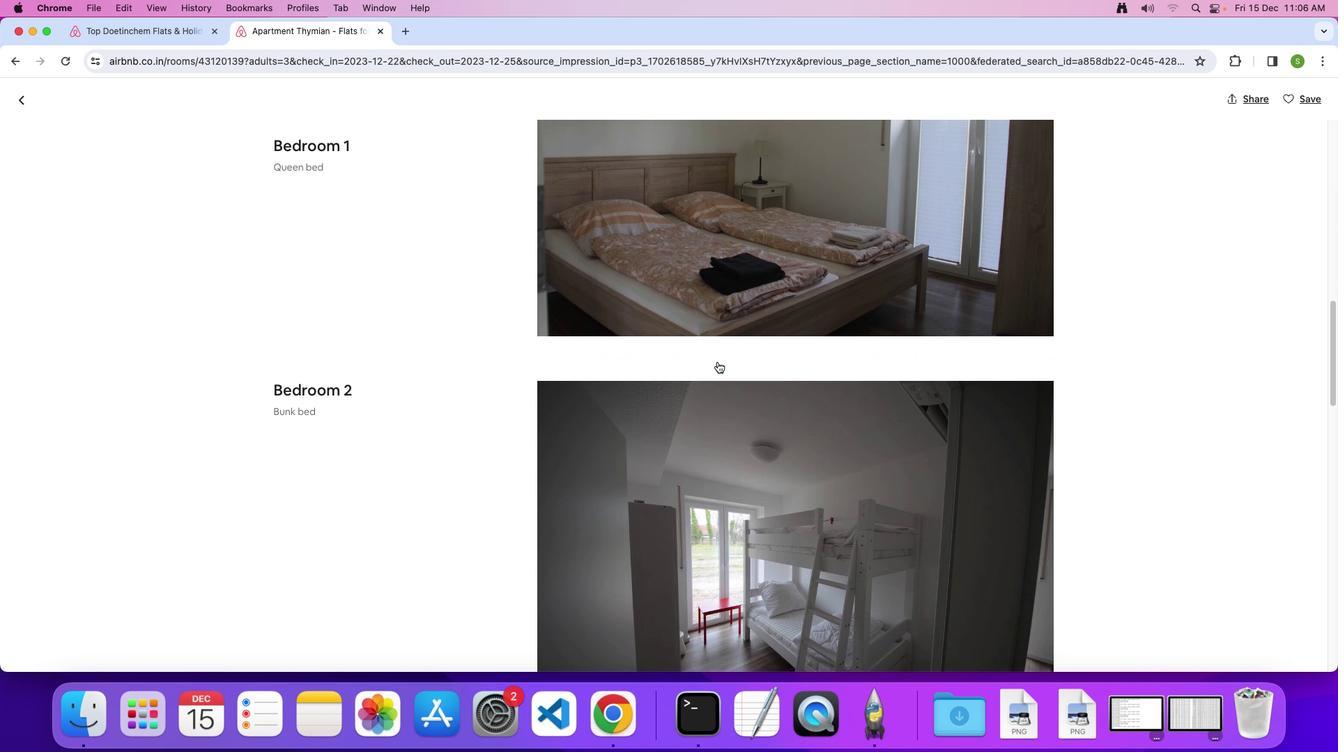 
Action: Mouse scrolled (717, 361) with delta (0, 0)
Screenshot: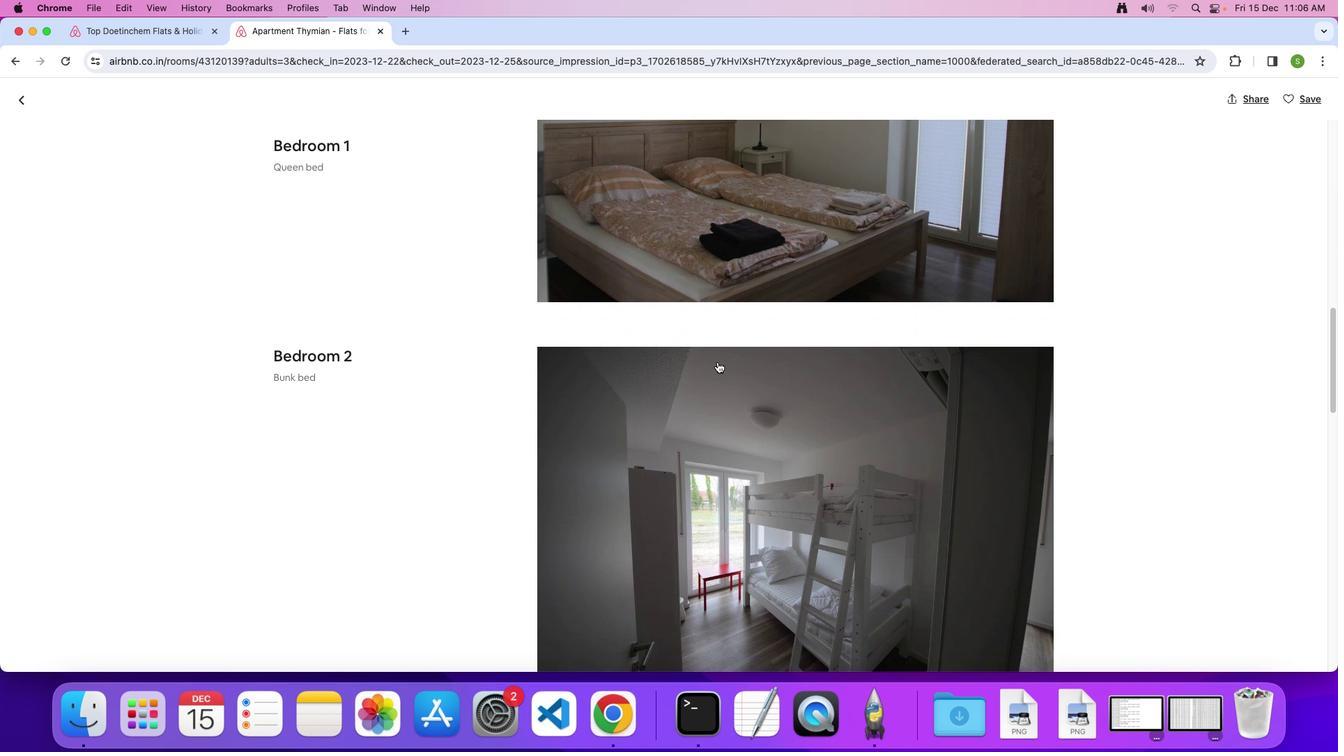 
Action: Mouse scrolled (717, 361) with delta (0, -2)
Screenshot: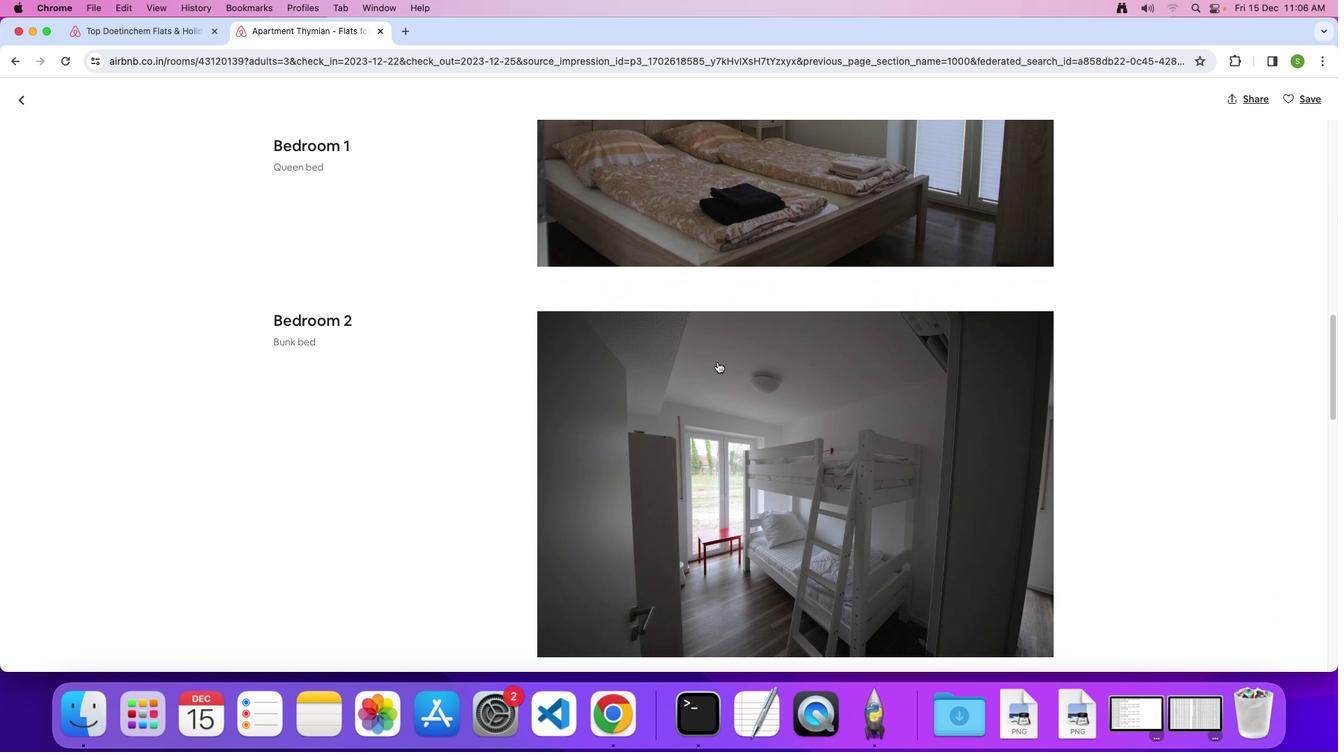 
Action: Mouse scrolled (717, 361) with delta (0, 0)
Screenshot: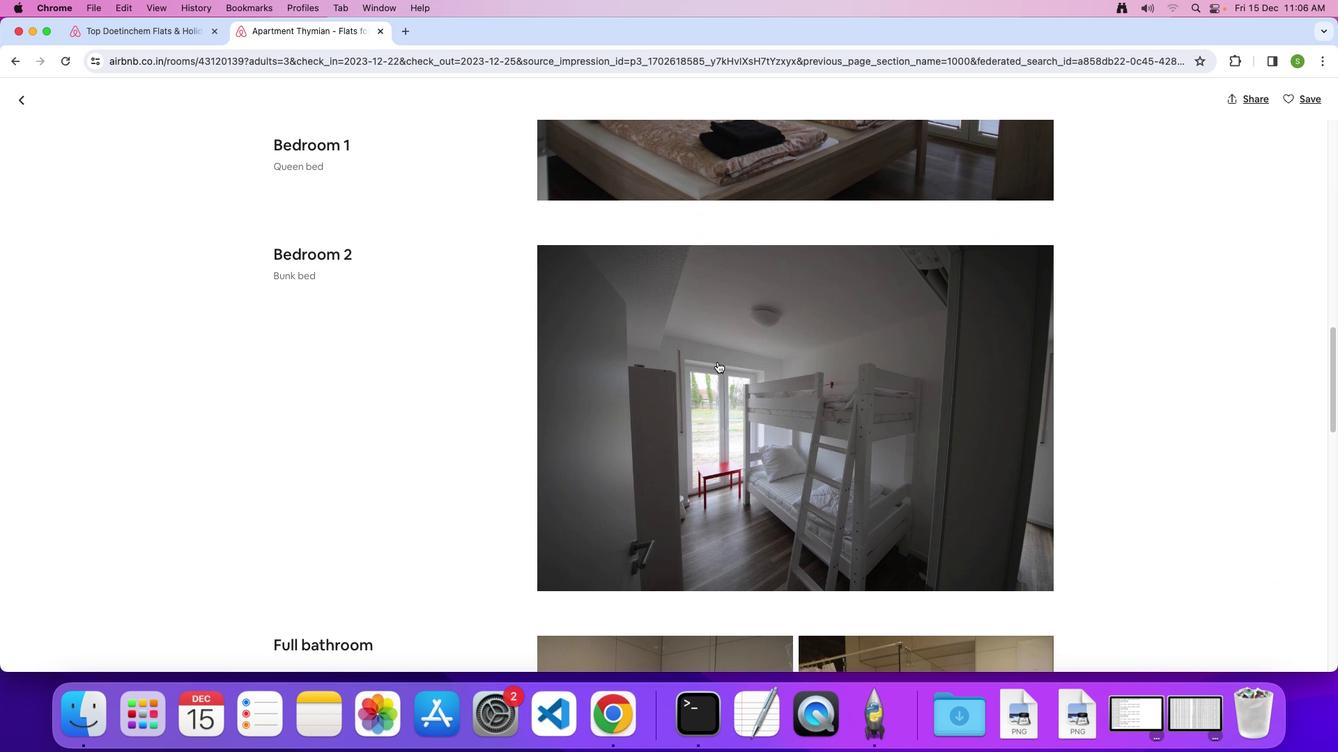
Action: Mouse scrolled (717, 361) with delta (0, 0)
Screenshot: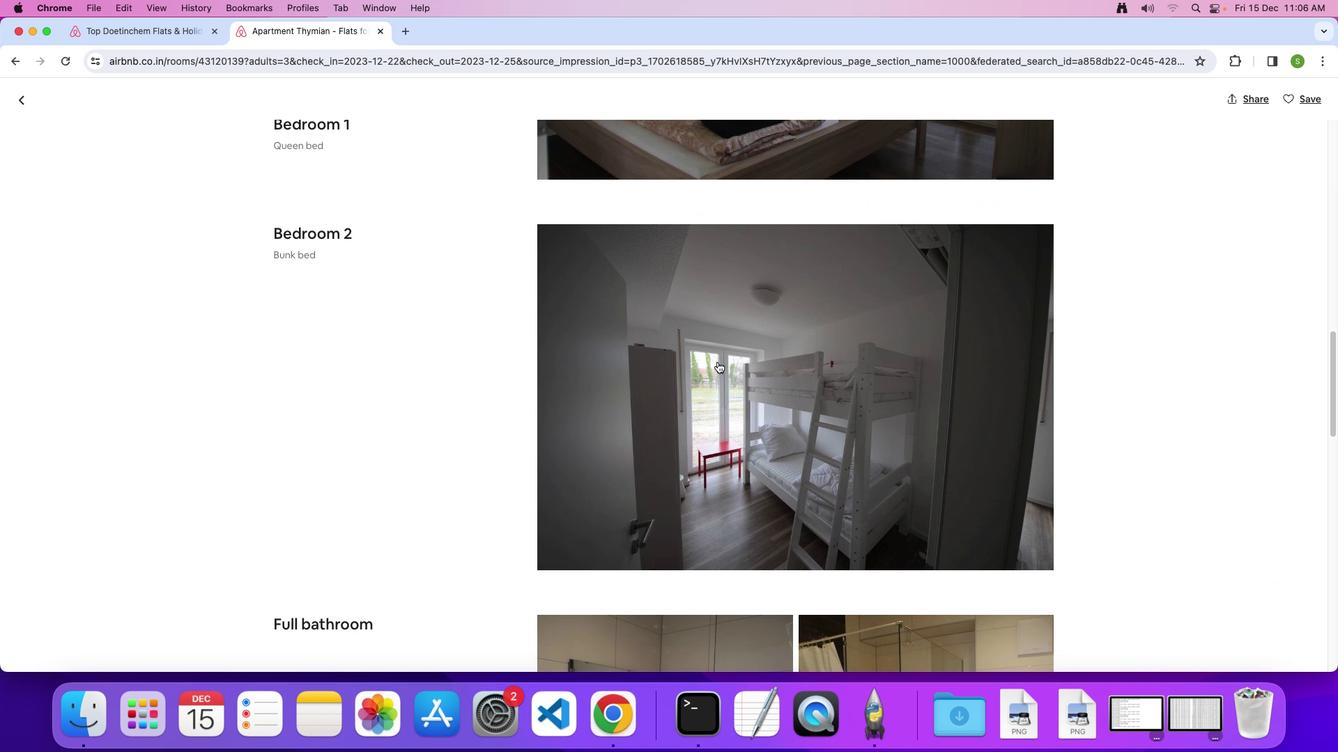 
Action: Mouse scrolled (717, 361) with delta (0, -2)
Screenshot: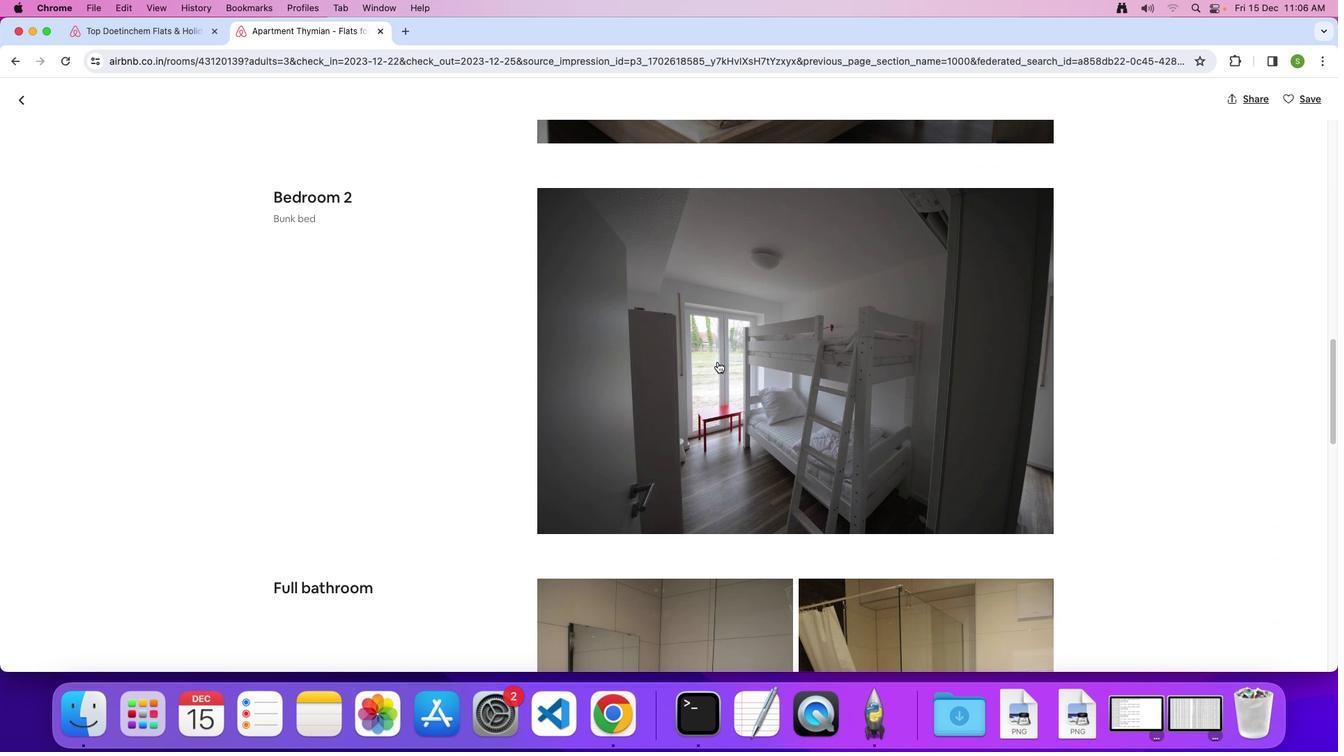 
Action: Mouse moved to (717, 361)
Screenshot: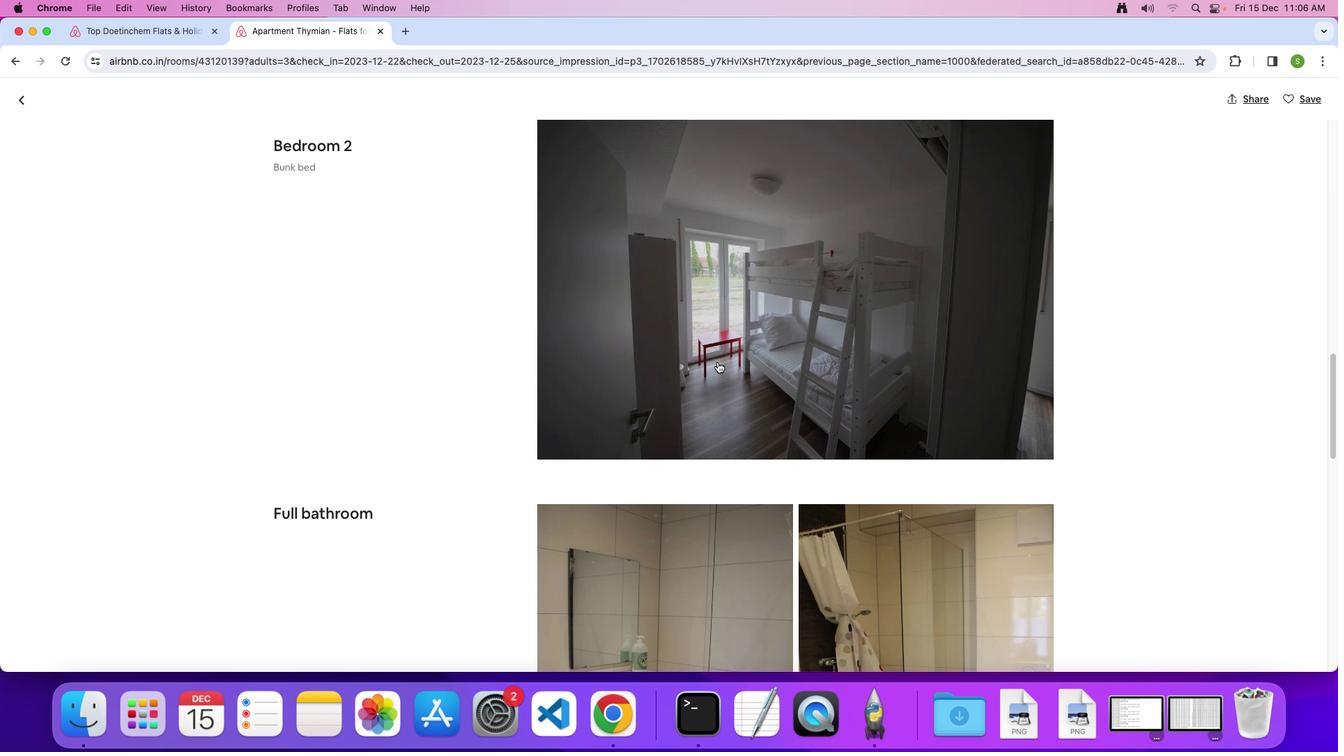 
Action: Mouse scrolled (717, 361) with delta (0, 0)
Screenshot: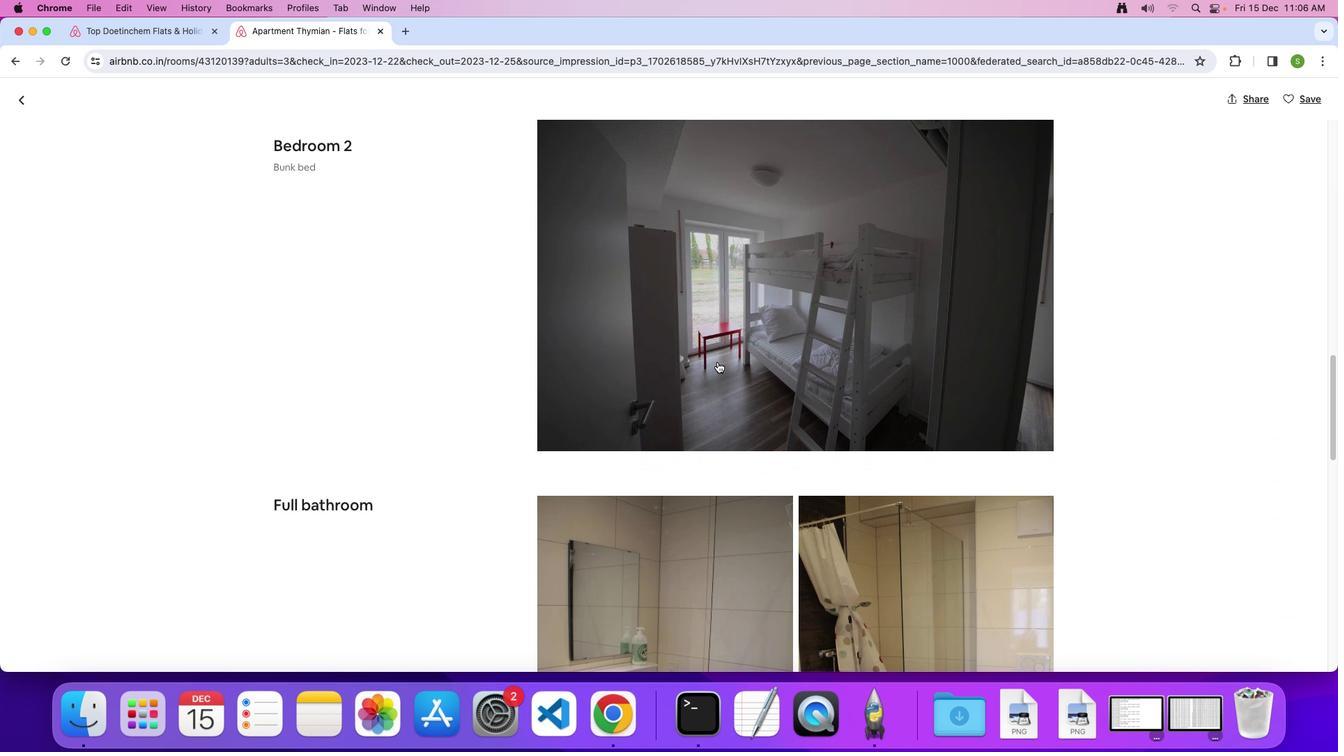 
Action: Mouse scrolled (717, 361) with delta (0, 0)
Screenshot: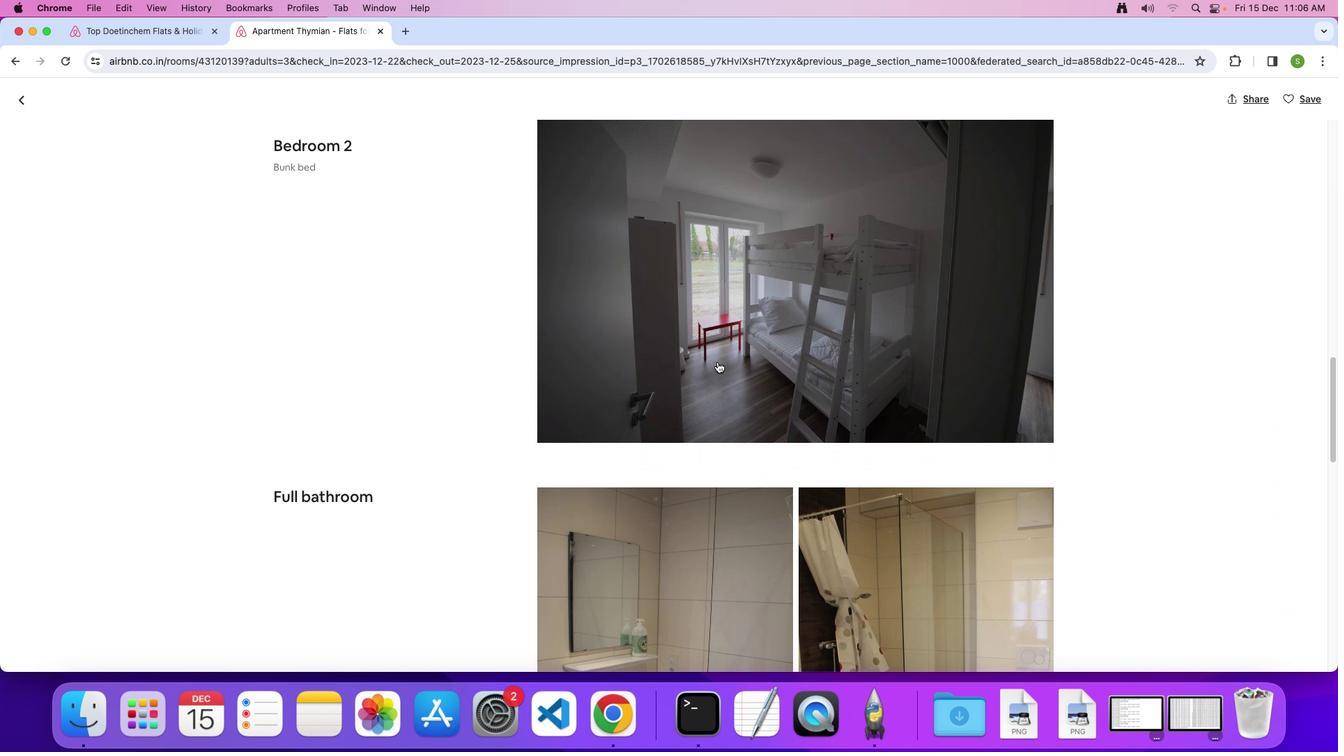 
Action: Mouse scrolled (717, 361) with delta (0, 0)
Screenshot: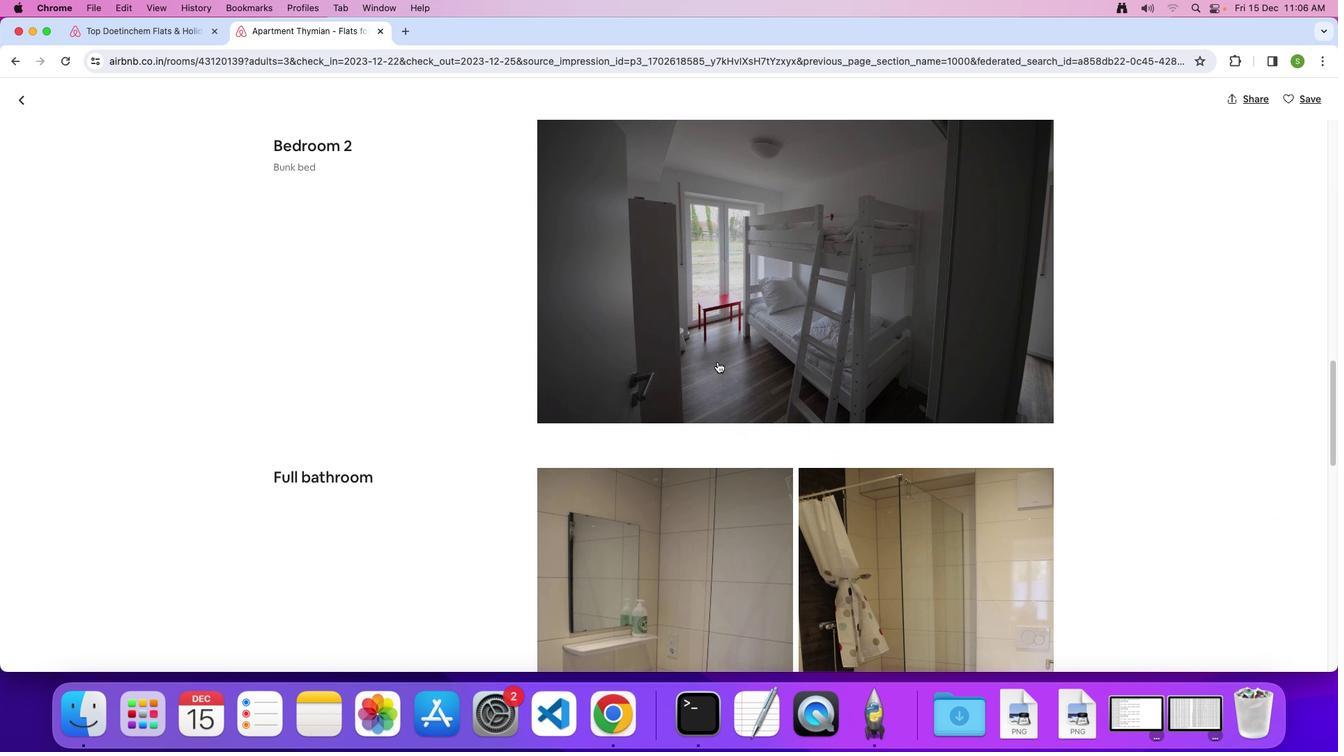 
Action: Mouse scrolled (717, 361) with delta (0, 0)
Screenshot: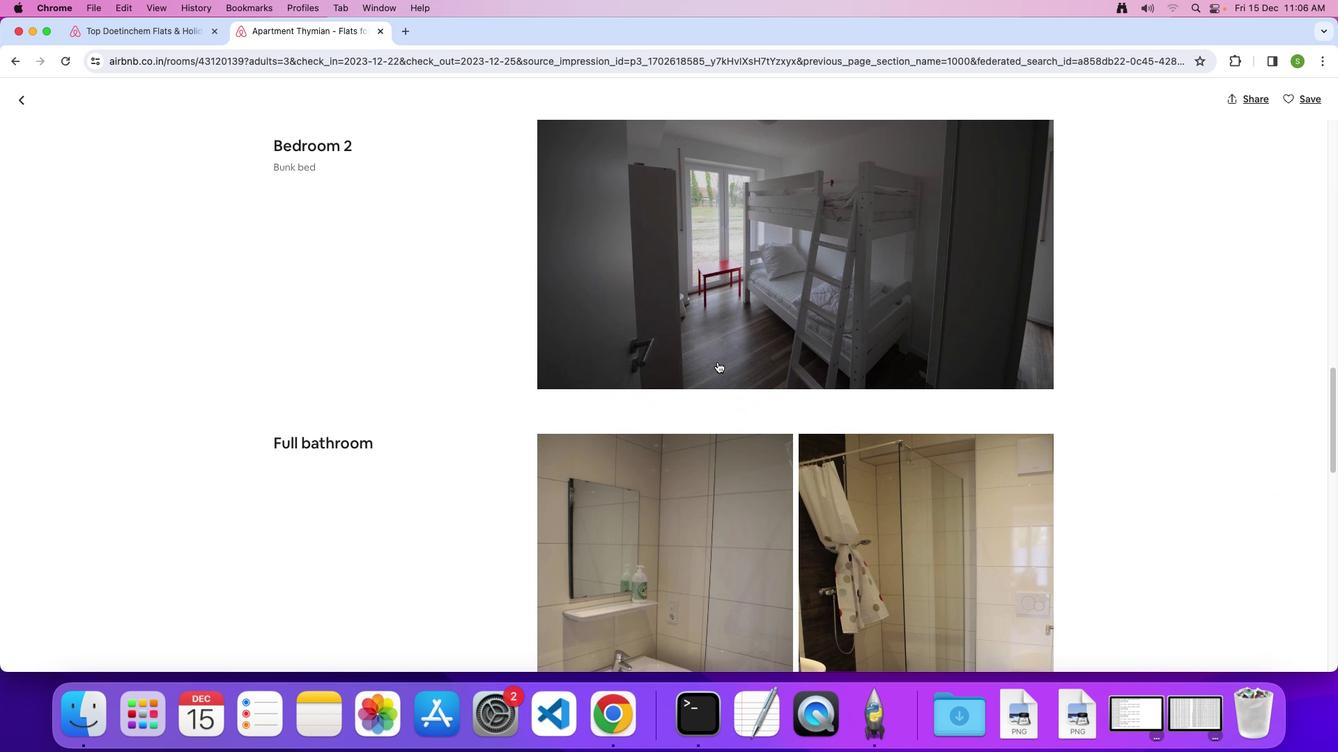 
Action: Mouse scrolled (717, 361) with delta (0, -2)
Screenshot: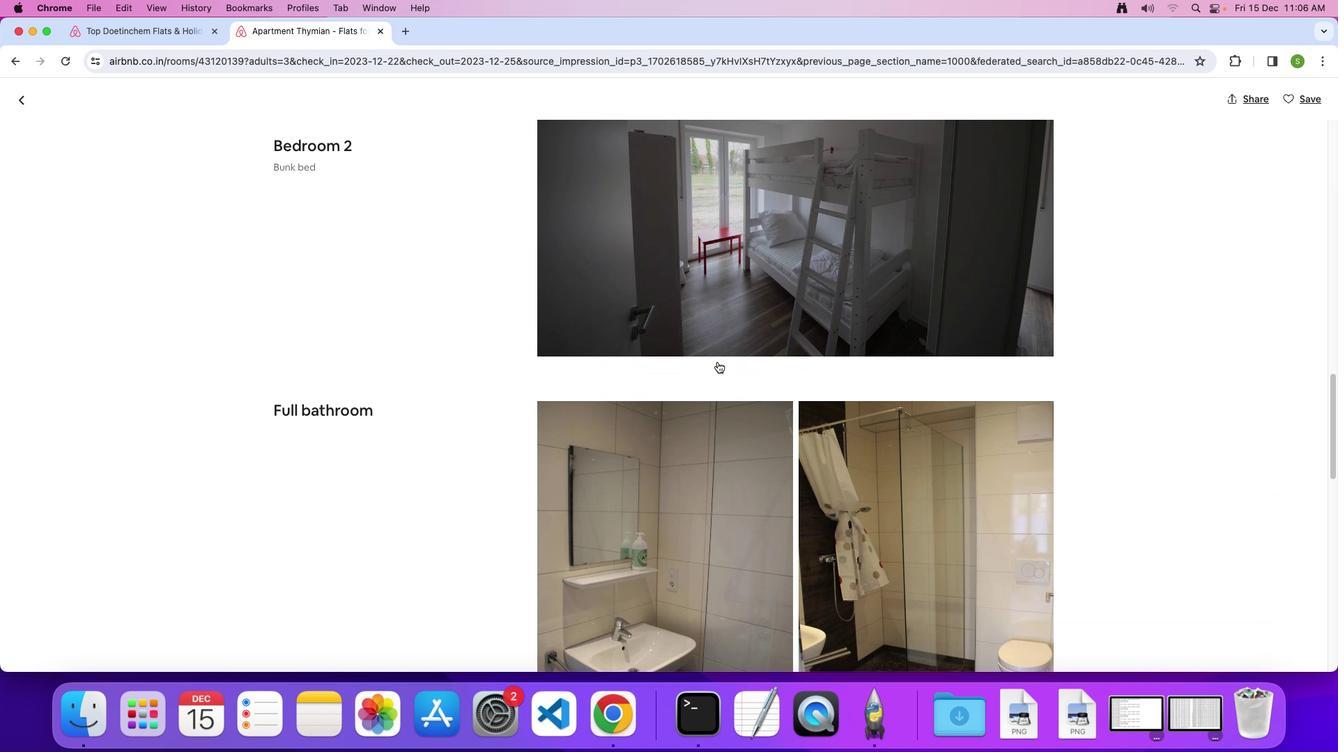 
Action: Mouse scrolled (717, 361) with delta (0, 0)
Screenshot: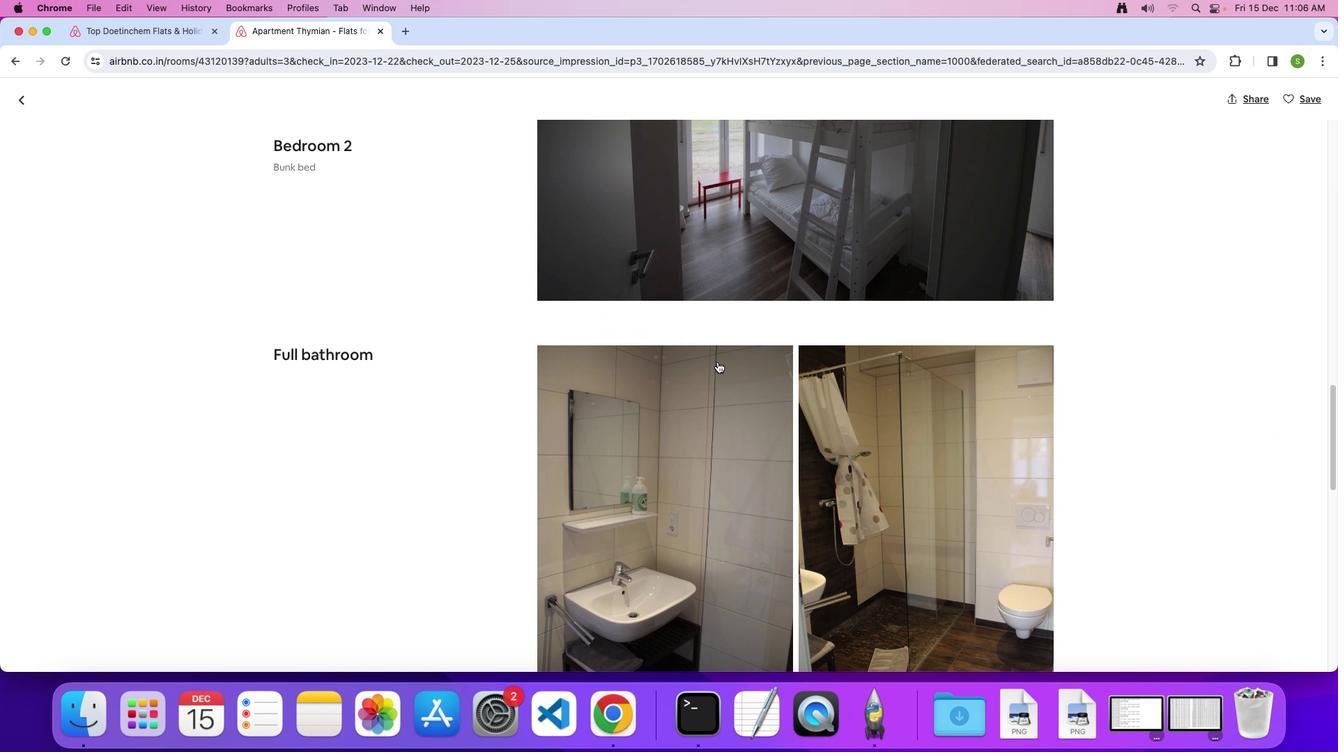 
Action: Mouse scrolled (717, 361) with delta (0, 0)
Screenshot: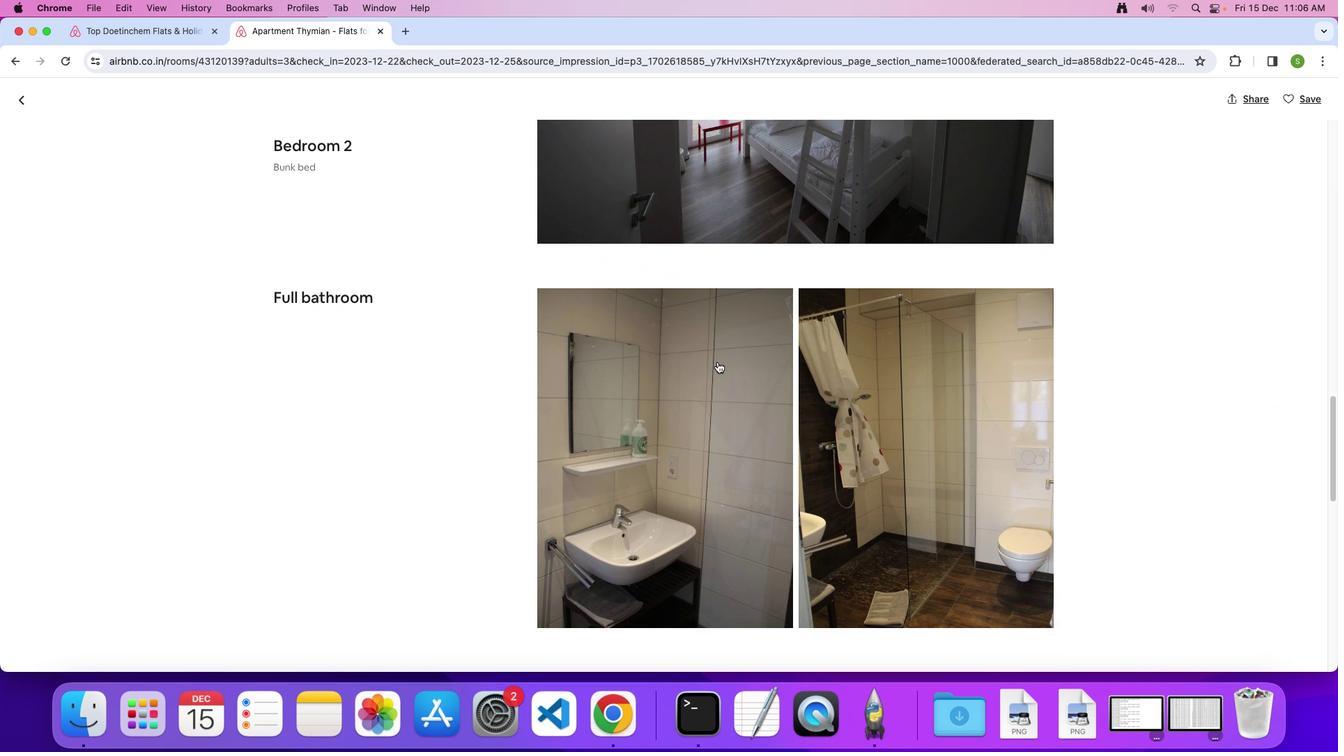 
Action: Mouse scrolled (717, 361) with delta (0, -2)
Screenshot: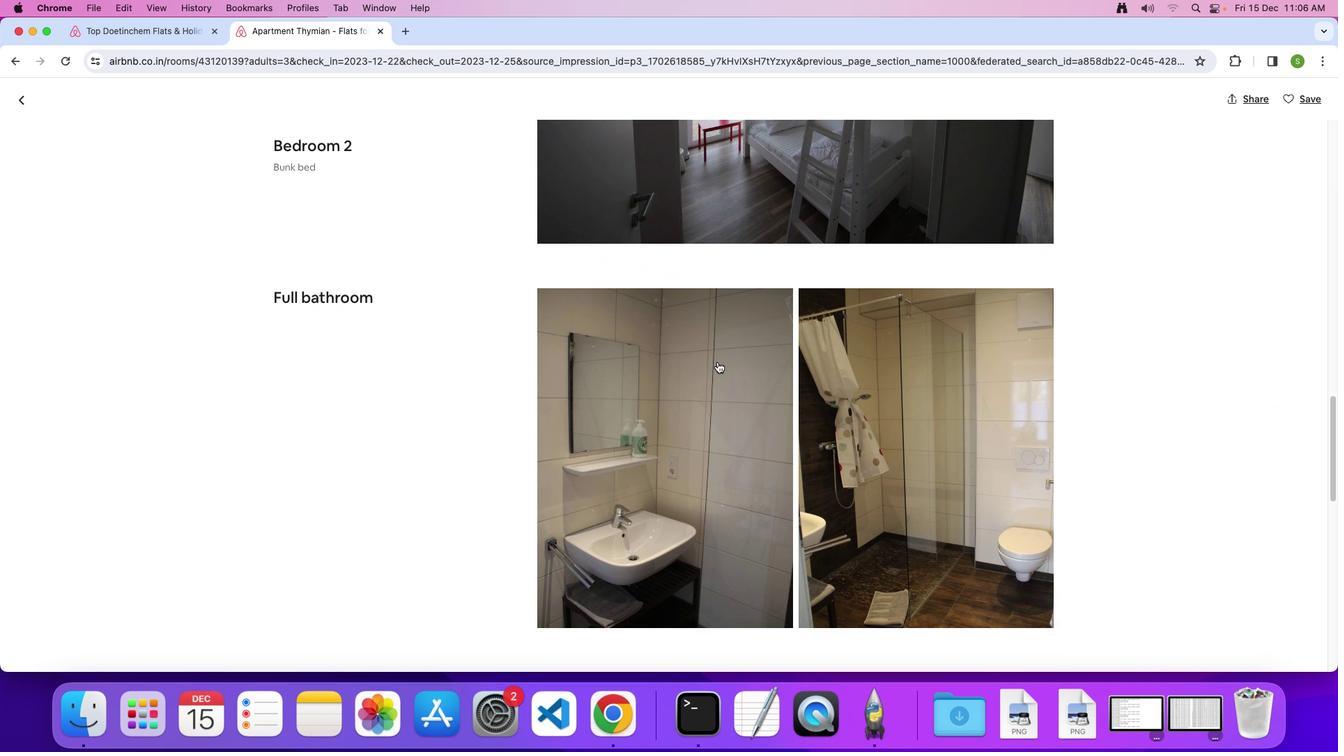 
Action: Mouse scrolled (717, 361) with delta (0, 0)
Screenshot: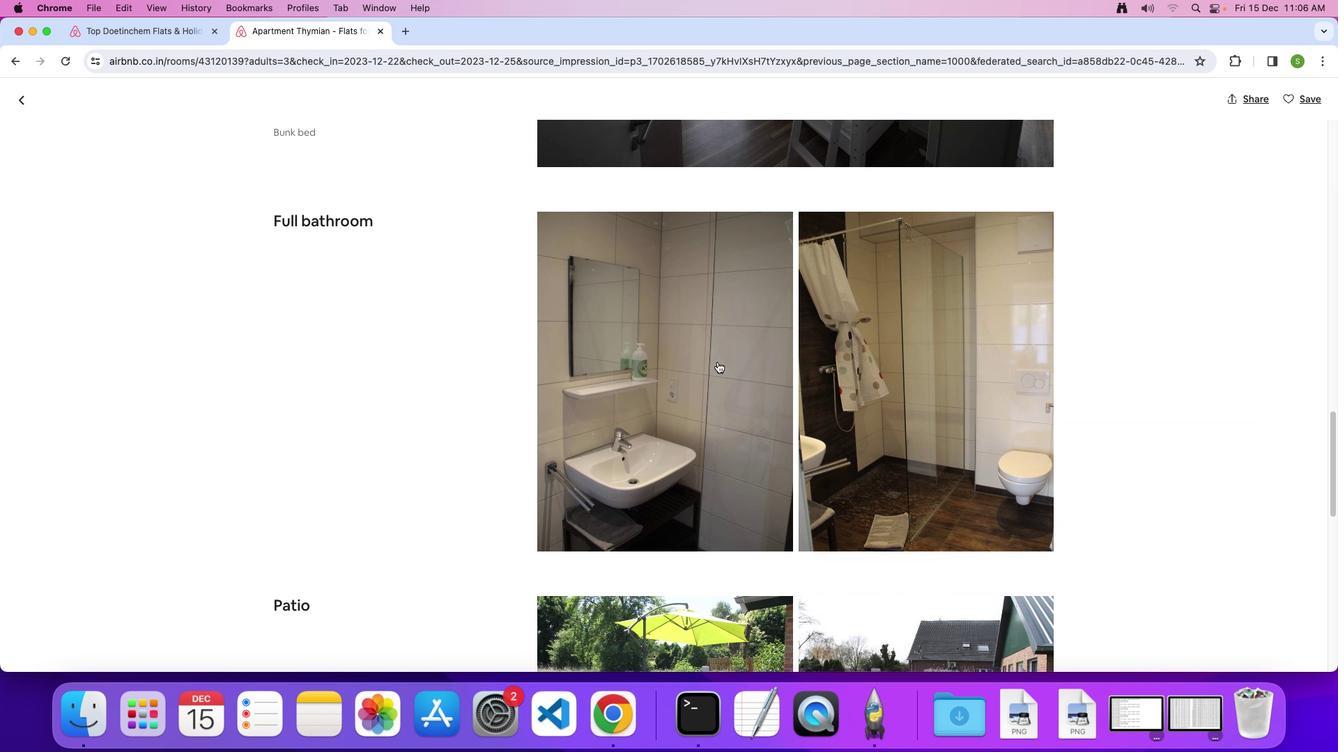 
Action: Mouse scrolled (717, 361) with delta (0, 0)
Screenshot: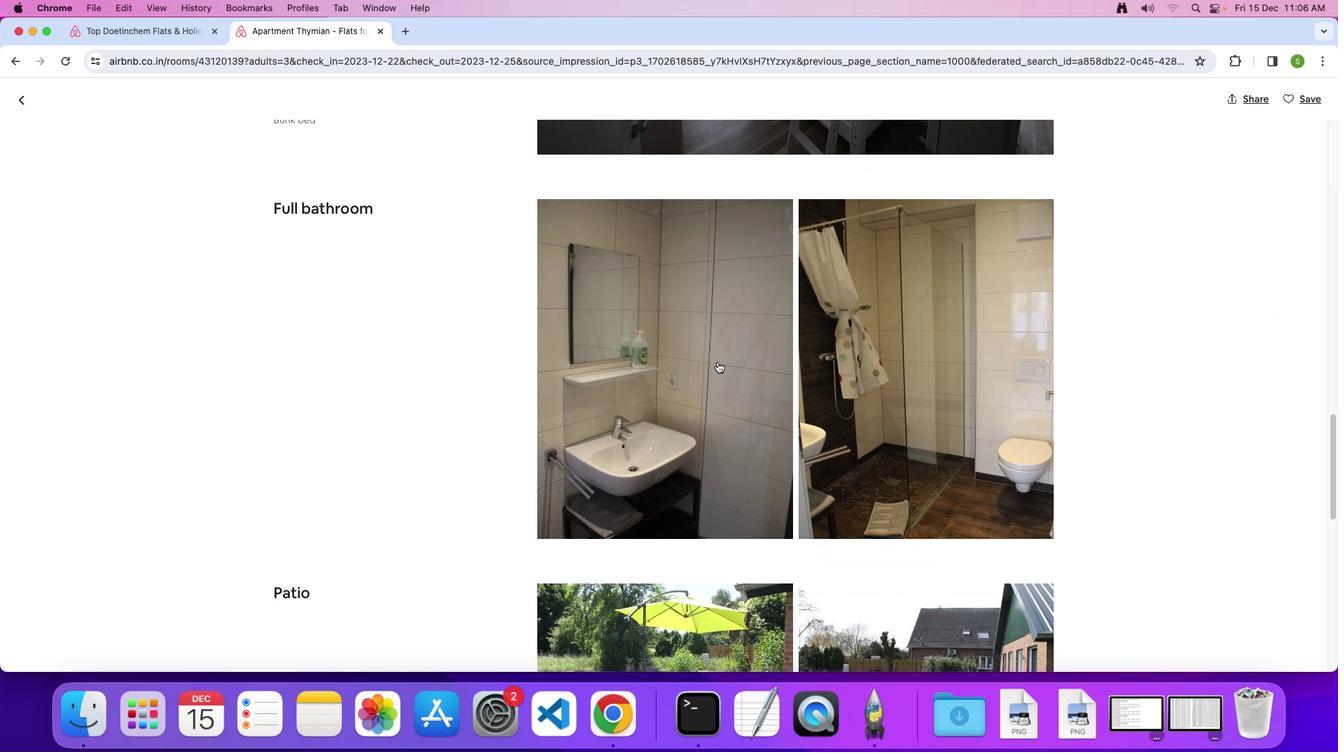
Action: Mouse scrolled (717, 361) with delta (0, -2)
Screenshot: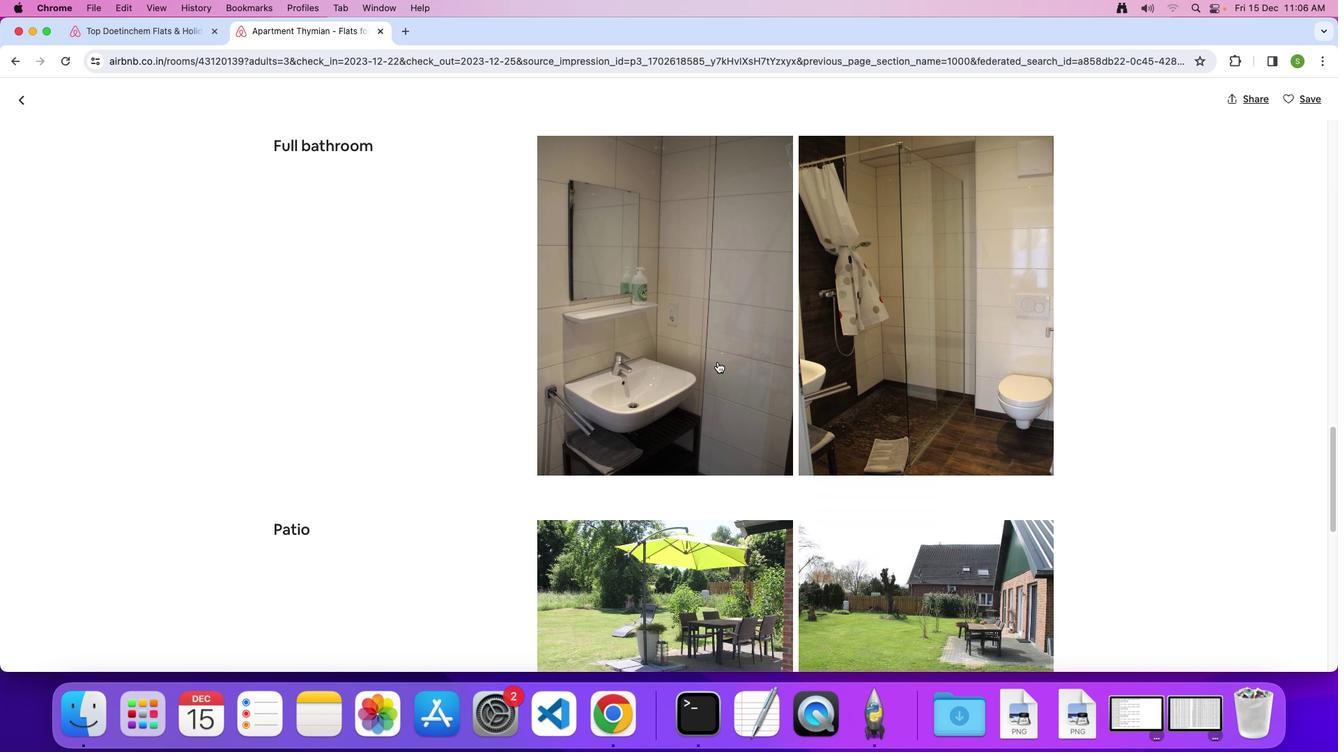 
Action: Mouse scrolled (717, 361) with delta (0, 0)
Screenshot: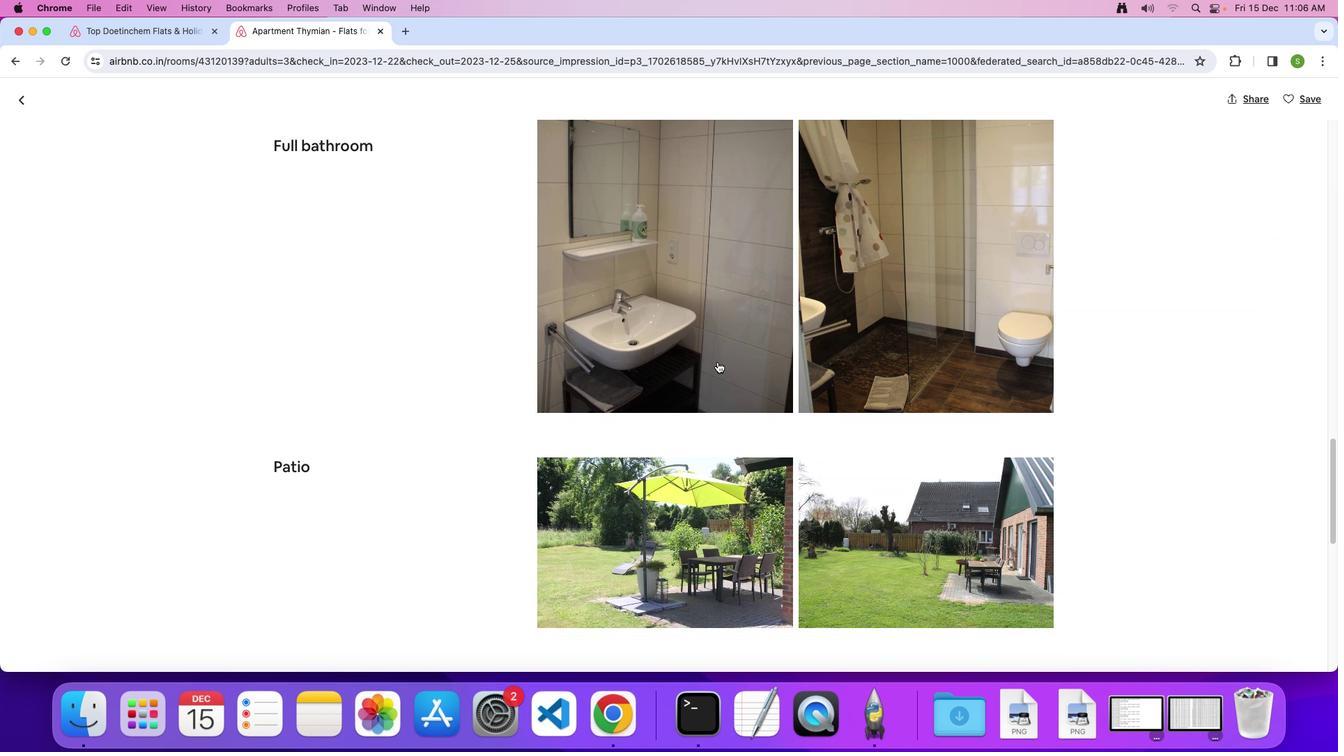 
Action: Mouse scrolled (717, 361) with delta (0, 0)
Screenshot: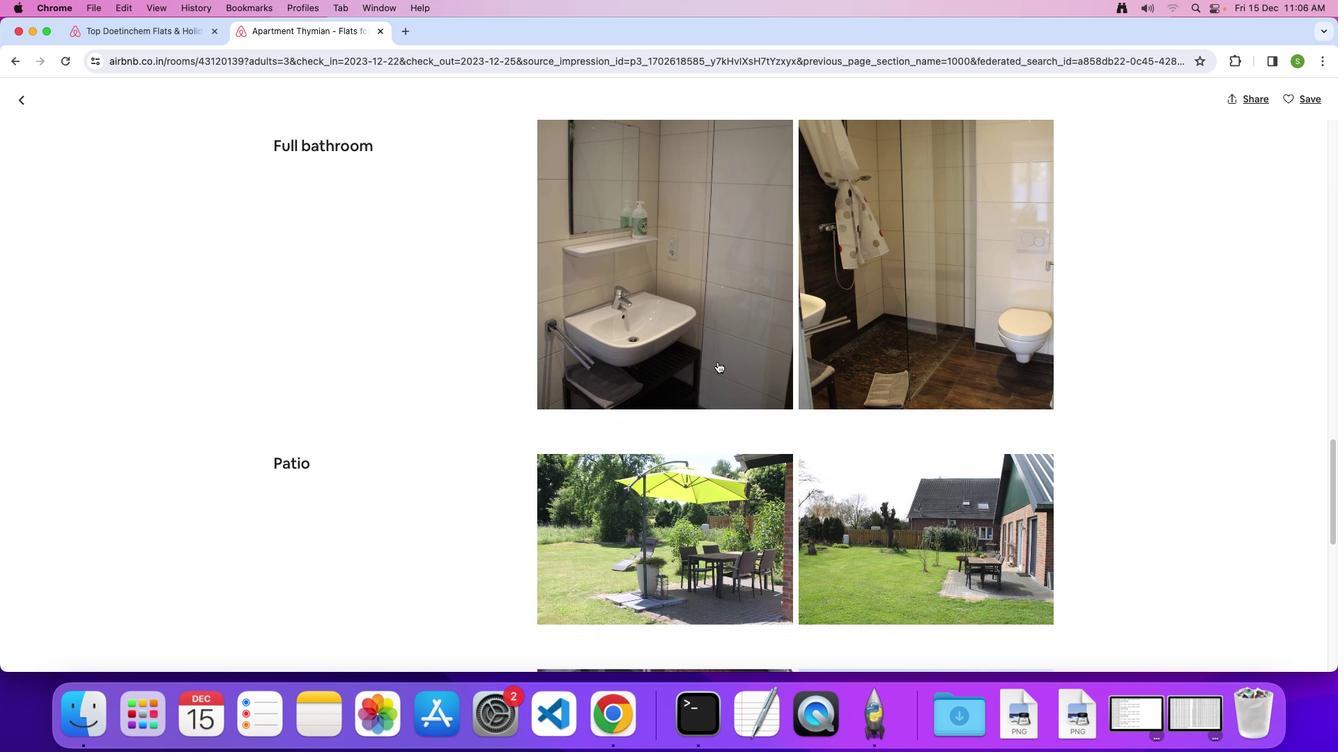 
Action: Mouse scrolled (717, 361) with delta (0, 0)
Screenshot: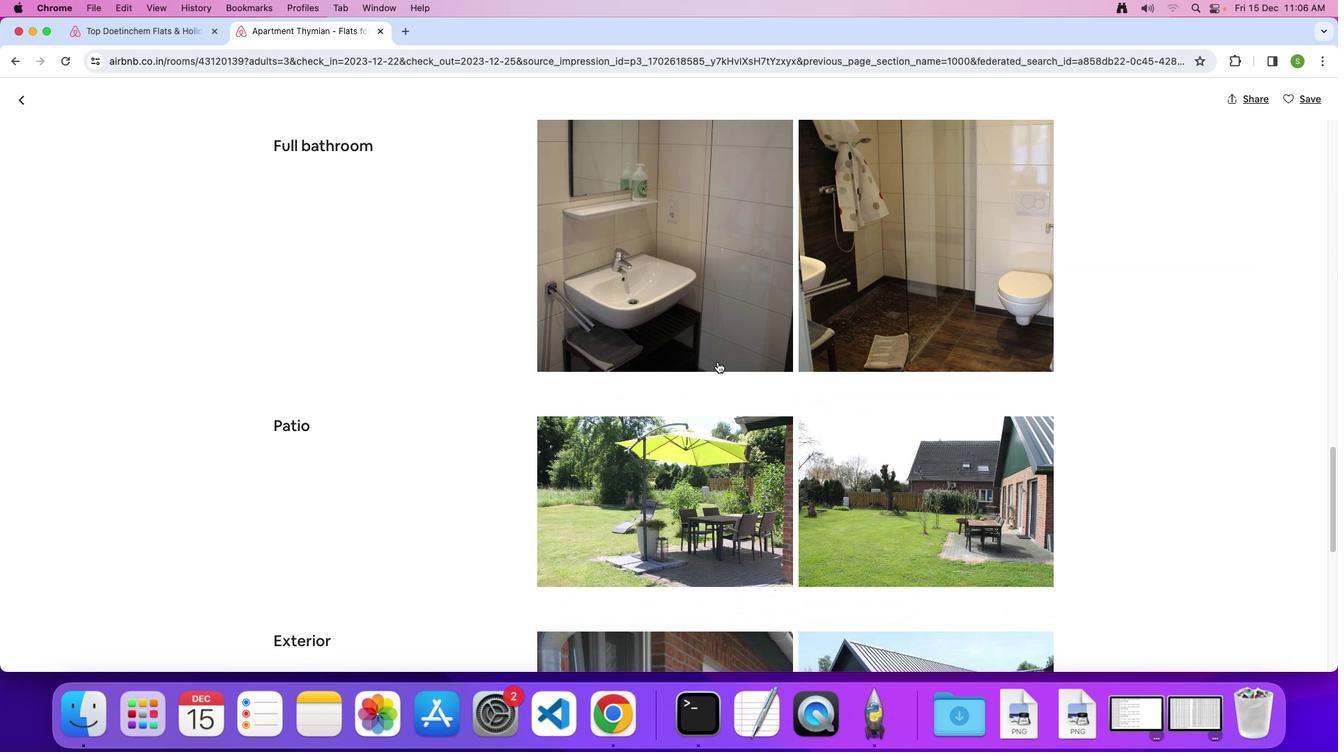 
Action: Mouse scrolled (717, 361) with delta (0, 0)
Screenshot: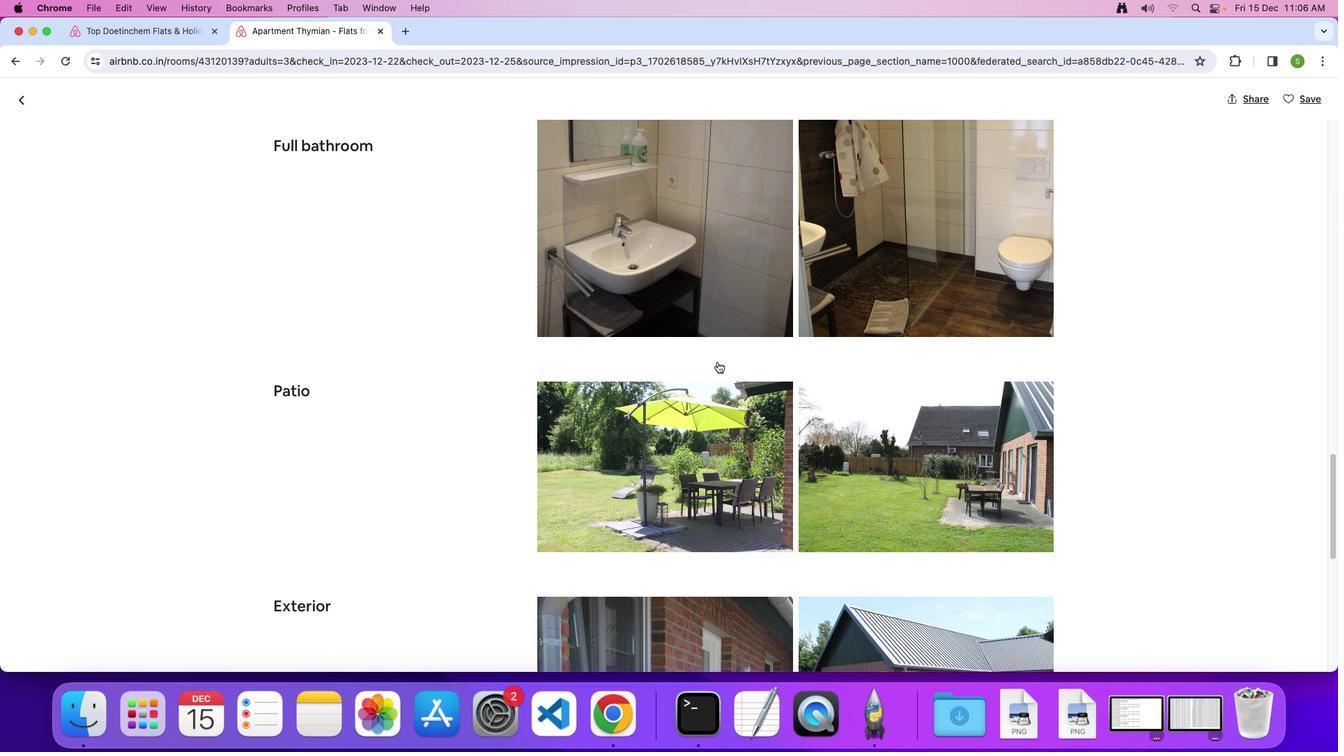 
Action: Mouse scrolled (717, 361) with delta (0, 0)
Screenshot: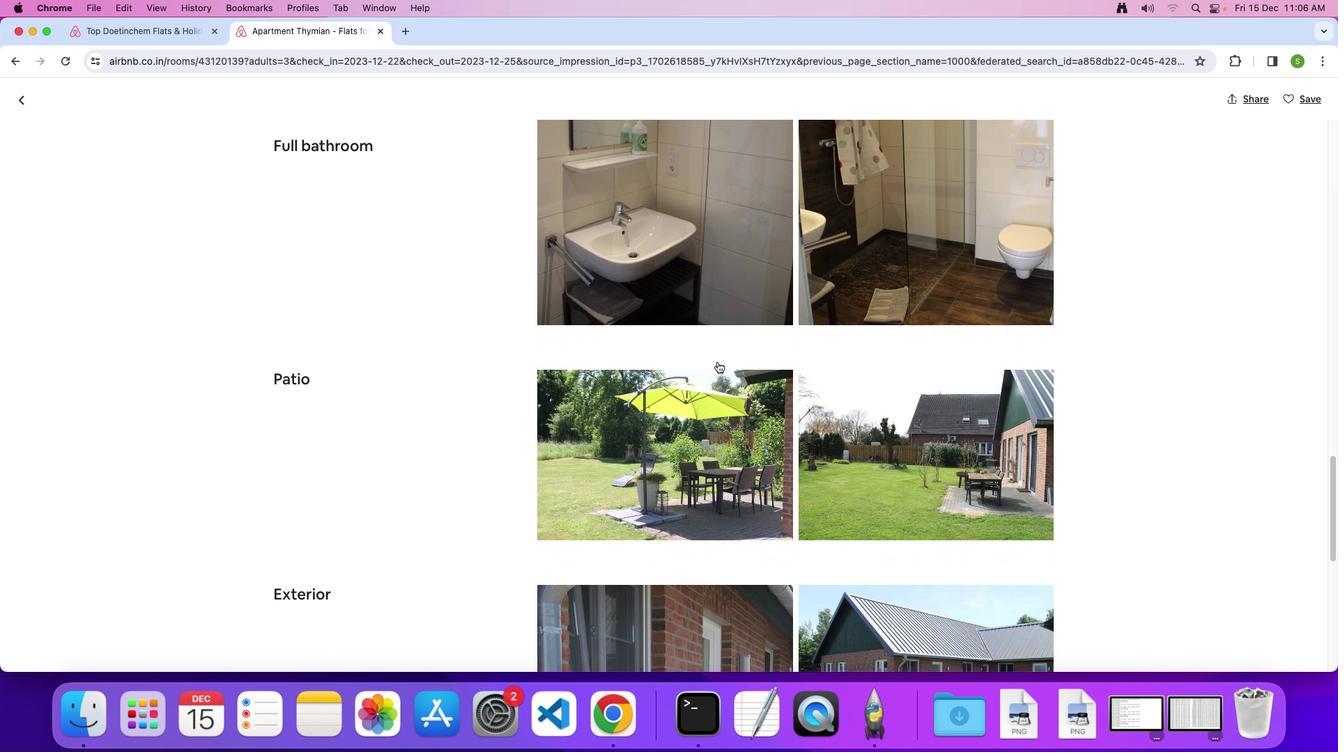
Action: Mouse scrolled (717, 361) with delta (0, 0)
Screenshot: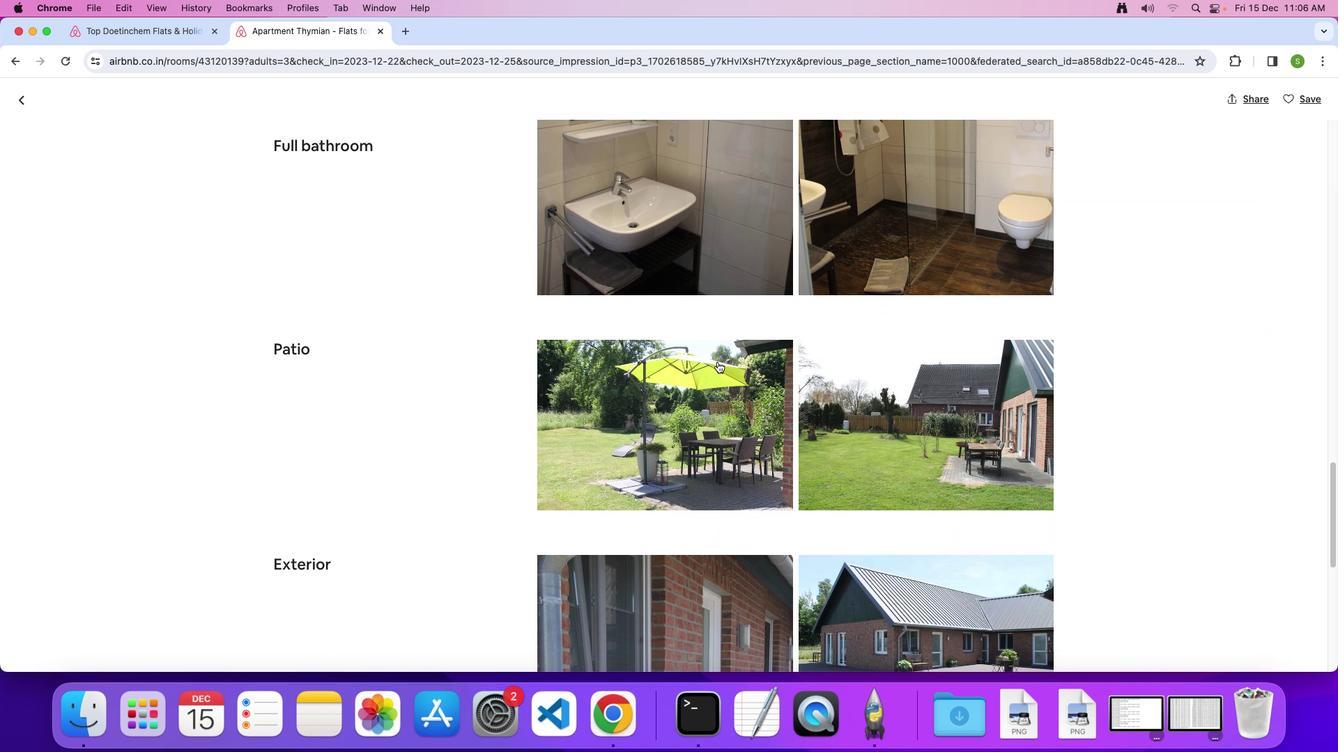 
Action: Mouse scrolled (717, 361) with delta (0, 0)
Screenshot: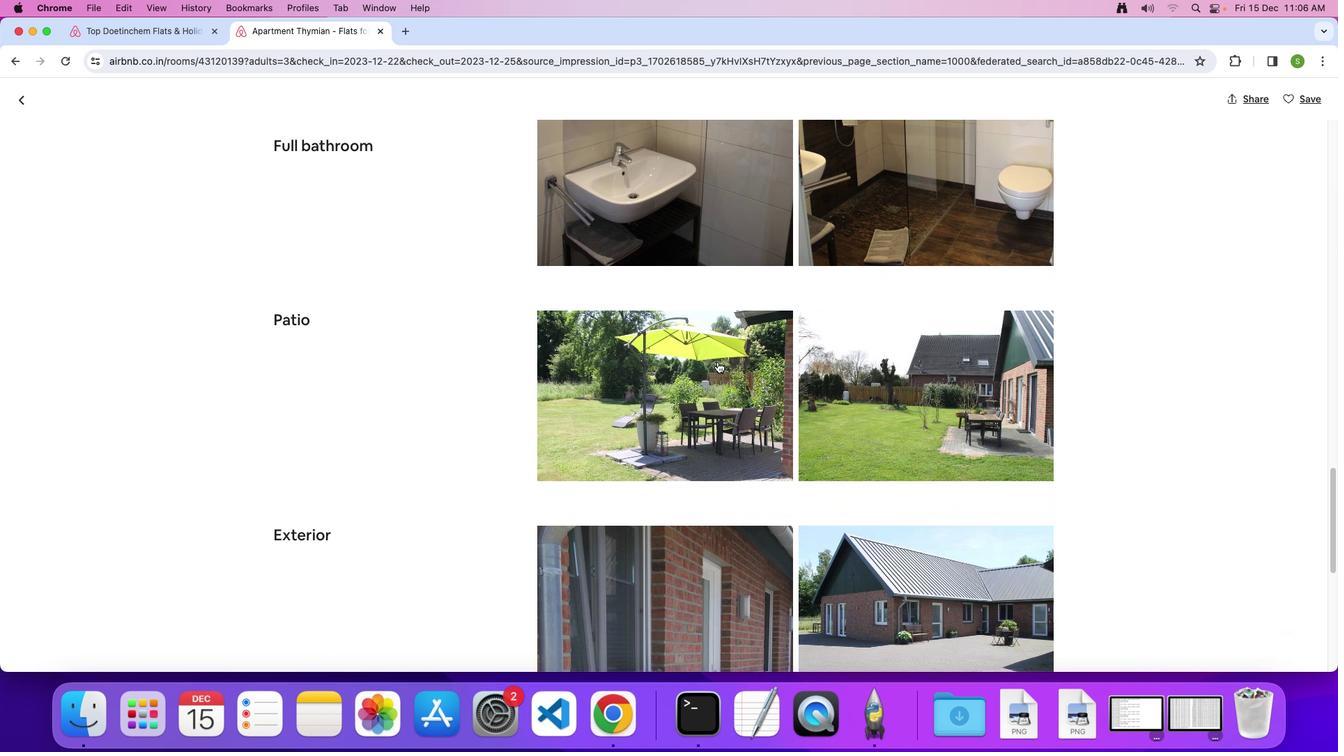 
Action: Mouse scrolled (717, 361) with delta (0, -2)
Screenshot: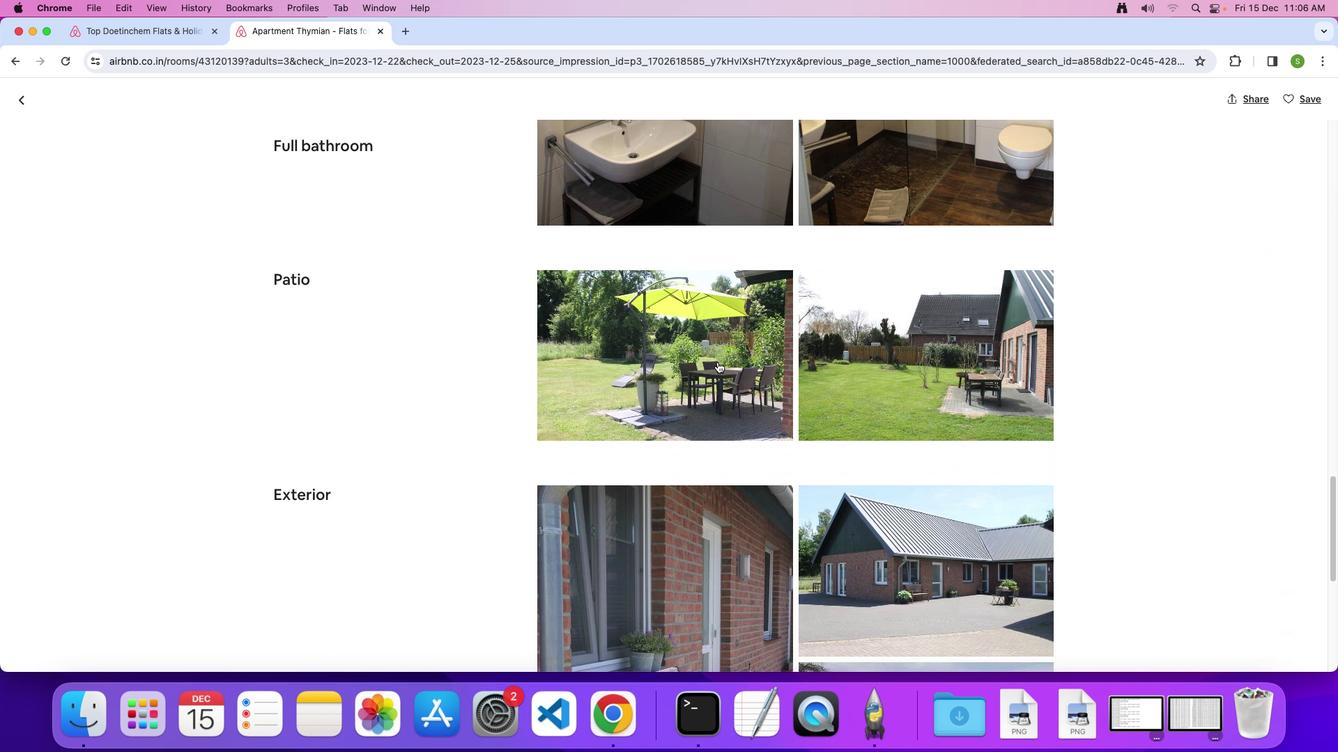 
Action: Mouse scrolled (717, 361) with delta (0, 0)
Screenshot: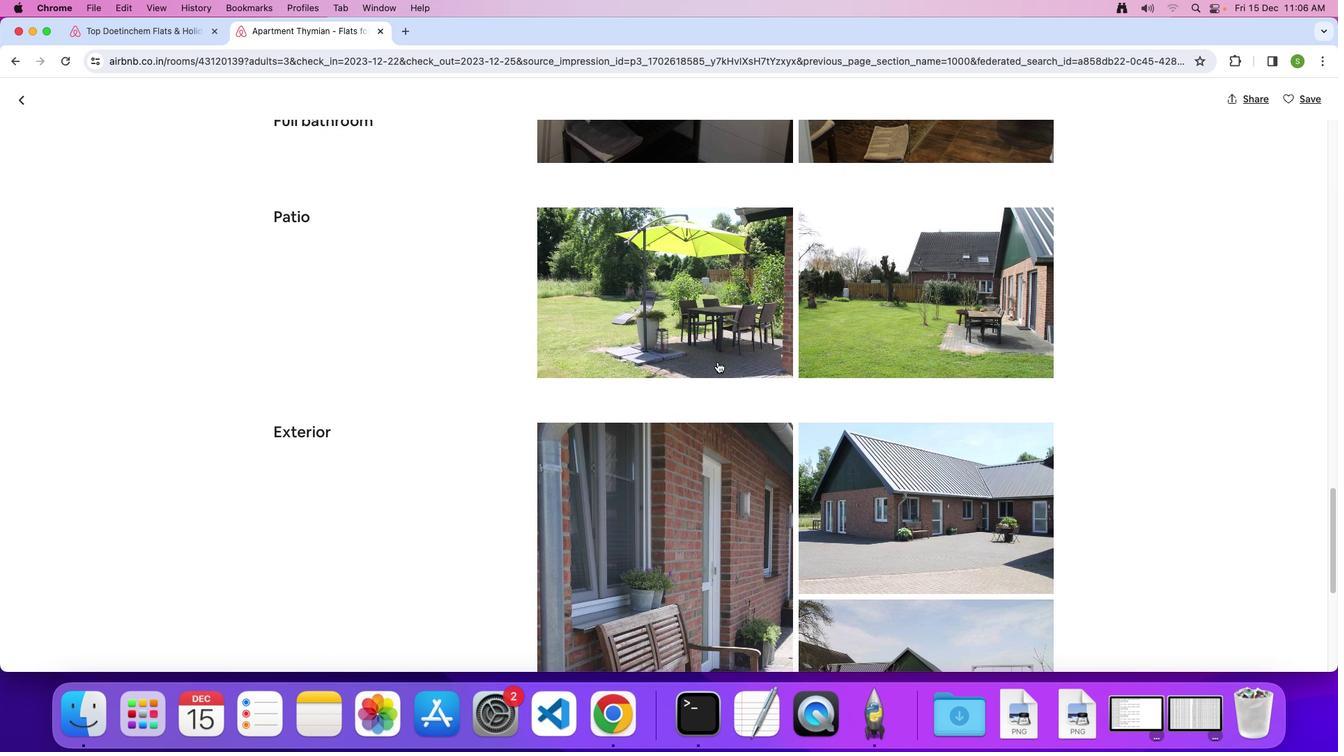 
Action: Mouse scrolled (717, 361) with delta (0, 0)
Screenshot: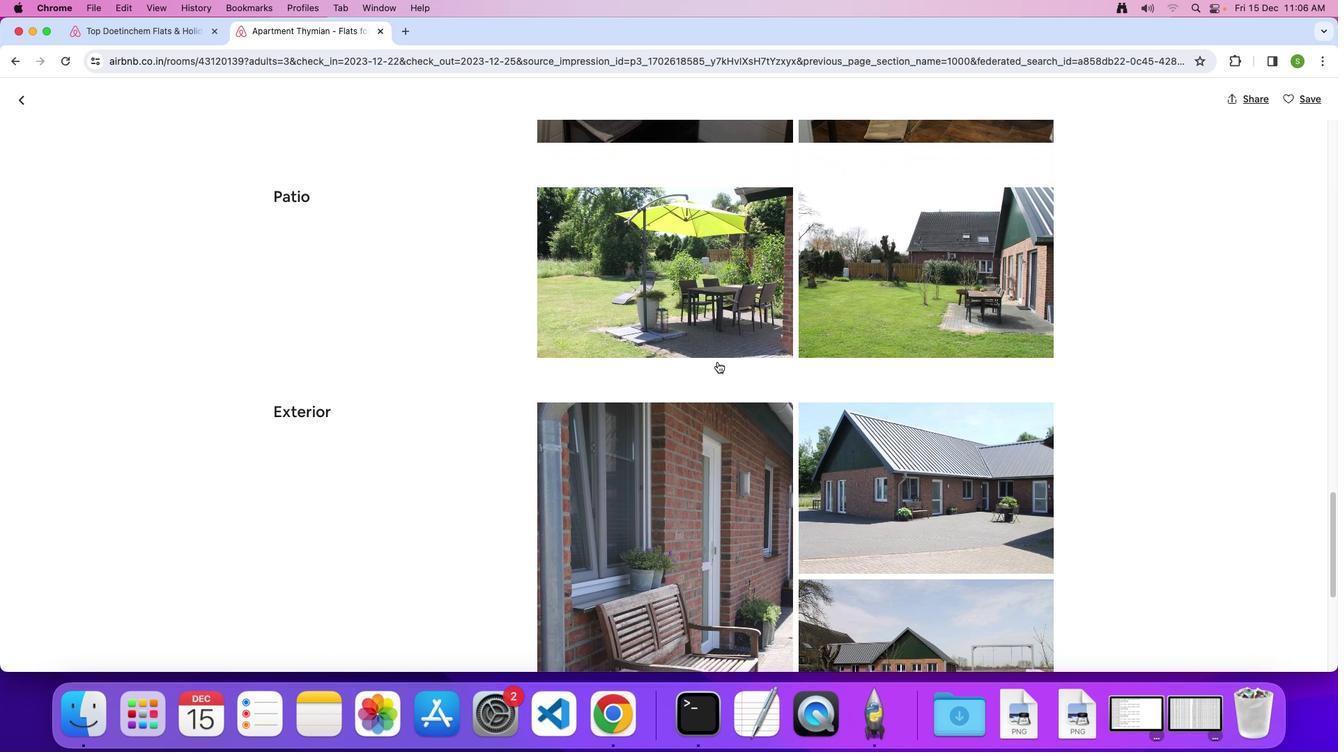 
Action: Mouse scrolled (717, 361) with delta (0, -1)
Screenshot: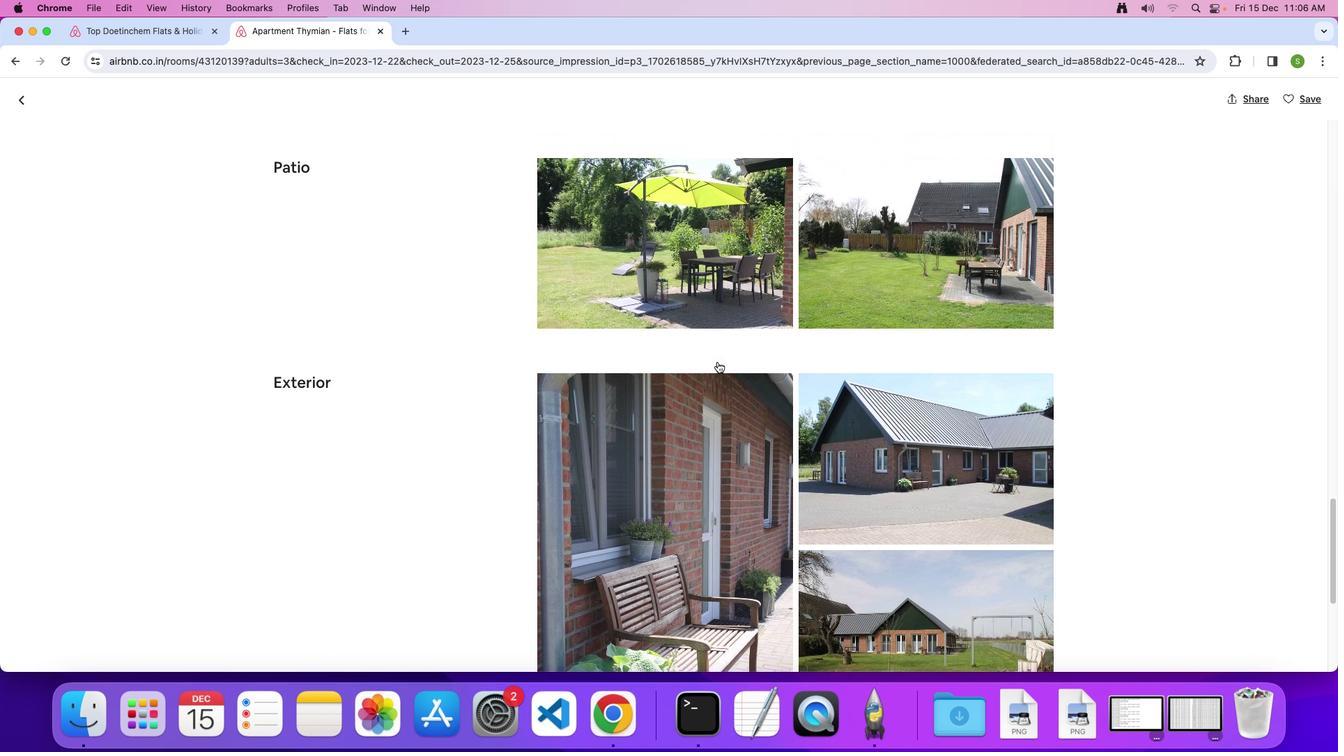 
Action: Mouse scrolled (717, 361) with delta (0, 0)
Screenshot: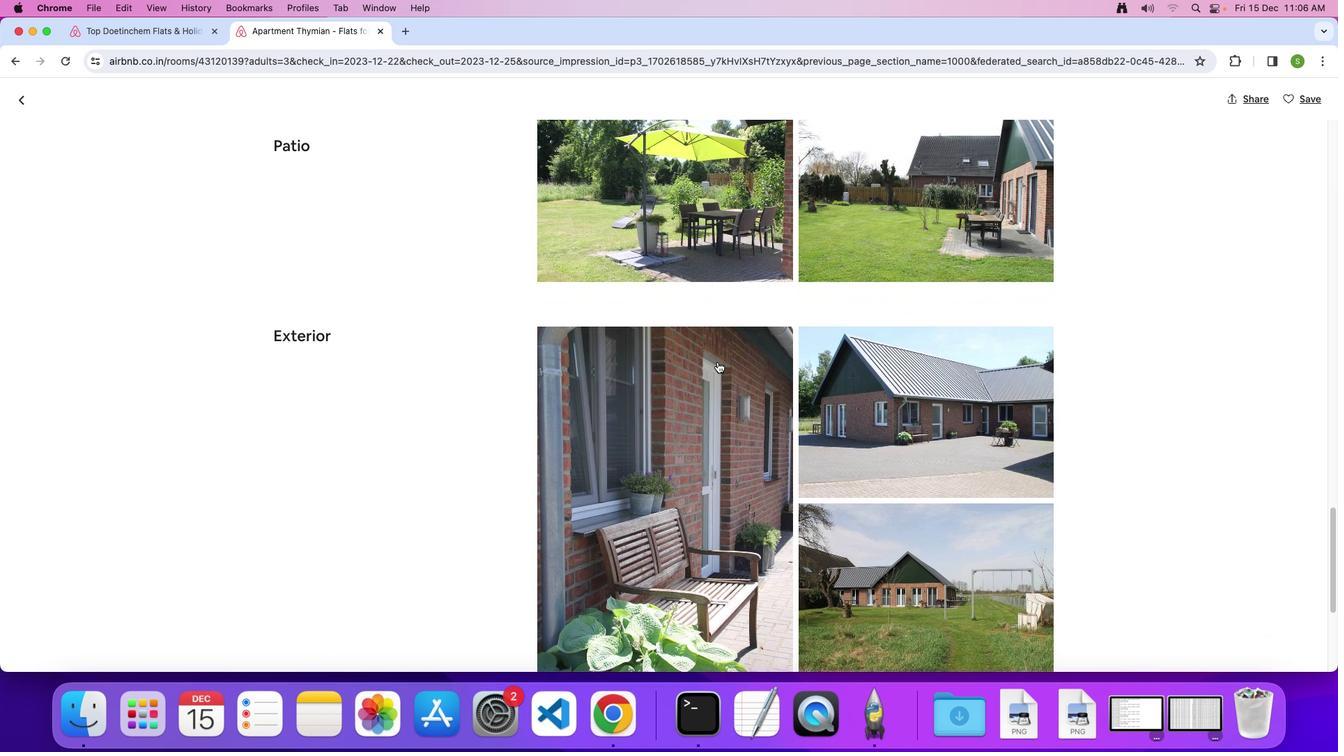 
Action: Mouse scrolled (717, 361) with delta (0, 0)
Screenshot: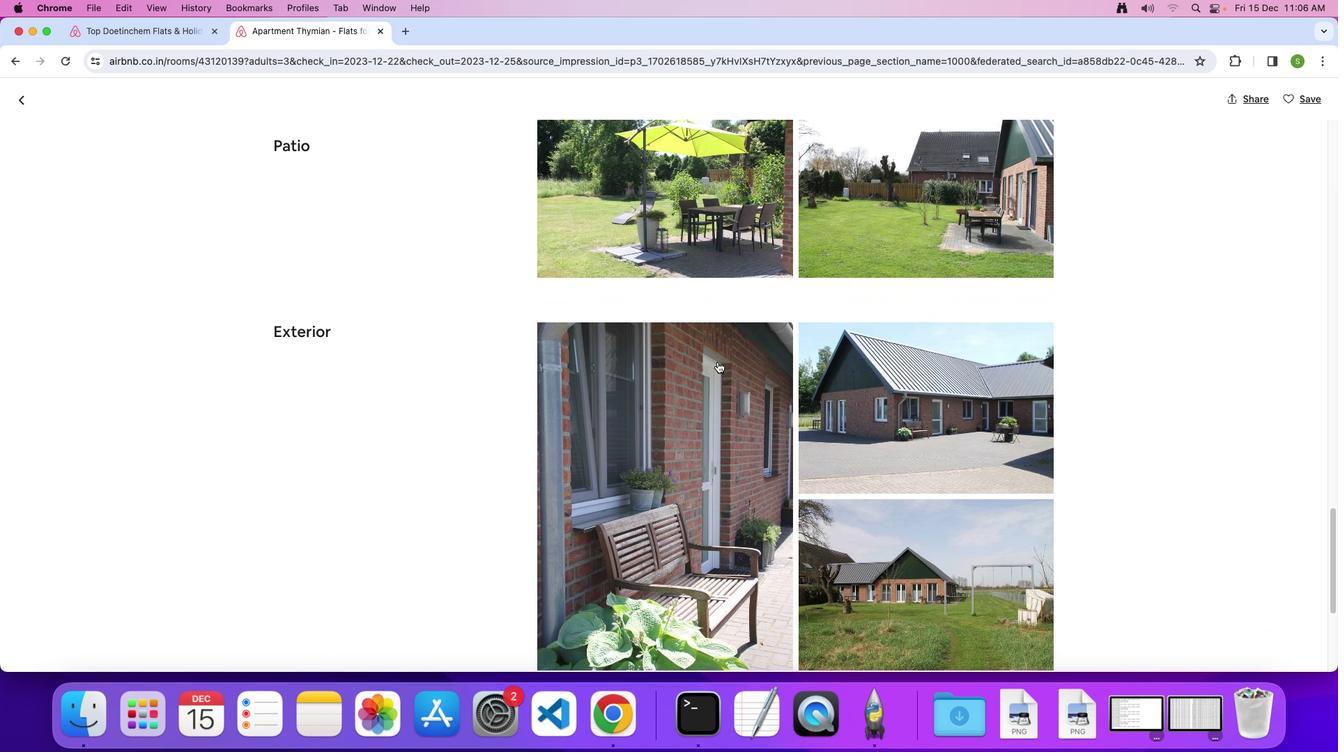 
Action: Mouse scrolled (717, 361) with delta (0, 0)
Screenshot: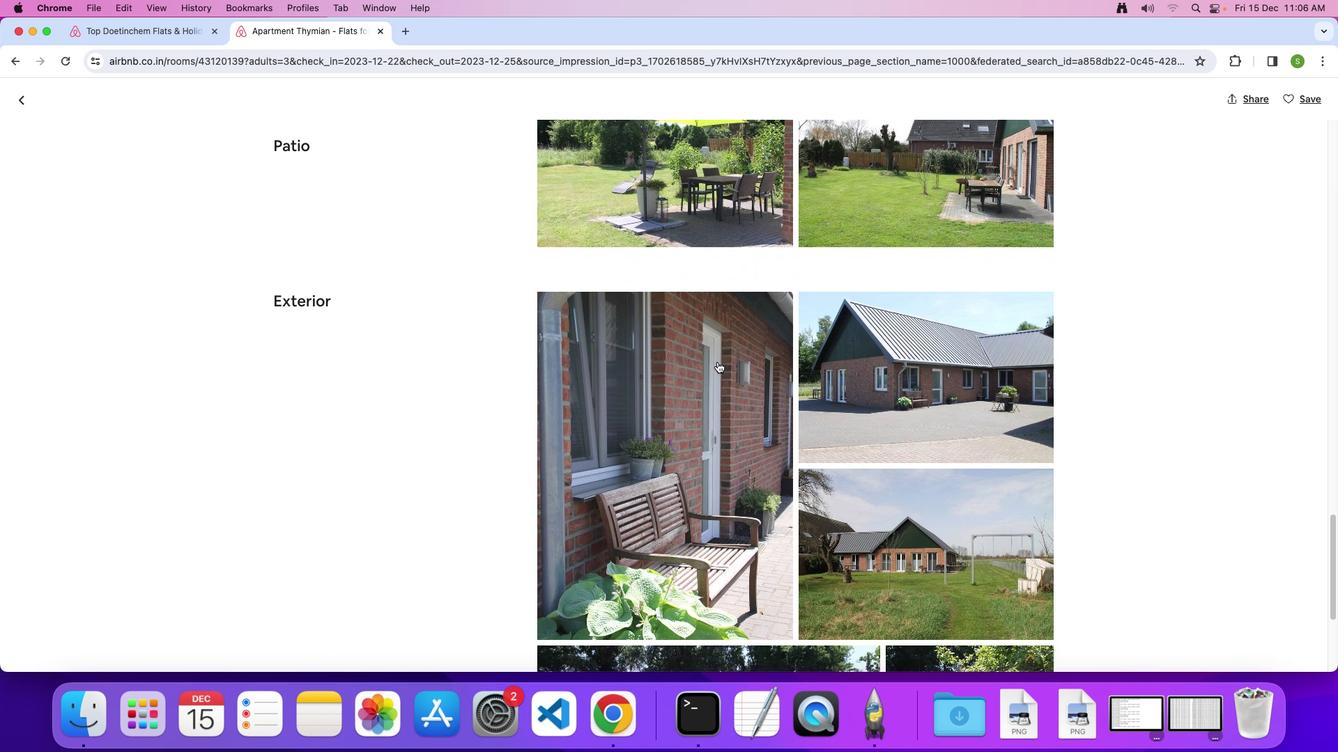 
Action: Mouse scrolled (717, 361) with delta (0, 0)
Screenshot: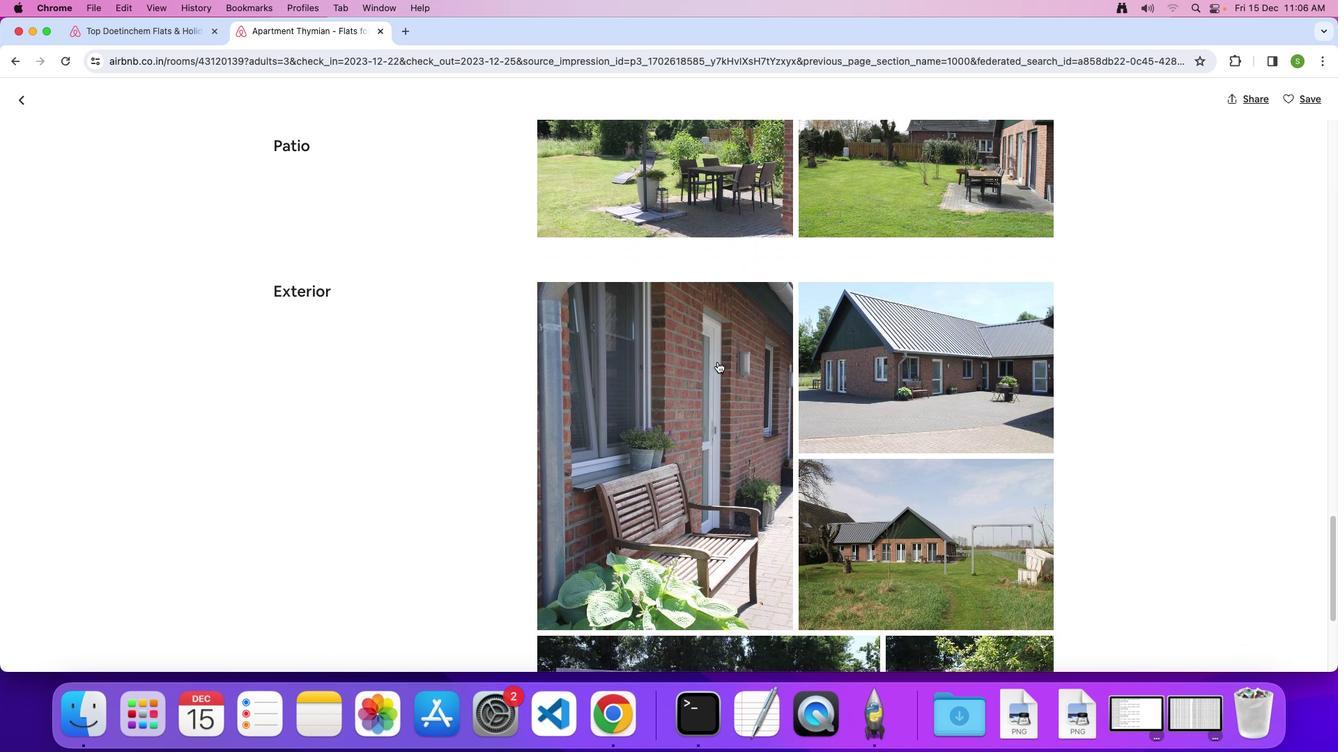 
Action: Mouse scrolled (717, 361) with delta (0, 0)
Screenshot: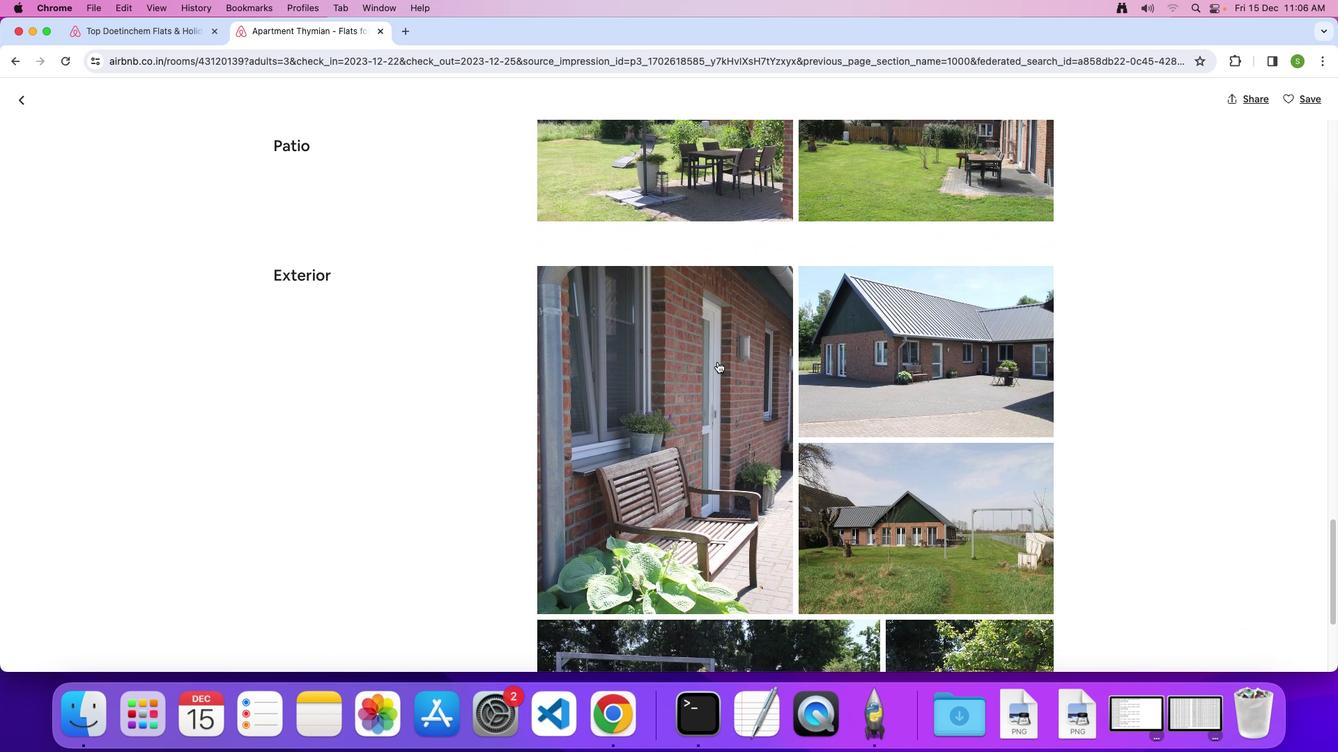 
Action: Mouse scrolled (717, 361) with delta (0, 0)
Screenshot: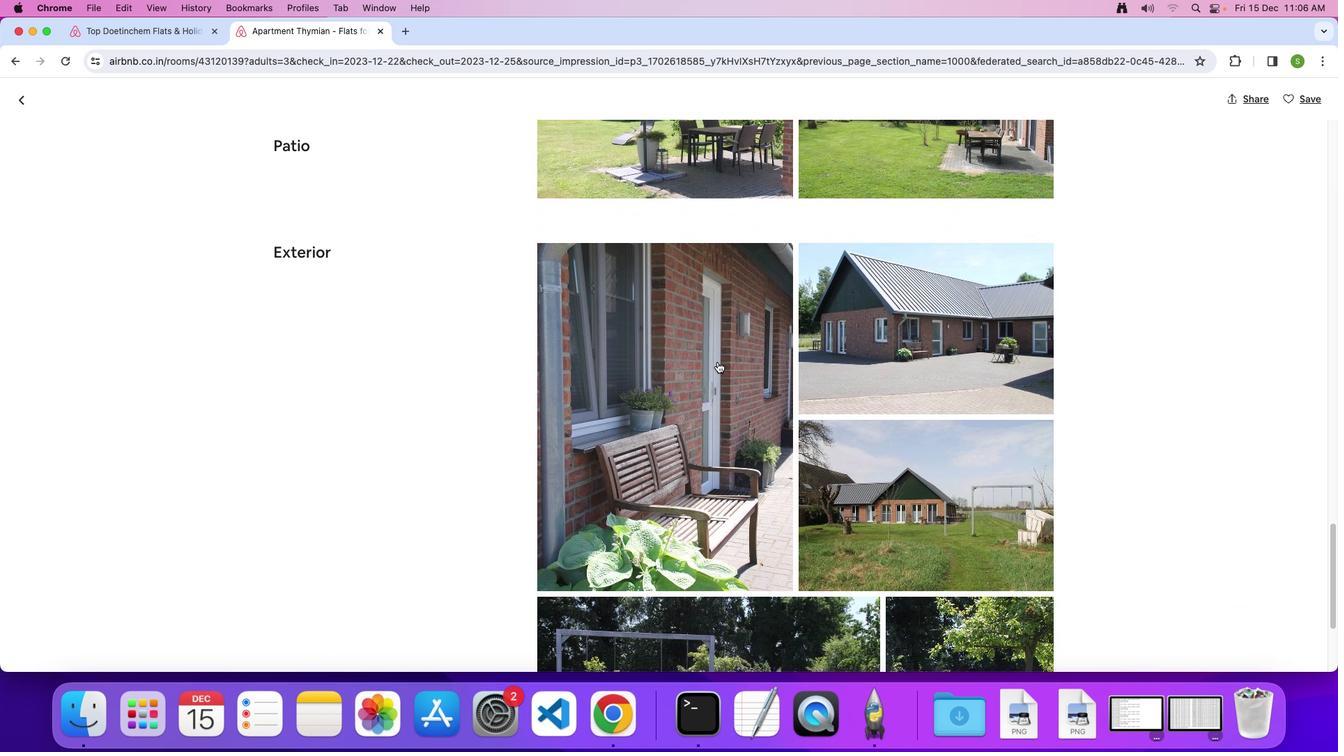 
Action: Mouse scrolled (717, 361) with delta (0, -2)
Screenshot: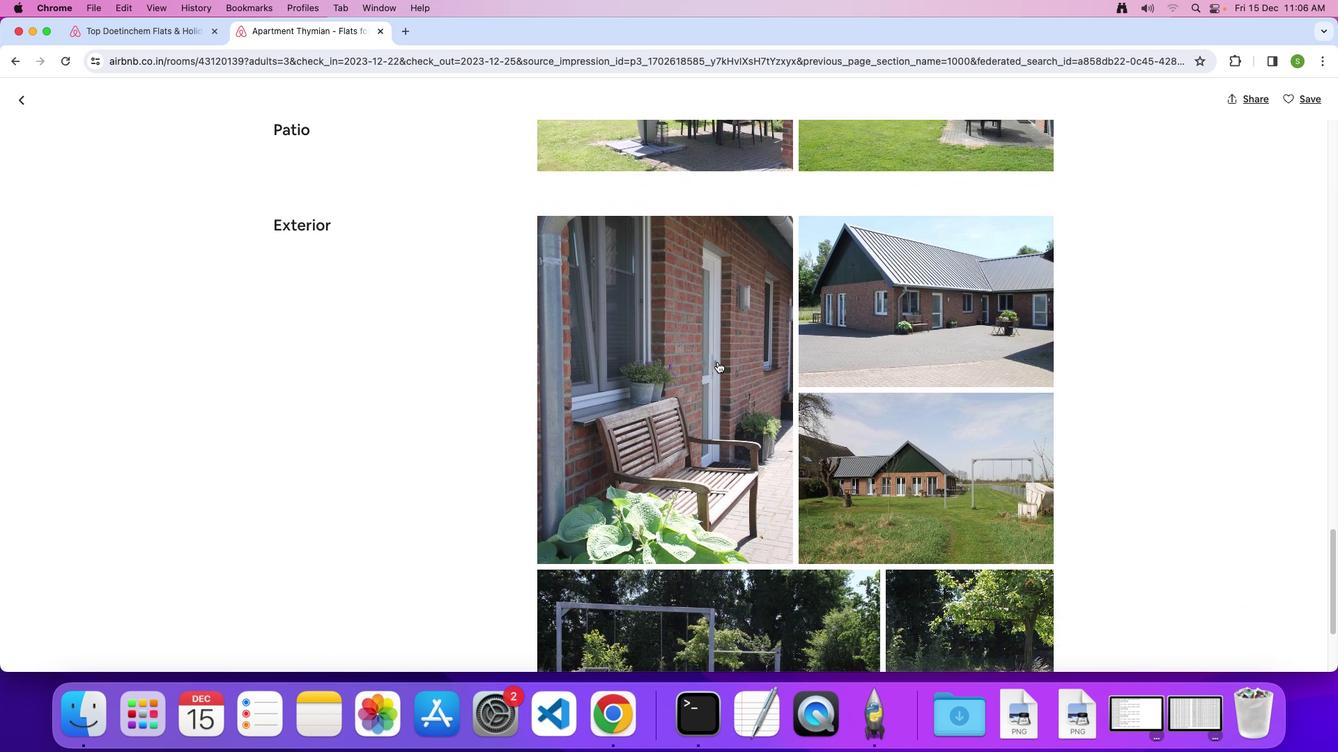 
Action: Mouse scrolled (717, 361) with delta (0, 0)
Screenshot: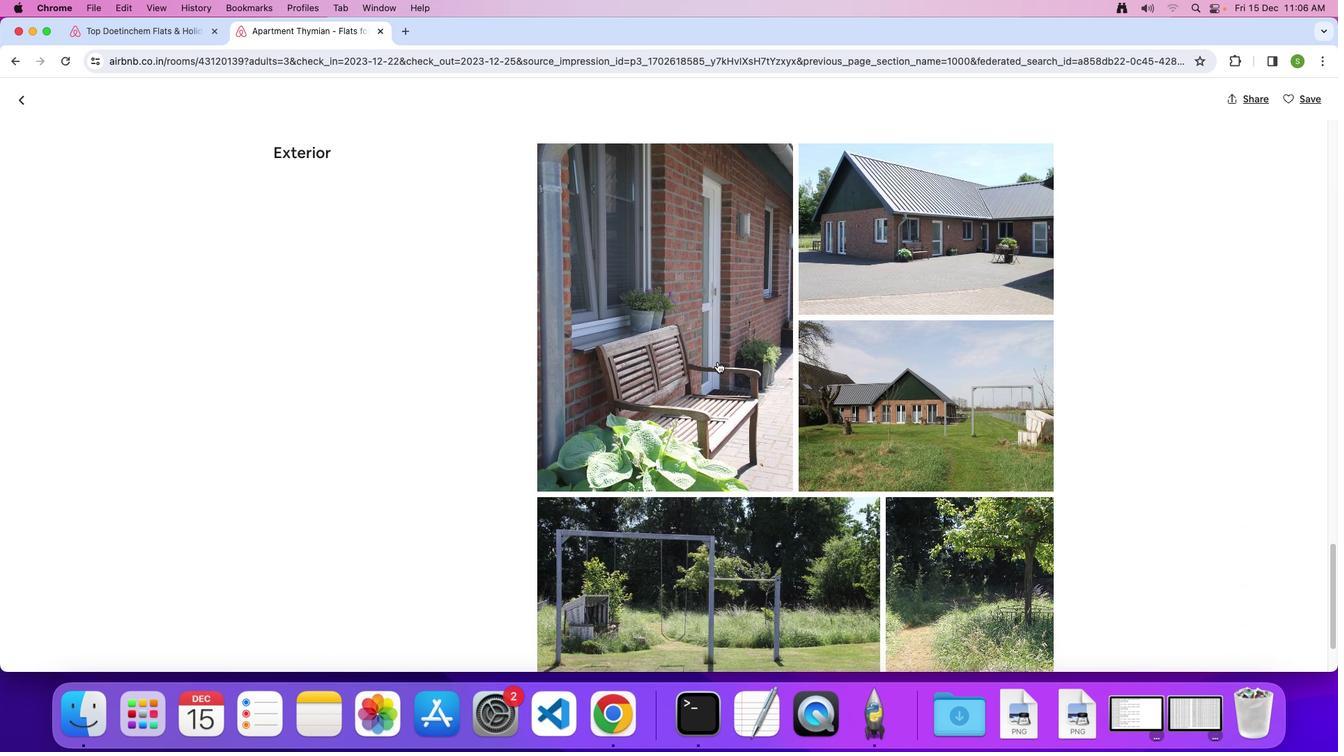 
Action: Mouse scrolled (717, 361) with delta (0, 0)
Screenshot: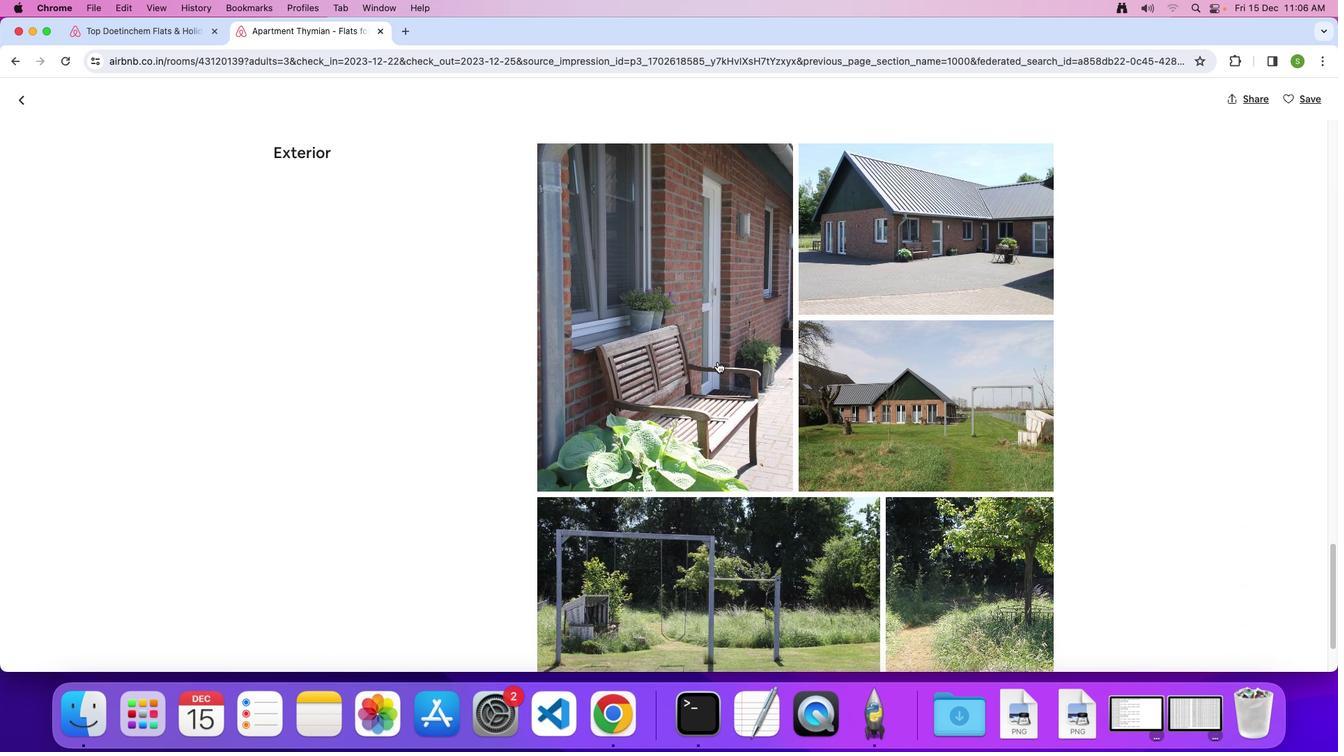 
Action: Mouse scrolled (717, 361) with delta (0, -1)
Screenshot: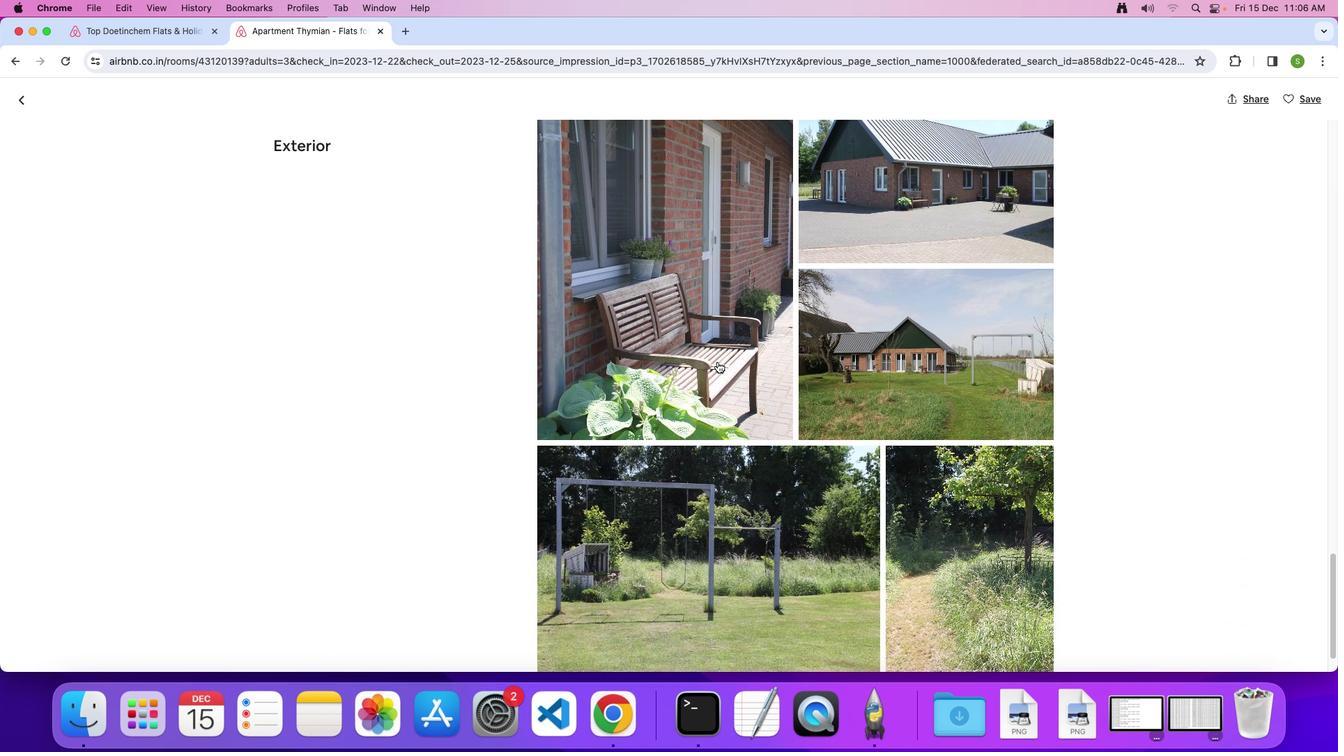 
Action: Mouse scrolled (717, 361) with delta (0, 0)
Screenshot: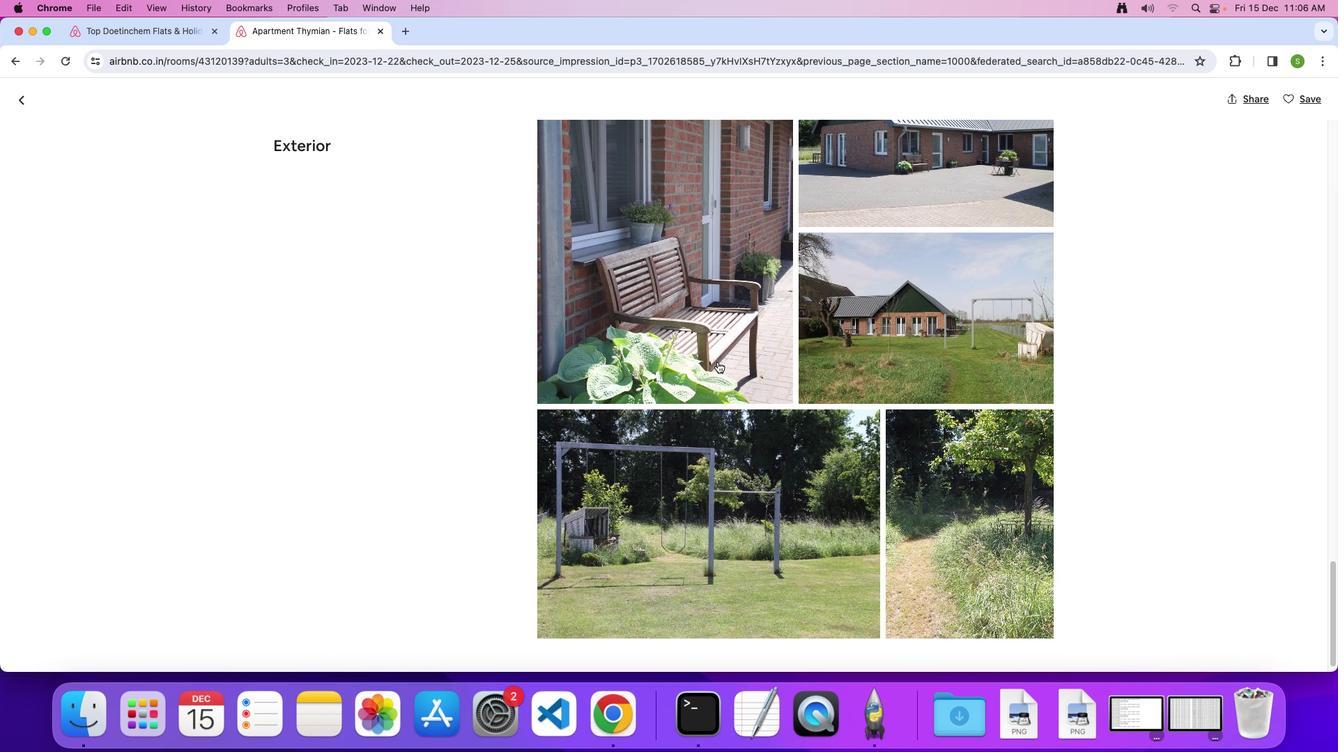 
Action: Mouse scrolled (717, 361) with delta (0, 0)
Screenshot: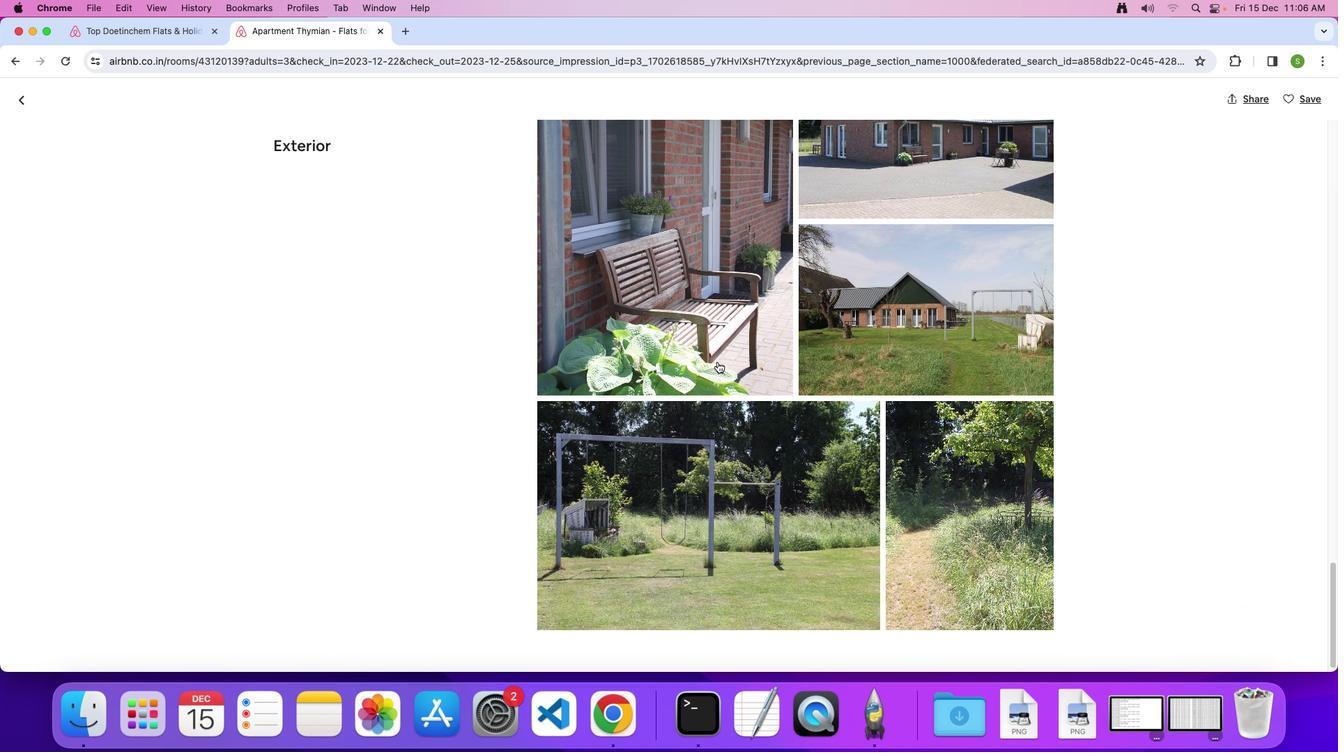 
Action: Mouse scrolled (717, 361) with delta (0, 0)
Screenshot: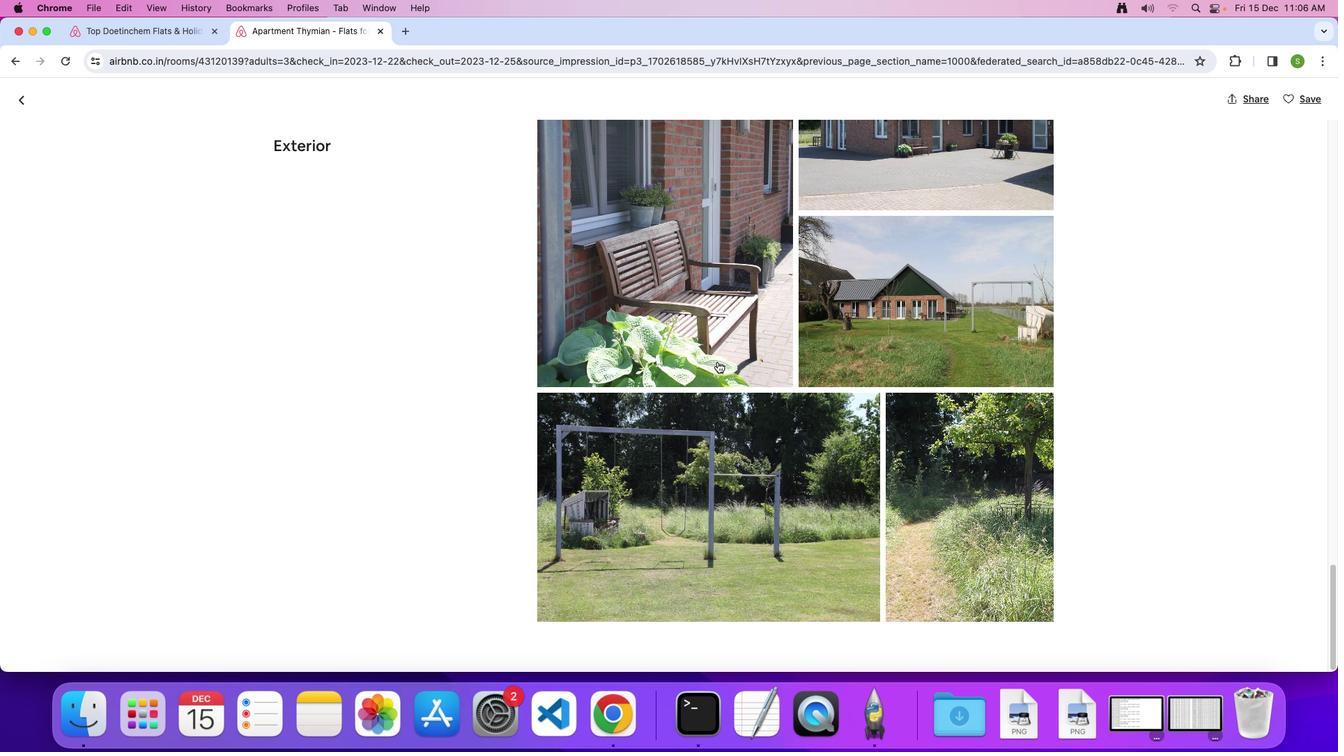 
Action: Mouse scrolled (717, 361) with delta (0, 0)
Screenshot: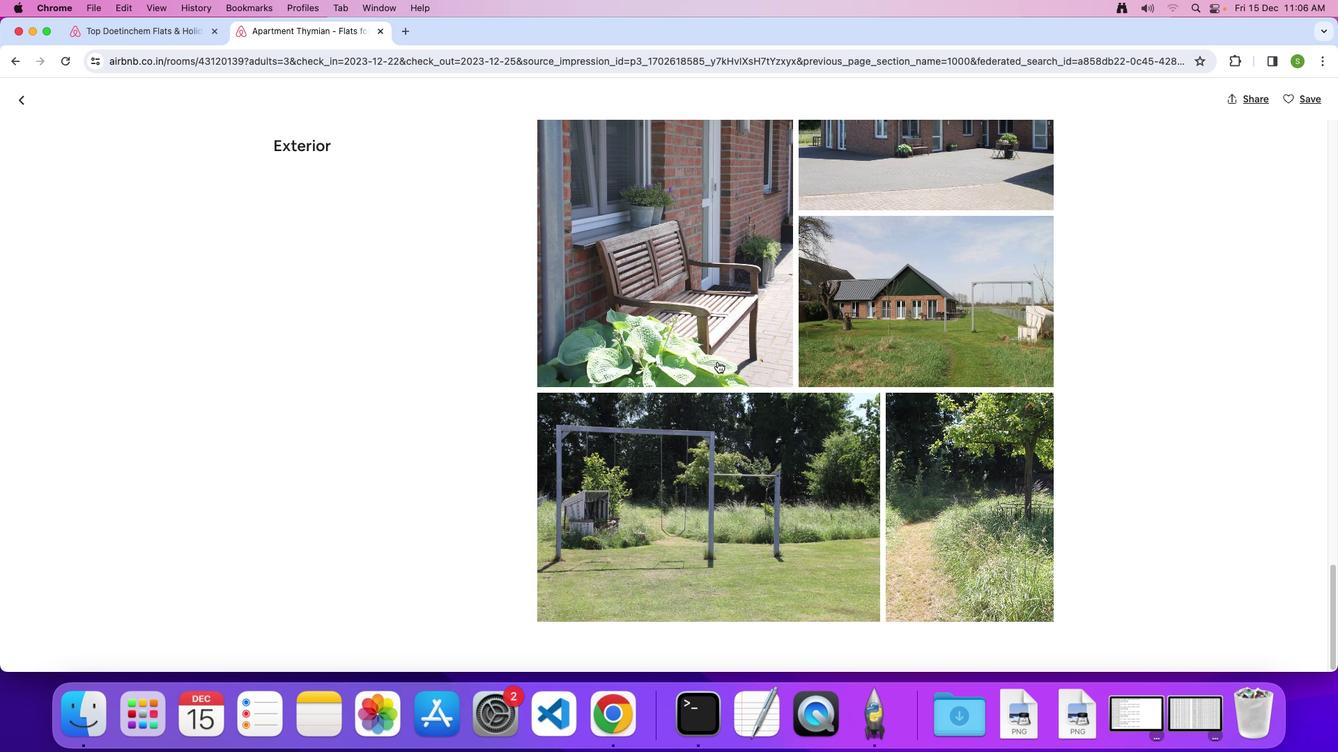 
Action: Mouse scrolled (717, 361) with delta (0, -1)
Screenshot: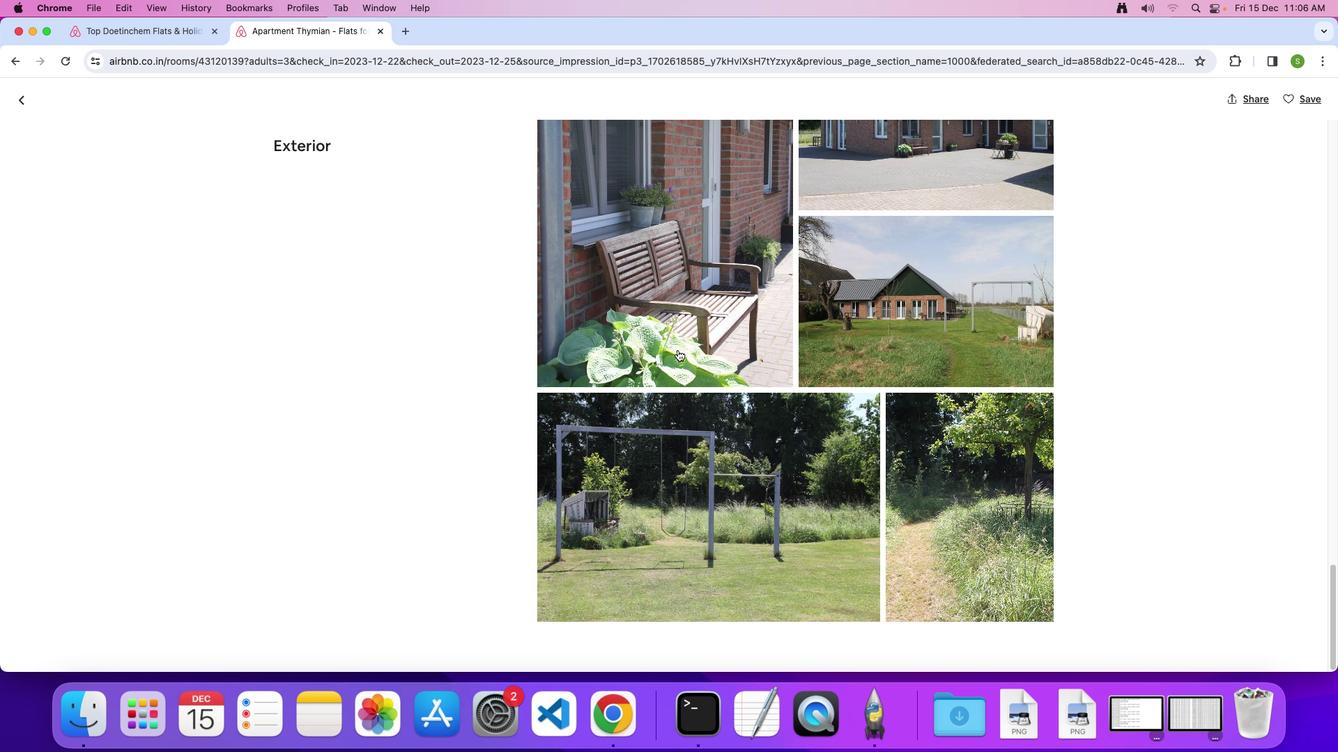 
Action: Mouse moved to (19, 108)
Screenshot: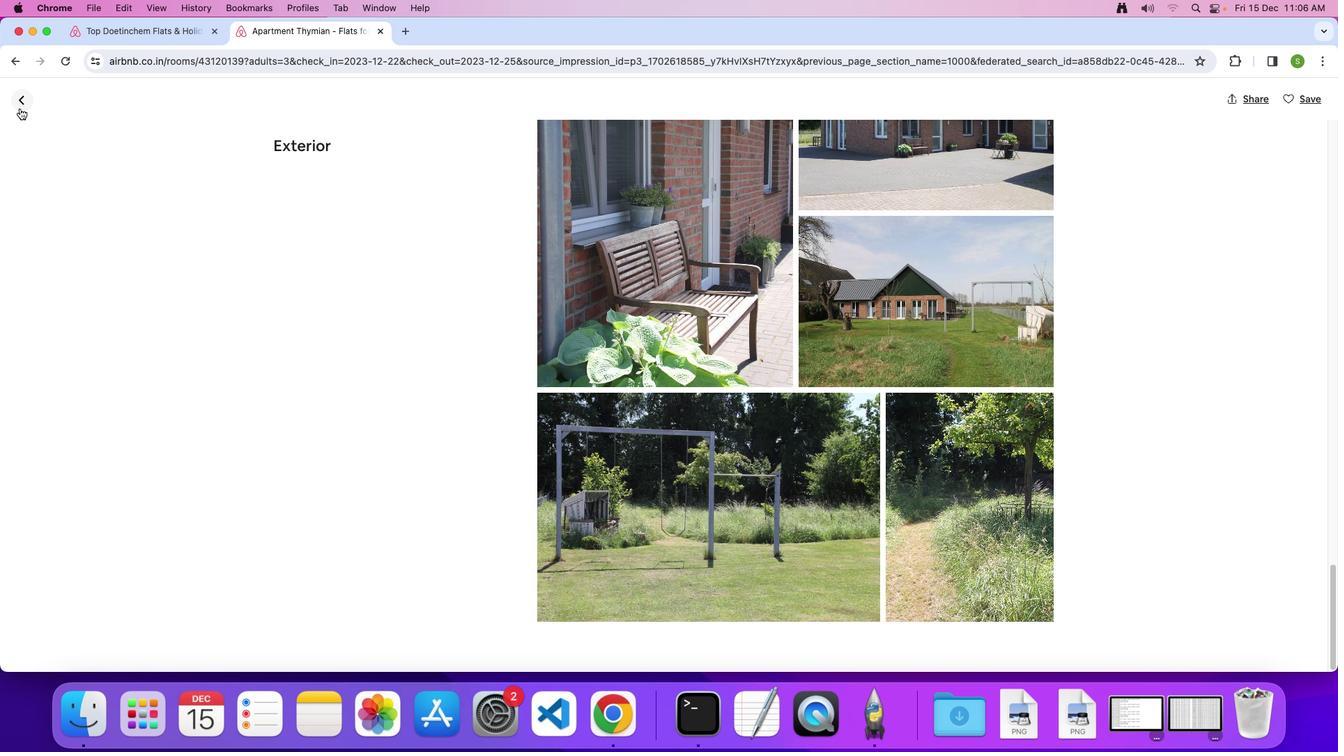 
Action: Mouse pressed left at (19, 108)
Screenshot: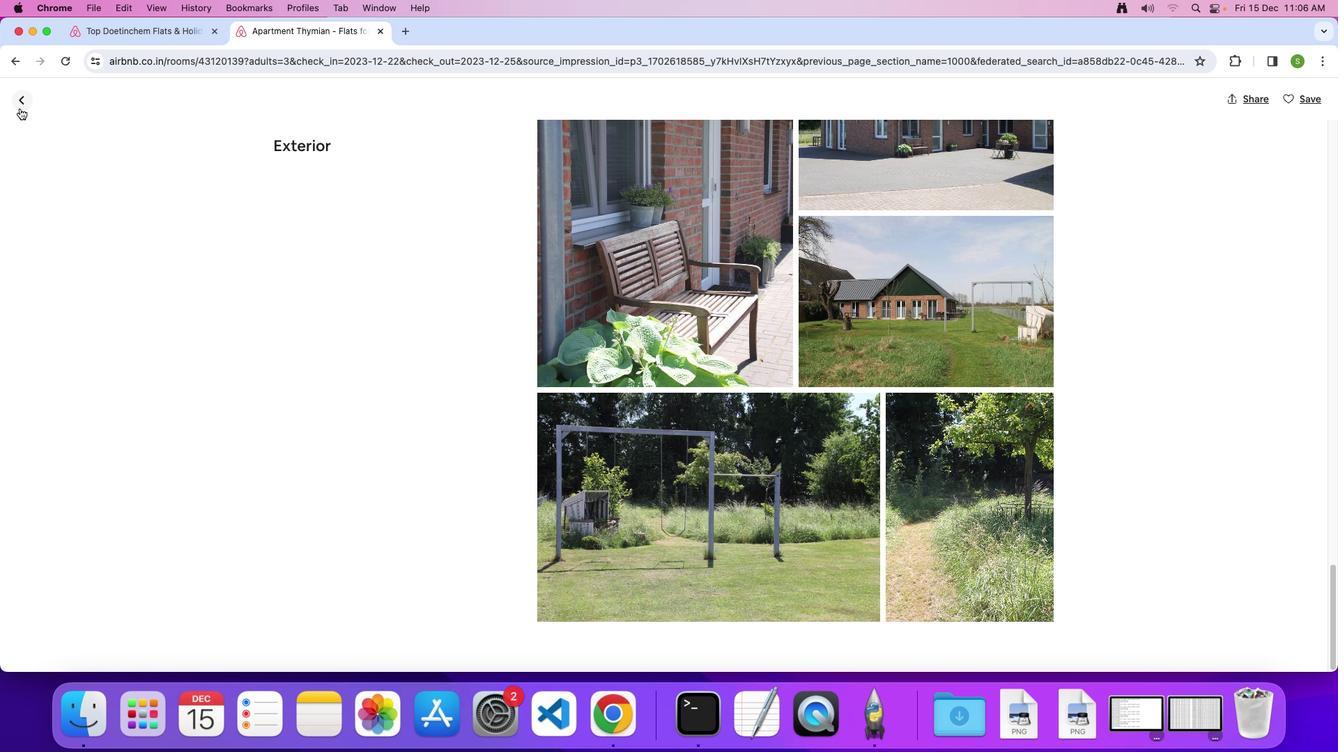 
Action: Mouse moved to (502, 347)
Screenshot: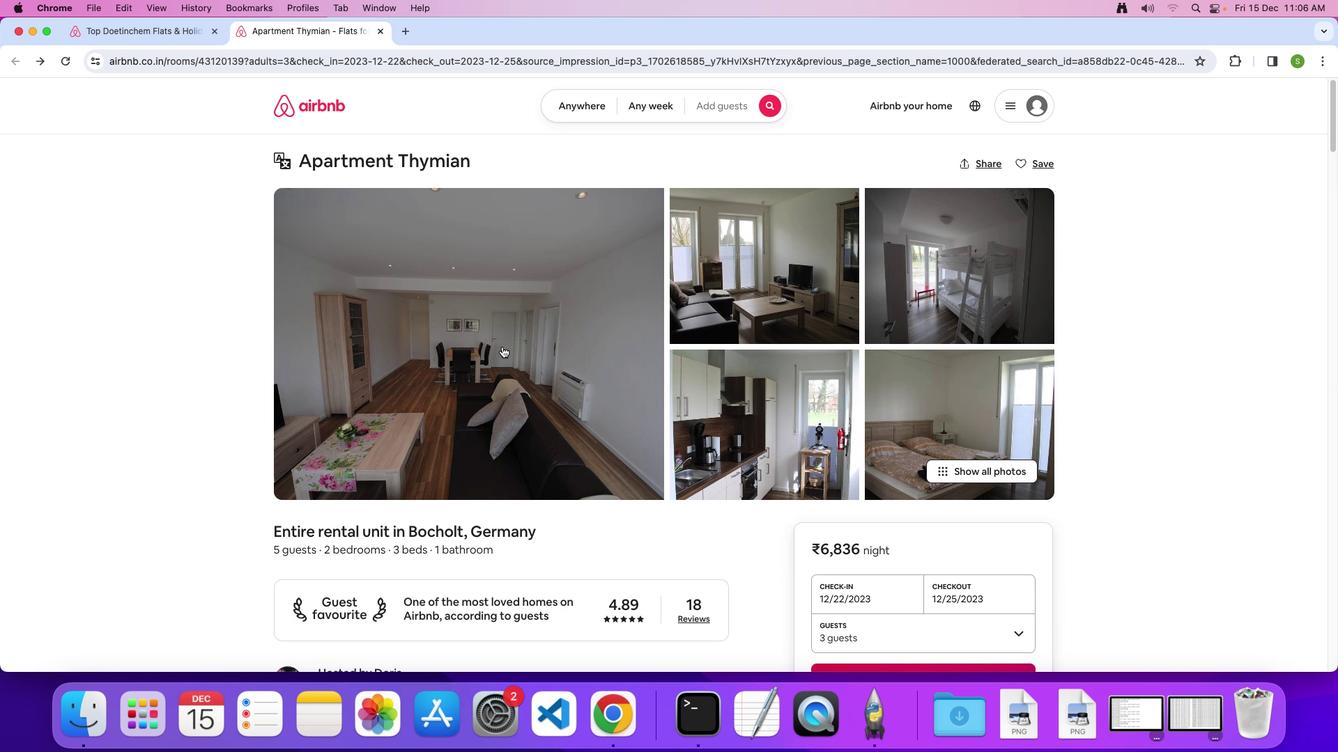 
Action: Mouse scrolled (502, 347) with delta (0, 0)
Screenshot: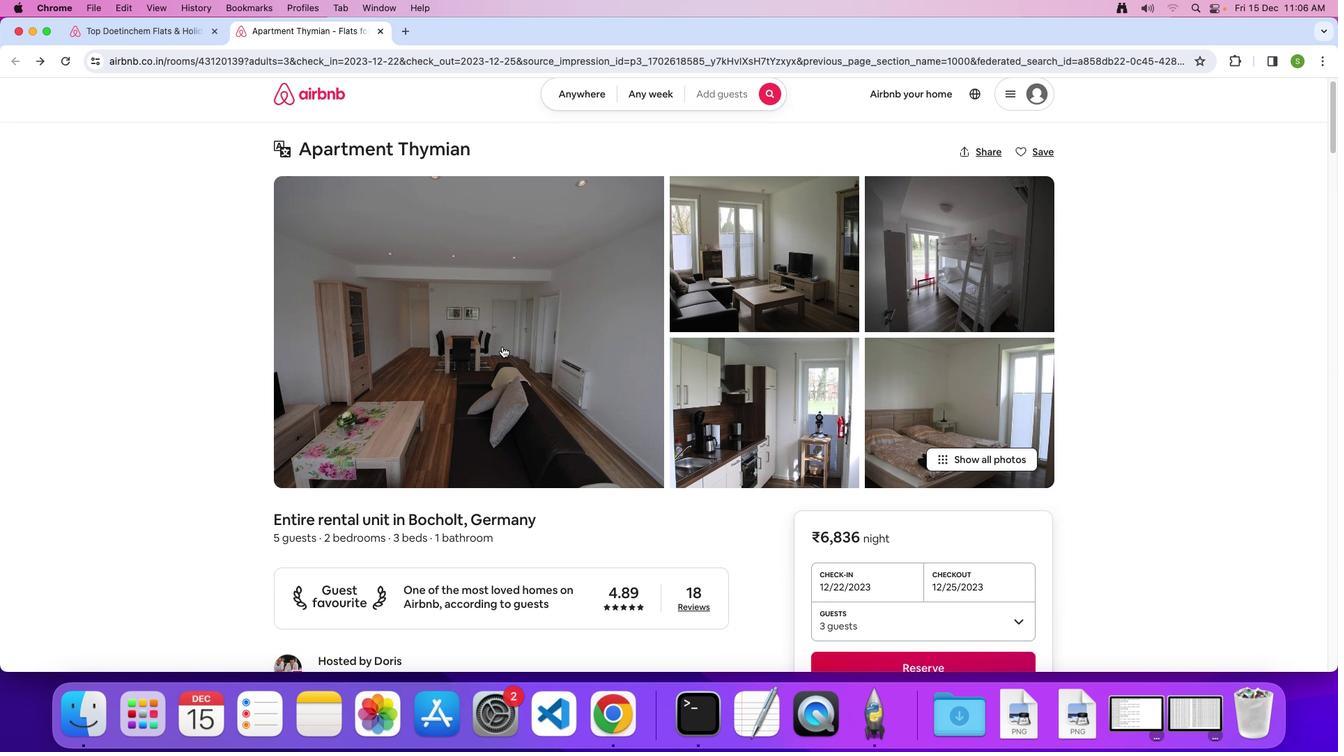 
Action: Mouse scrolled (502, 347) with delta (0, 0)
Screenshot: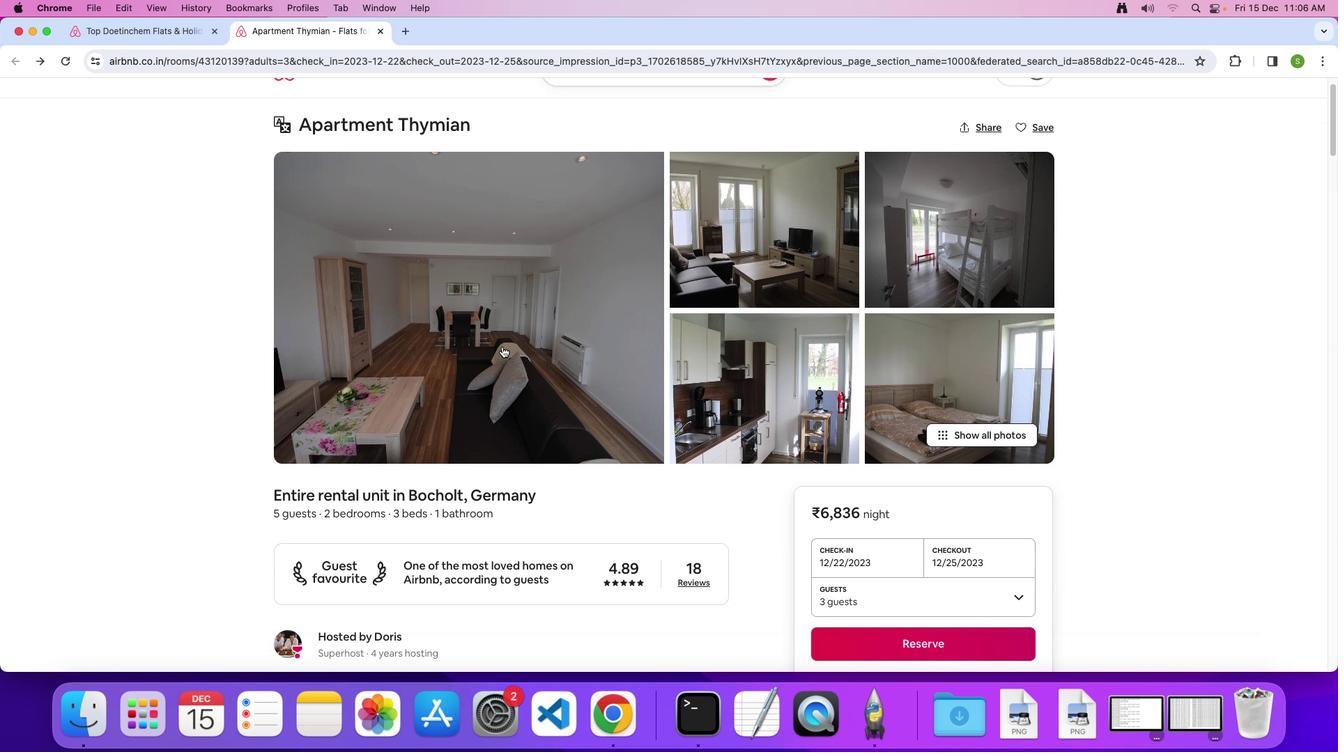 
Action: Mouse scrolled (502, 347) with delta (0, -2)
Screenshot: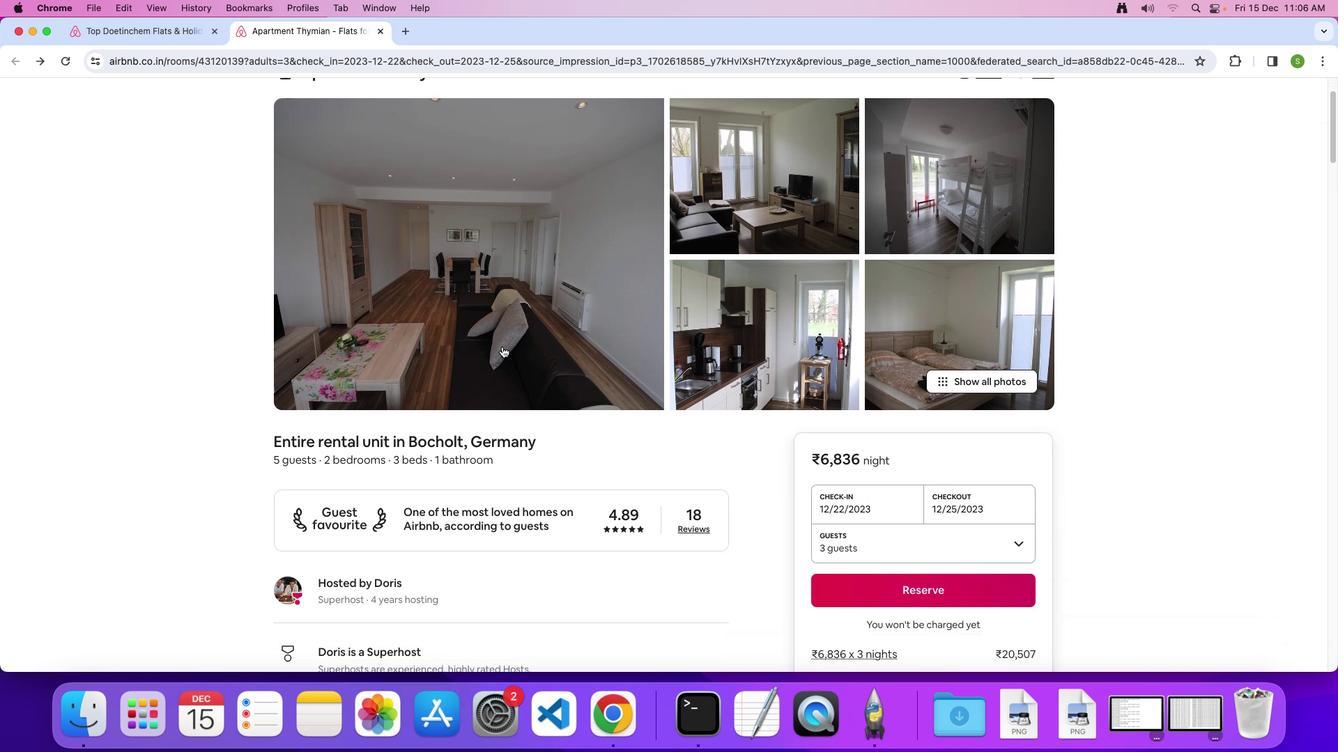 
Action: Mouse scrolled (502, 347) with delta (0, 0)
Screenshot: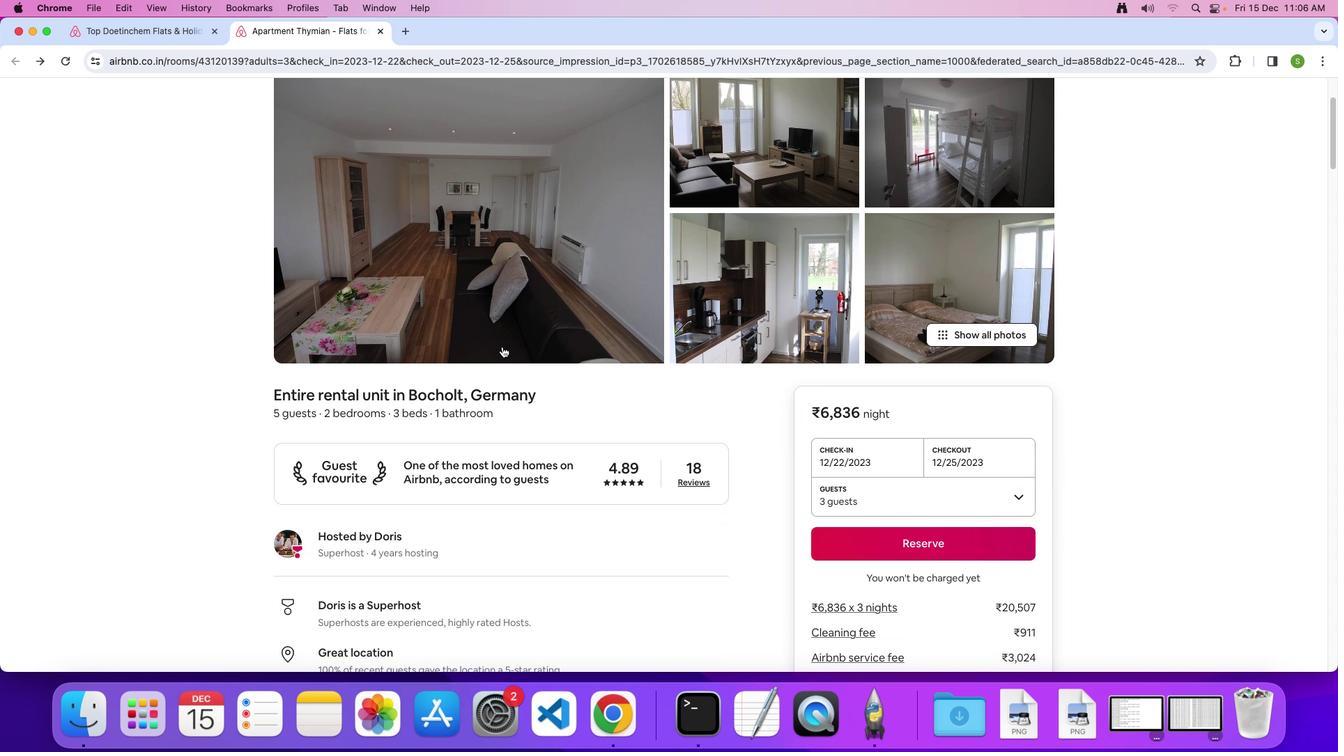 
Action: Mouse scrolled (502, 347) with delta (0, 0)
Screenshot: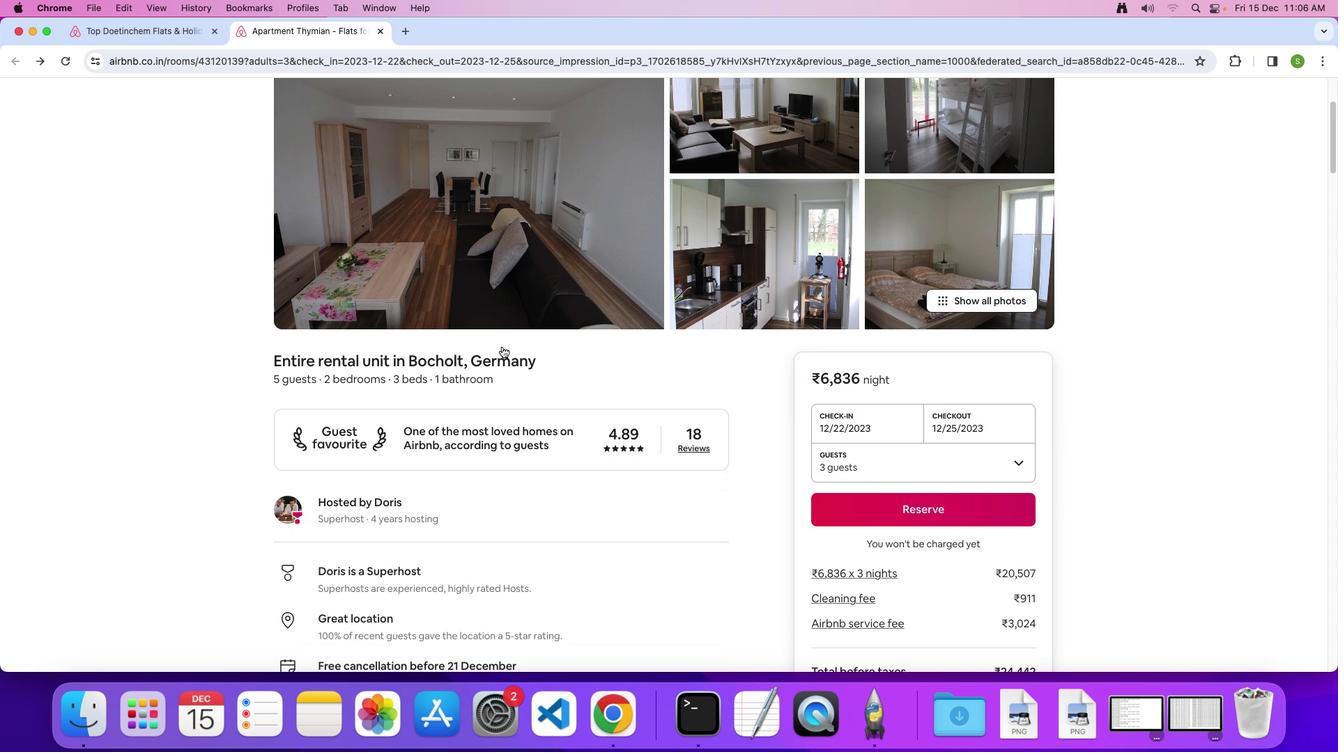 
Action: Mouse scrolled (502, 347) with delta (0, -2)
Screenshot: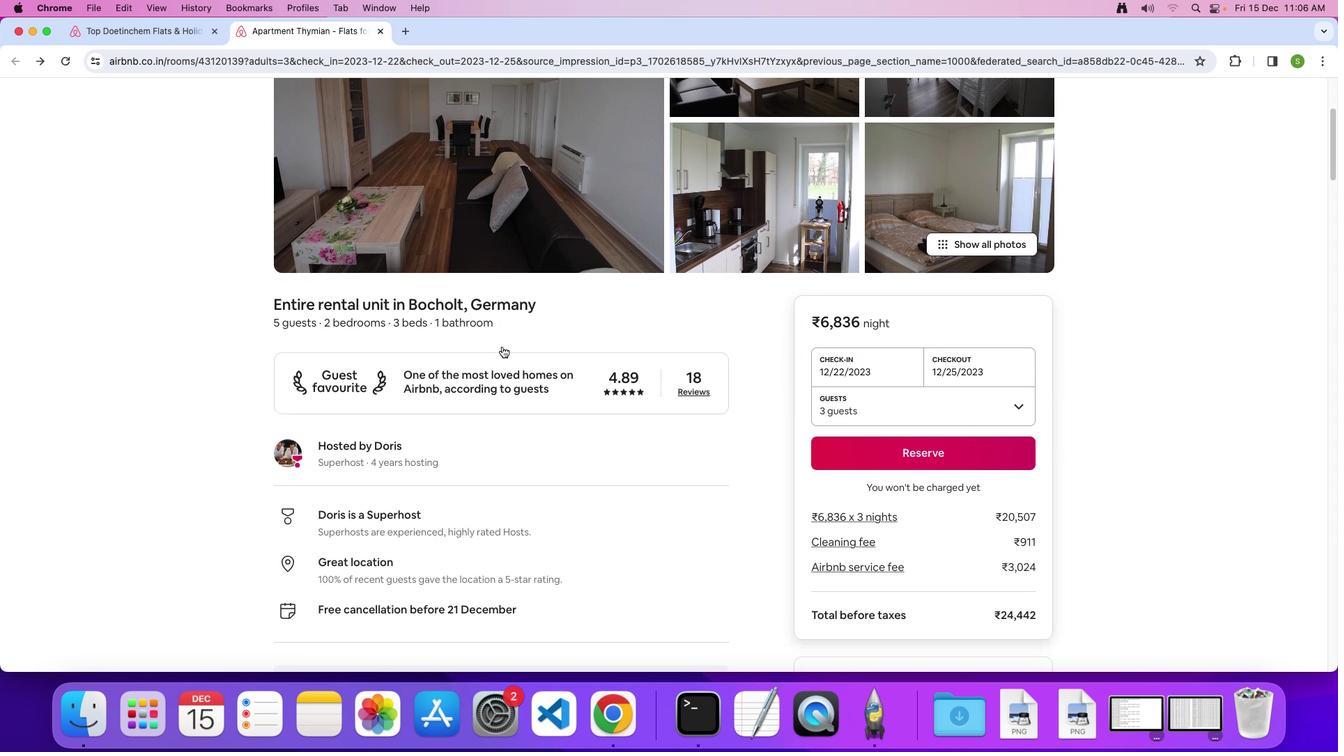 
Action: Mouse scrolled (502, 347) with delta (0, 0)
Screenshot: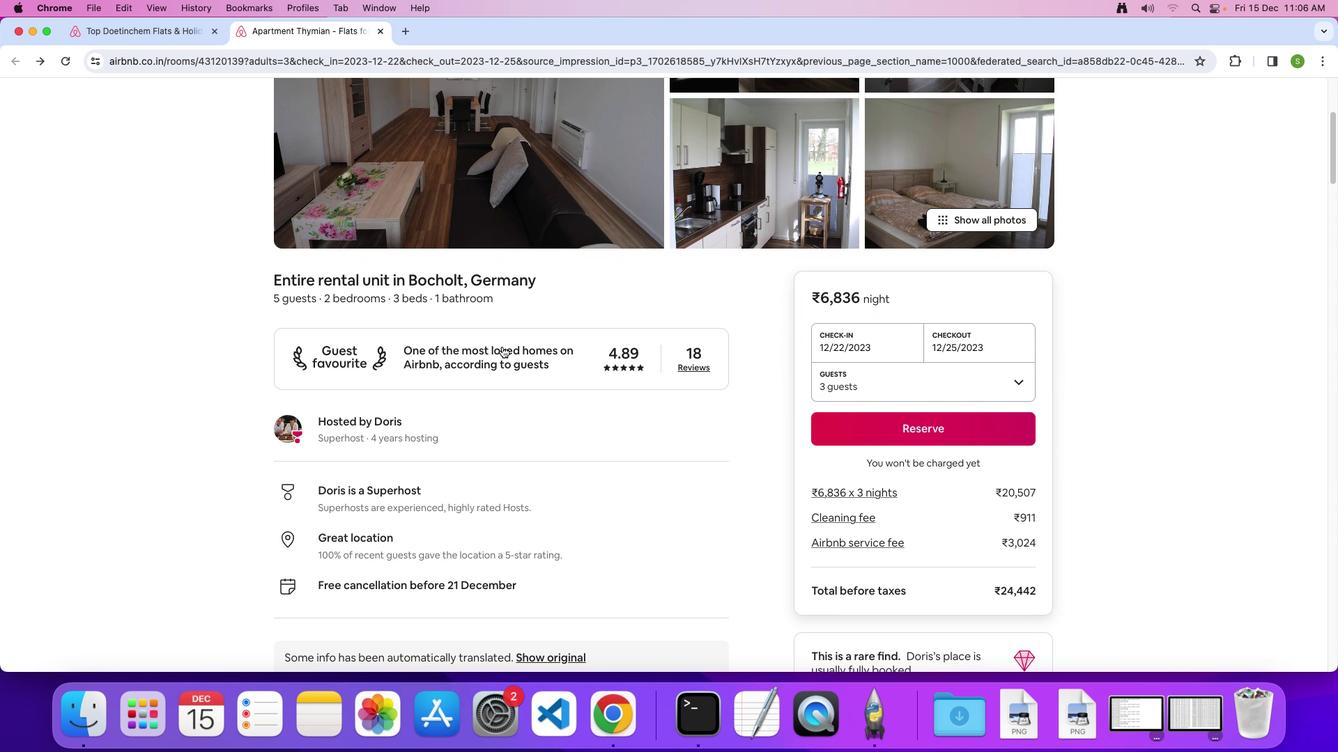 
Action: Mouse scrolled (502, 347) with delta (0, 0)
Screenshot: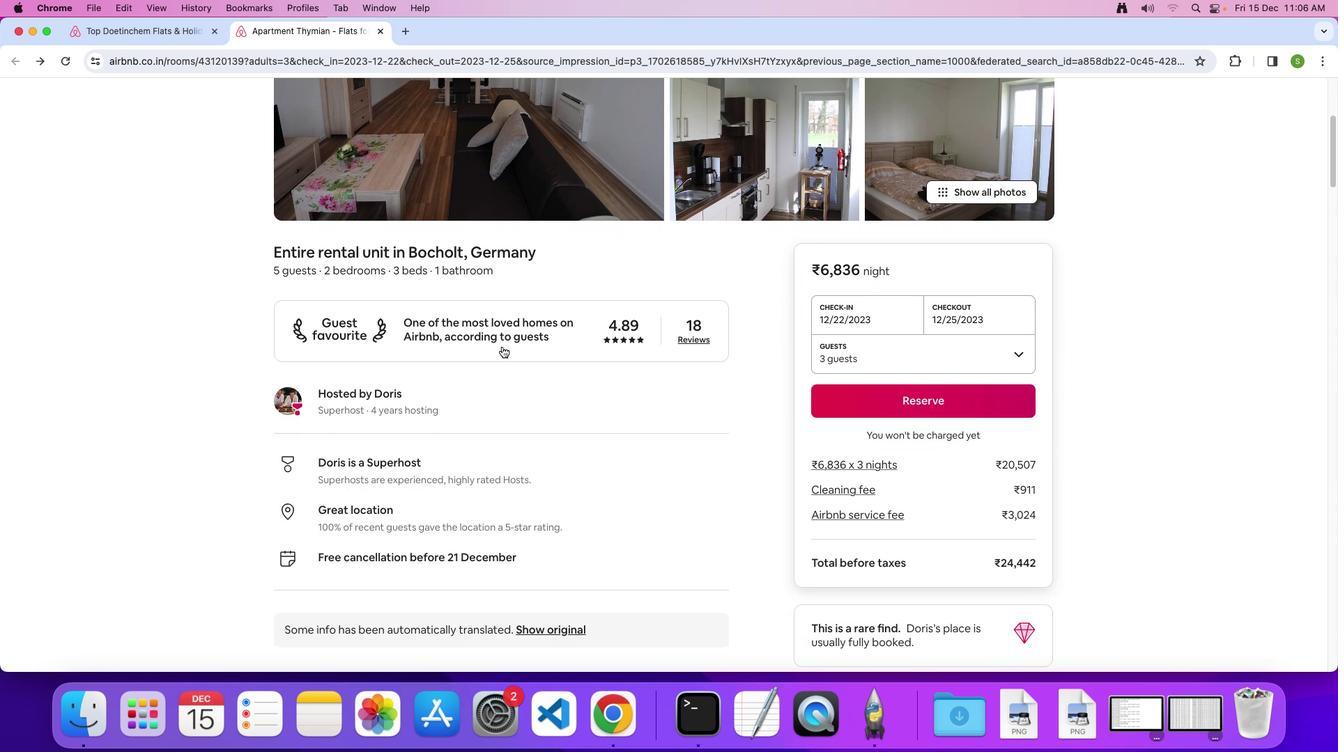 
Action: Mouse scrolled (502, 347) with delta (0, -1)
Screenshot: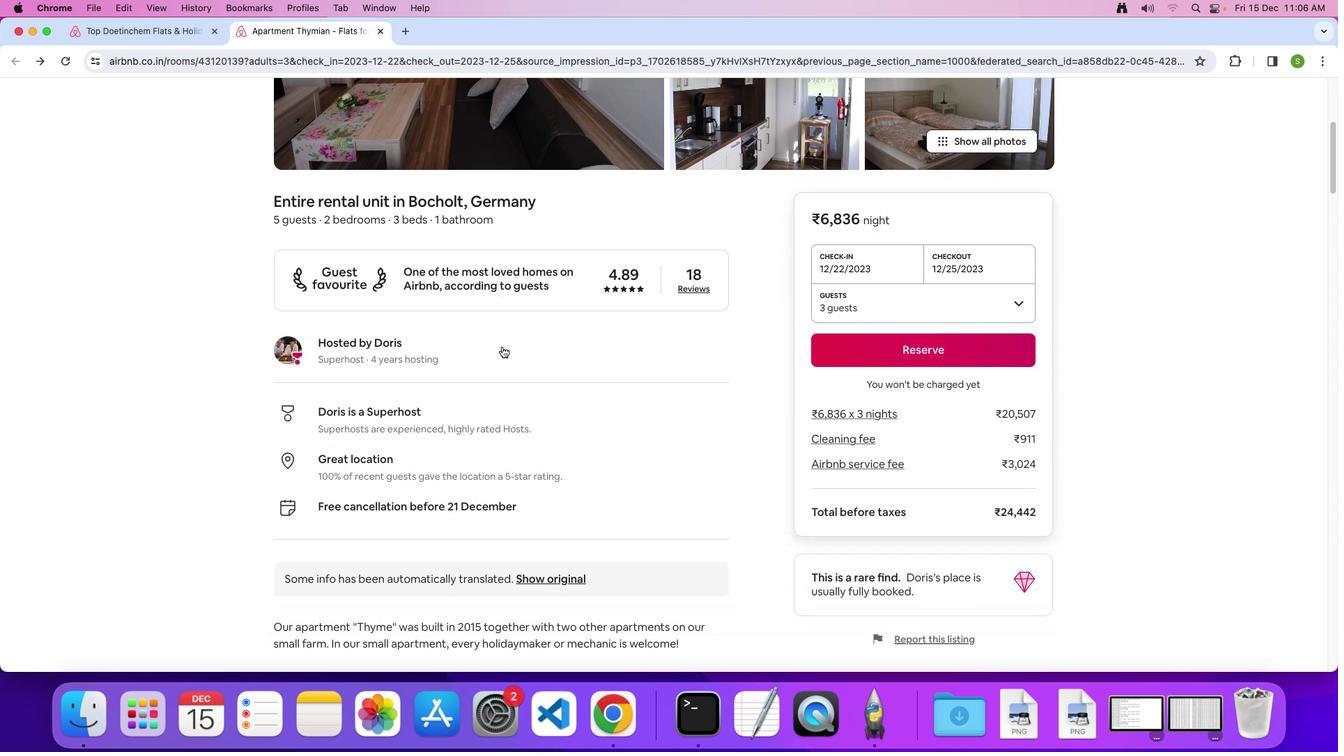 
Action: Mouse scrolled (502, 347) with delta (0, 0)
Screenshot: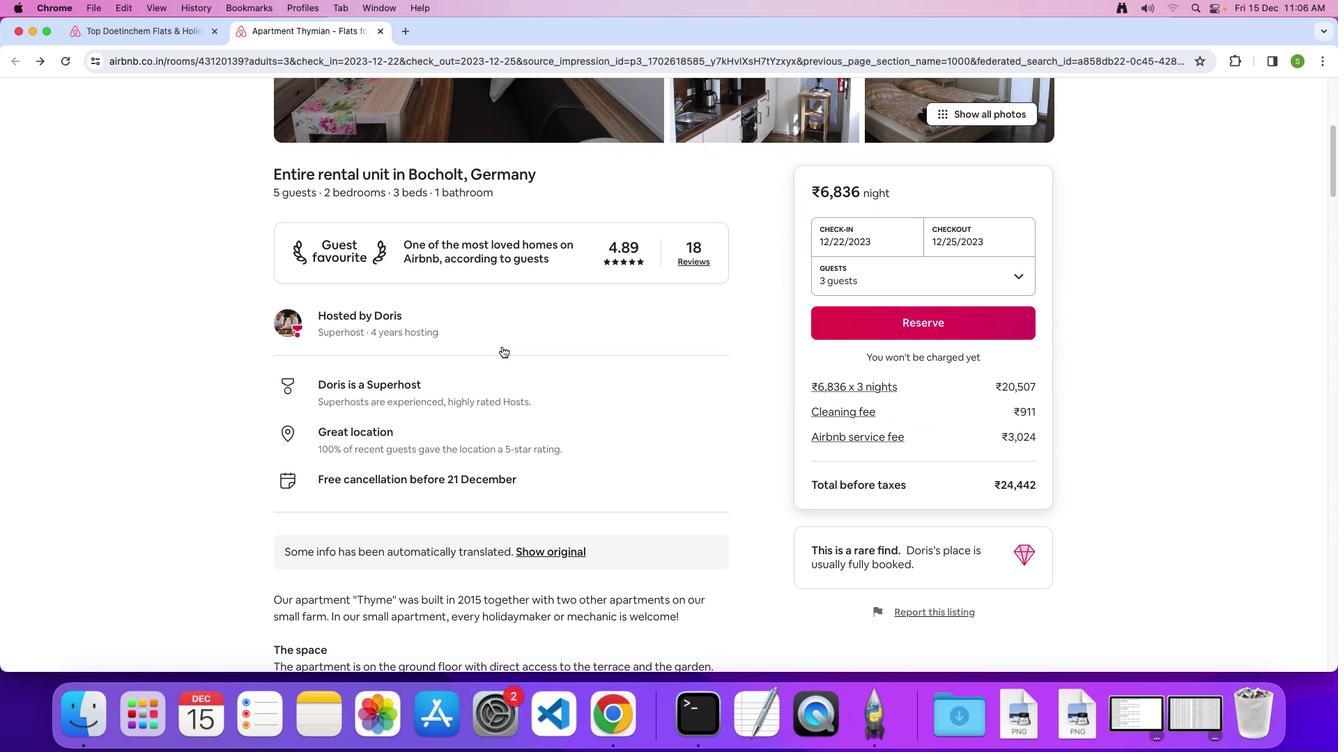 
Action: Mouse scrolled (502, 347) with delta (0, 0)
Screenshot: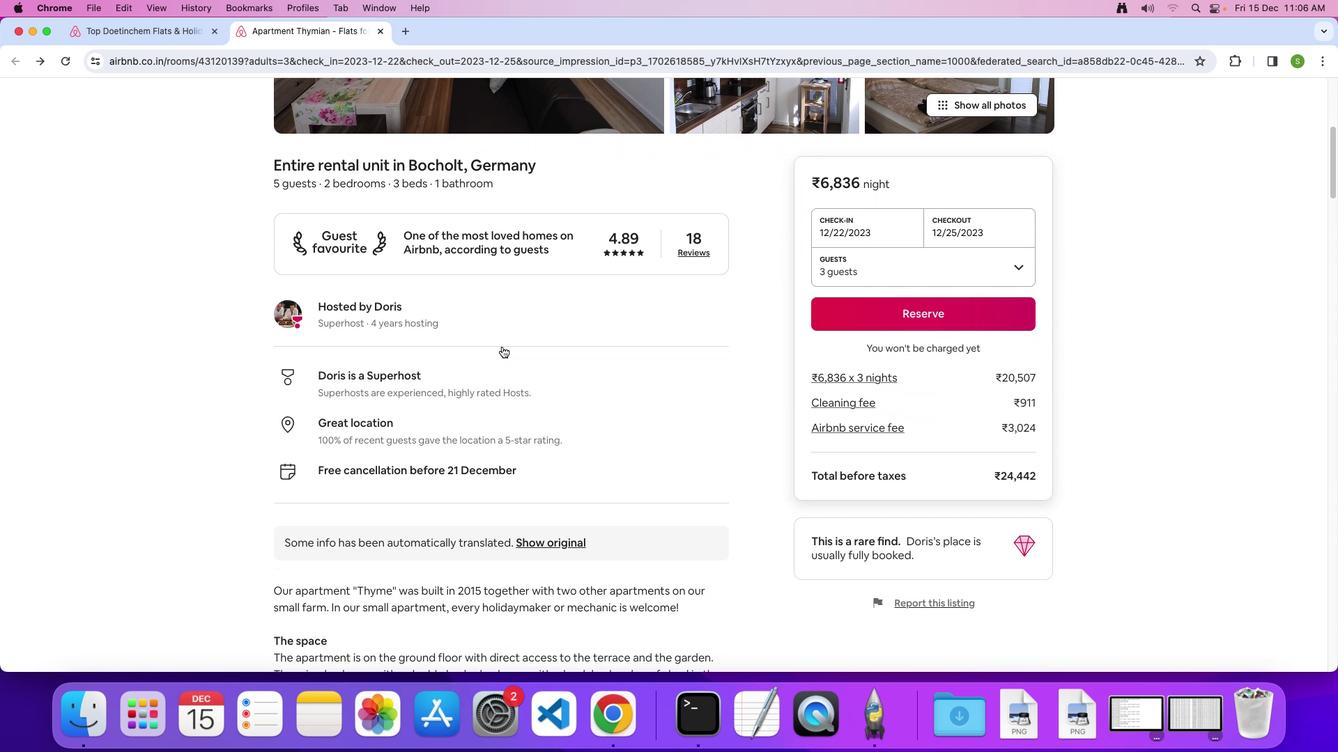 
Action: Mouse scrolled (502, 347) with delta (0, -1)
Screenshot: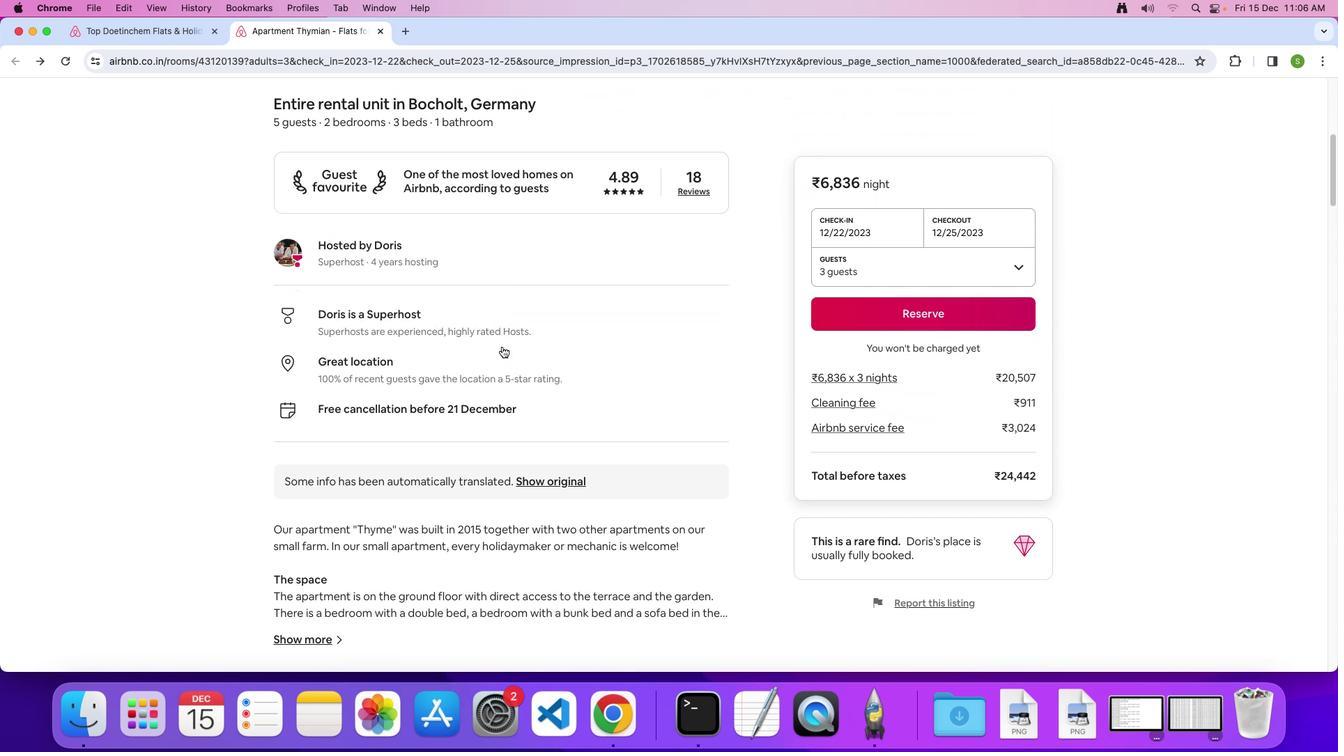 
Action: Mouse scrolled (502, 347) with delta (0, 0)
Screenshot: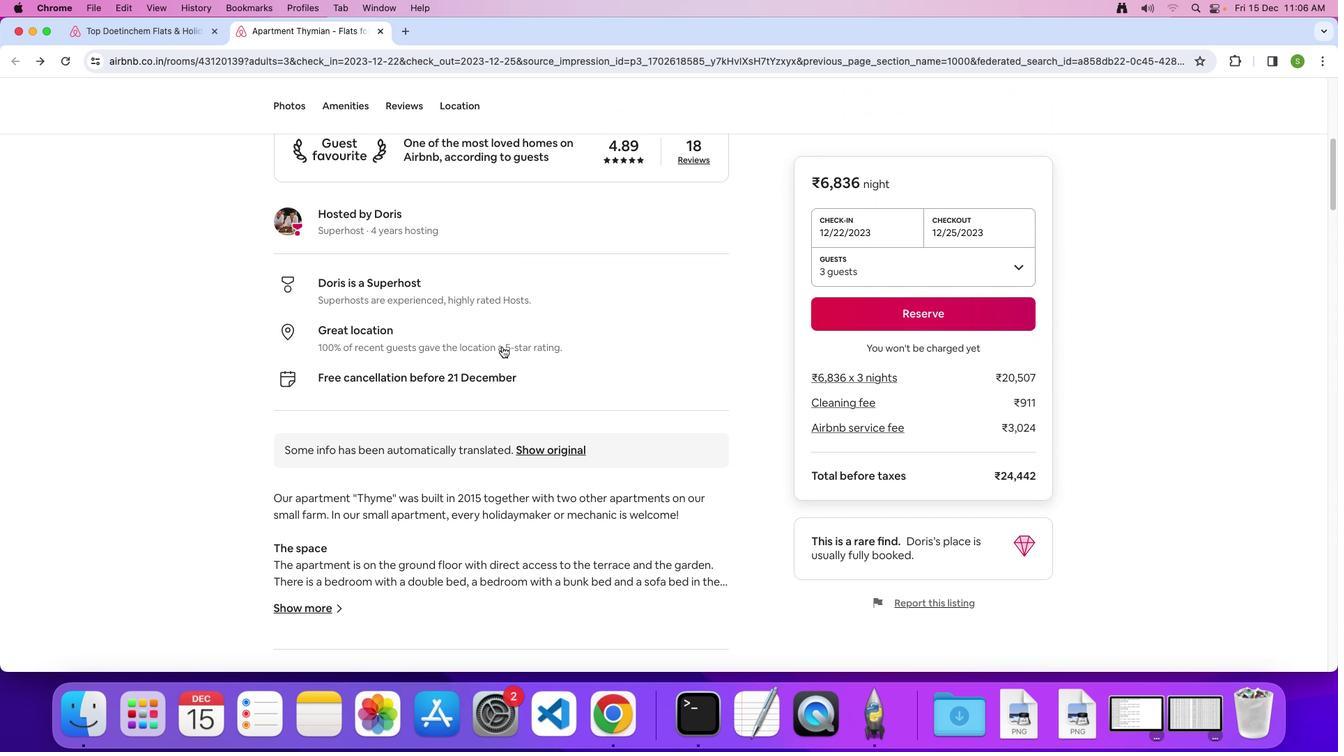 
Action: Mouse scrolled (502, 347) with delta (0, 0)
Screenshot: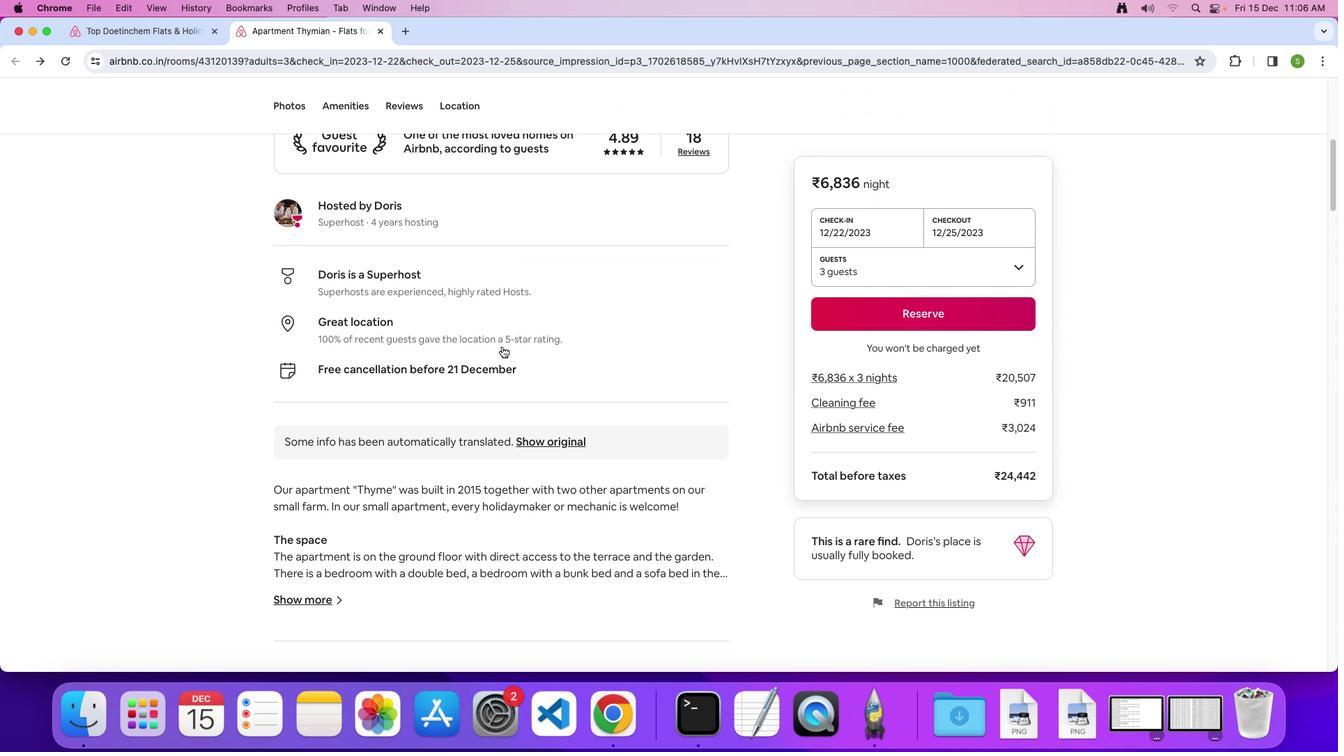 
Action: Mouse scrolled (502, 347) with delta (0, 0)
Screenshot: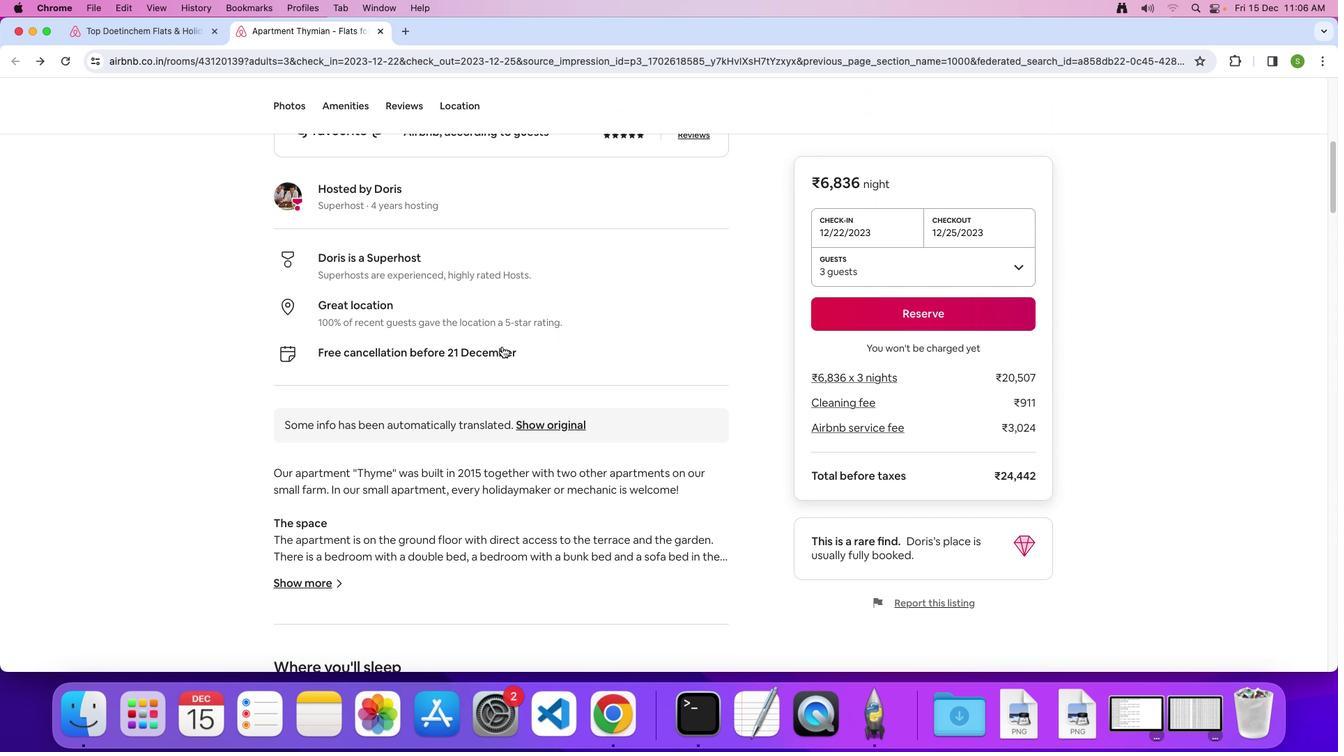 
Action: Mouse scrolled (502, 347) with delta (0, 0)
Screenshot: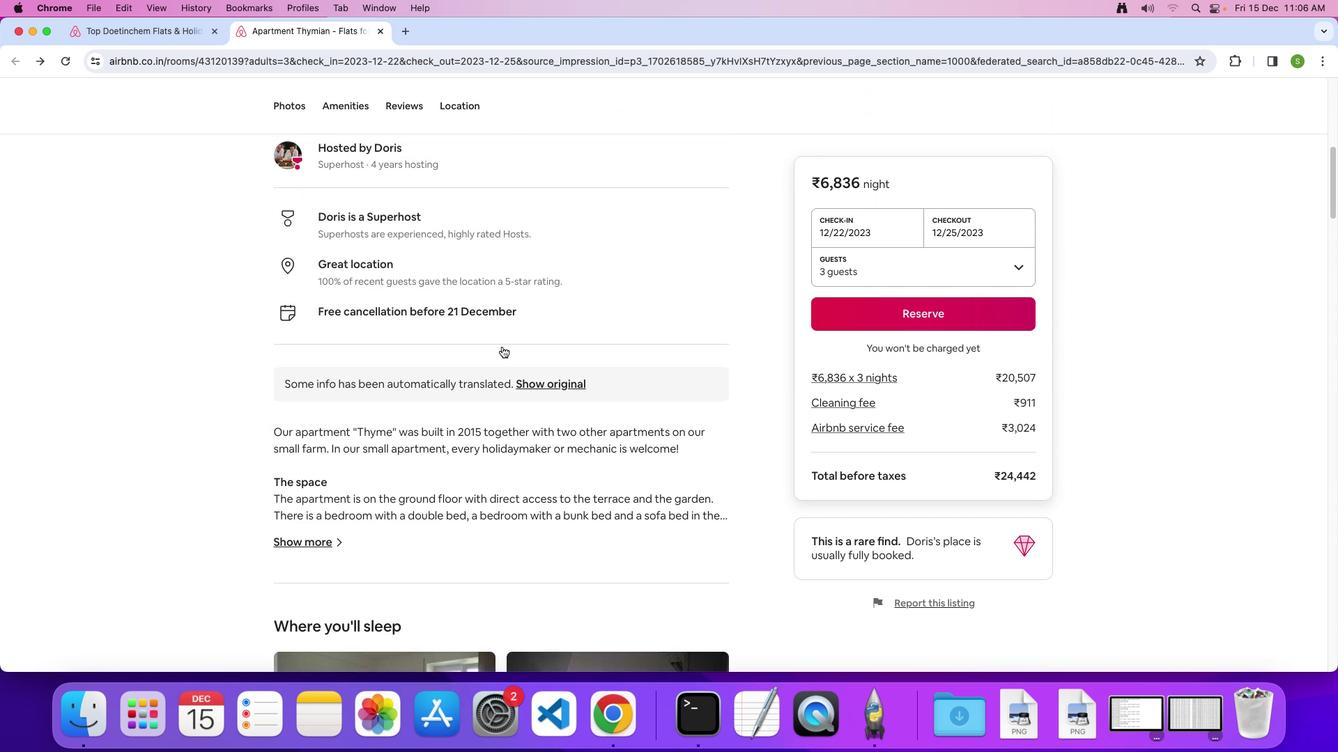 
Action: Mouse scrolled (502, 347) with delta (0, -2)
Screenshot: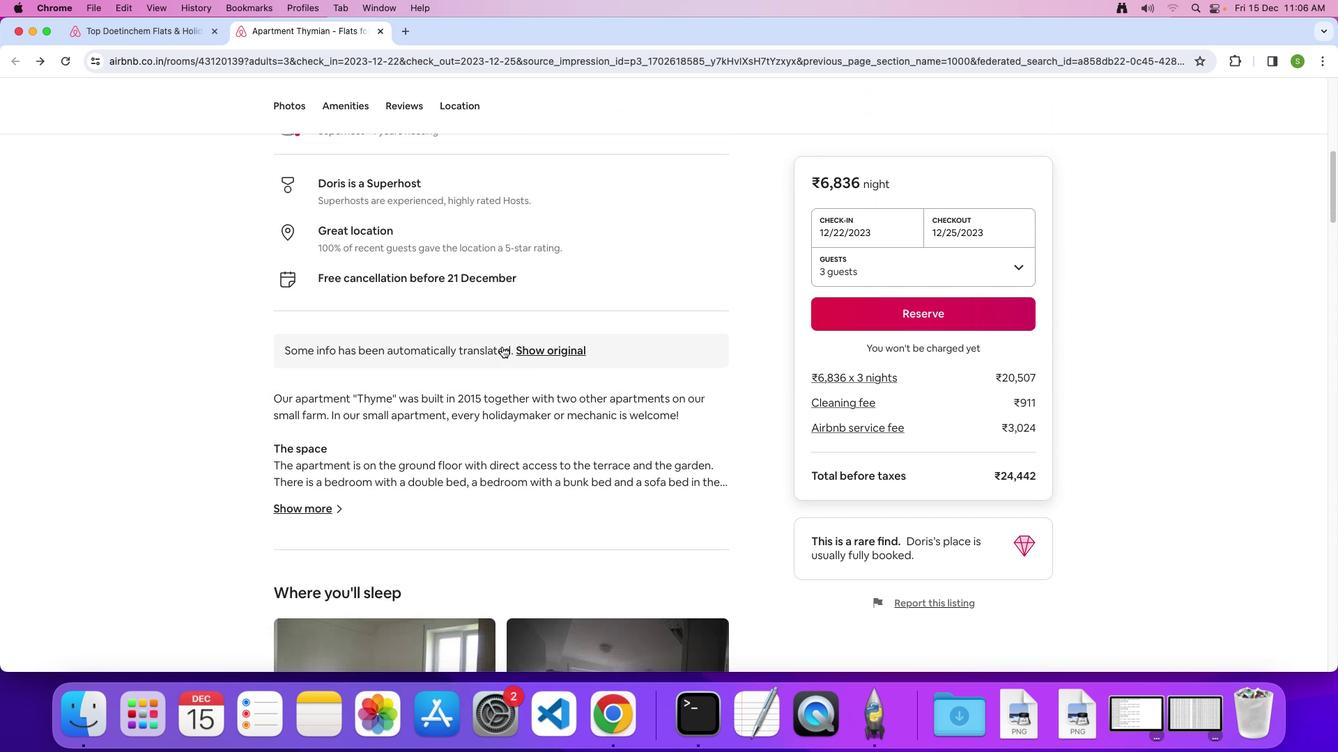 
Action: Mouse scrolled (502, 347) with delta (0, 0)
Screenshot: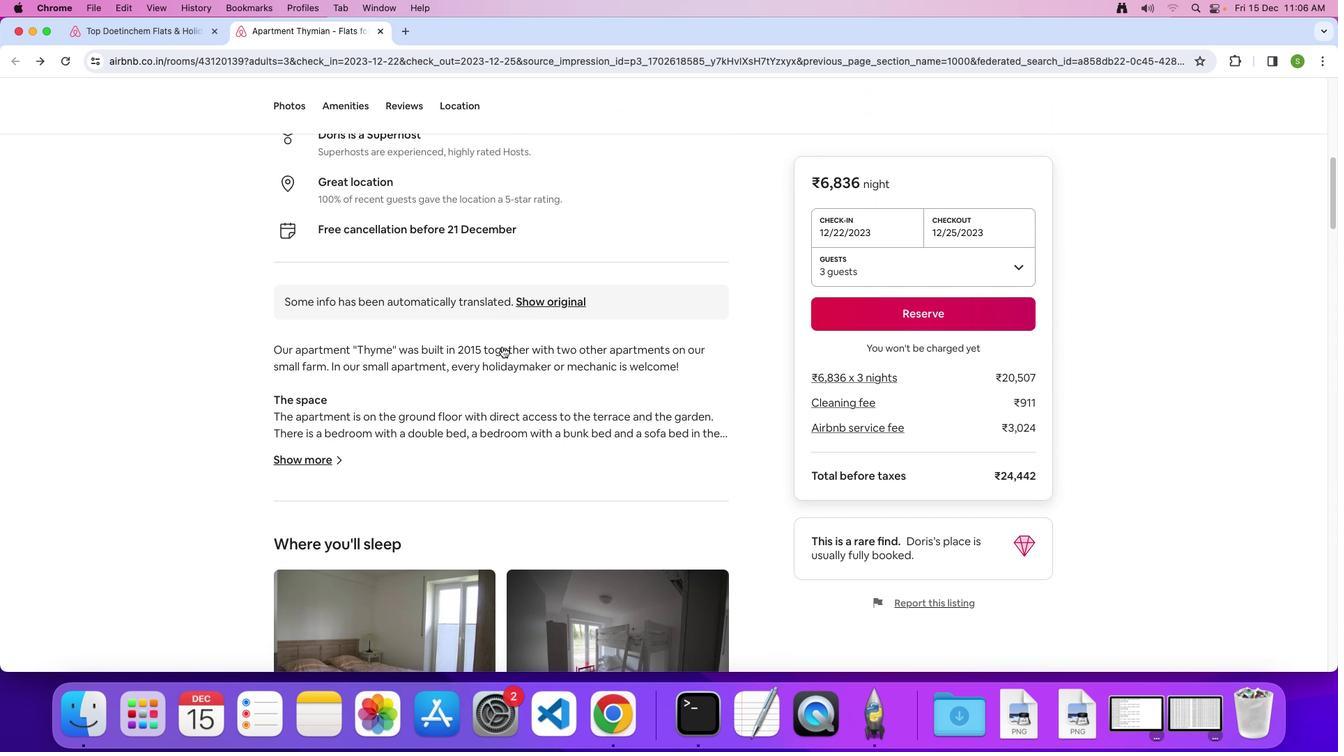 
Action: Mouse scrolled (502, 347) with delta (0, 0)
Screenshot: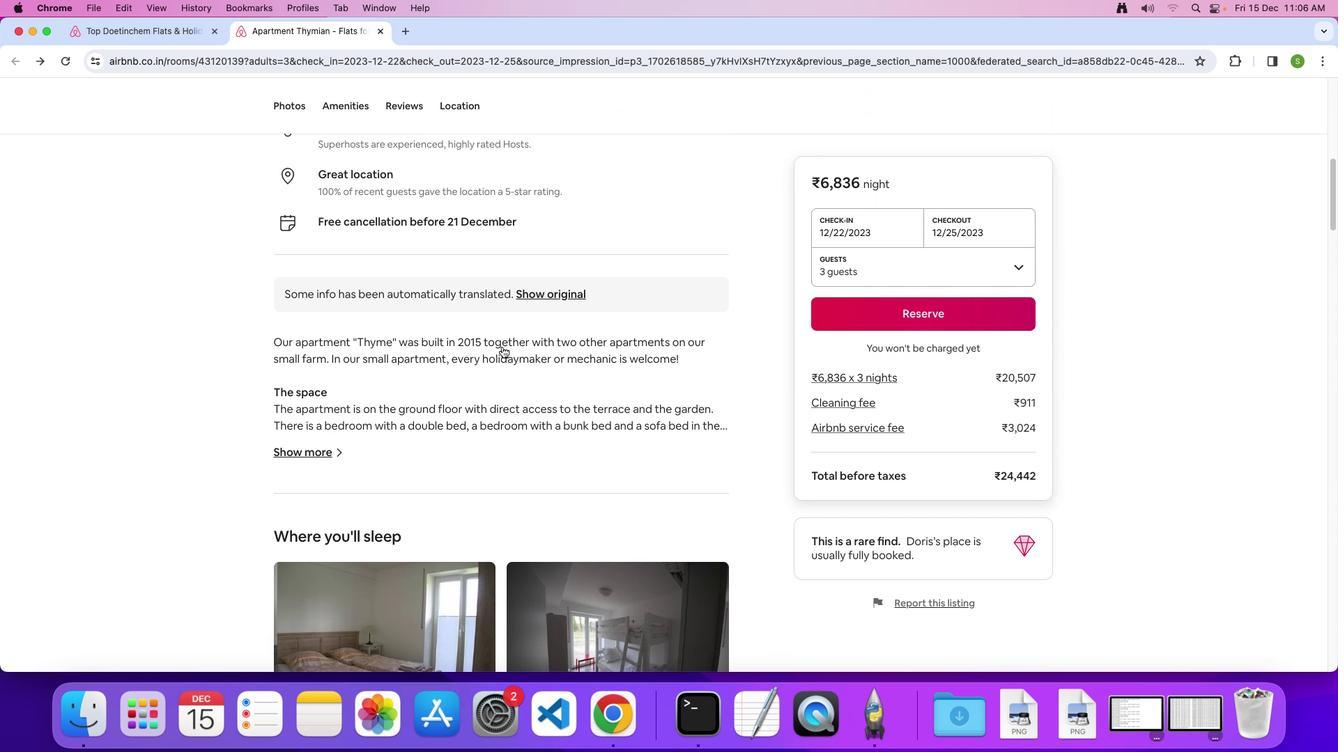 
Action: Mouse scrolled (502, 347) with delta (0, 0)
Screenshot: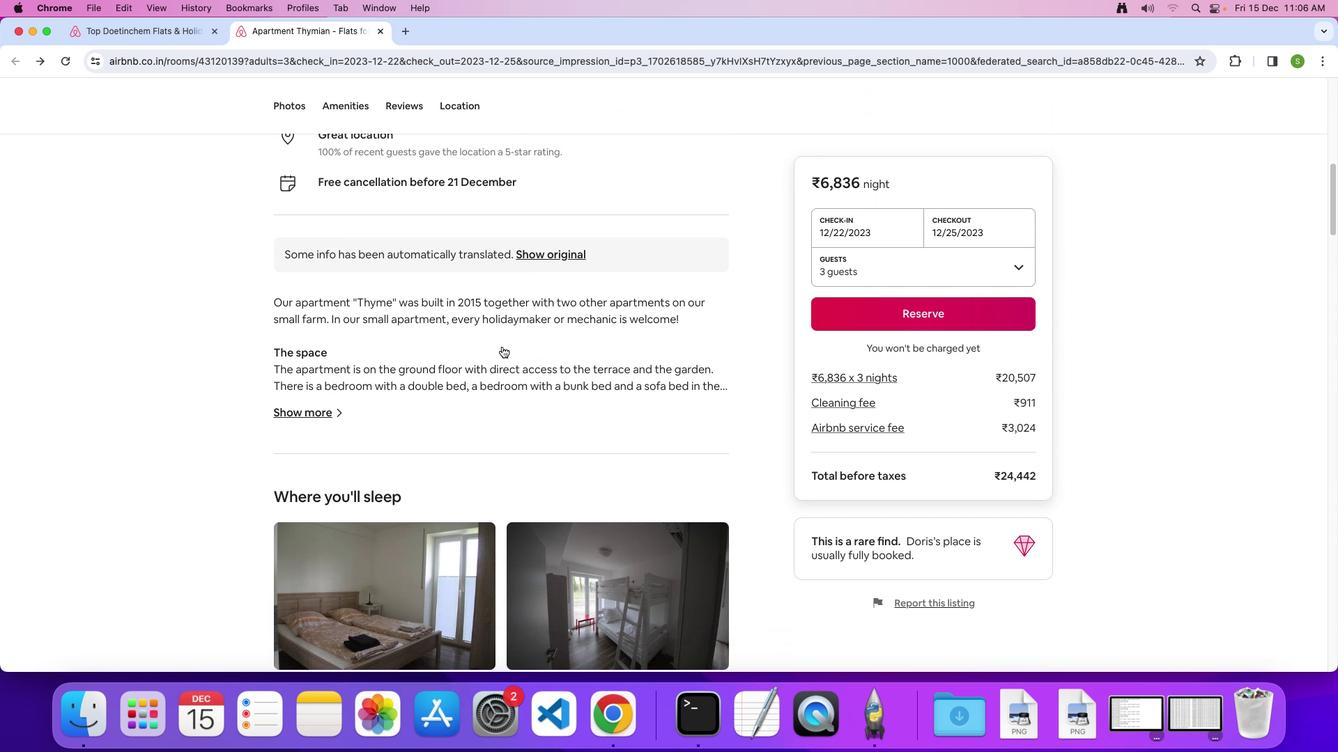 
Action: Mouse moved to (310, 388)
Screenshot: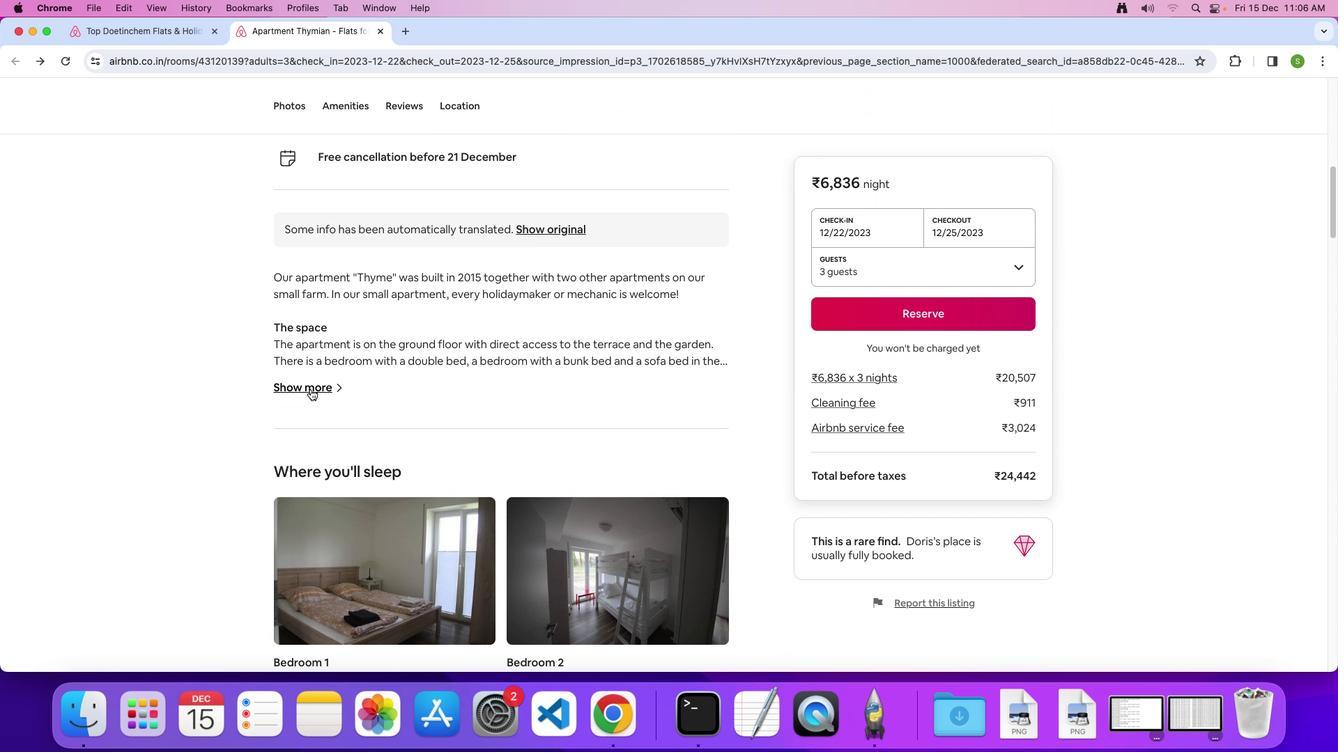 
Action: Mouse pressed left at (310, 388)
Screenshot: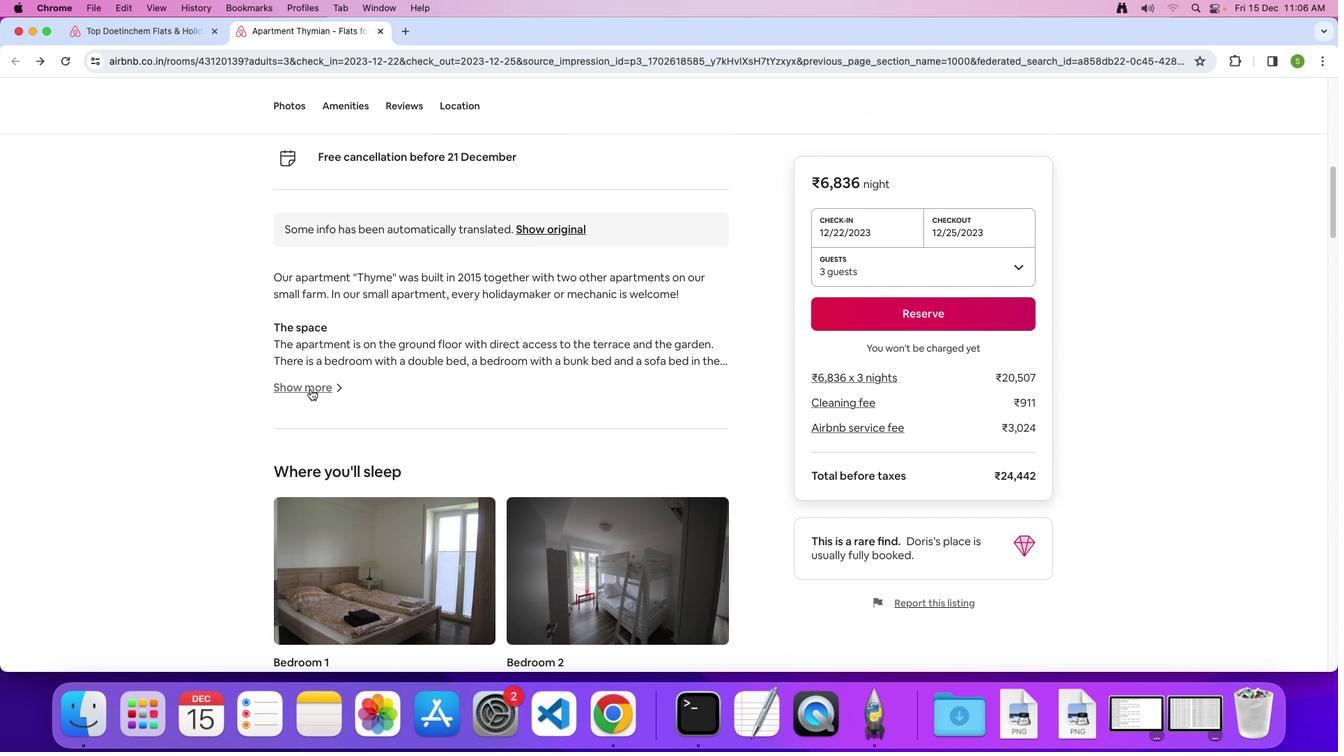 
Action: Mouse moved to (748, 371)
Screenshot: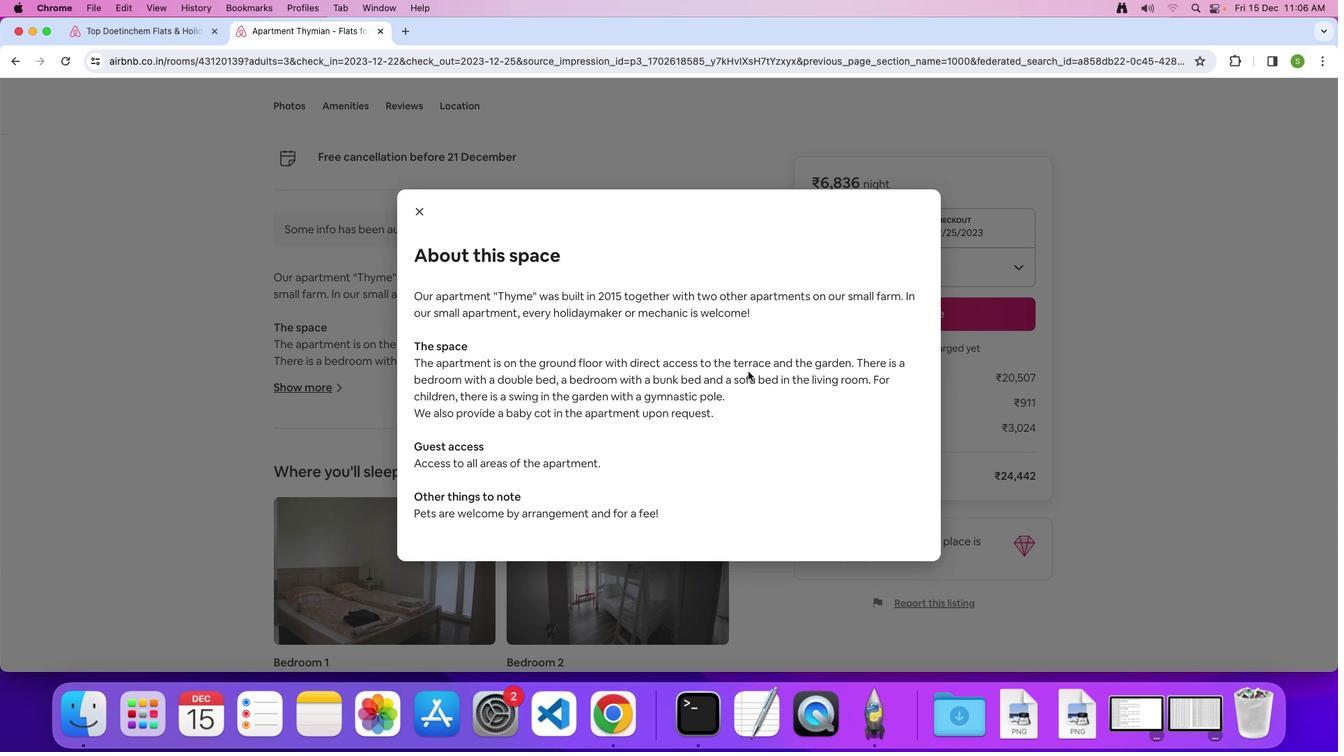 
Action: Mouse scrolled (748, 371) with delta (0, 0)
Screenshot: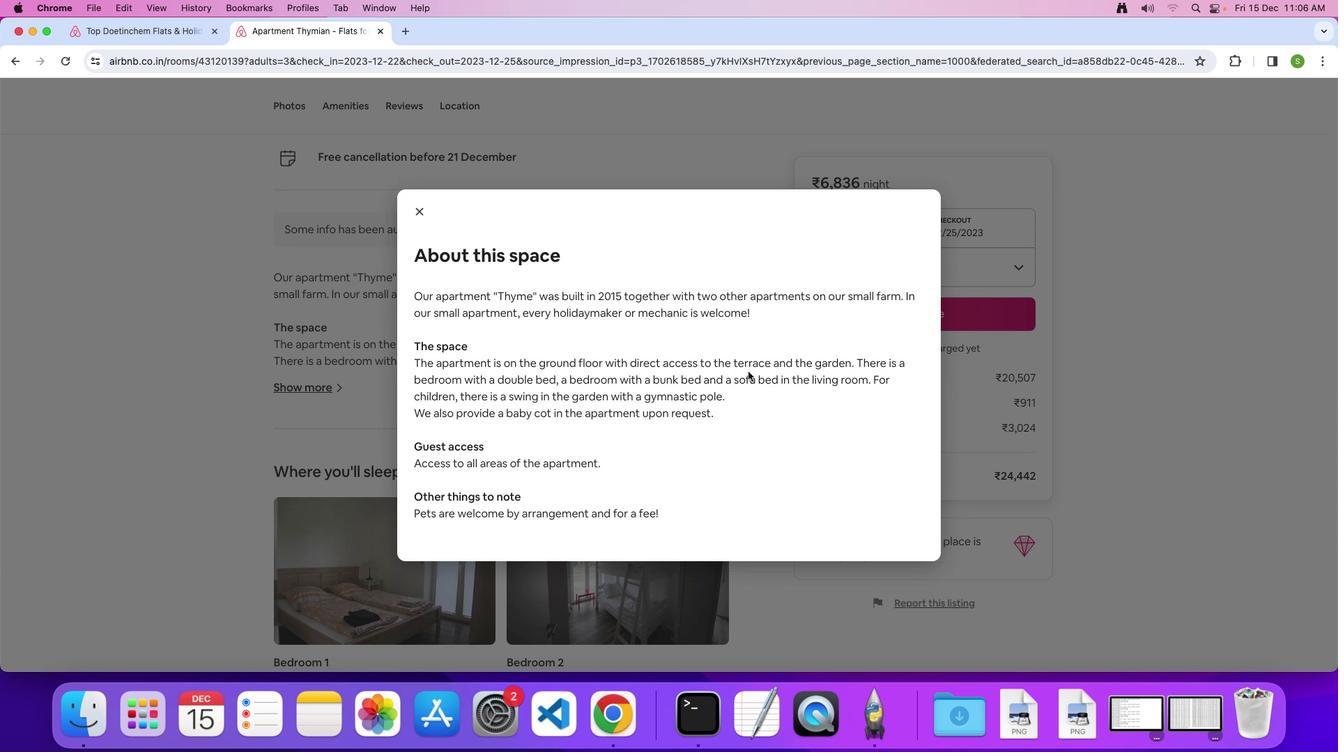 
Action: Mouse scrolled (748, 371) with delta (0, 0)
Screenshot: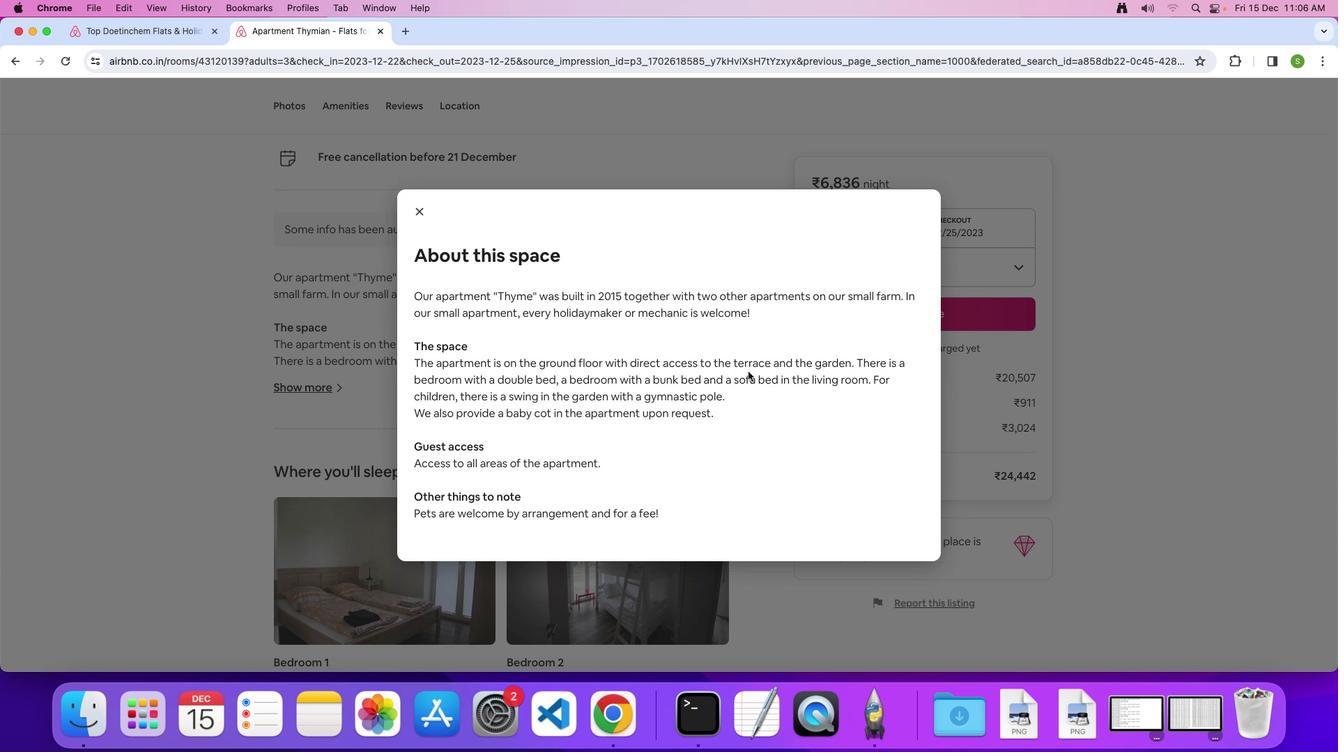 
Action: Mouse scrolled (748, 371) with delta (0, -1)
Screenshot: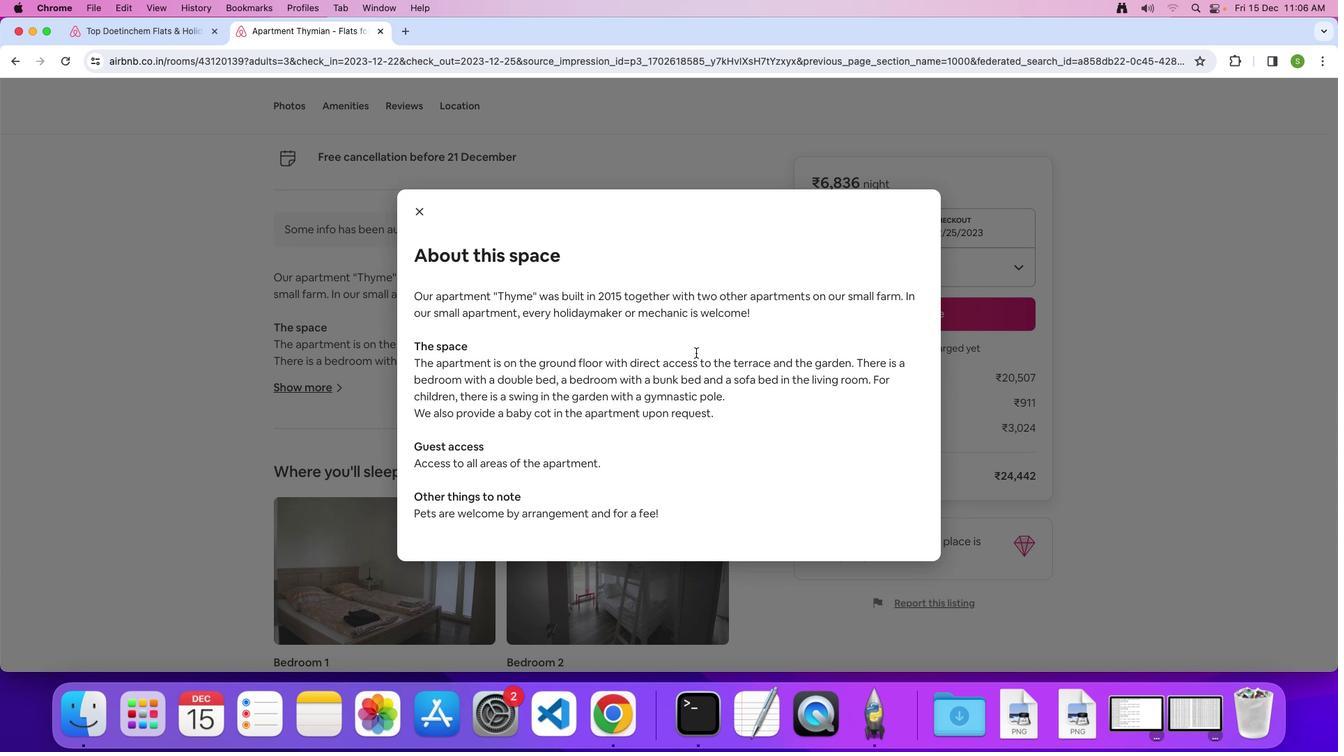 
Action: Mouse moved to (425, 214)
Screenshot: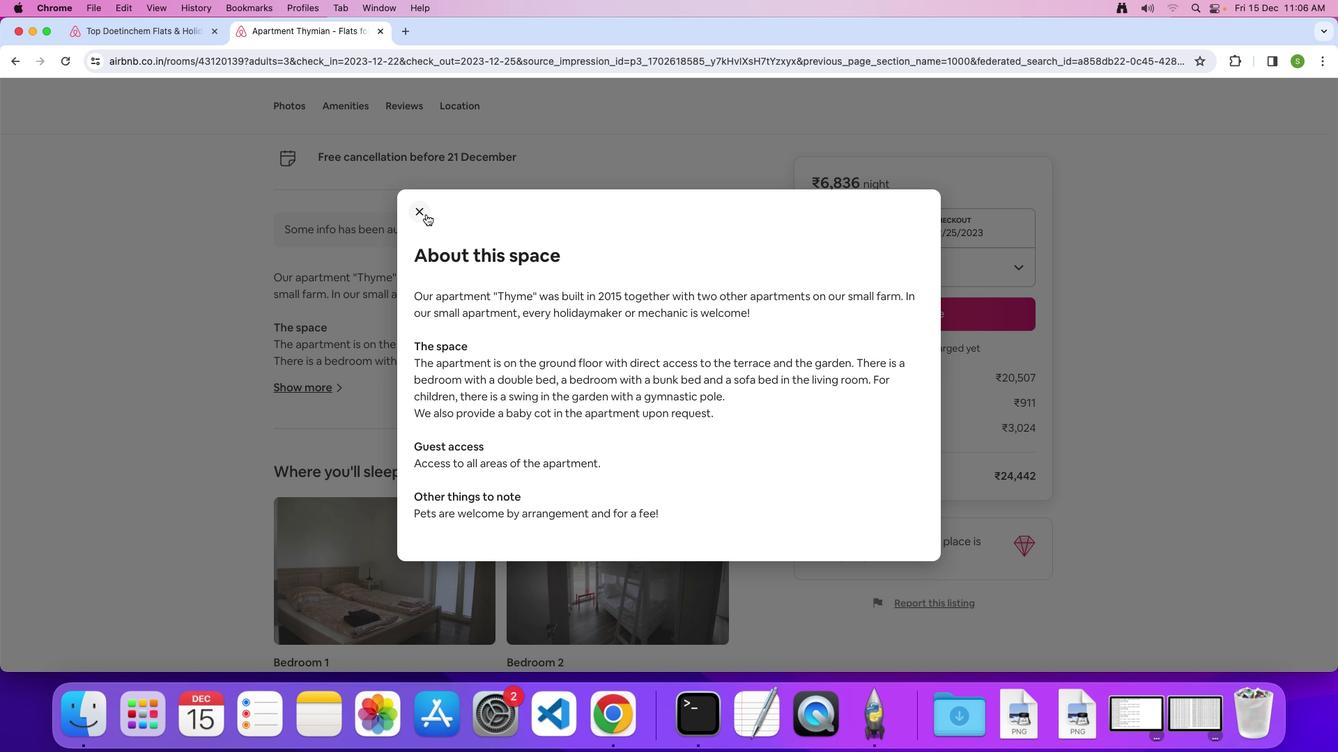 
Action: Mouse pressed left at (425, 214)
Screenshot: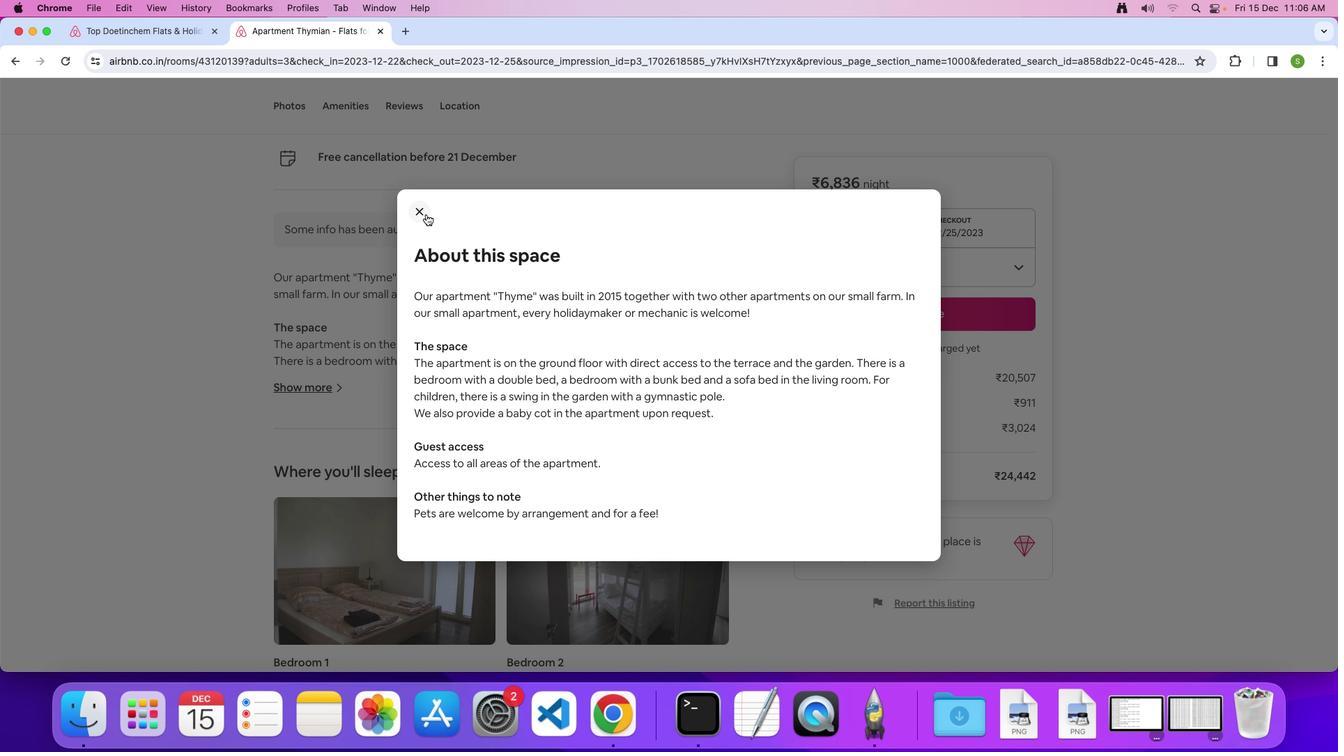 
Action: Mouse moved to (642, 371)
Screenshot: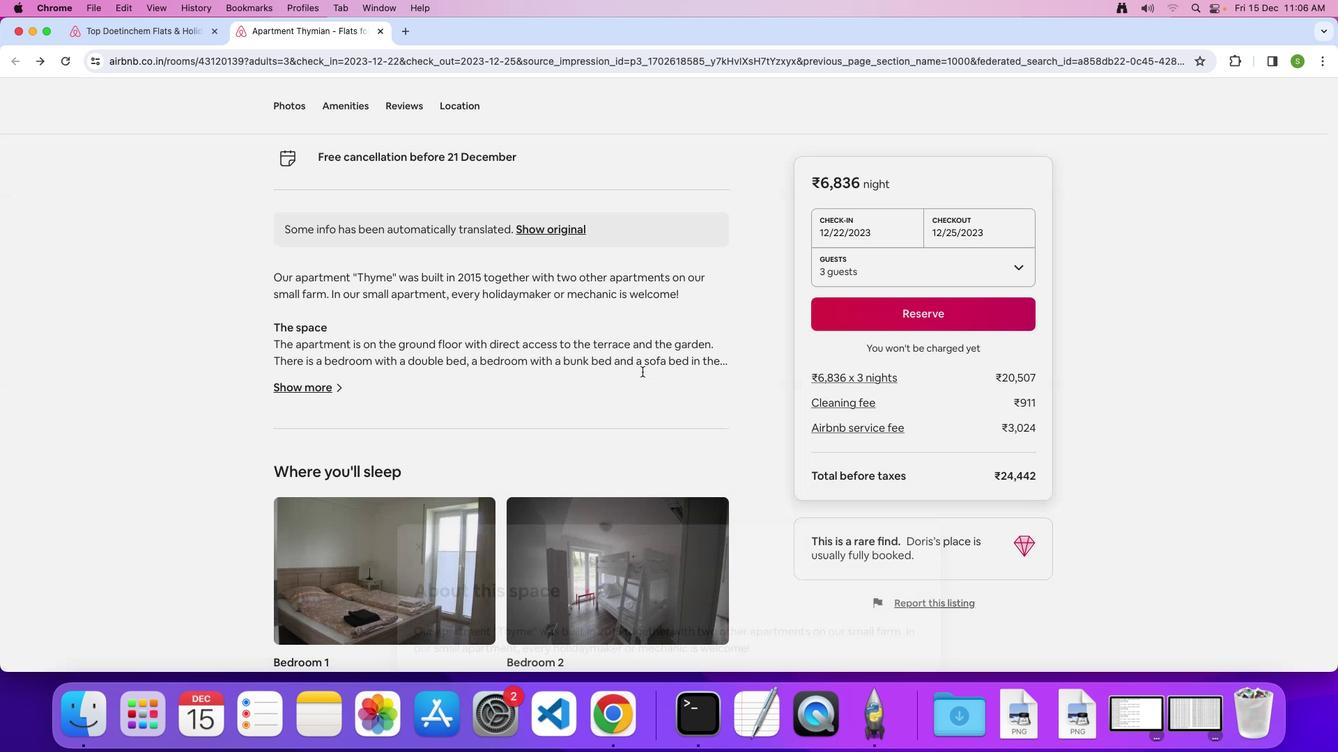 
Action: Mouse scrolled (642, 371) with delta (0, 0)
Screenshot: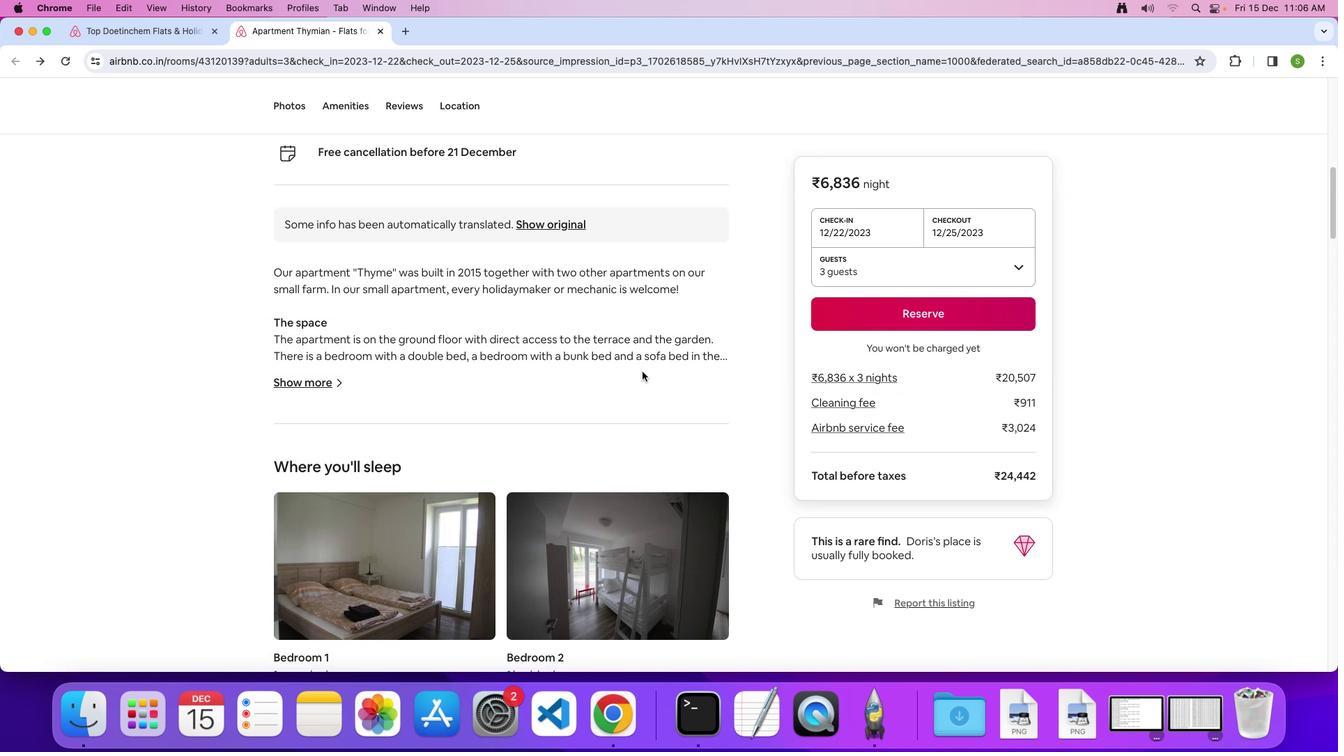 
Action: Mouse scrolled (642, 371) with delta (0, 0)
Screenshot: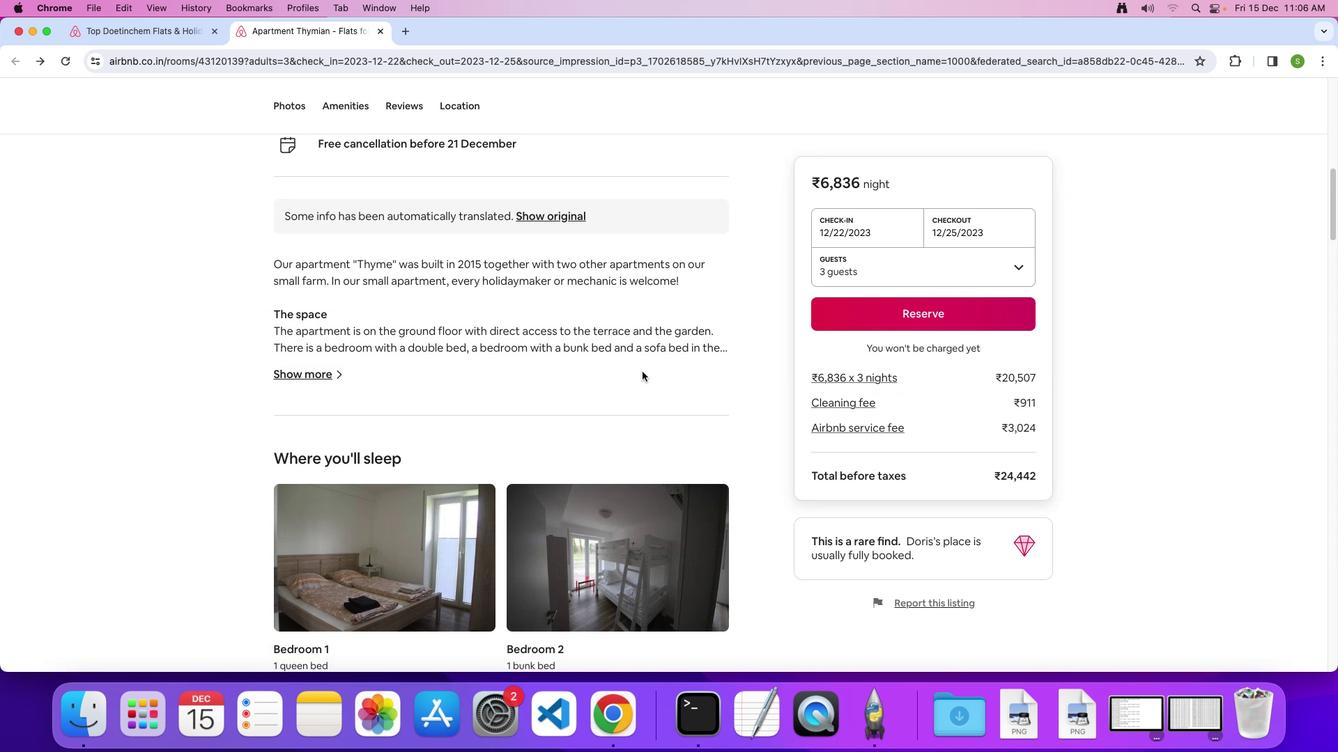 
Action: Mouse scrolled (642, 371) with delta (0, -2)
Screenshot: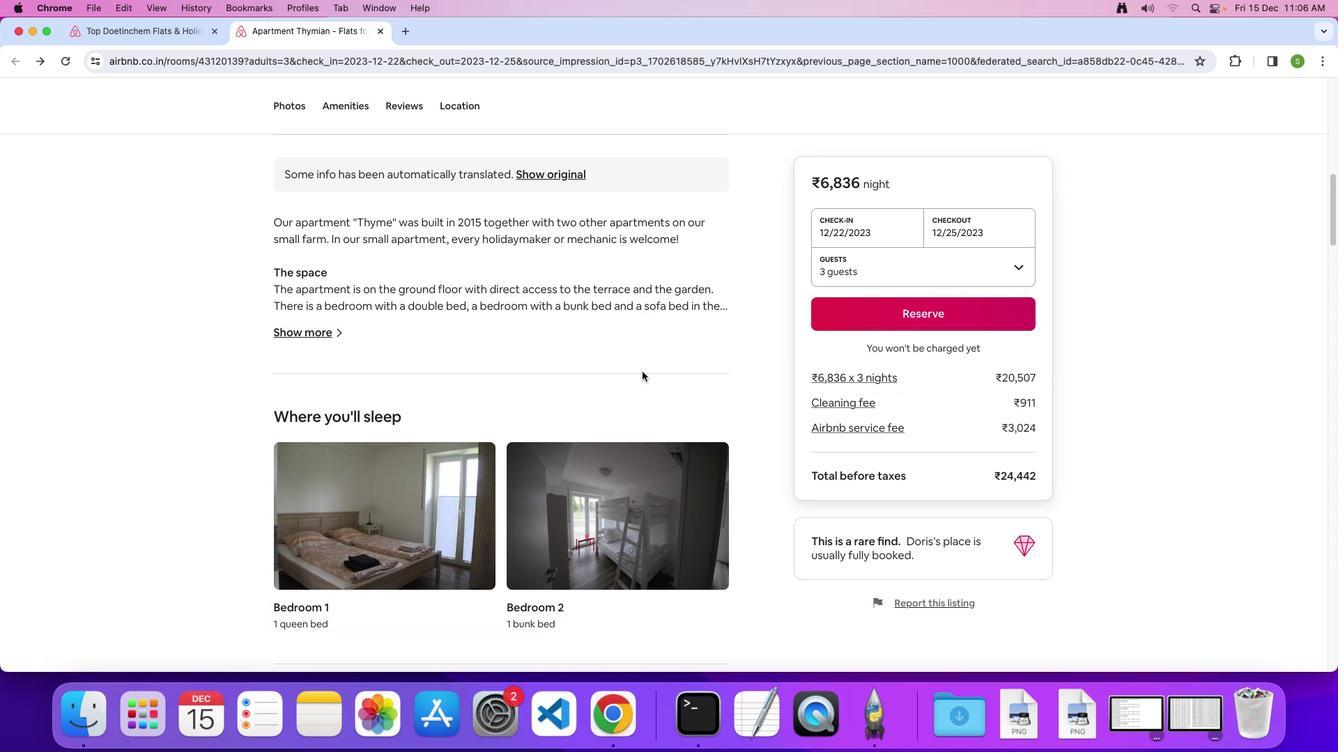 
Action: Mouse scrolled (642, 371) with delta (0, 0)
Screenshot: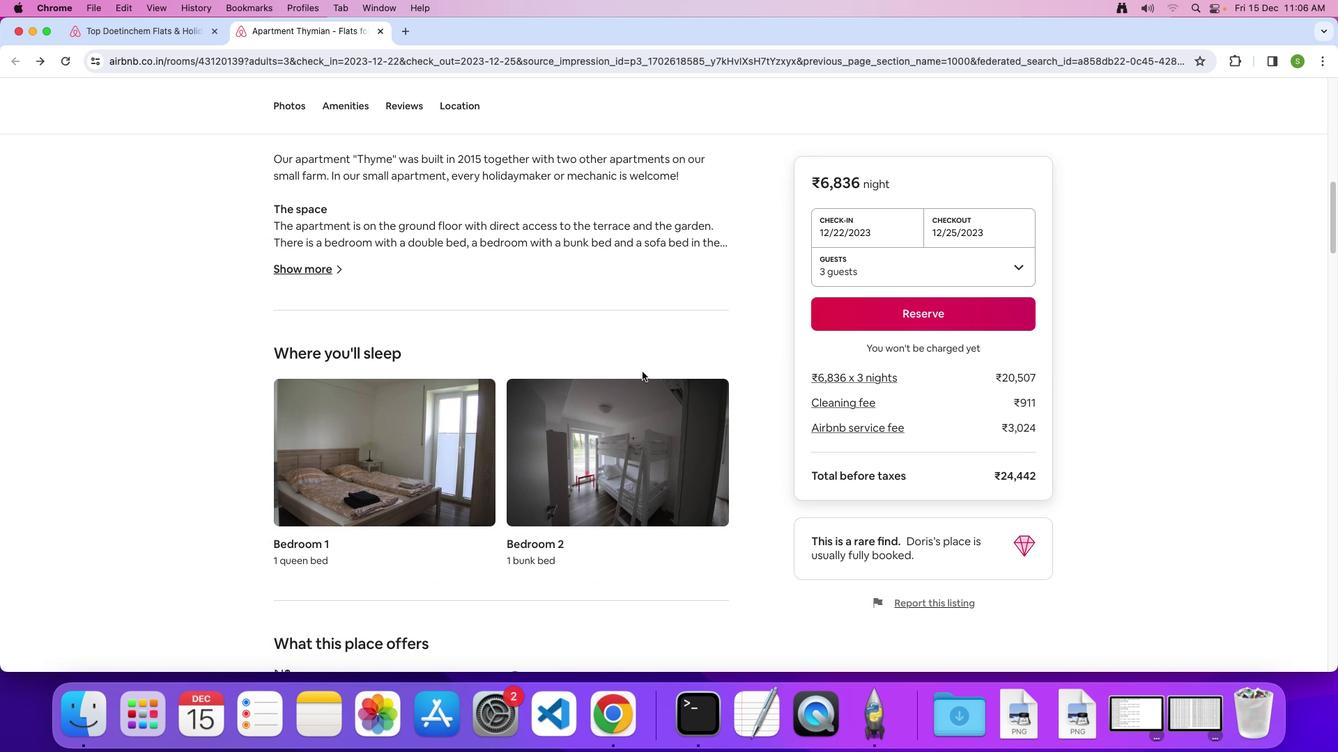 
Action: Mouse scrolled (642, 371) with delta (0, 0)
Screenshot: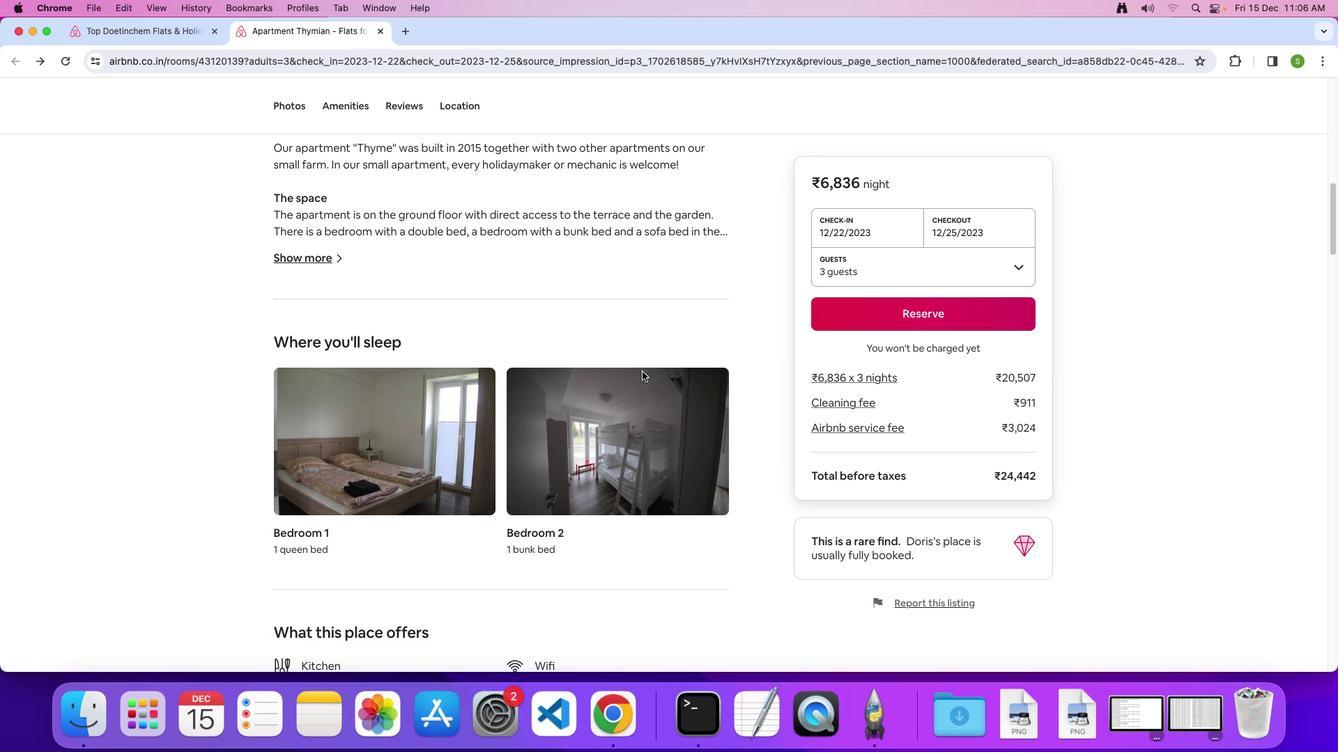 
Action: Mouse scrolled (642, 371) with delta (0, -1)
Screenshot: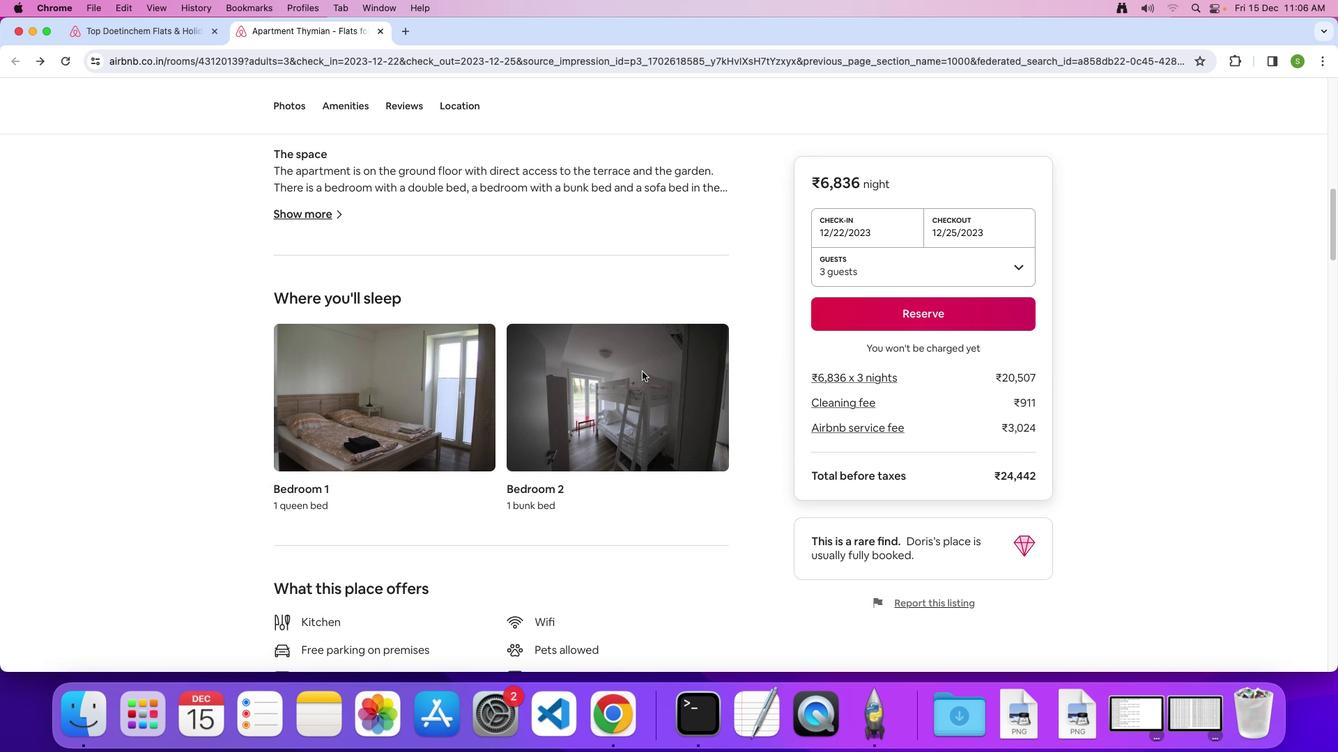 
Action: Mouse scrolled (642, 371) with delta (0, 0)
Screenshot: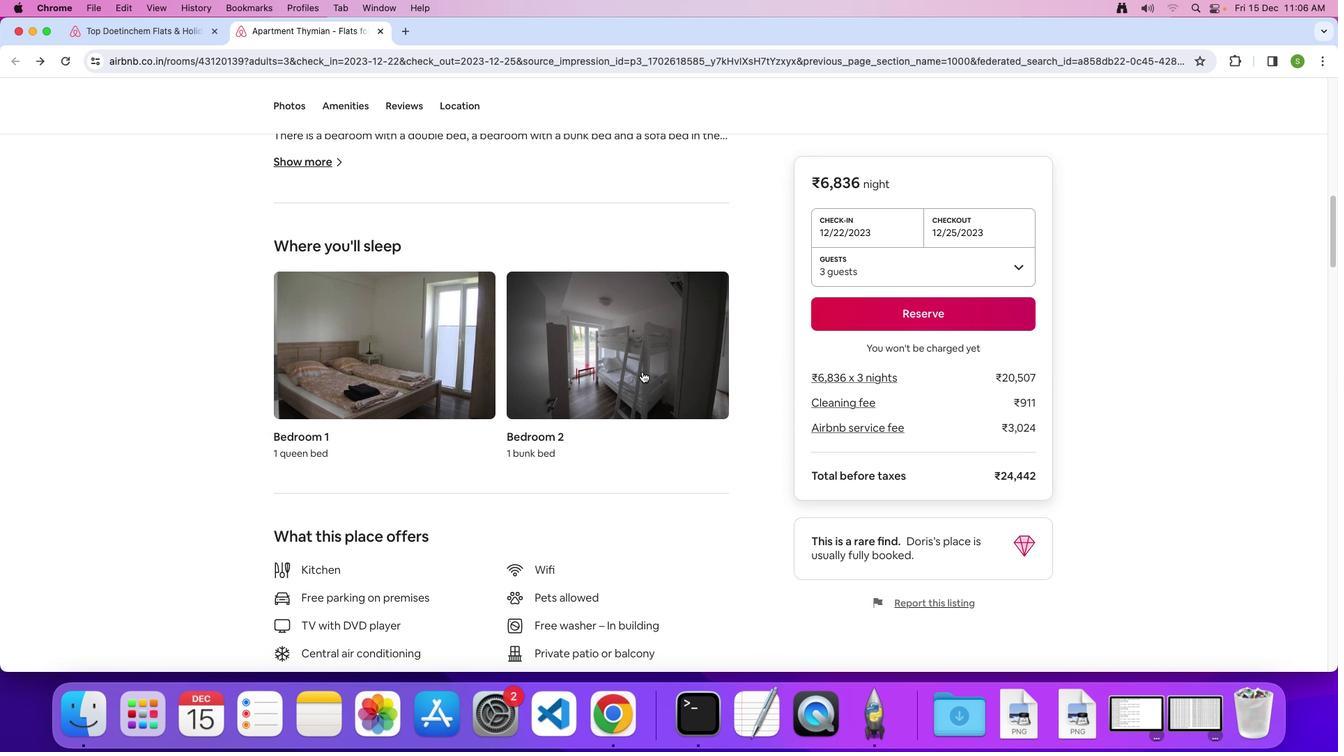 
Action: Mouse scrolled (642, 371) with delta (0, 0)
Screenshot: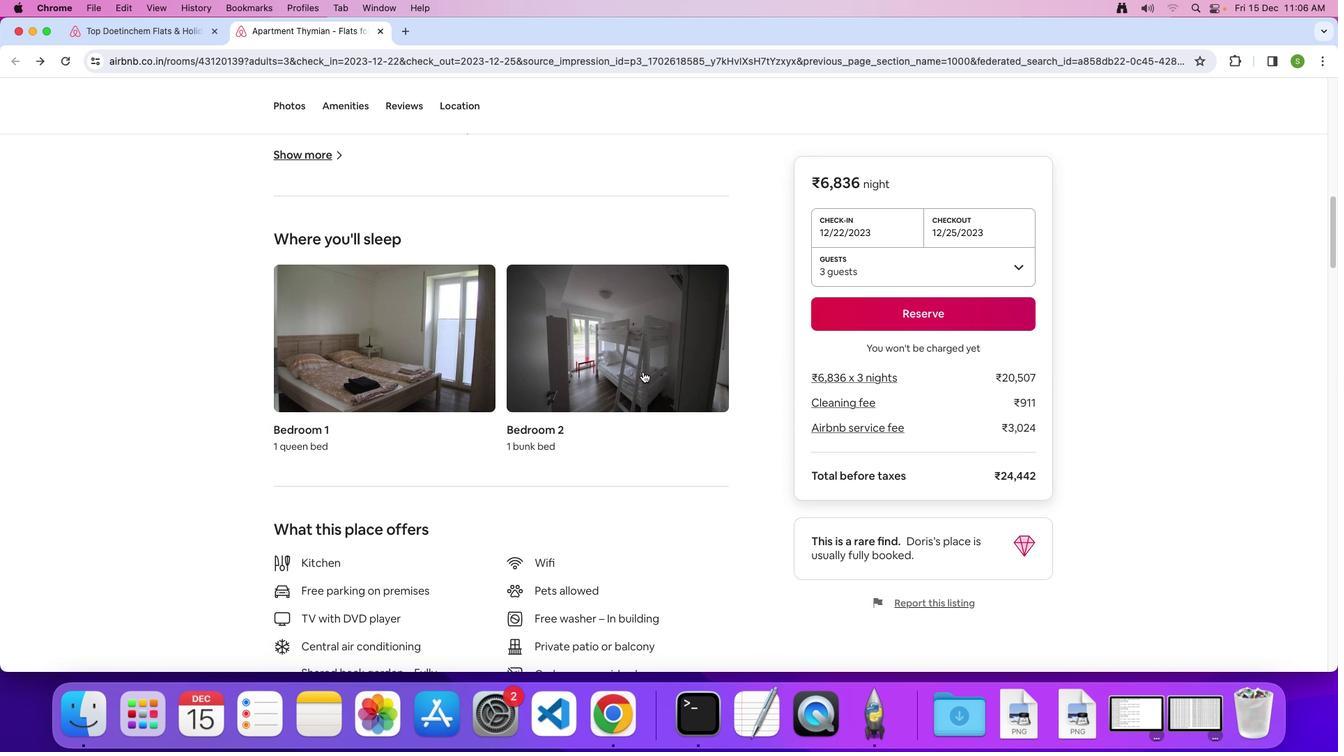 
Action: Mouse scrolled (642, 371) with delta (0, -1)
Screenshot: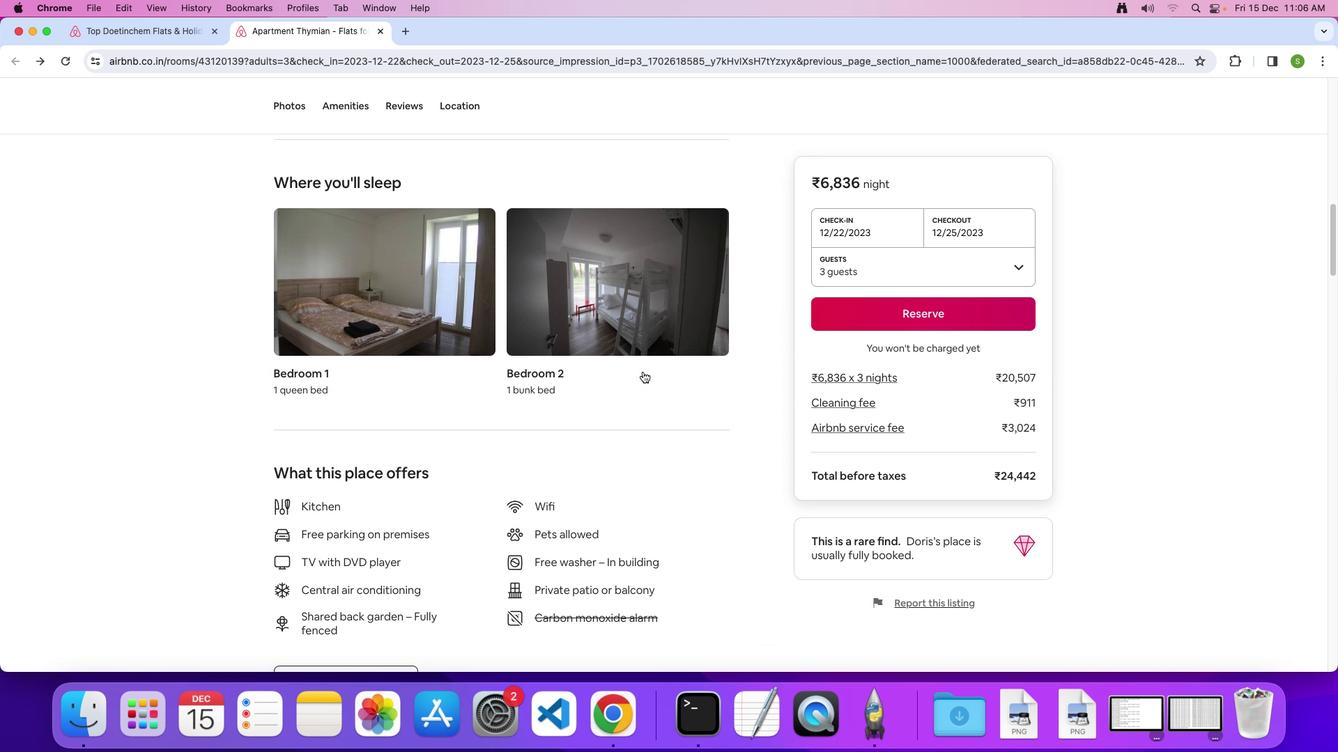 
Action: Mouse moved to (642, 371)
Screenshot: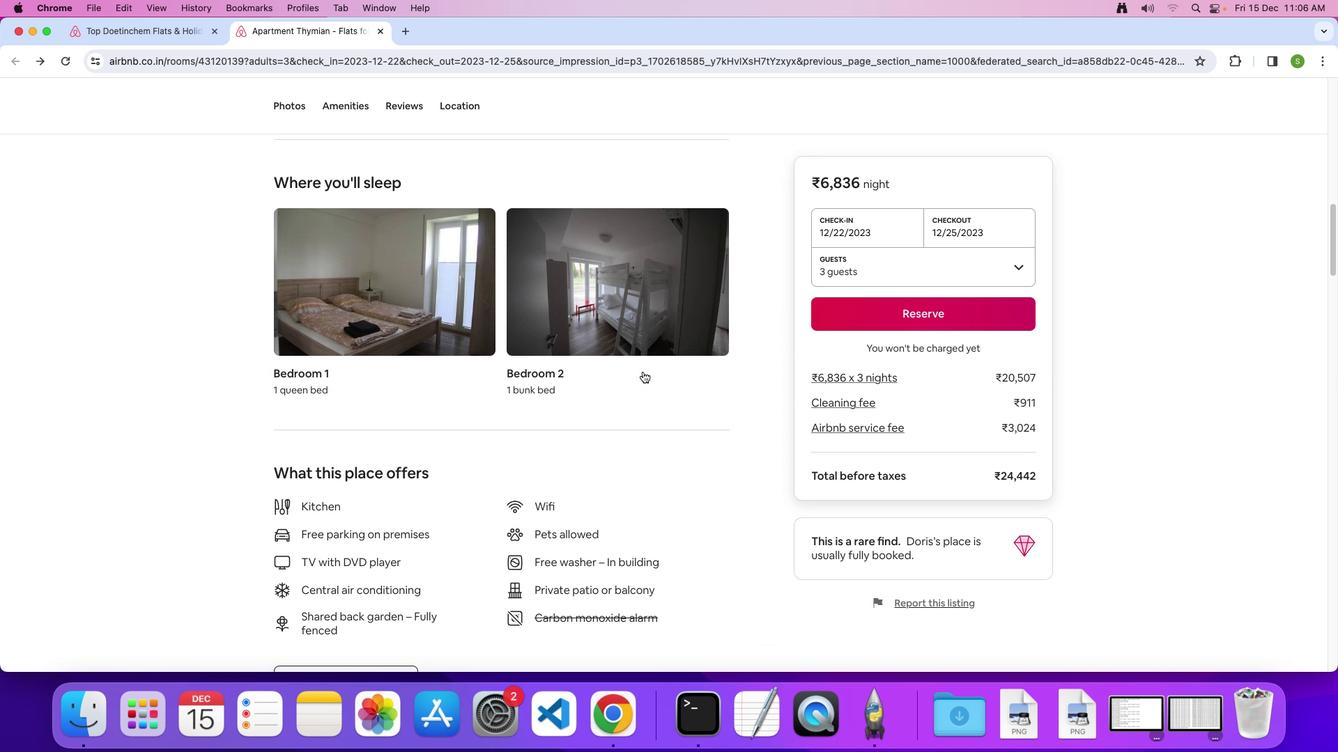 
Action: Mouse scrolled (642, 371) with delta (0, 0)
Screenshot: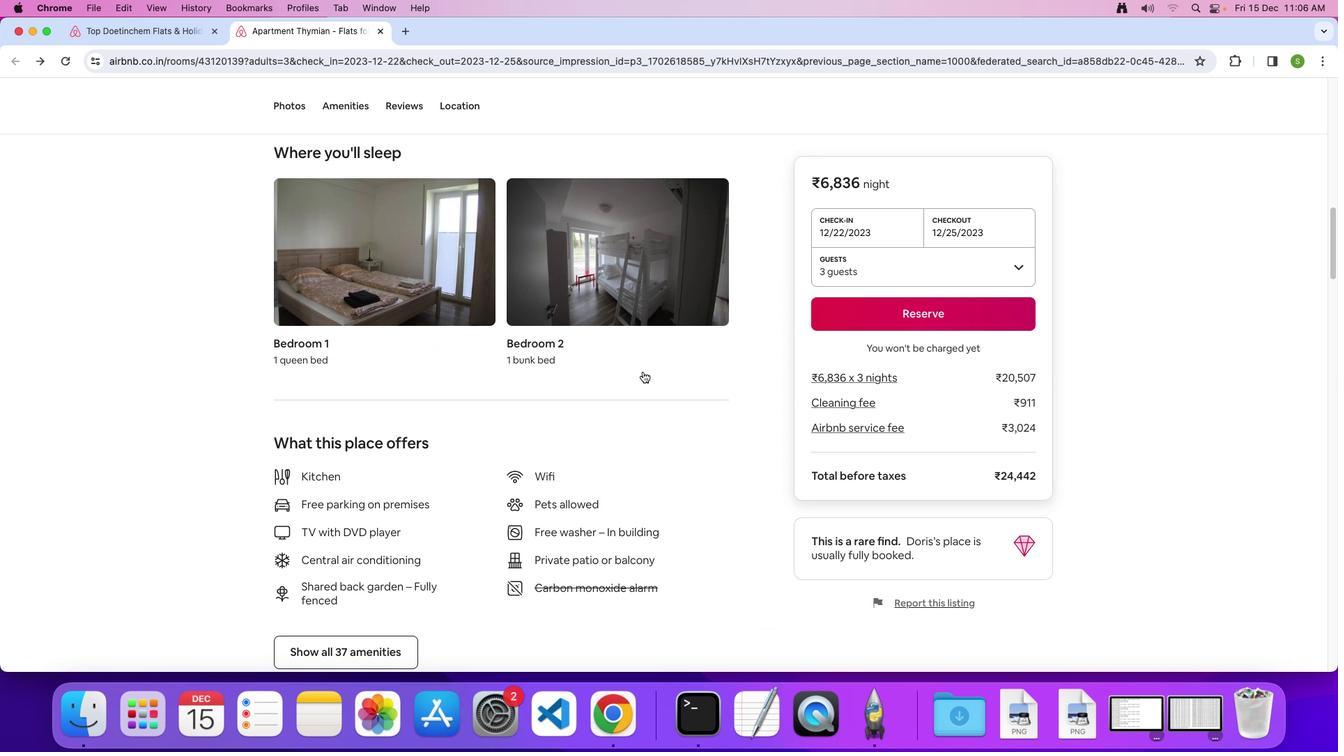 
Action: Mouse scrolled (642, 371) with delta (0, 0)
Screenshot: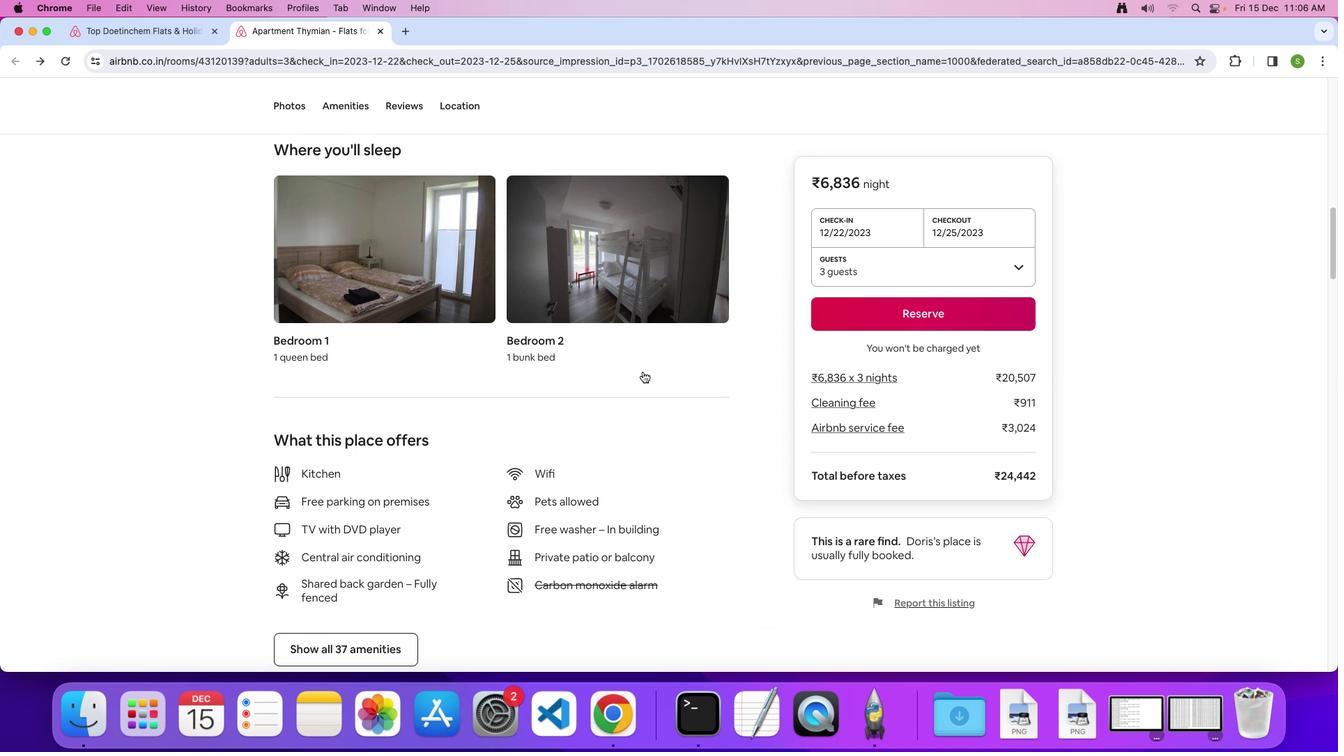 
Action: Mouse scrolled (642, 371) with delta (0, -1)
Screenshot: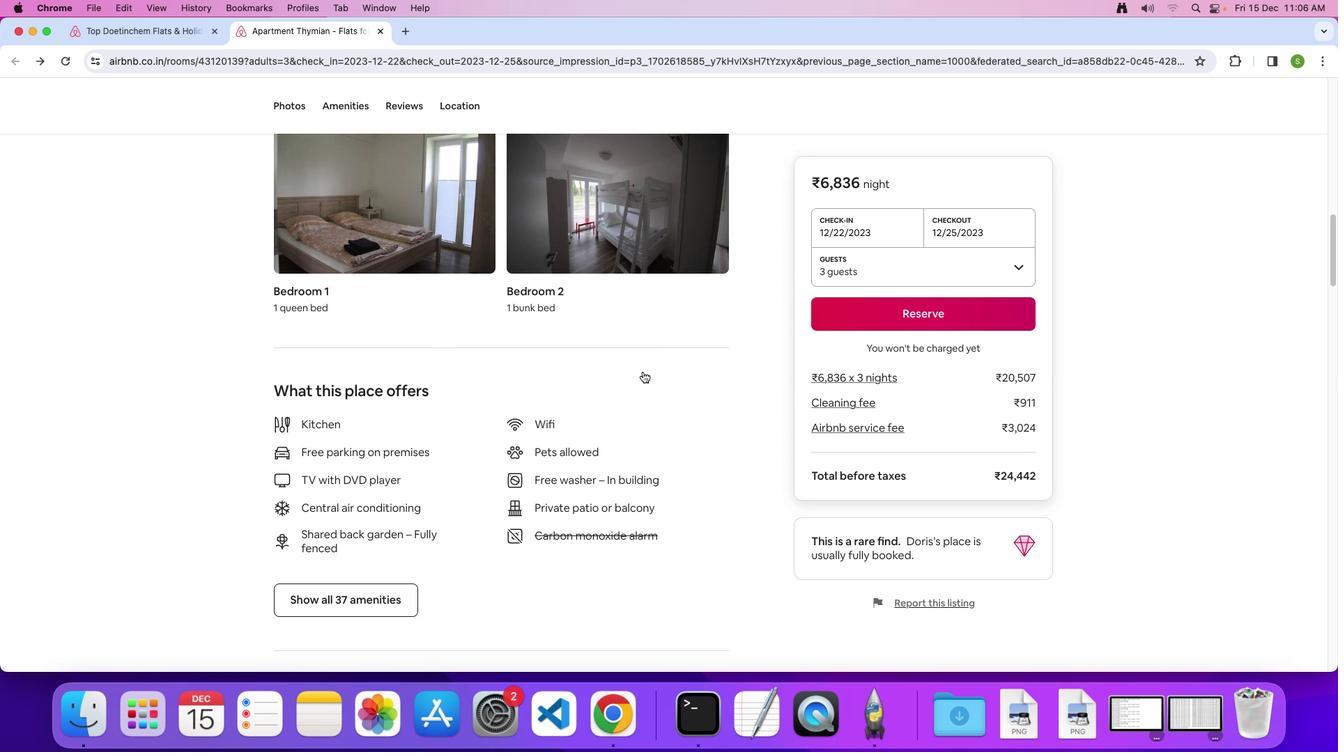 
Action: Mouse scrolled (642, 371) with delta (0, 0)
Screenshot: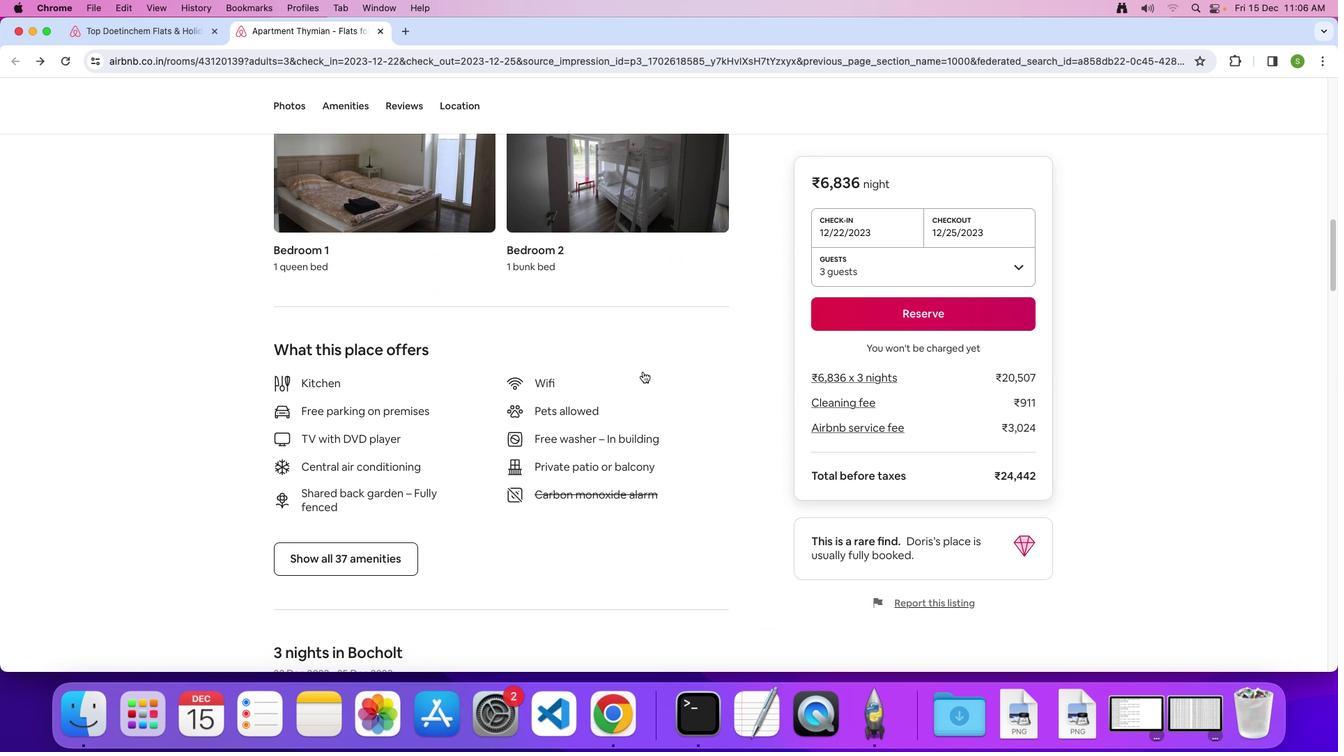 
Action: Mouse scrolled (642, 371) with delta (0, 0)
Screenshot: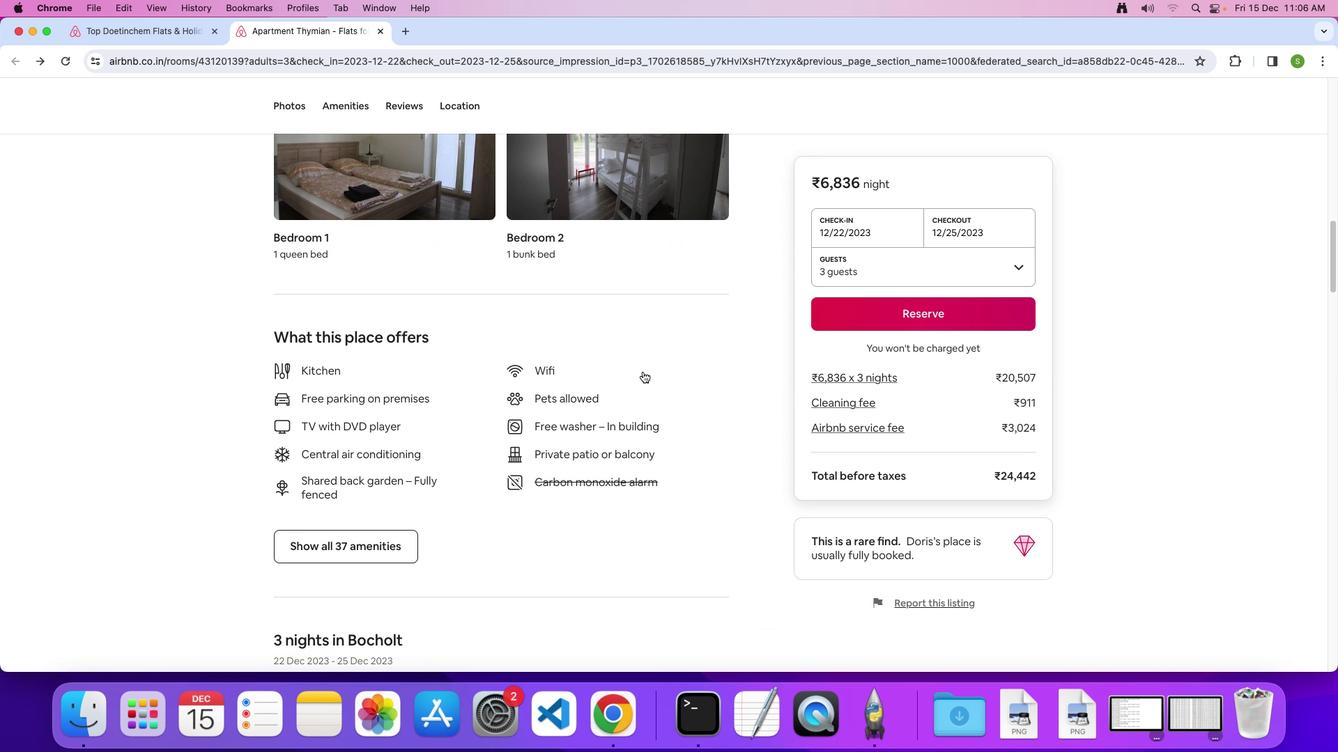 
Action: Mouse scrolled (642, 371) with delta (0, -1)
Screenshot: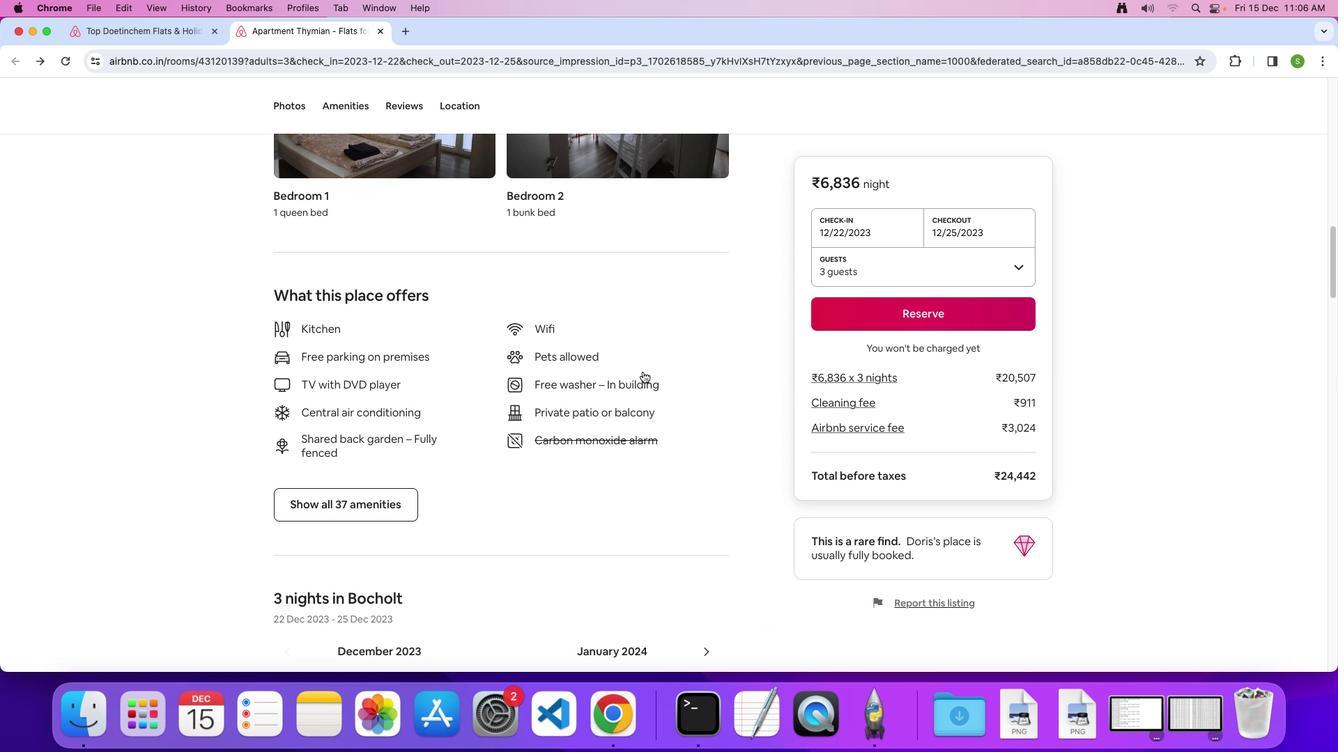 
Action: Mouse scrolled (642, 371) with delta (0, 0)
Screenshot: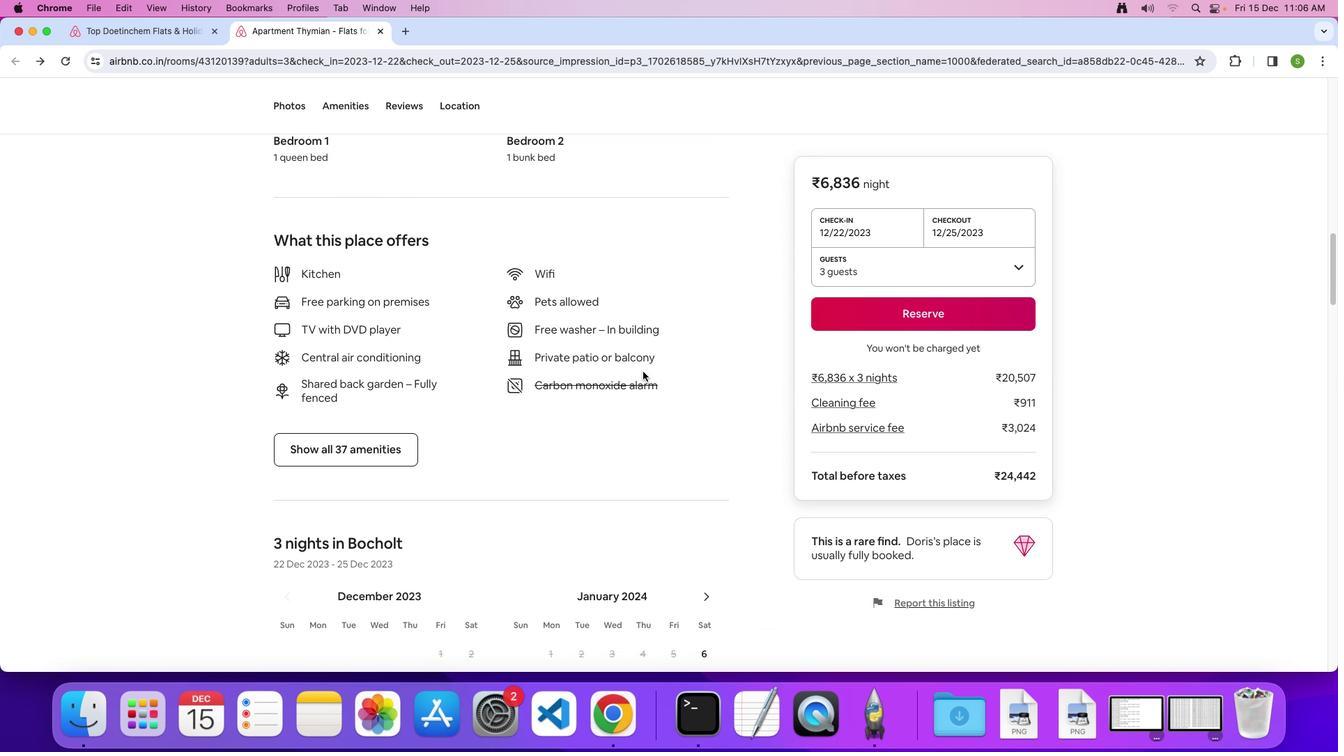 
Action: Mouse scrolled (642, 371) with delta (0, 0)
Screenshot: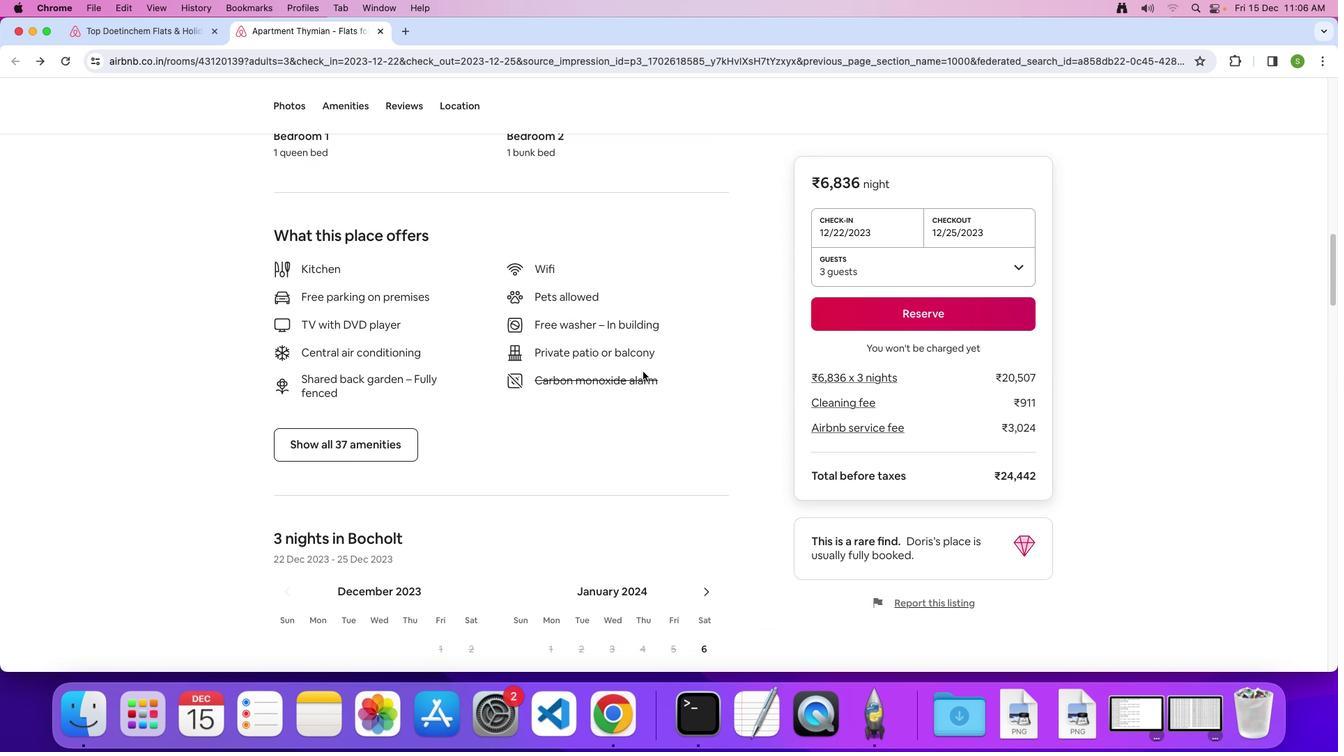 
Action: Mouse scrolled (642, 371) with delta (0, 0)
Screenshot: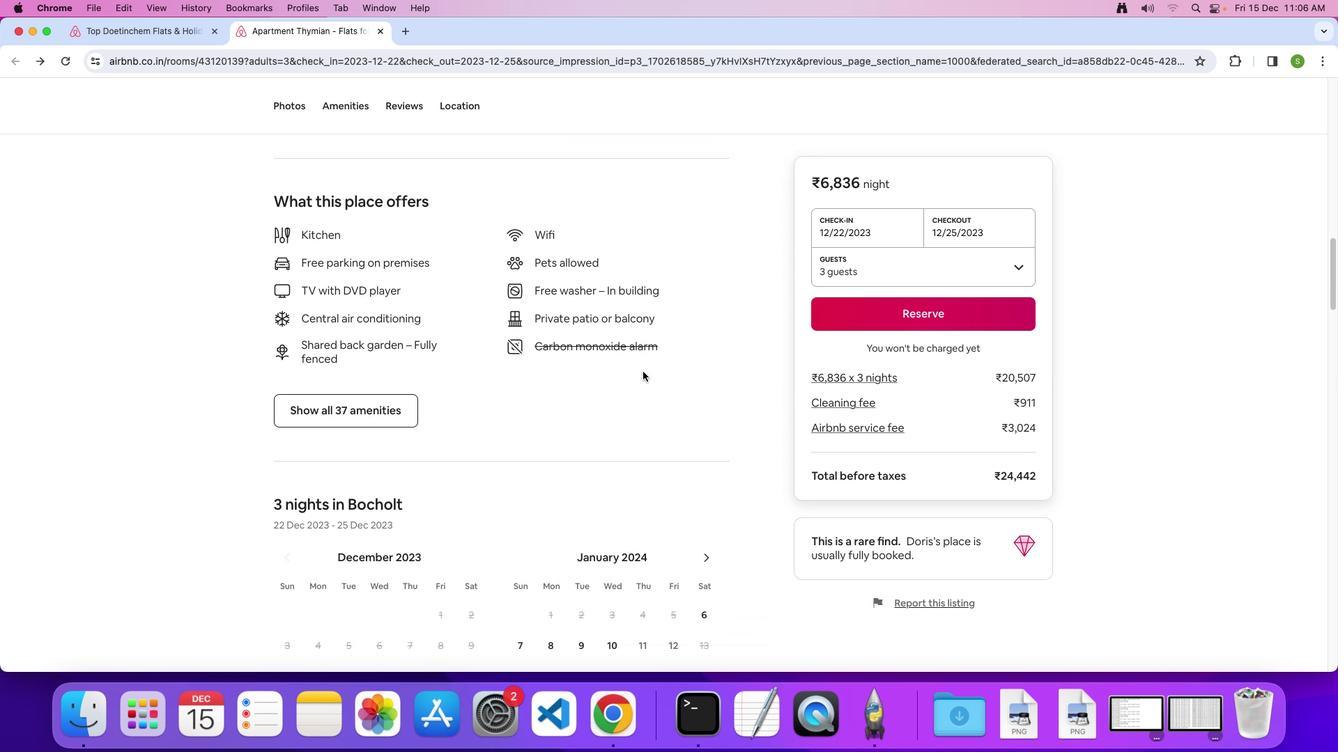 
Action: Mouse moved to (370, 367)
Screenshot: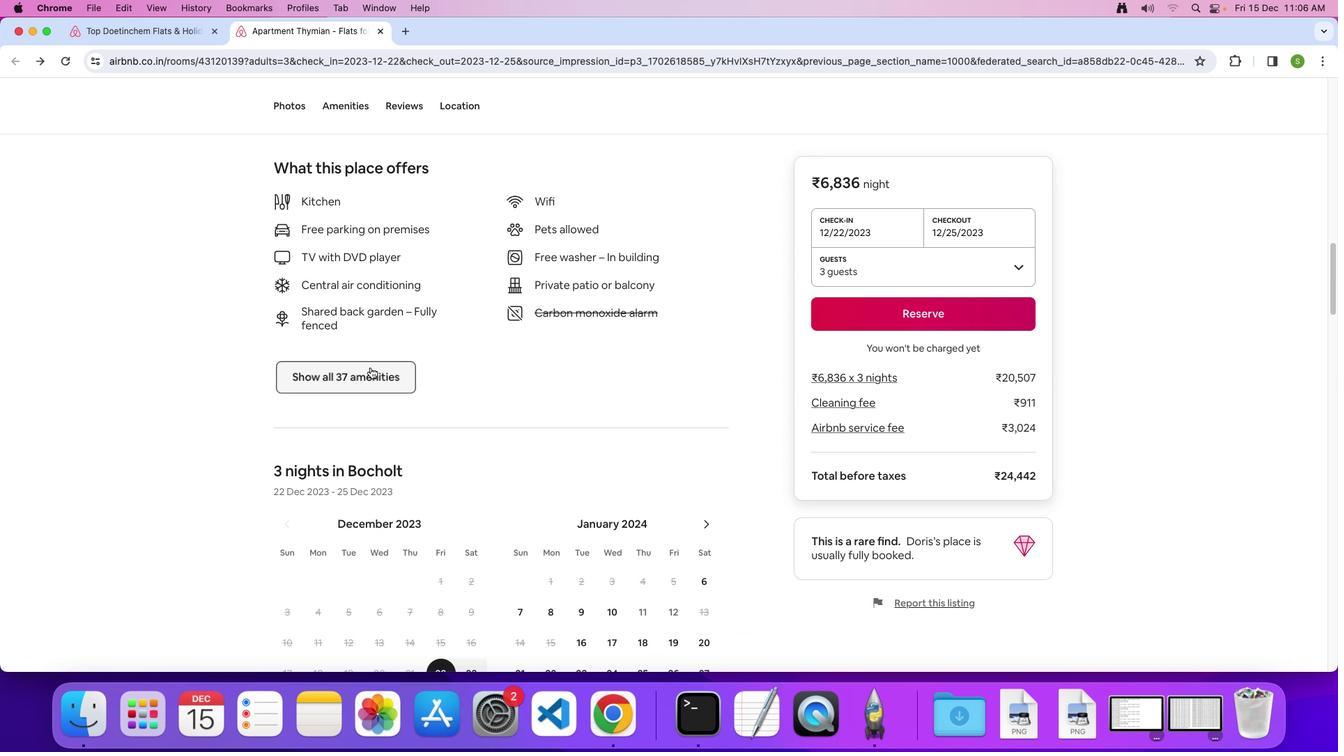 
Action: Mouse pressed left at (370, 367)
Screenshot: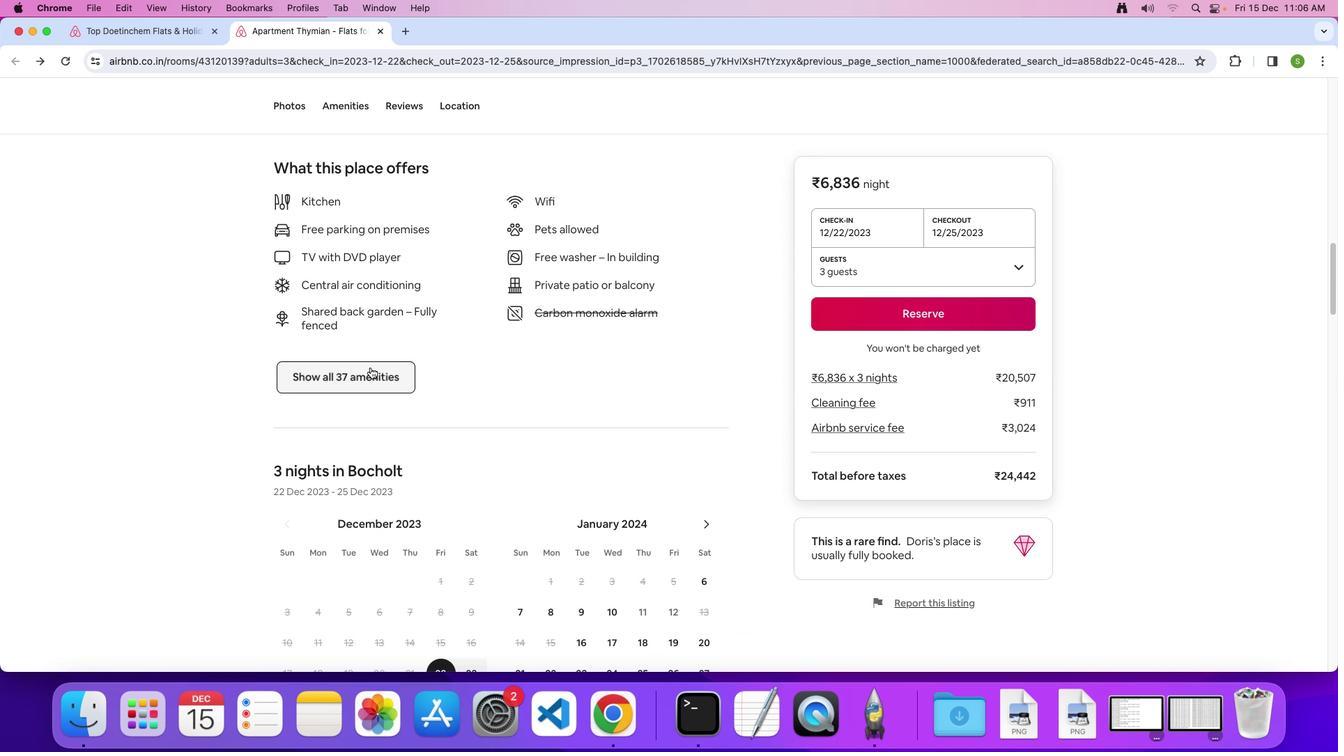 
Action: Mouse moved to (773, 315)
Screenshot: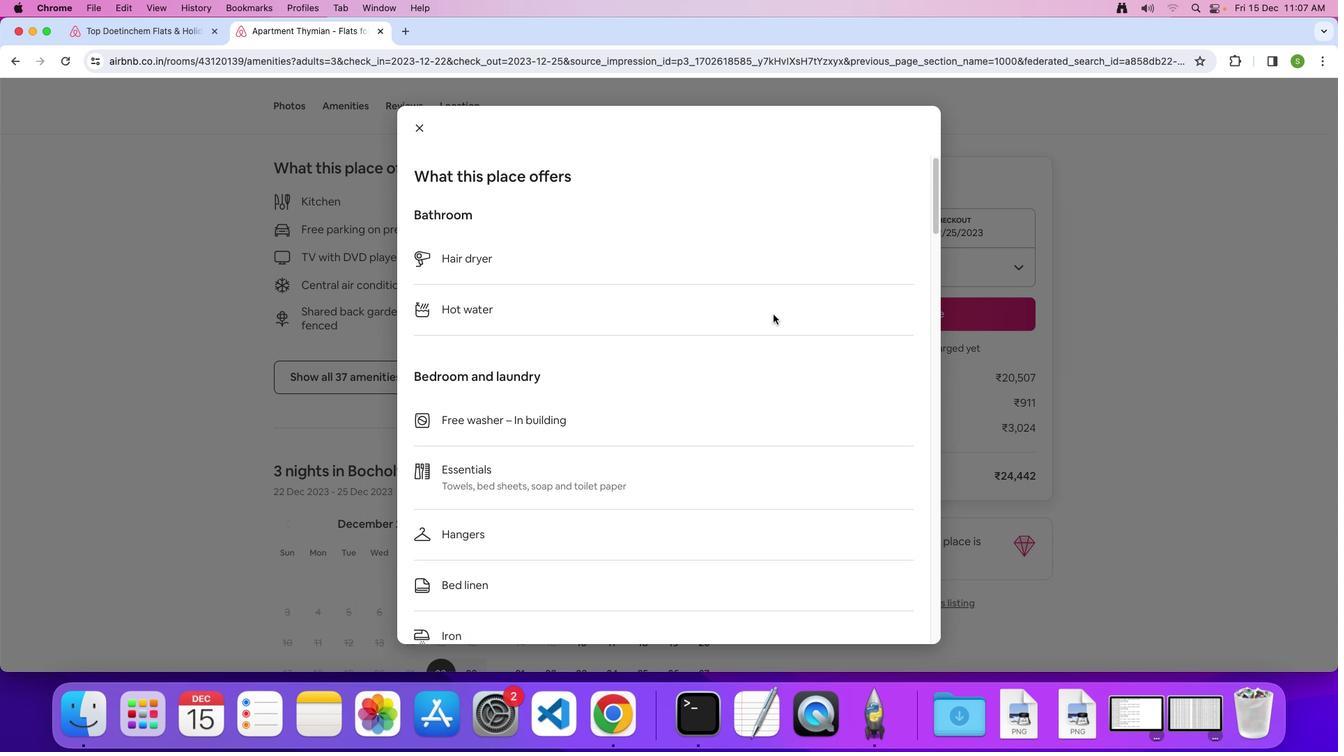 
Action: Mouse scrolled (773, 315) with delta (0, 0)
Screenshot: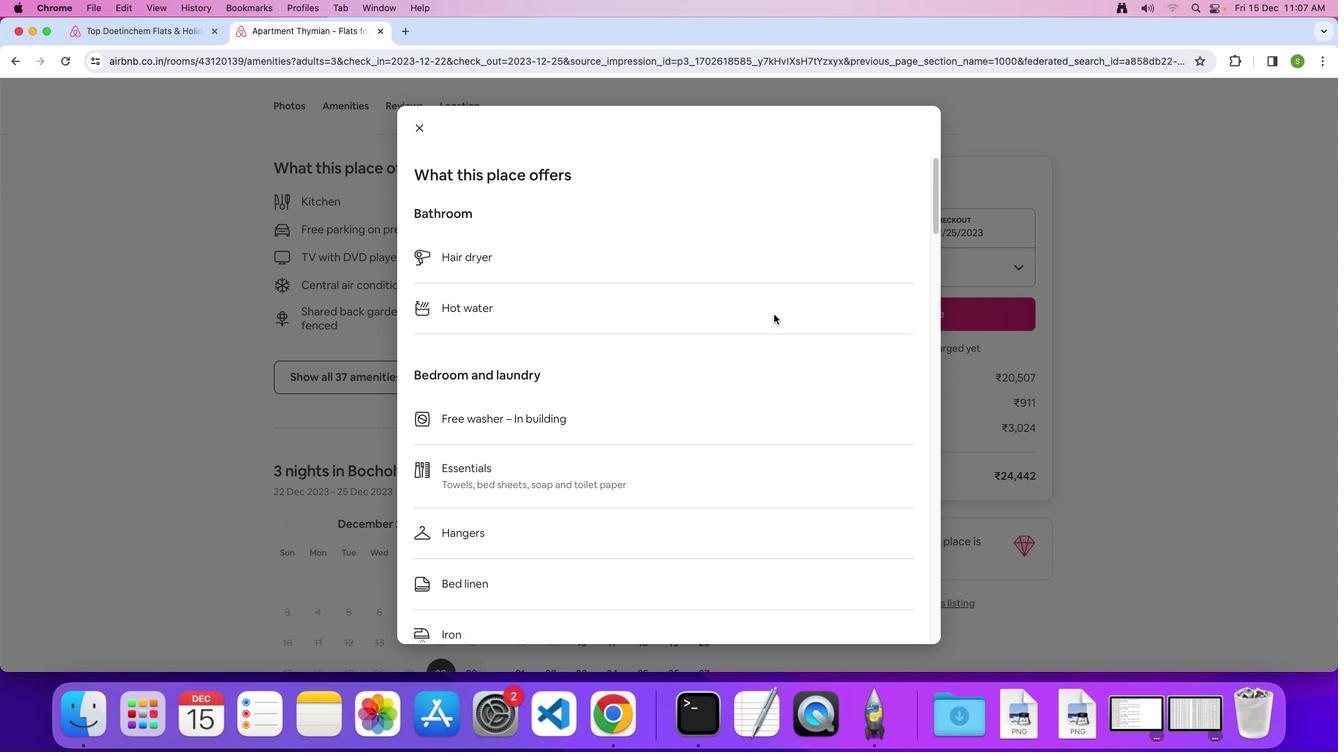 
Action: Mouse scrolled (773, 315) with delta (0, 0)
Screenshot: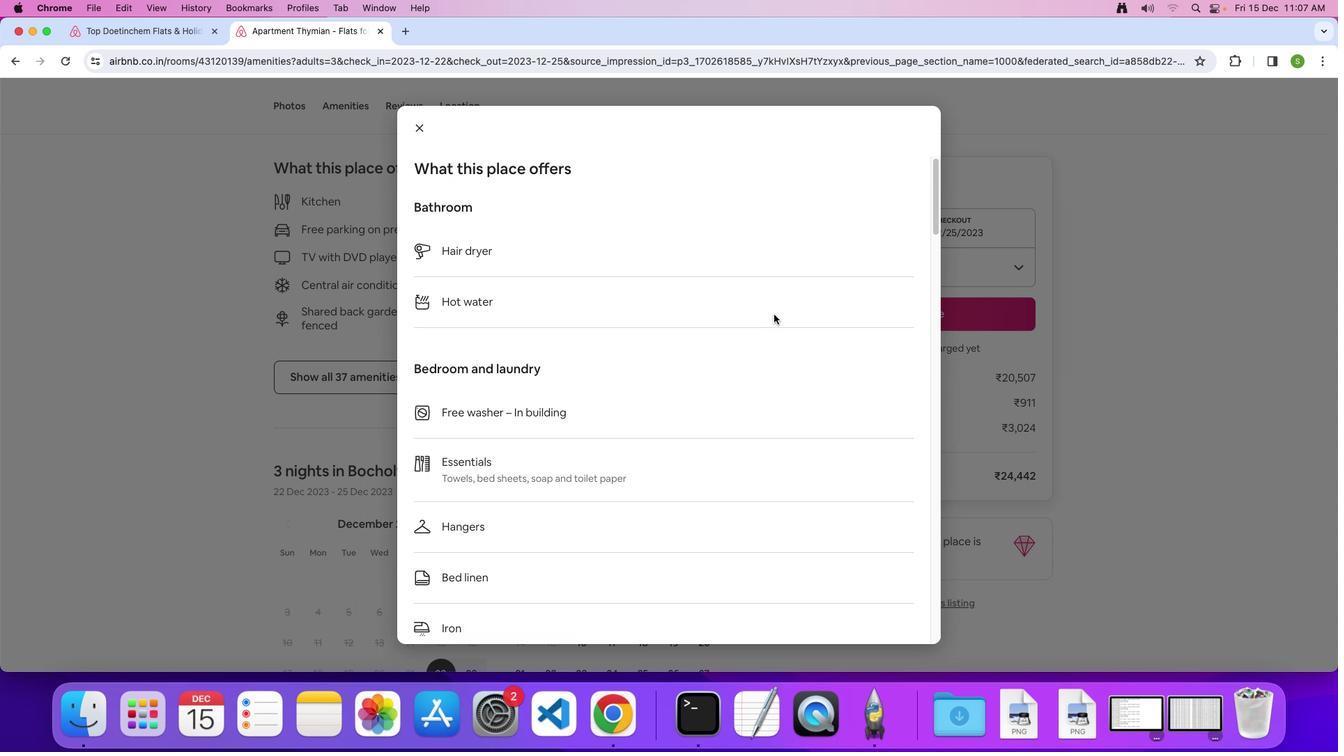 
Action: Mouse moved to (773, 314)
Screenshot: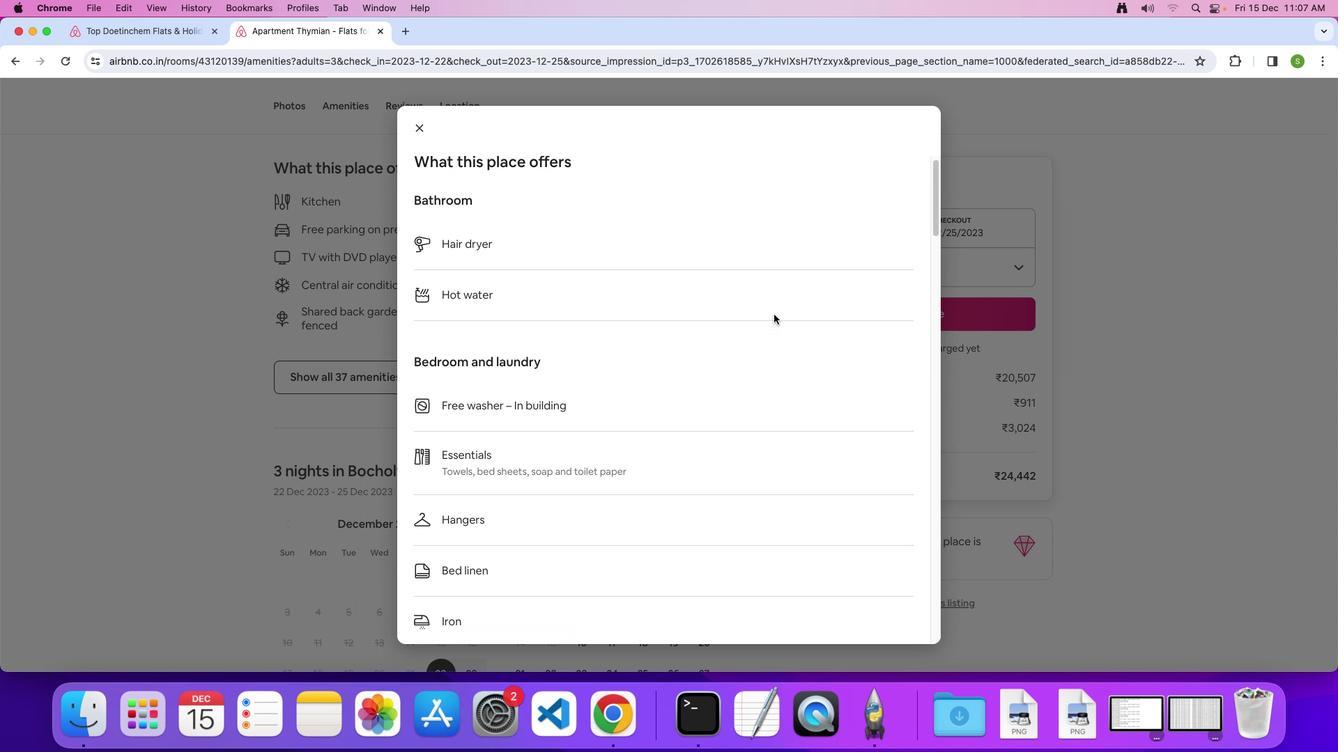 
Action: Mouse scrolled (773, 314) with delta (0, 0)
Screenshot: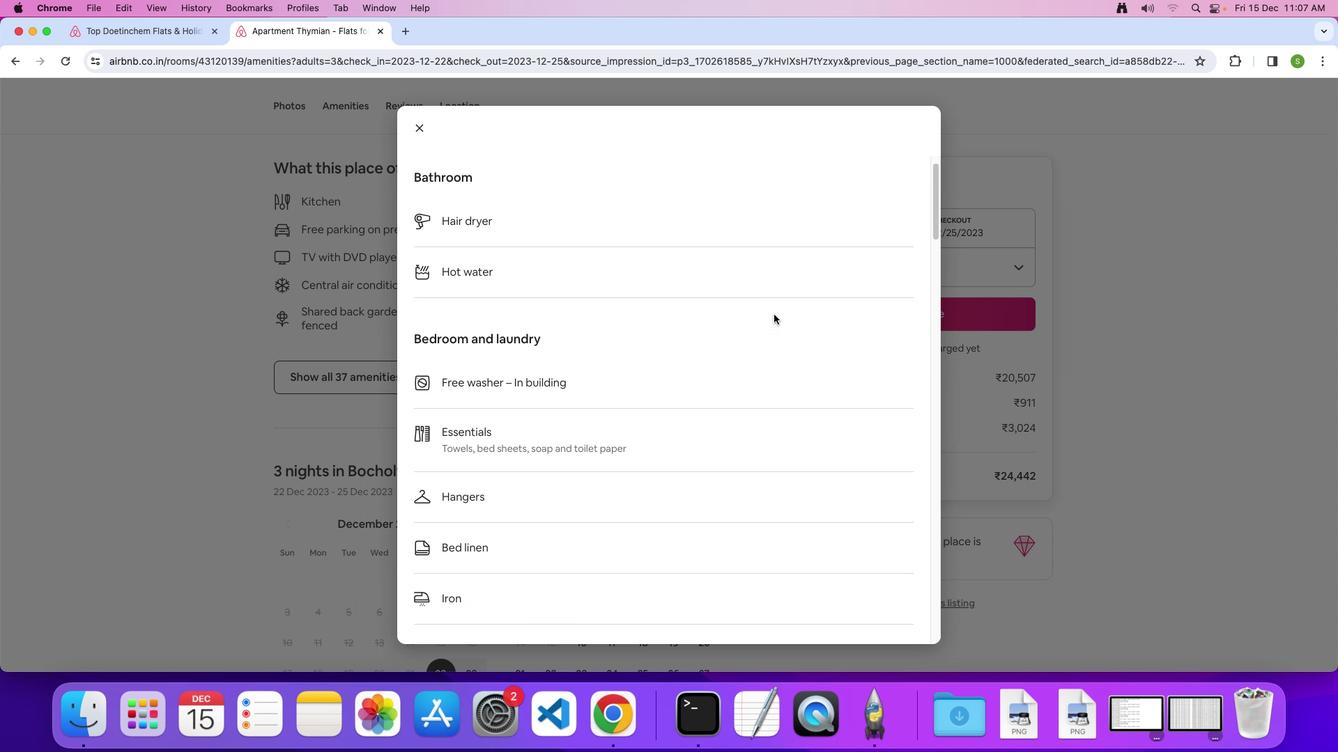 
Action: Mouse scrolled (773, 314) with delta (0, 0)
Screenshot: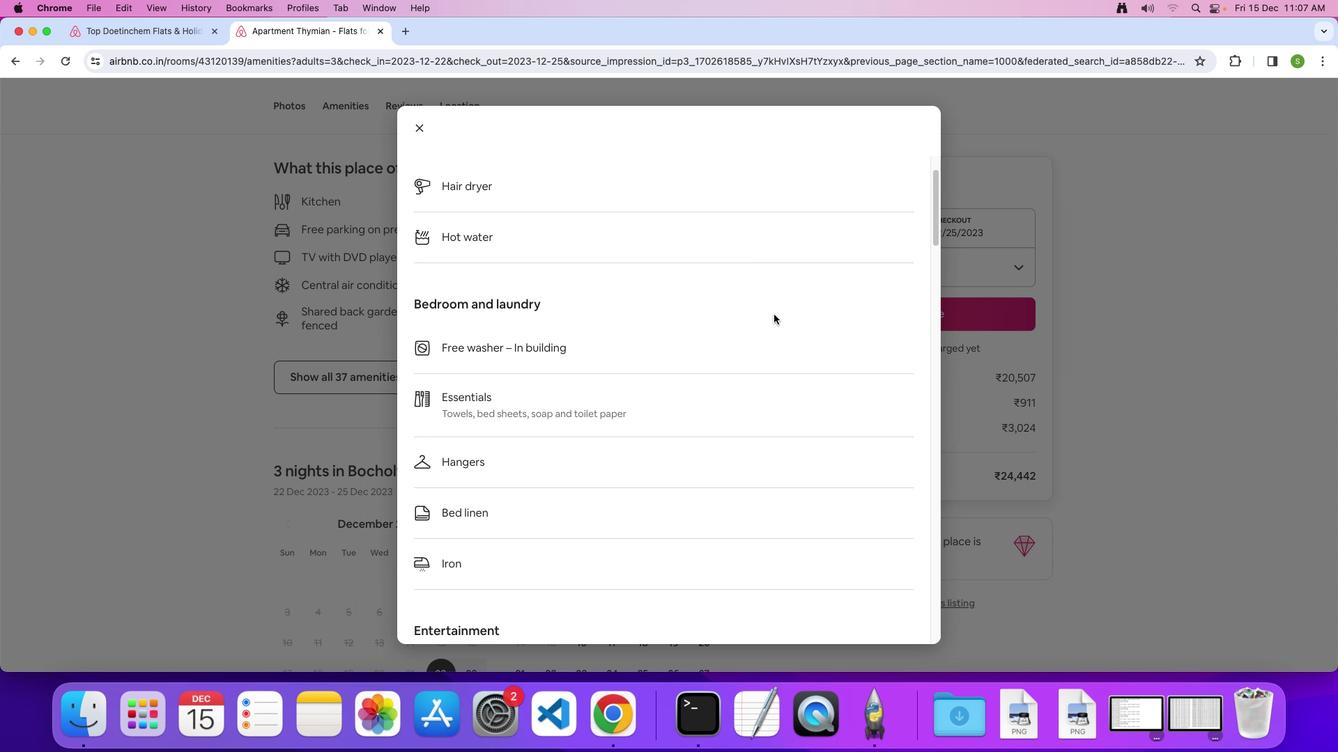 
Action: Mouse scrolled (773, 314) with delta (0, 0)
Screenshot: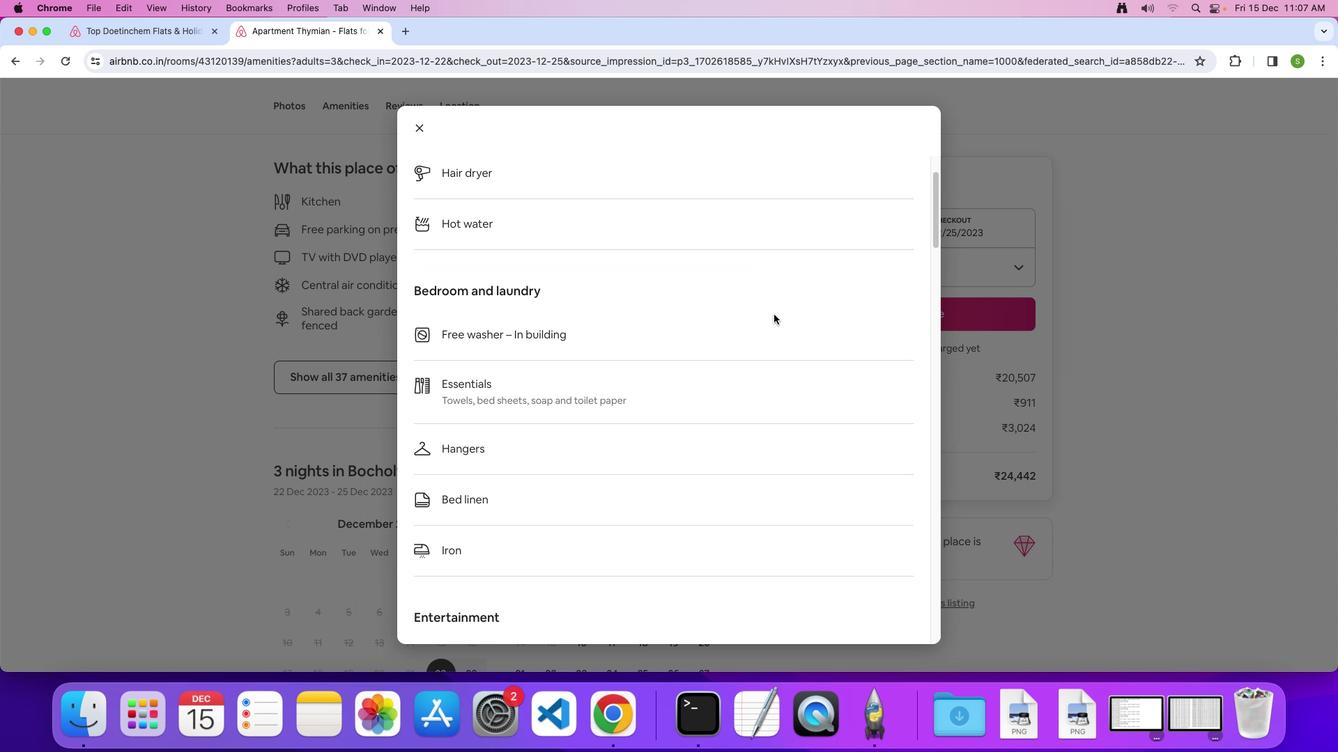 
Action: Mouse scrolled (773, 314) with delta (0, 0)
Screenshot: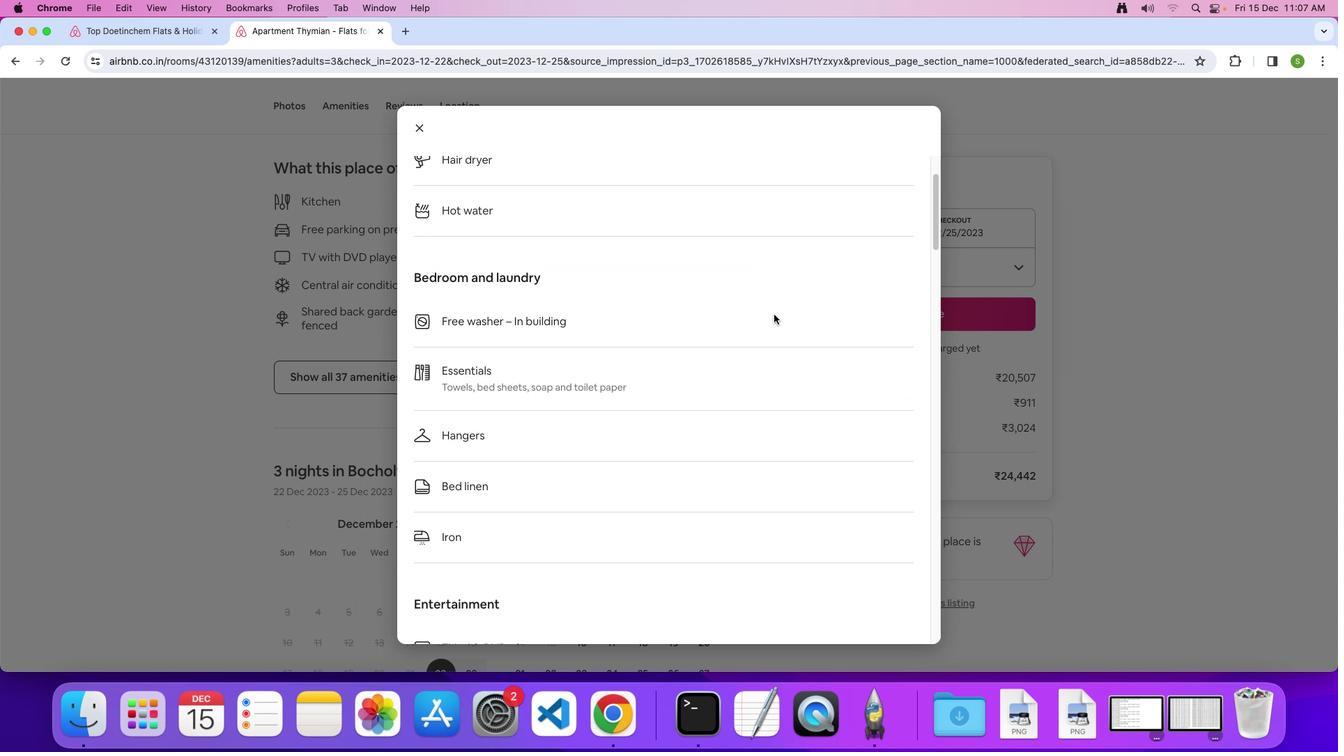 
Action: Mouse scrolled (773, 314) with delta (0, 0)
Screenshot: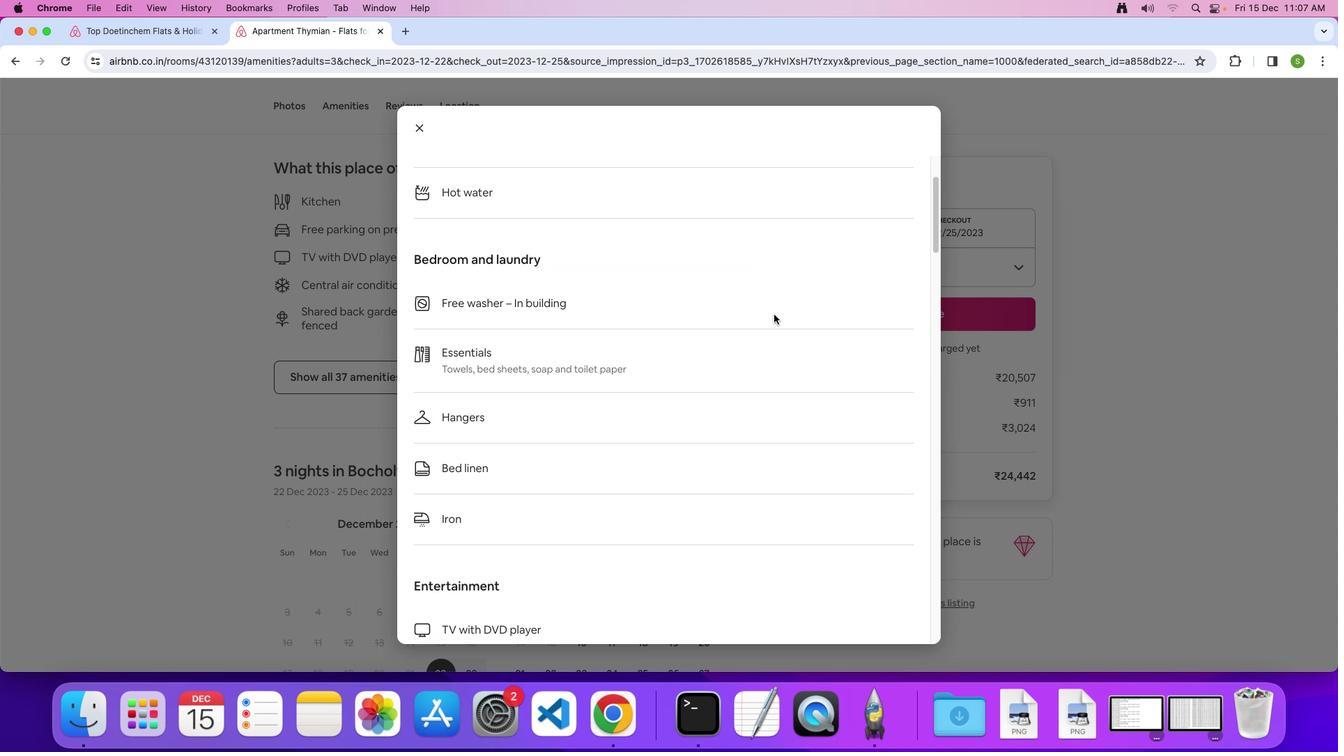 
Action: Mouse scrolled (773, 314) with delta (0, -1)
Screenshot: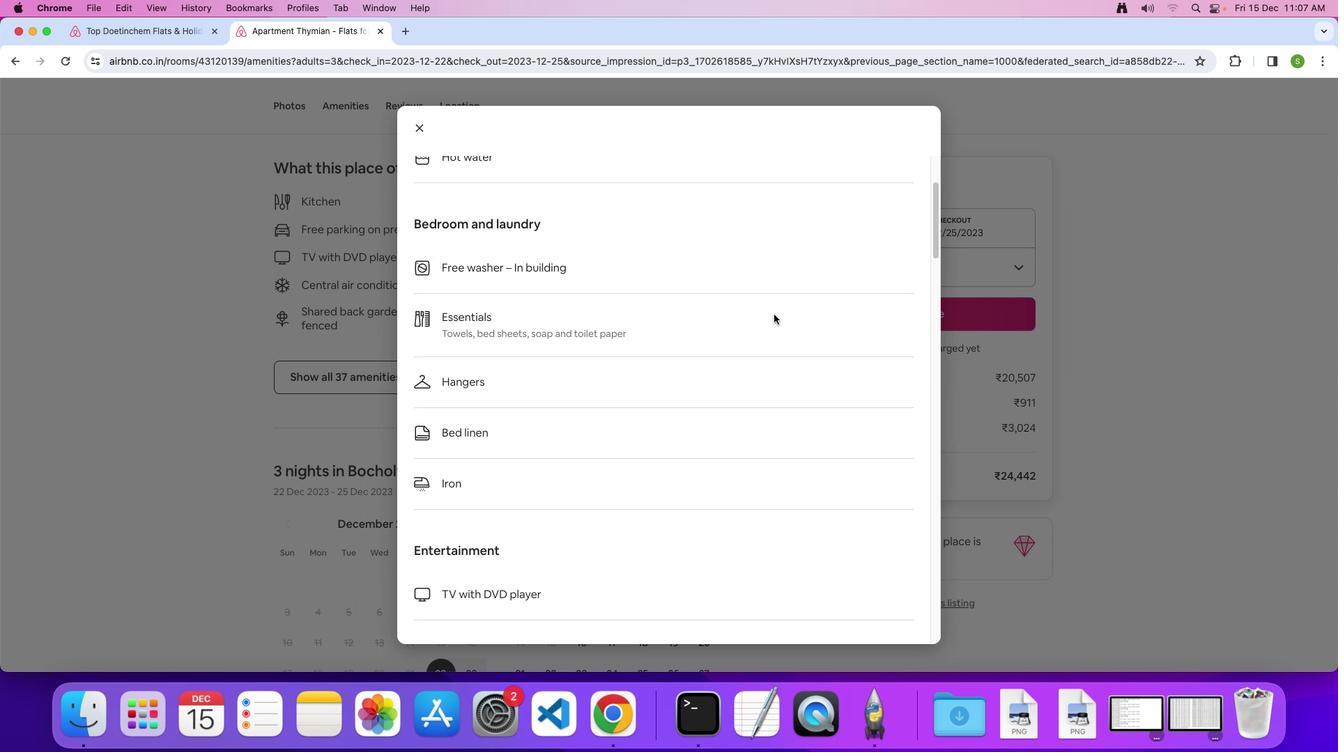 
Action: Mouse scrolled (773, 314) with delta (0, 0)
Screenshot: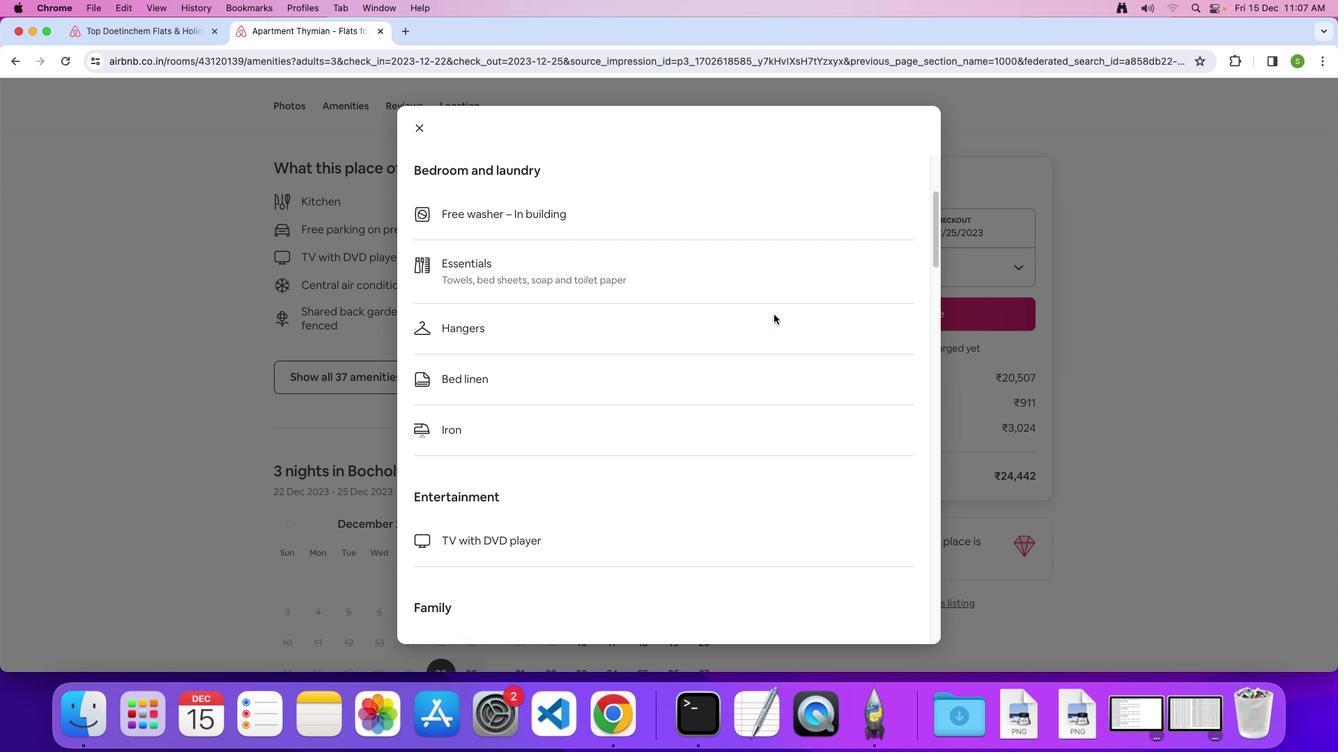 
Action: Mouse scrolled (773, 314) with delta (0, 0)
Screenshot: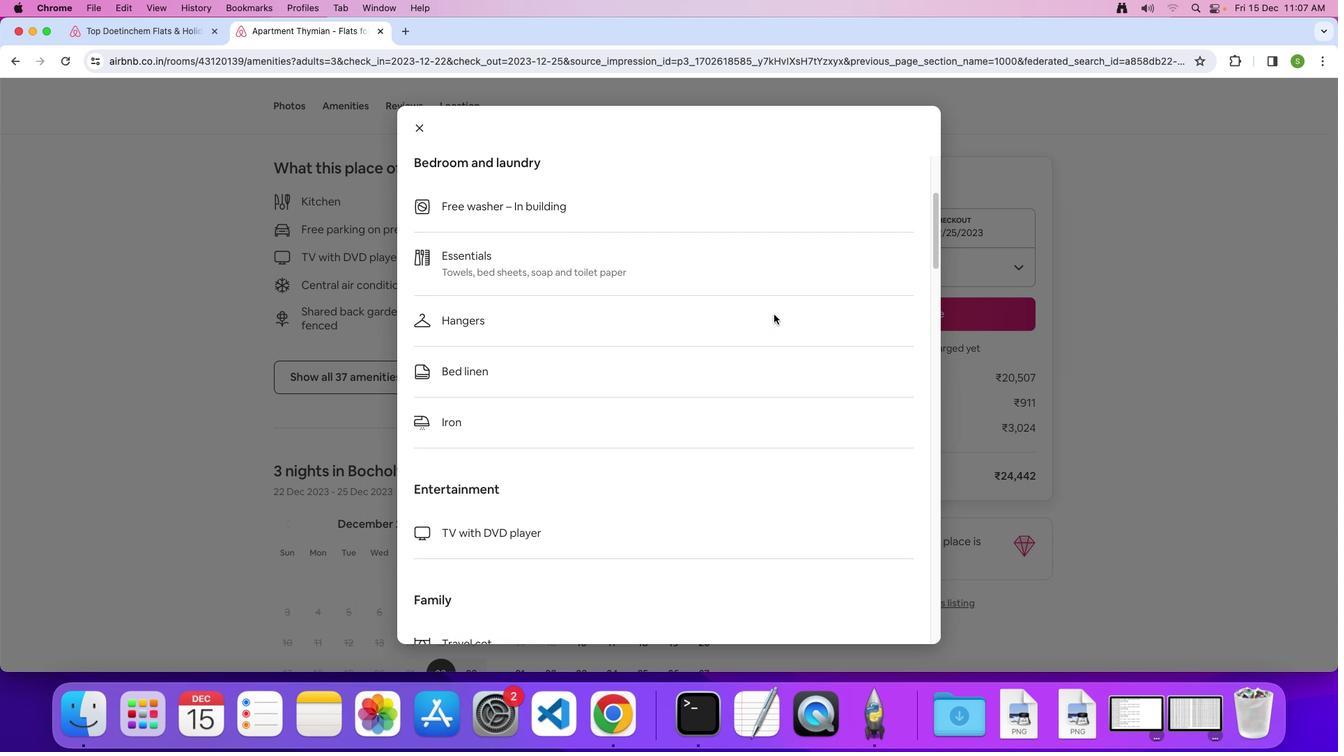 
Action: Mouse scrolled (773, 314) with delta (0, 0)
Screenshot: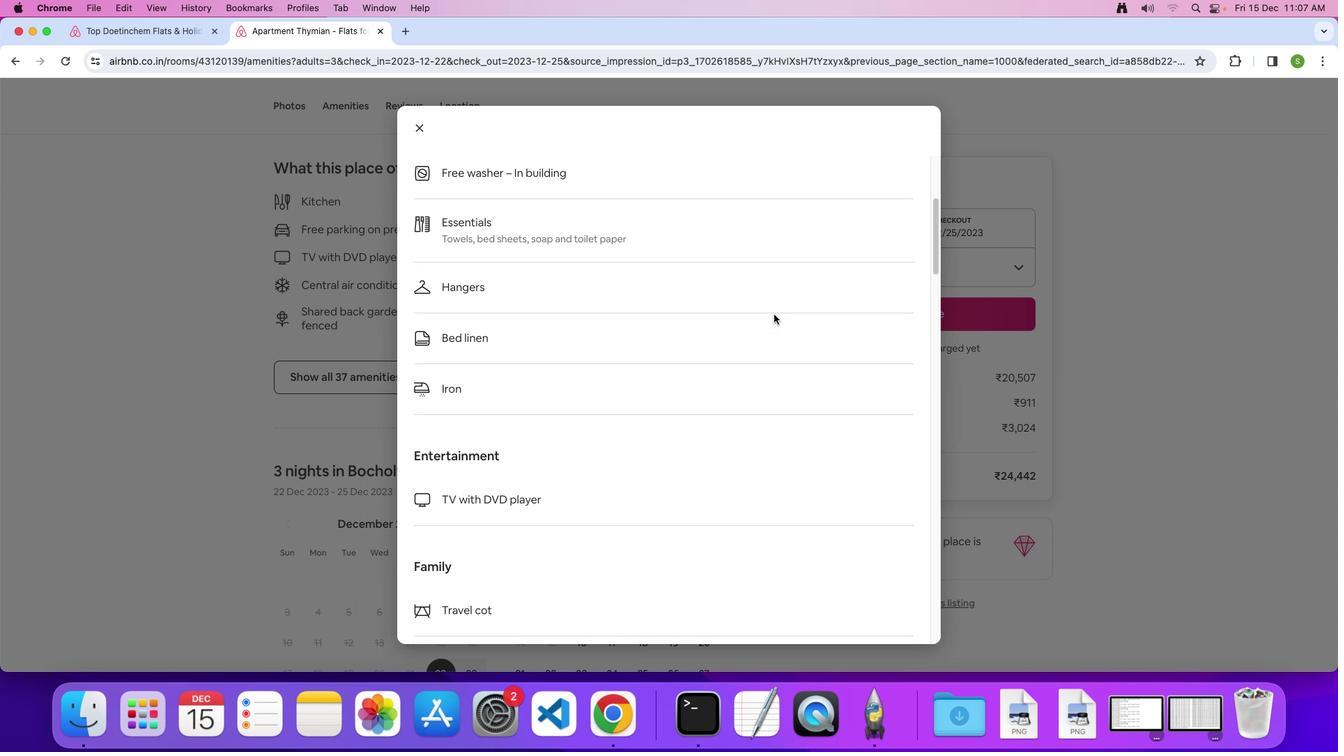 
Action: Mouse scrolled (773, 314) with delta (0, 0)
Screenshot: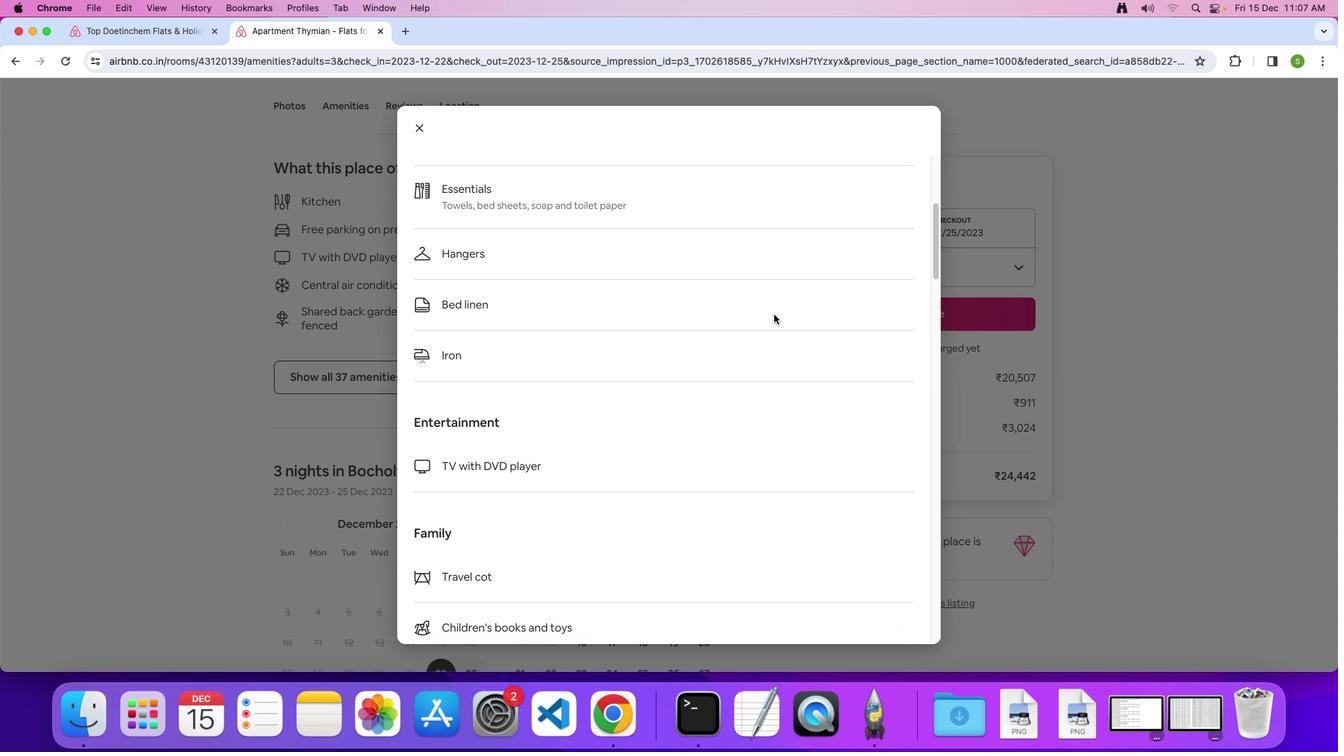 
Action: Mouse scrolled (773, 314) with delta (0, 0)
Screenshot: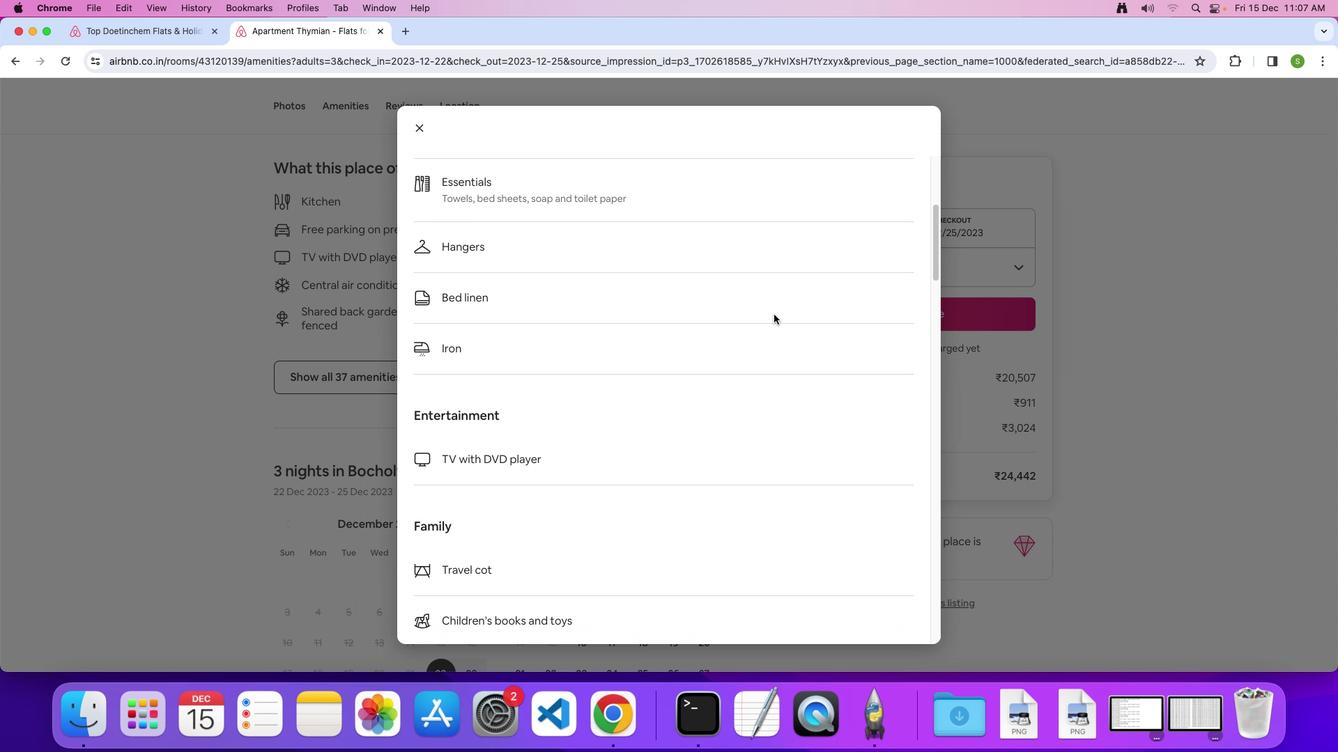 
Action: Mouse scrolled (773, 314) with delta (0, -1)
Screenshot: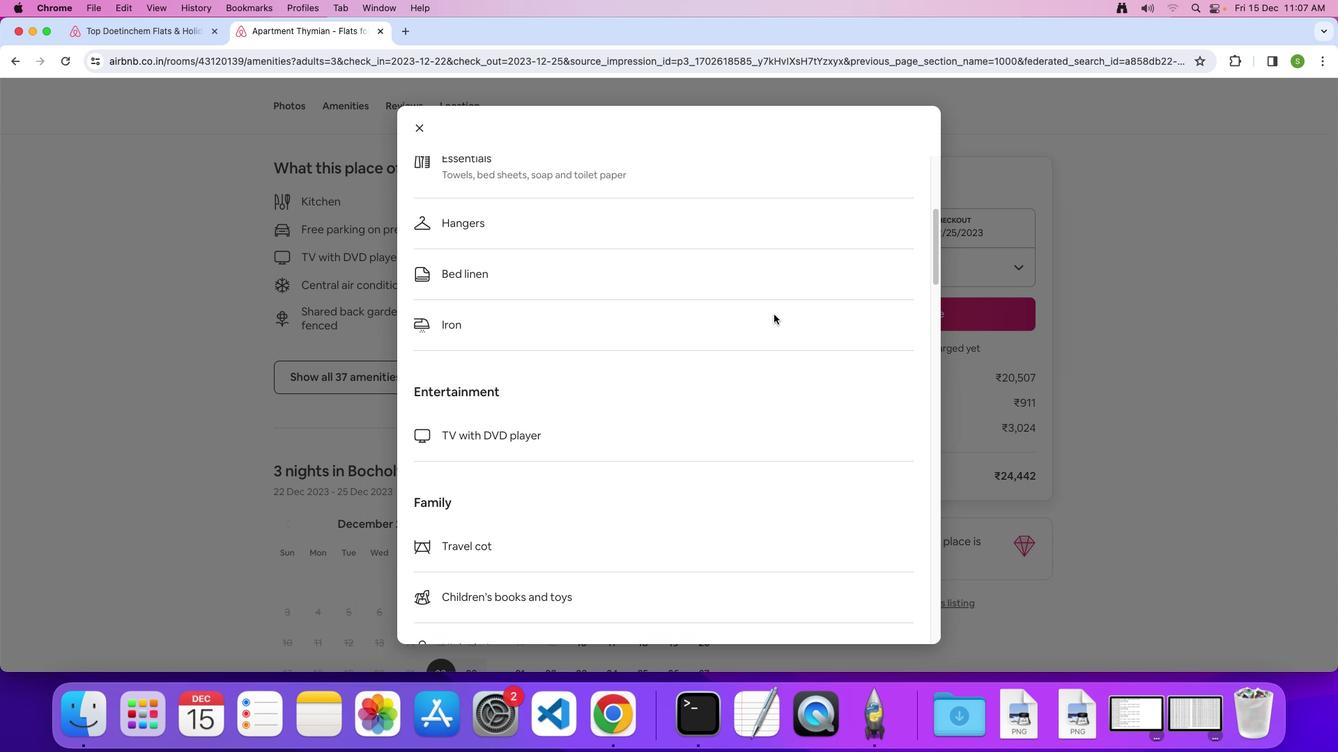 
Action: Mouse scrolled (773, 314) with delta (0, 0)
Screenshot: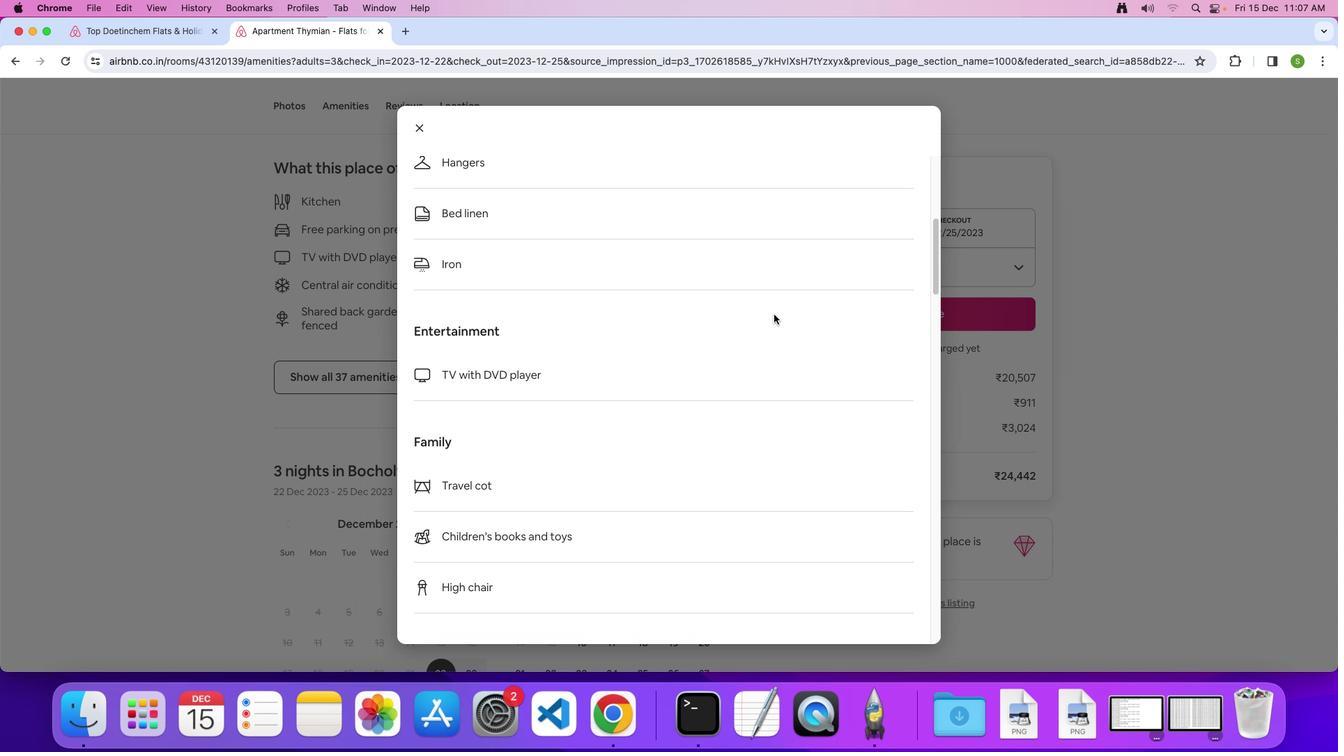 
Action: Mouse scrolled (773, 314) with delta (0, 0)
Screenshot: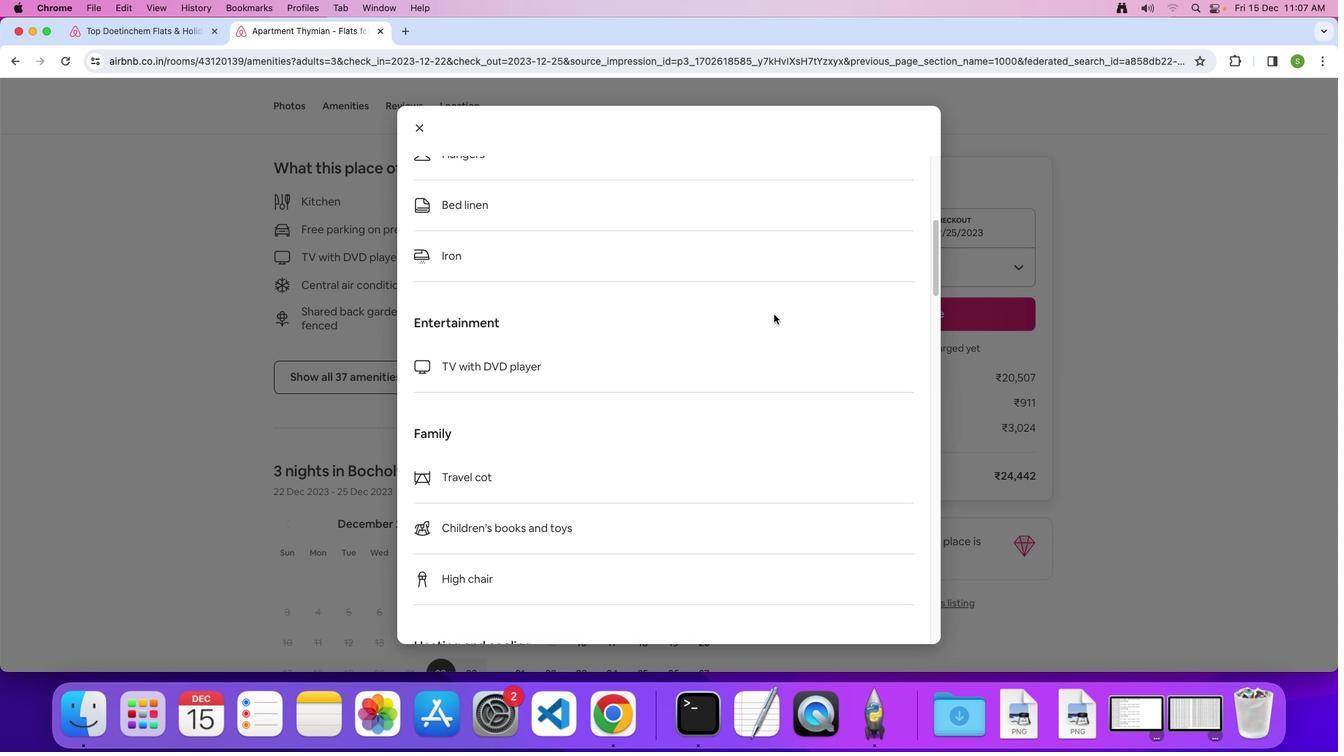 
Action: Mouse scrolled (773, 314) with delta (0, 0)
Screenshot: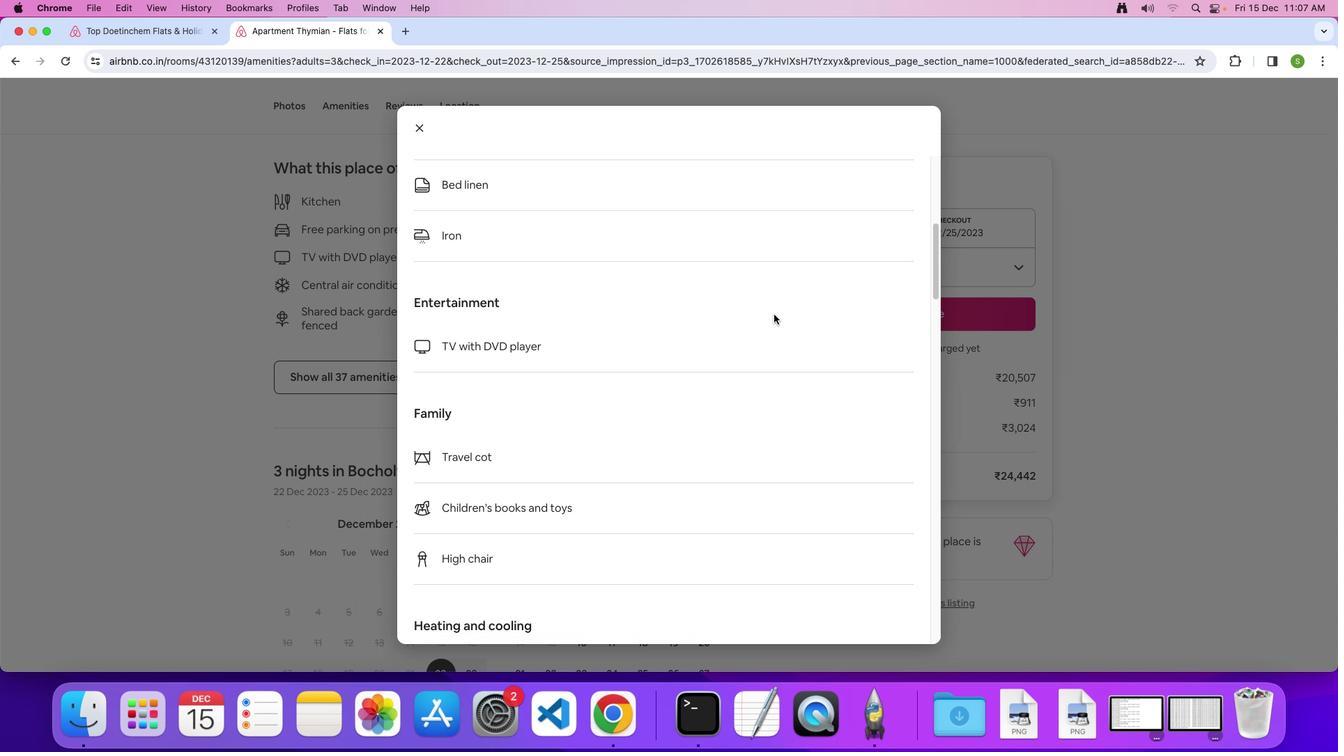 
Action: Mouse scrolled (773, 314) with delta (0, 0)
Screenshot: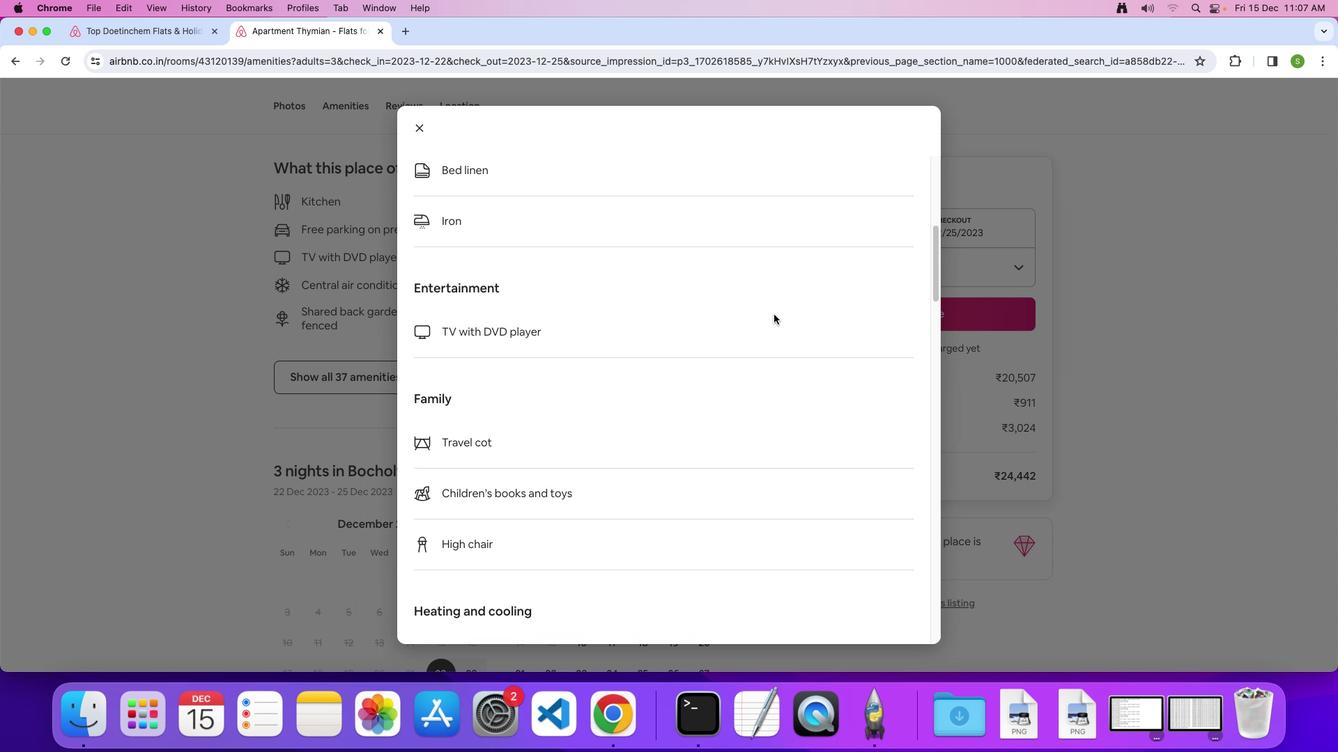 
Action: Mouse scrolled (773, 314) with delta (0, -2)
